 Task: Plan a trip itinerary including adventure activities and accommodation booking for a group of 7 people in Adventure Bay, Tasmania, from June 20 to June 30.
Action: Mouse moved to (624, 225)
Screenshot: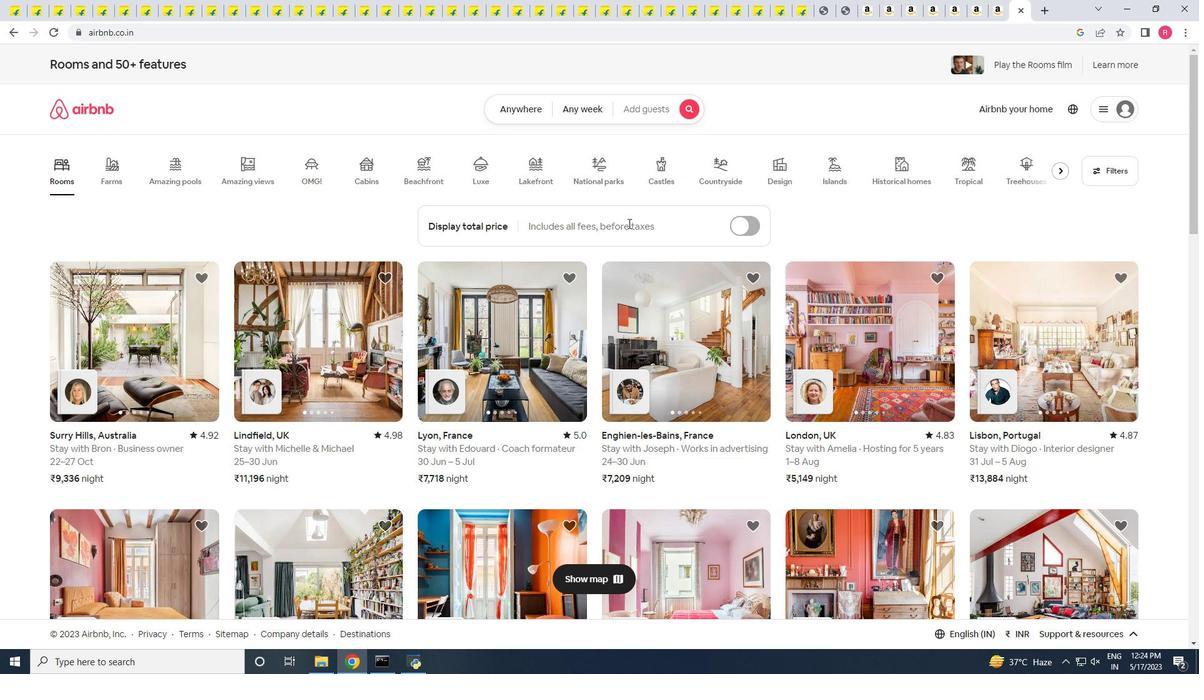 
Action: Mouse pressed left at (624, 225)
Screenshot: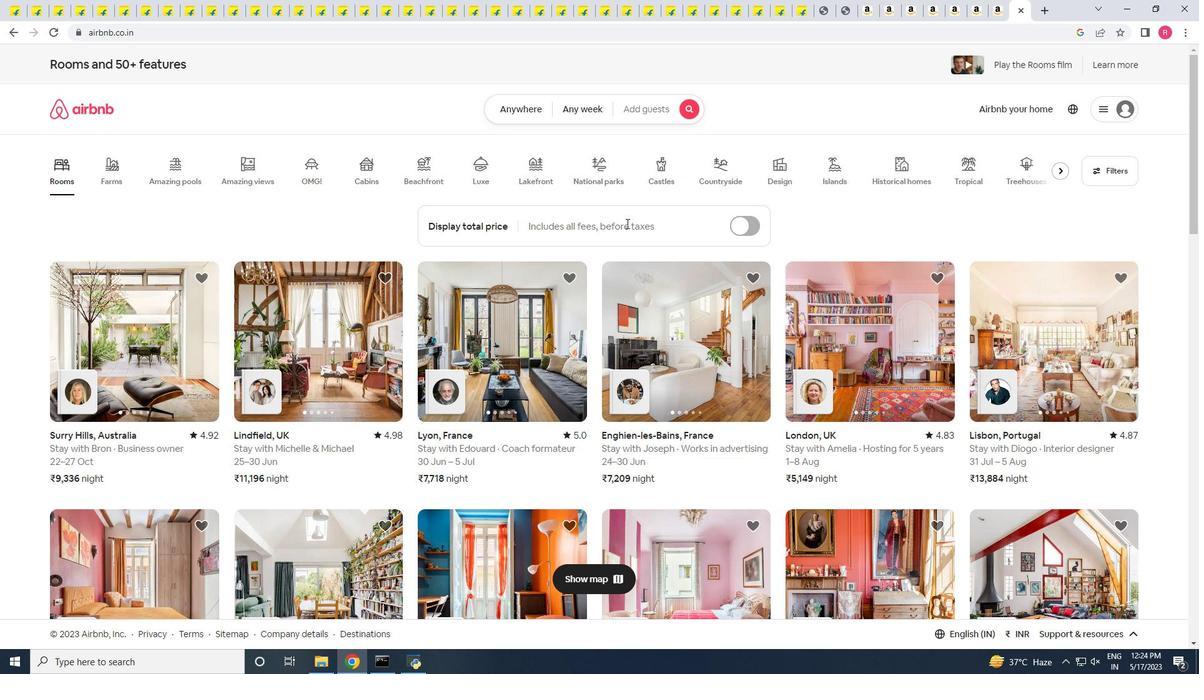 
Action: Mouse moved to (691, 109)
Screenshot: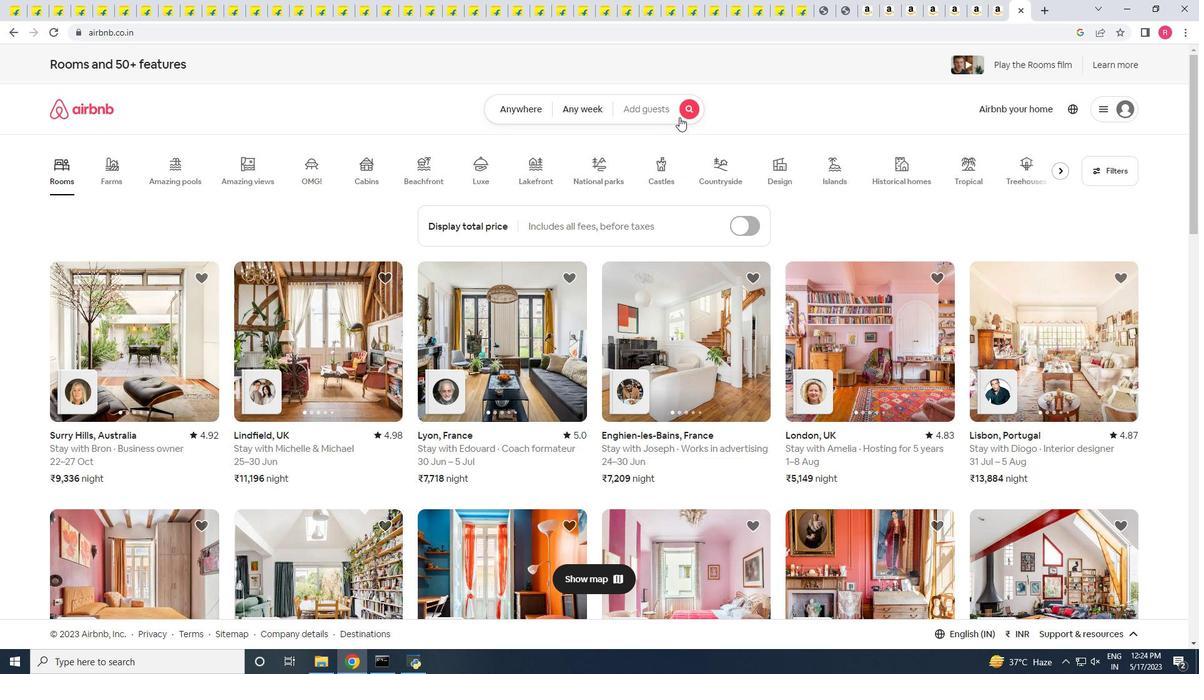 
Action: Mouse pressed left at (691, 109)
Screenshot: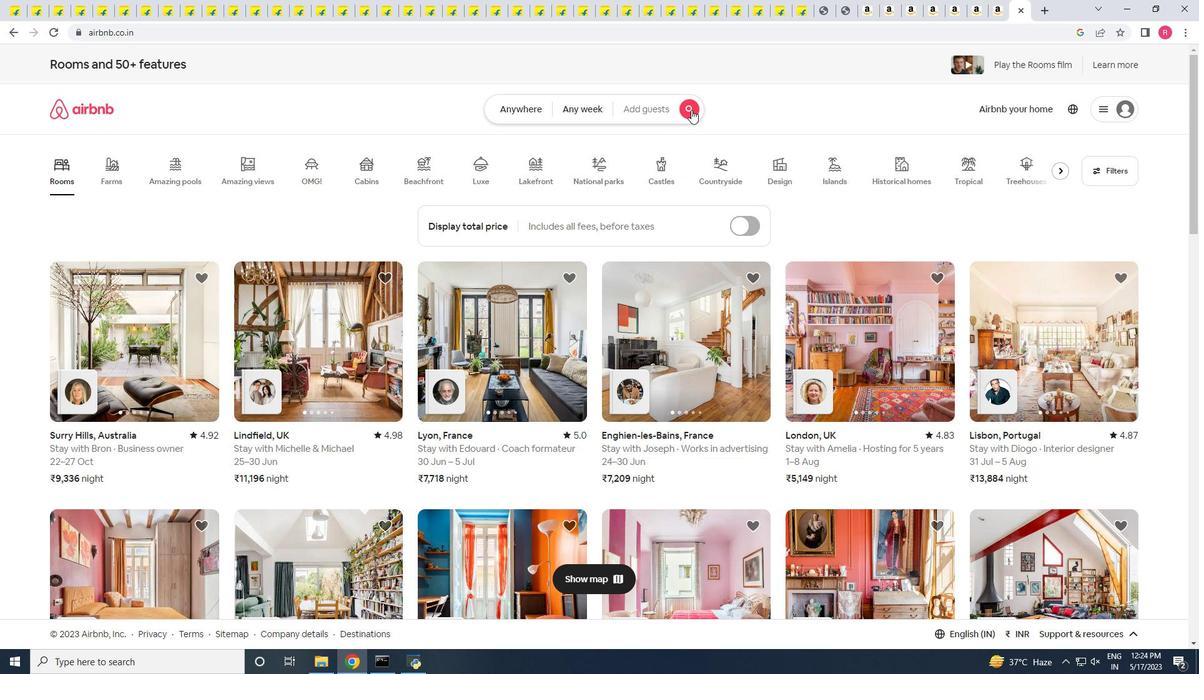 
Action: Mouse moved to (425, 157)
Screenshot: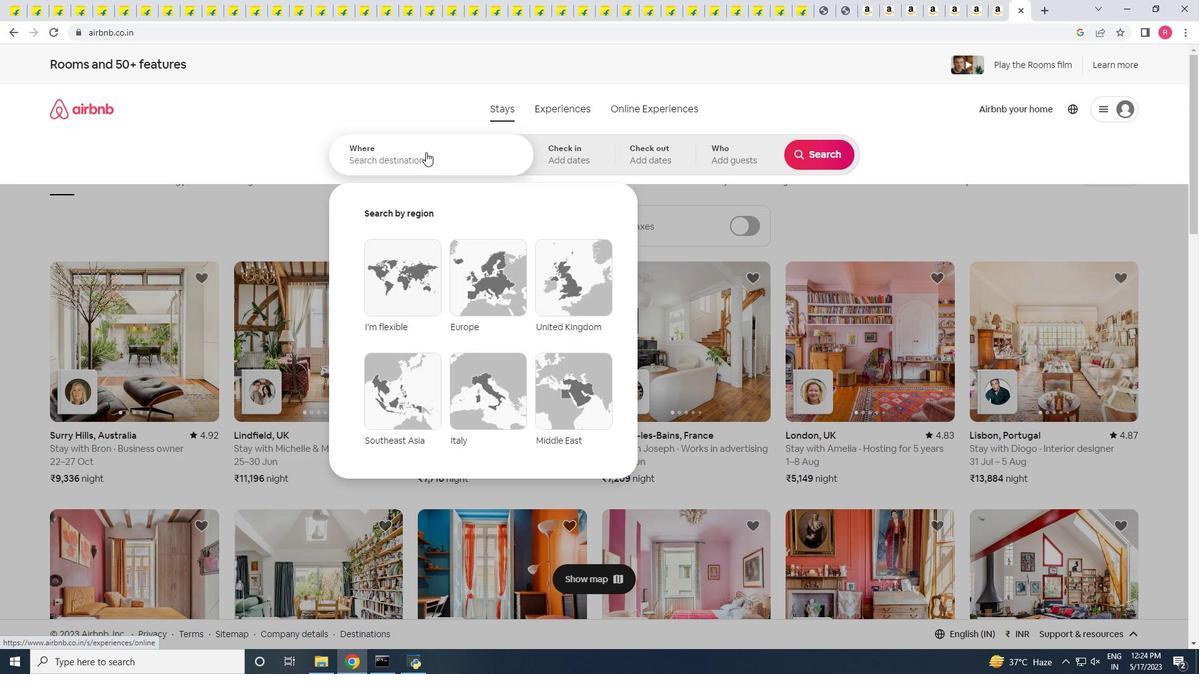 
Action: Mouse pressed left at (425, 157)
Screenshot: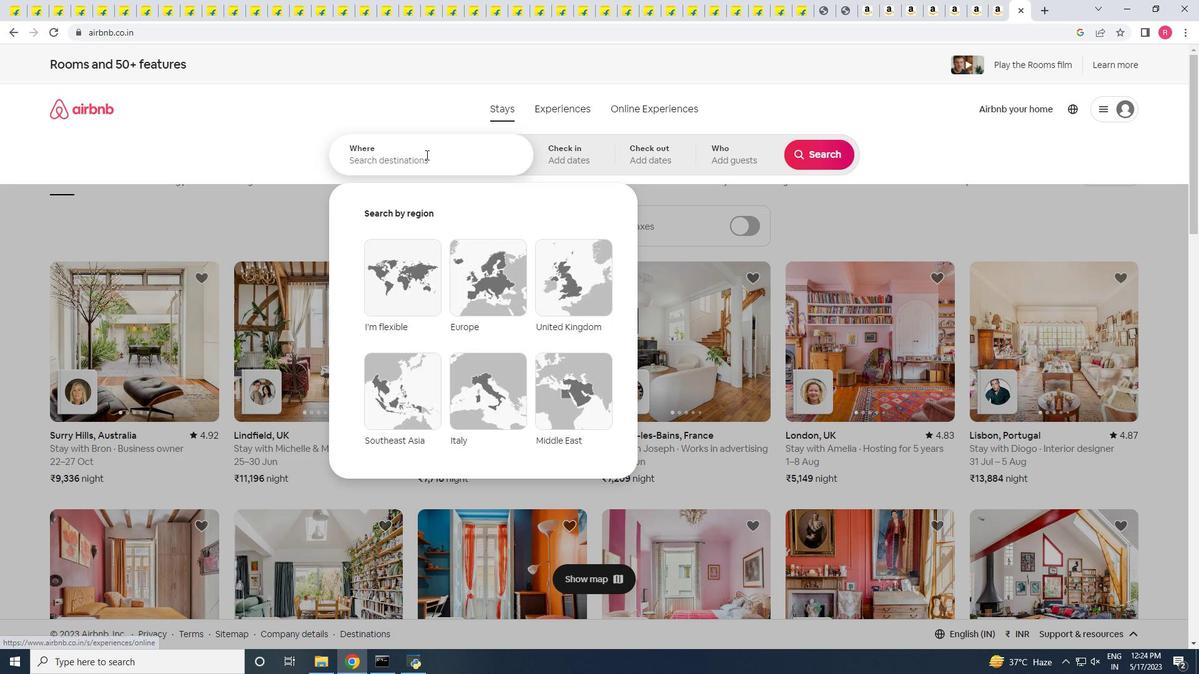 
Action: Key pressed adven<Key.down><Key.enter>
Screenshot: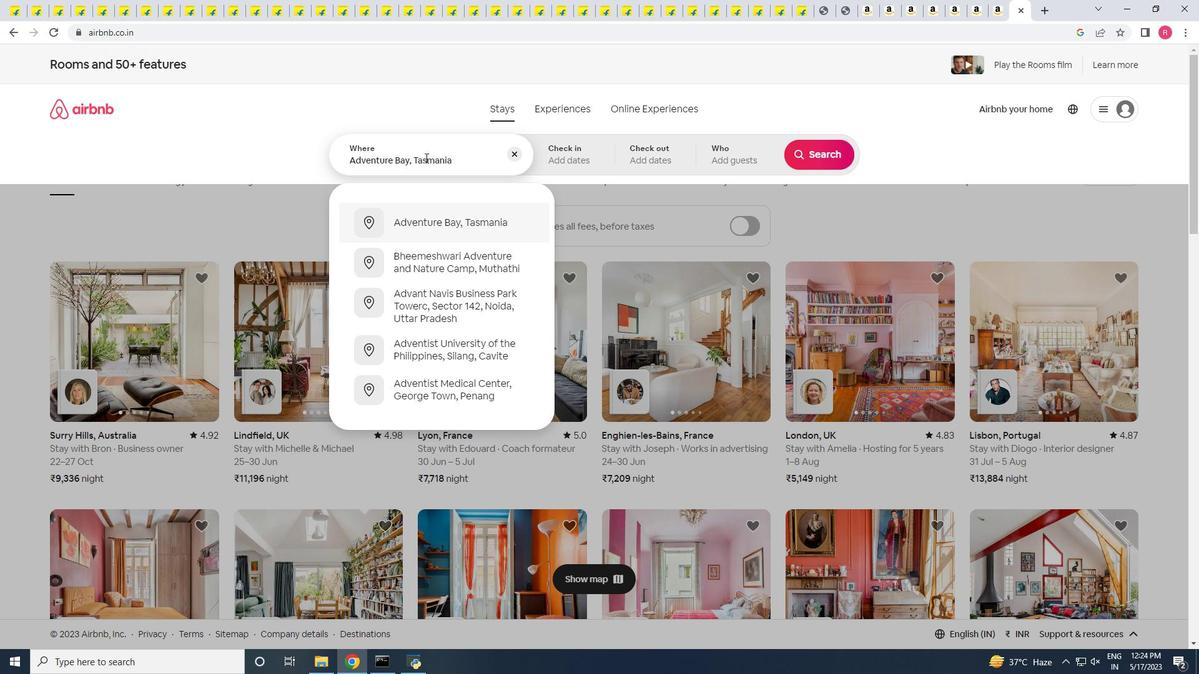 
Action: Mouse moved to (713, 341)
Screenshot: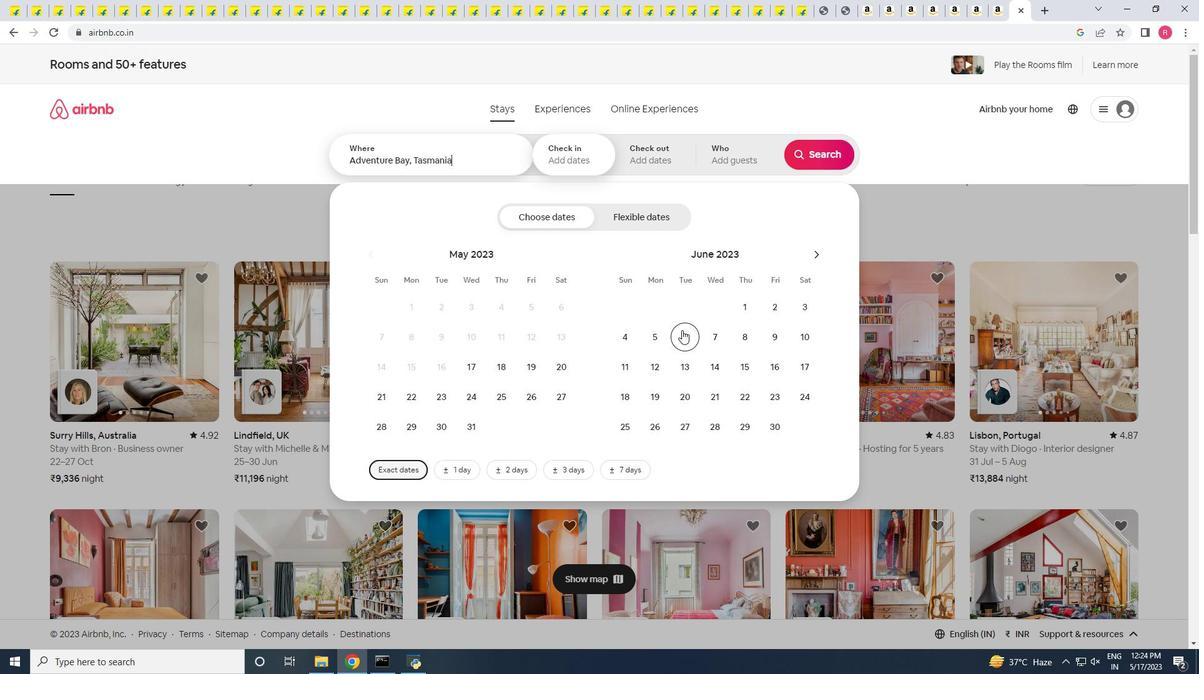 
Action: Mouse pressed left at (713, 341)
Screenshot: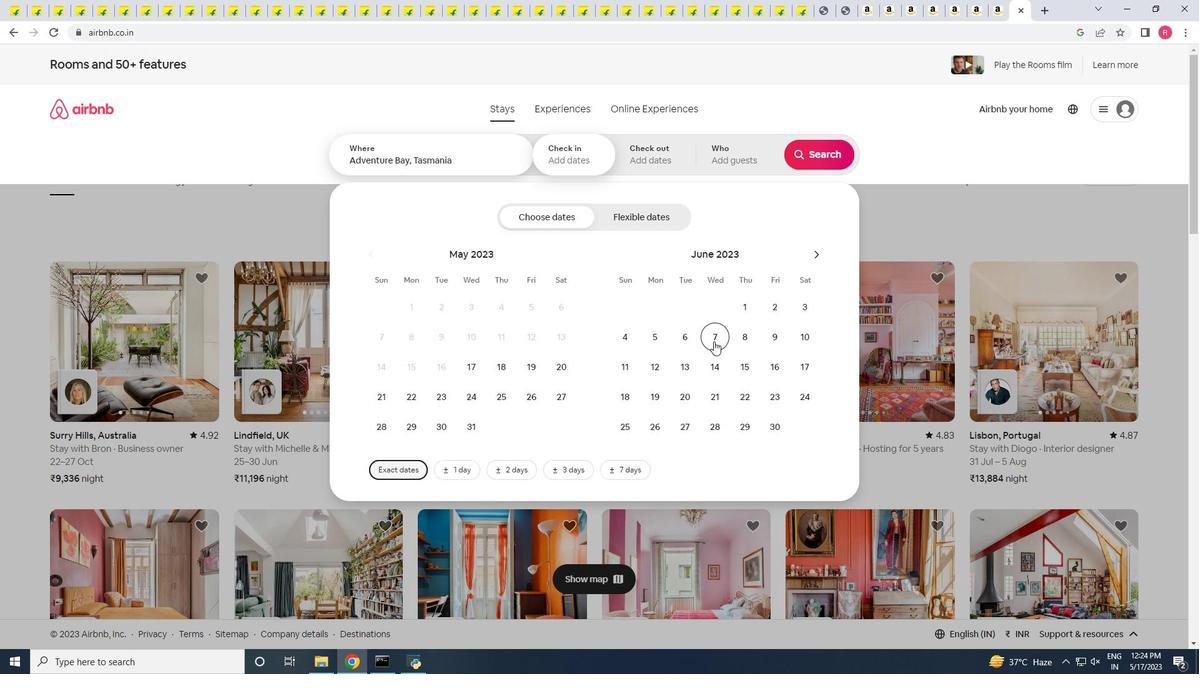 
Action: Mouse moved to (748, 368)
Screenshot: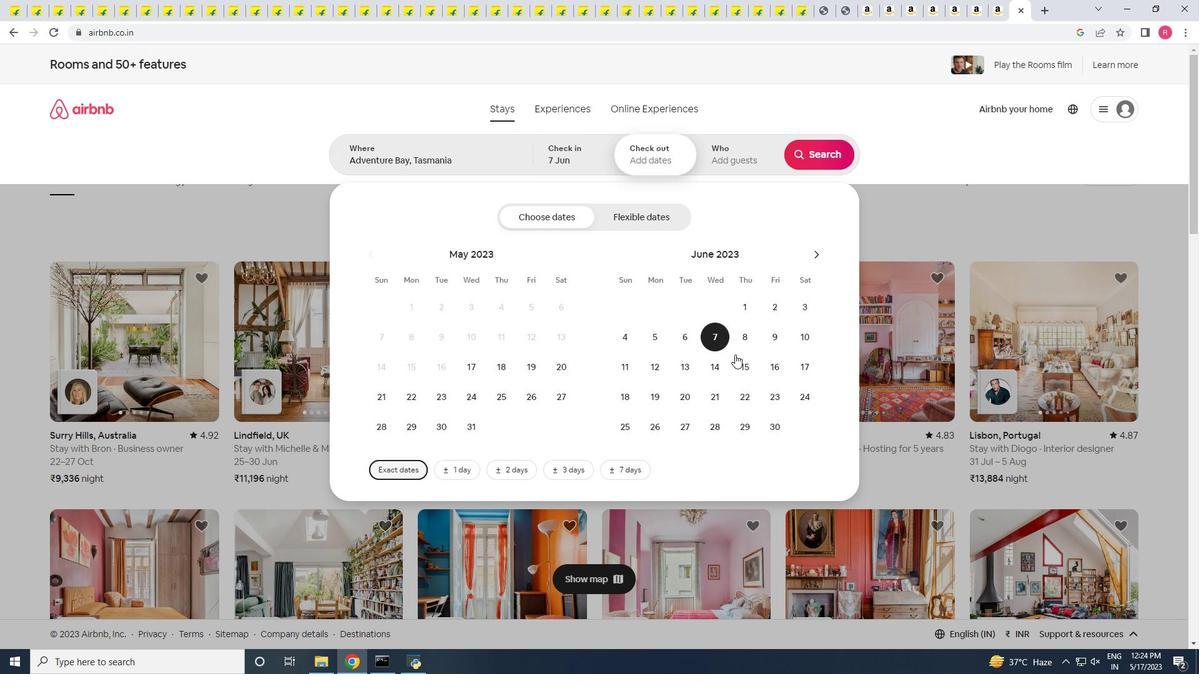 
Action: Mouse pressed left at (748, 368)
Screenshot: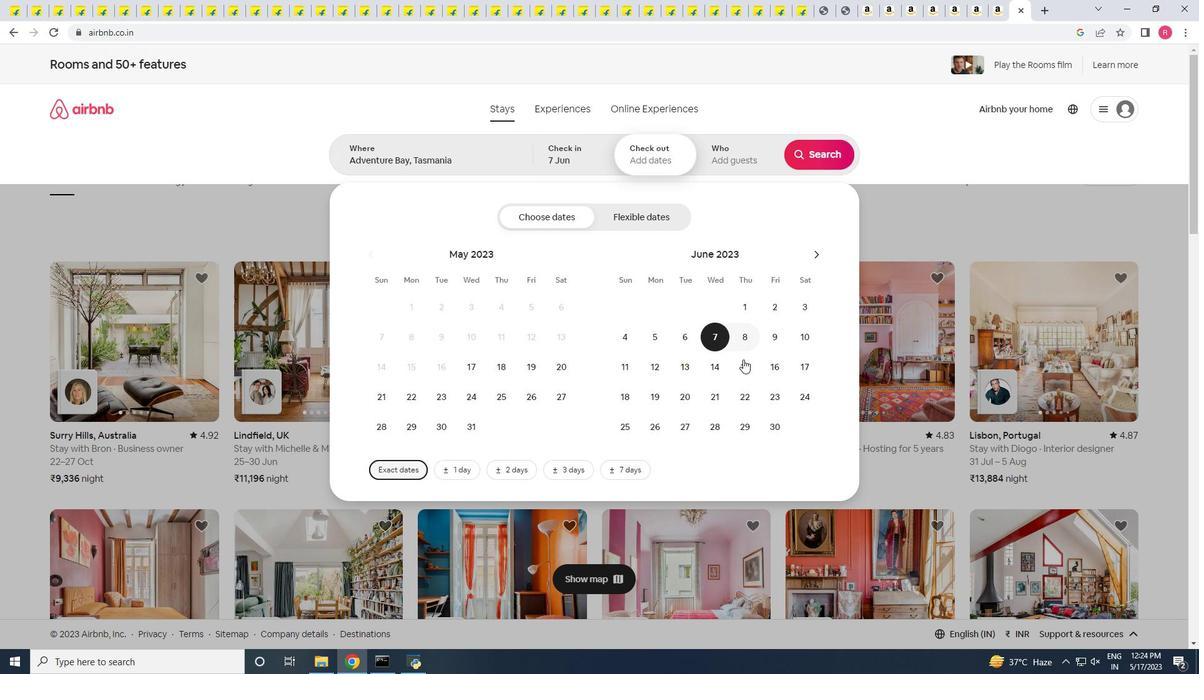 
Action: Mouse moved to (612, 467)
Screenshot: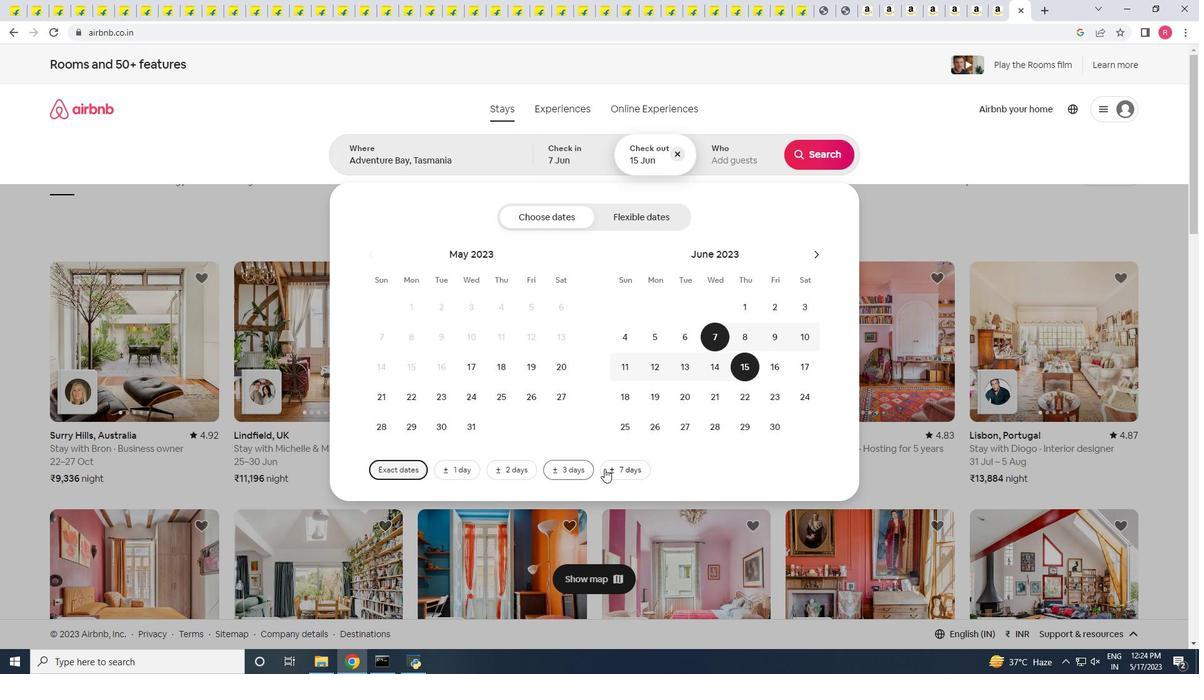 
Action: Mouse pressed left at (612, 467)
Screenshot: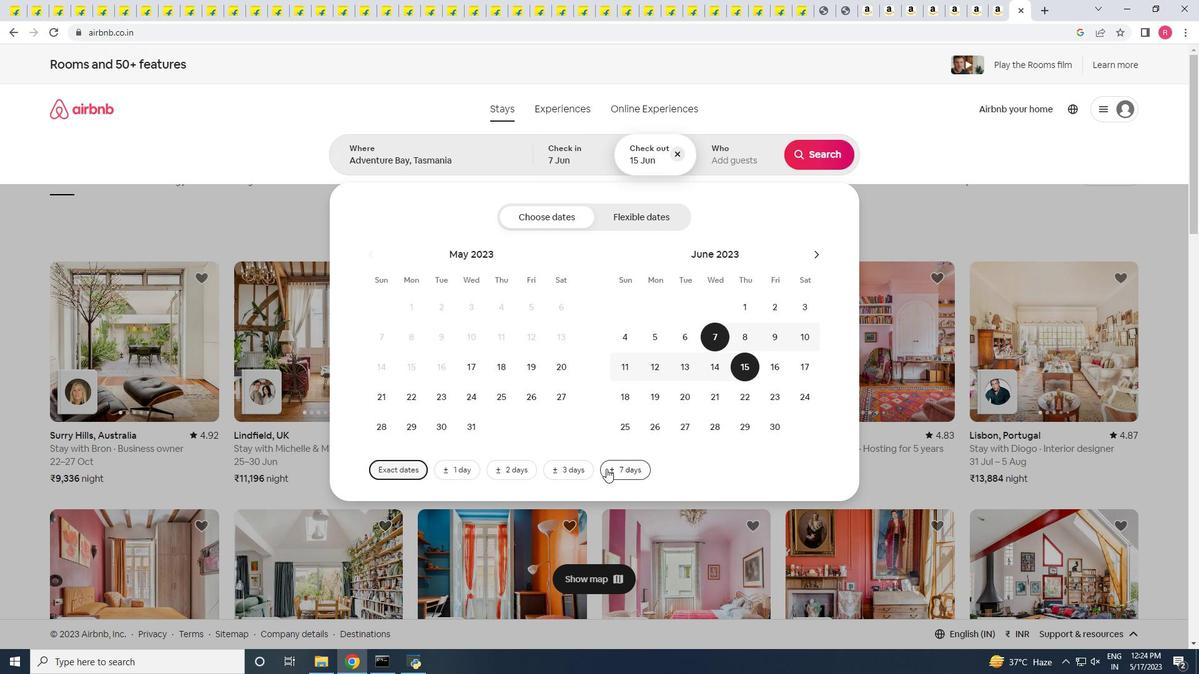
Action: Mouse moved to (823, 156)
Screenshot: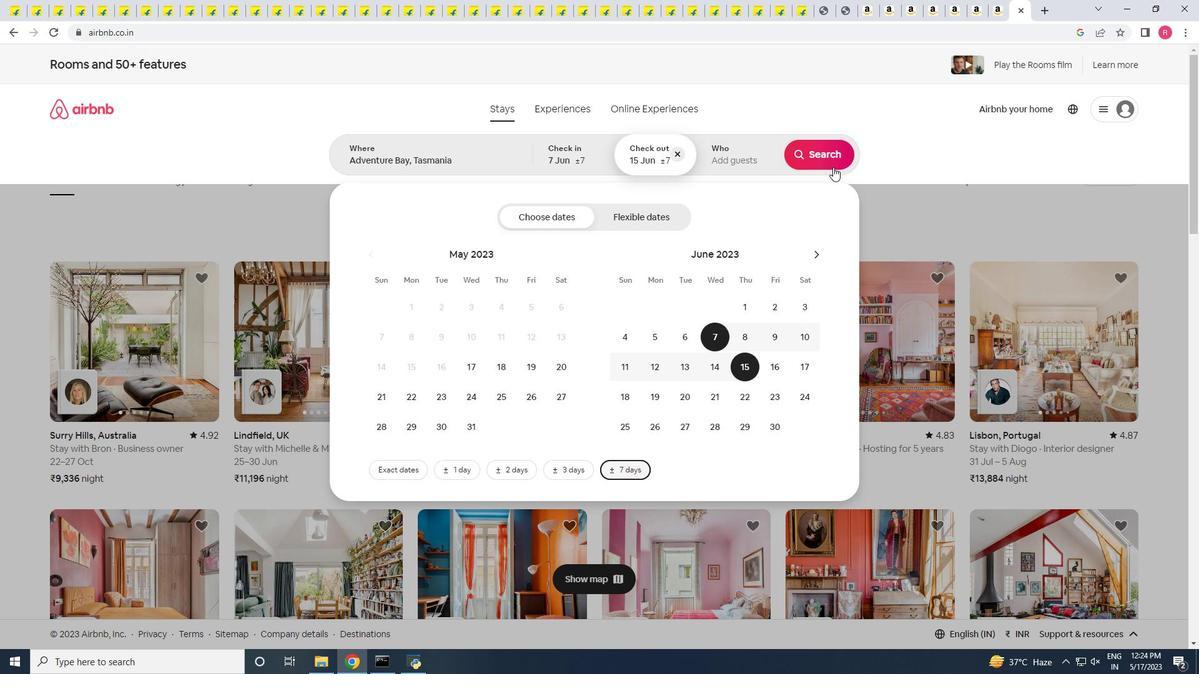
Action: Mouse pressed left at (823, 156)
Screenshot: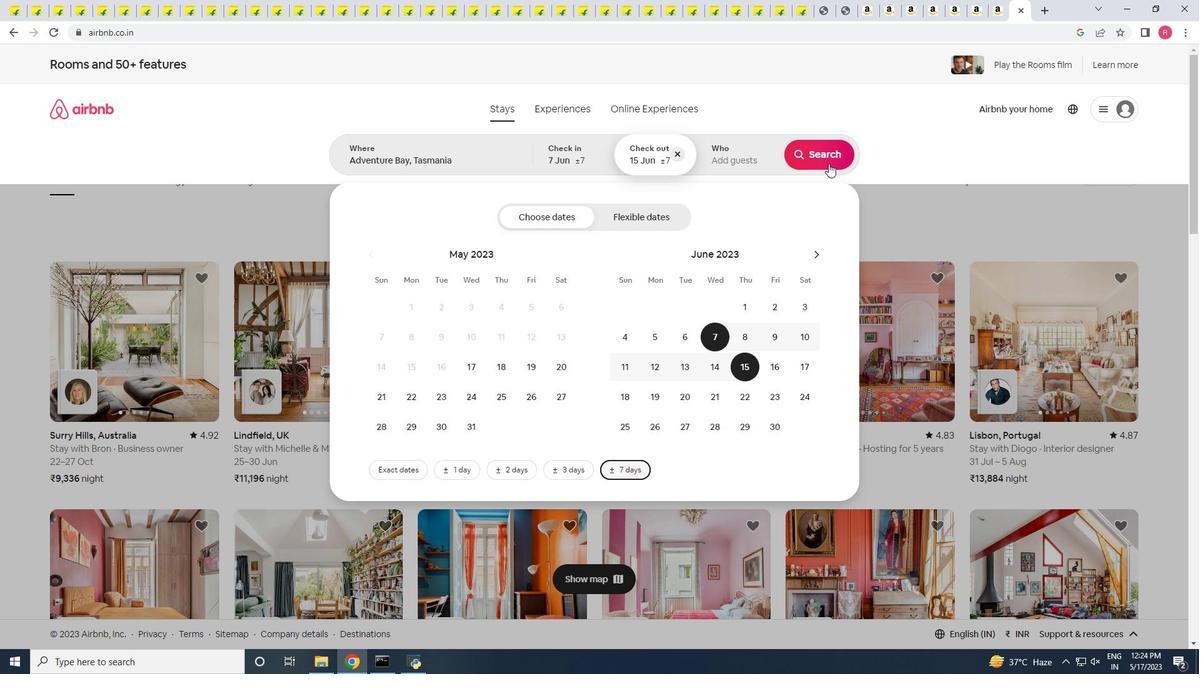 
Action: Mouse moved to (462, 266)
Screenshot: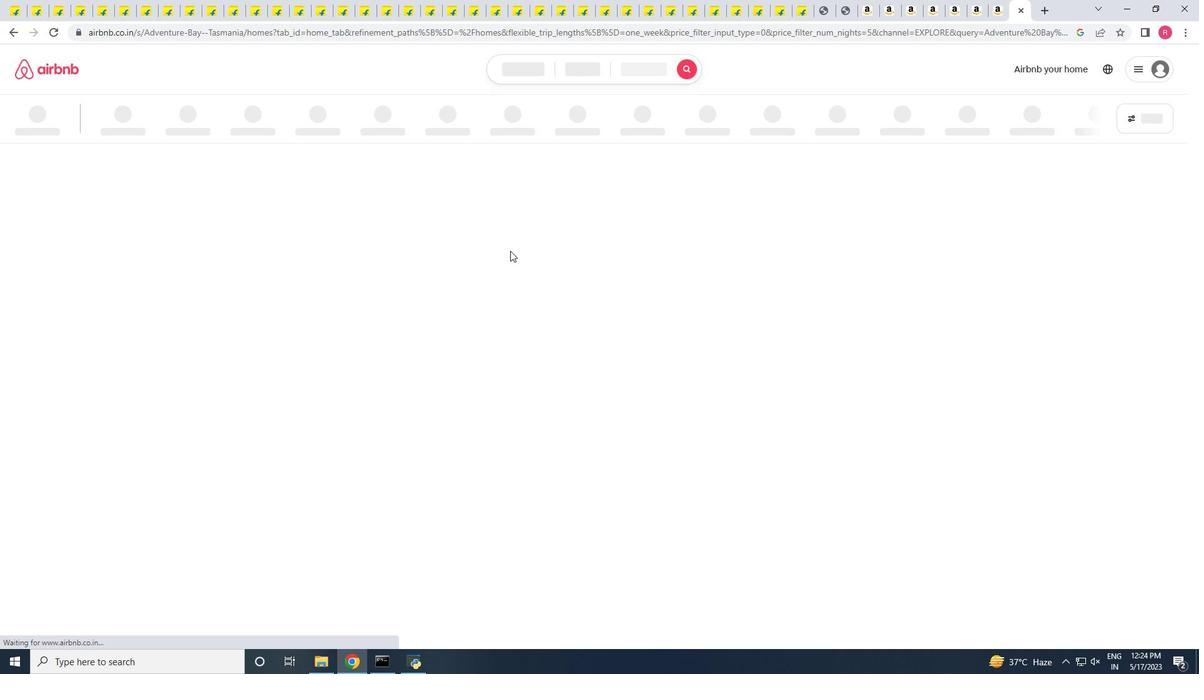 
Action: Mouse scrolled (462, 265) with delta (0, 0)
Screenshot: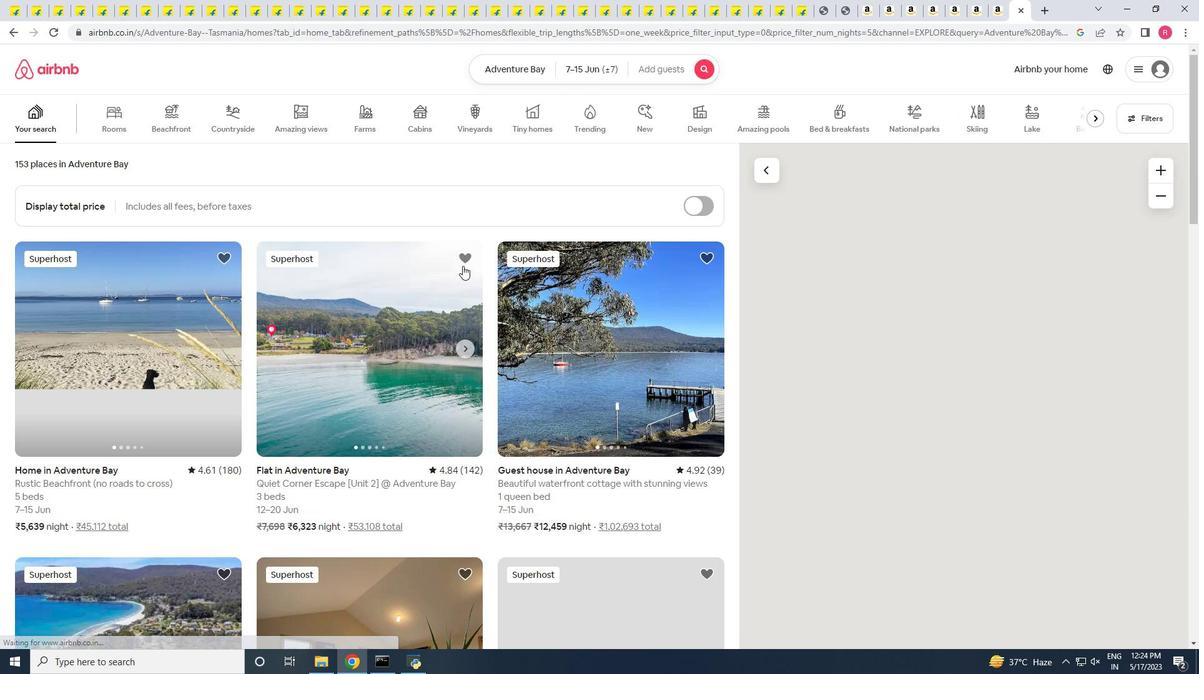 
Action: Mouse scrolled (462, 265) with delta (0, 0)
Screenshot: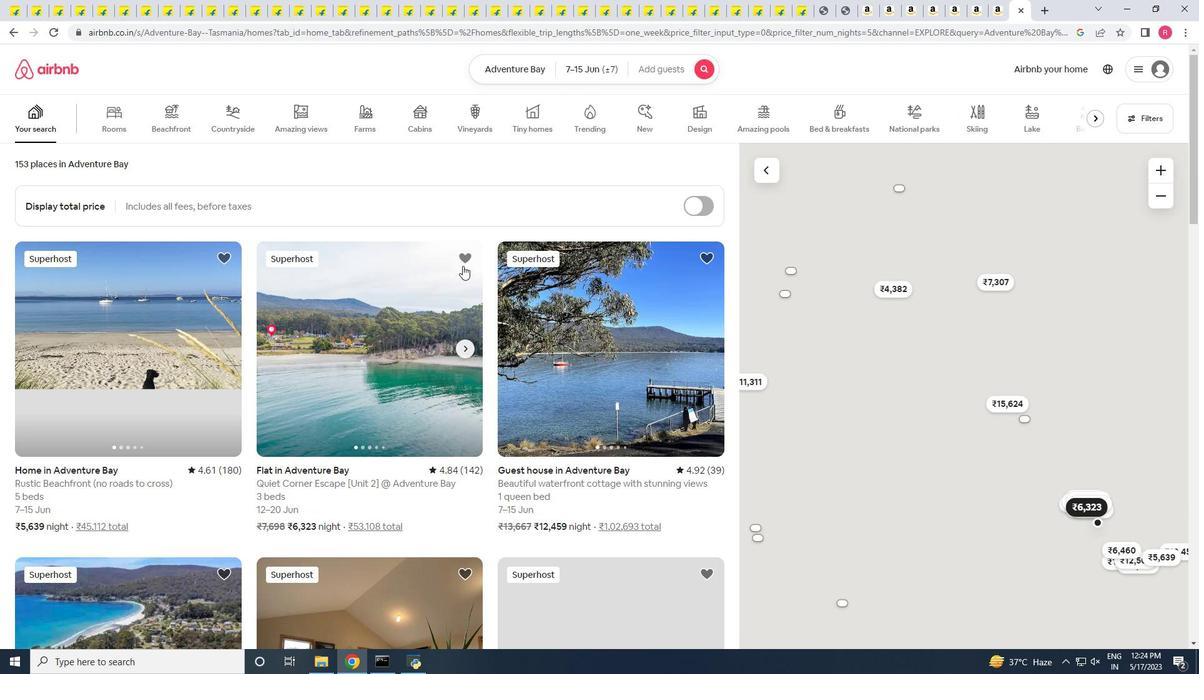 
Action: Mouse scrolled (462, 266) with delta (0, 0)
Screenshot: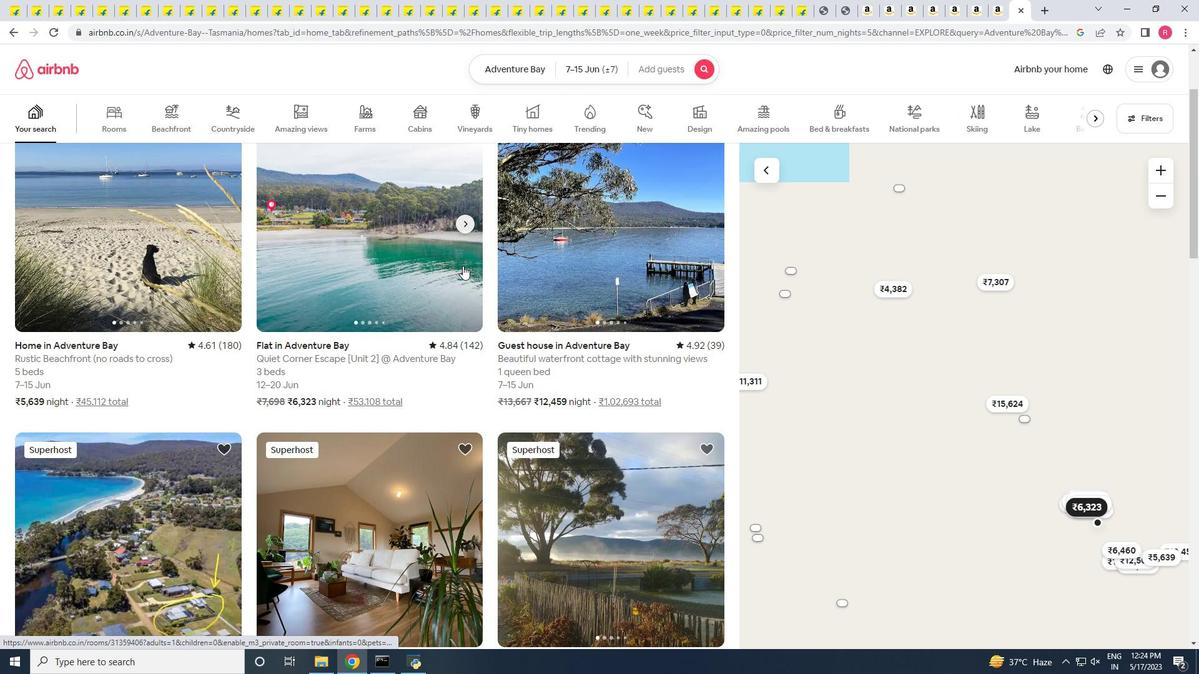 
Action: Mouse moved to (170, 261)
Screenshot: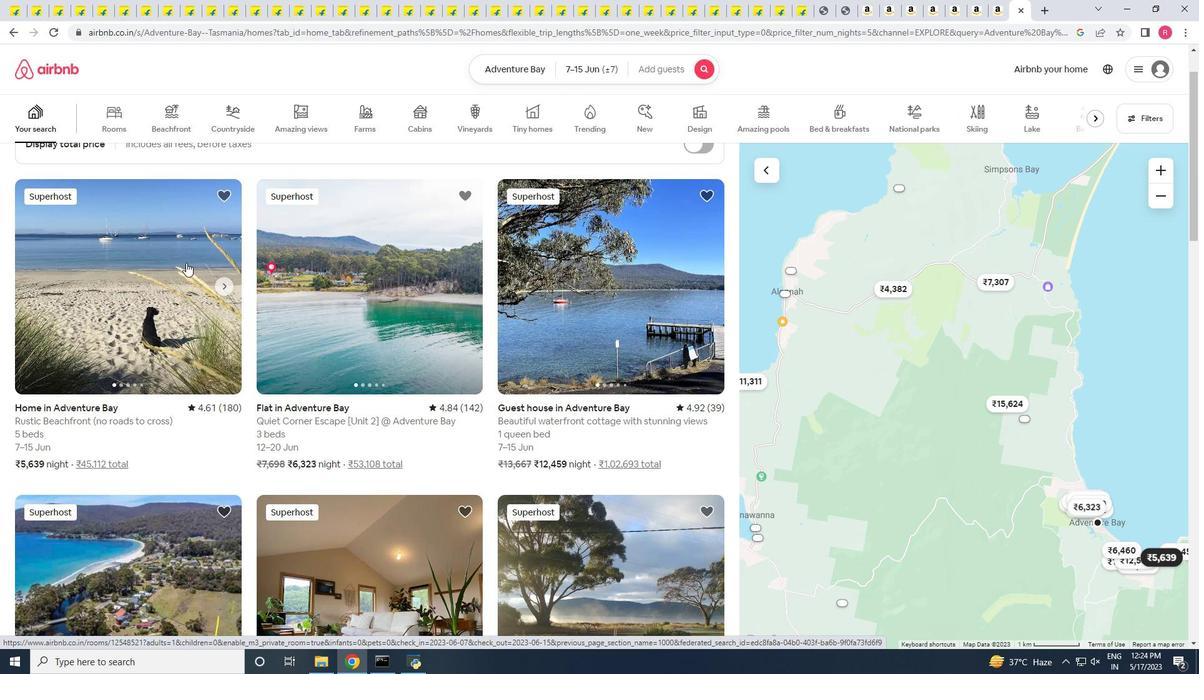 
Action: Mouse scrolled (170, 260) with delta (0, 0)
Screenshot: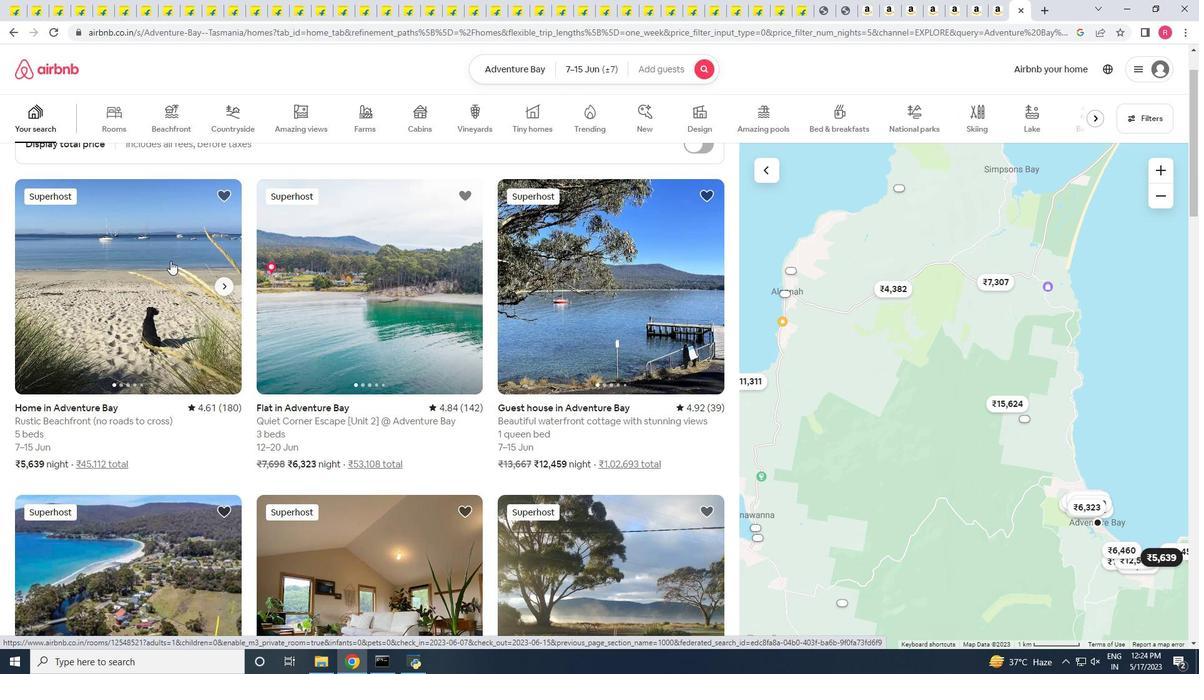 
Action: Mouse moved to (523, 287)
Screenshot: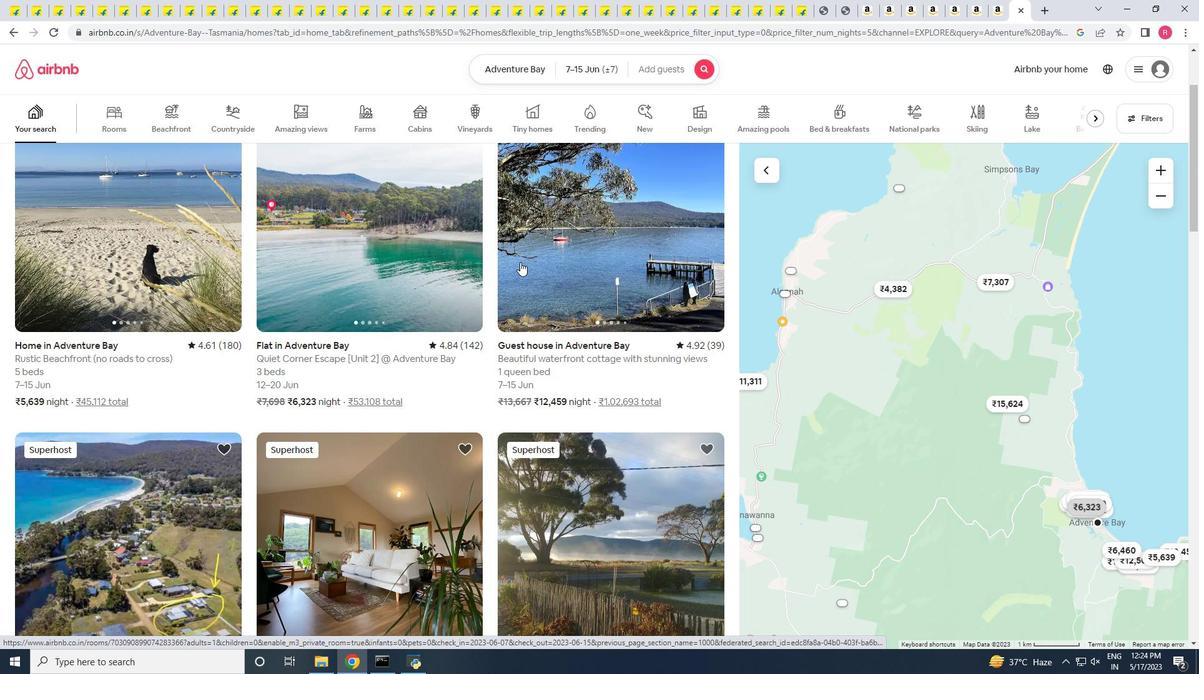 
Action: Mouse scrolled (523, 287) with delta (0, 0)
Screenshot: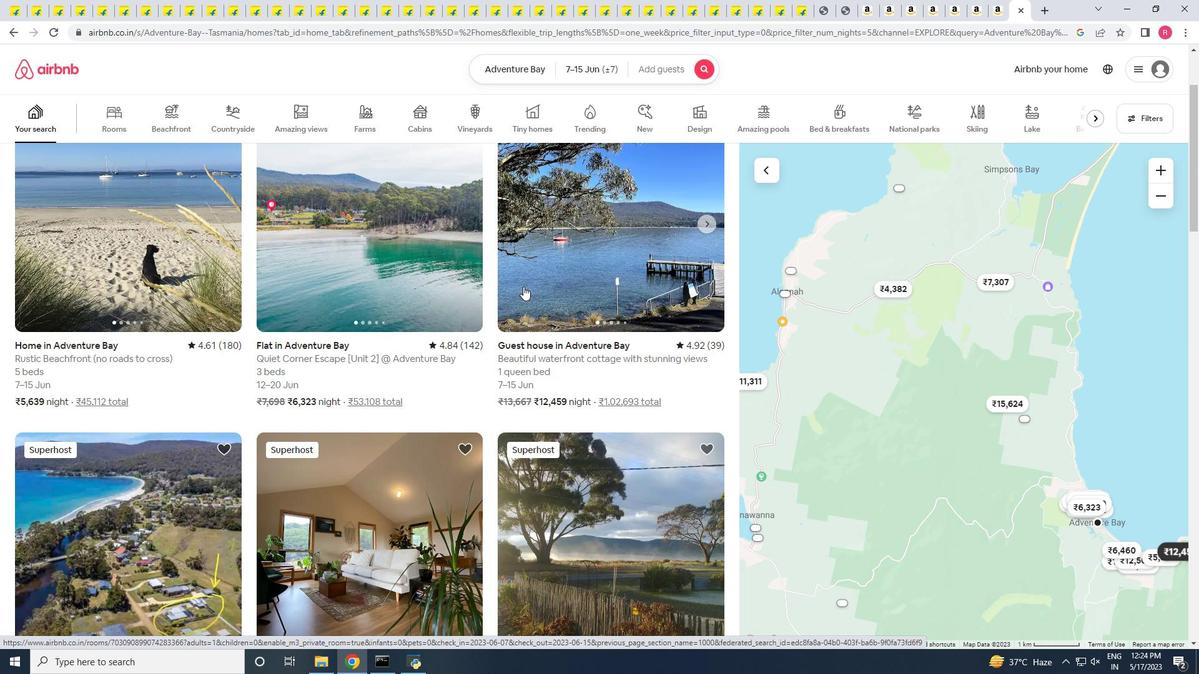 
Action: Mouse scrolled (523, 287) with delta (0, 0)
Screenshot: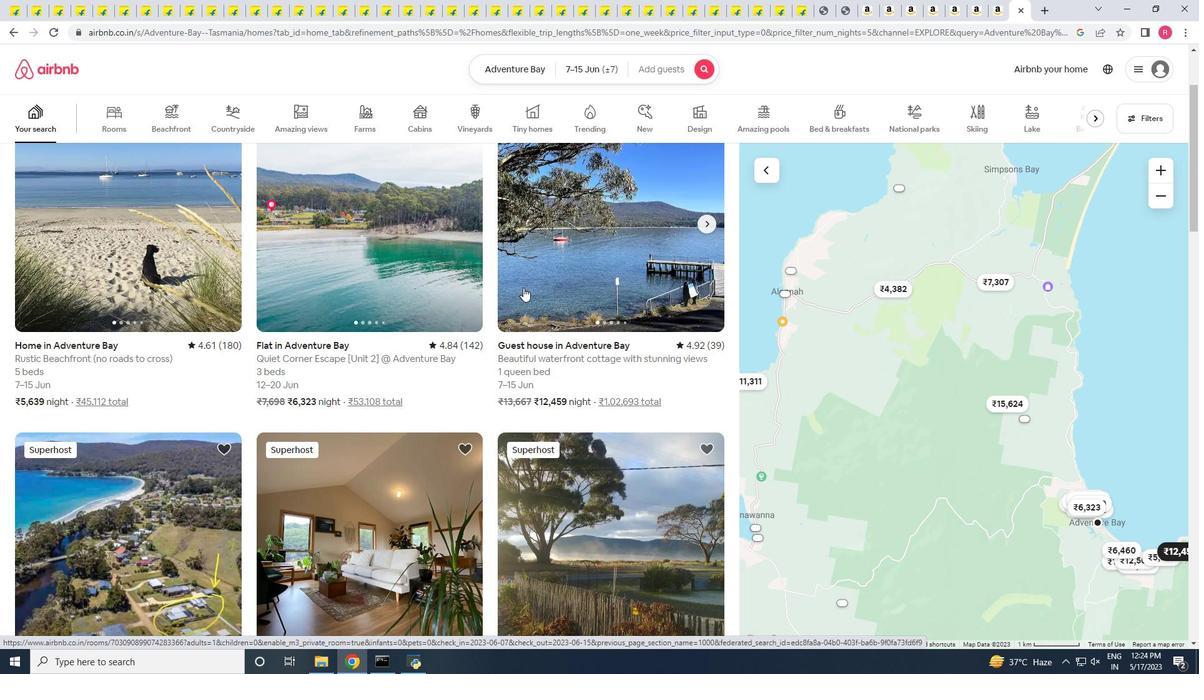 
Action: Mouse scrolled (523, 288) with delta (0, 0)
Screenshot: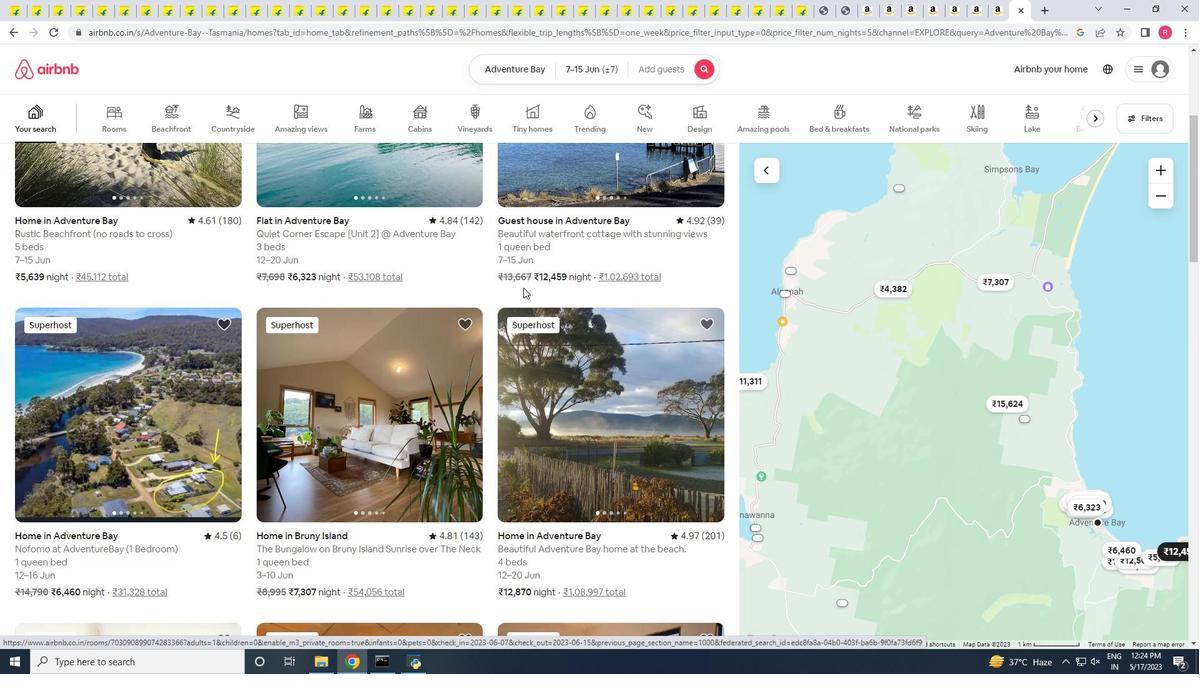 
Action: Mouse scrolled (523, 288) with delta (0, 0)
Screenshot: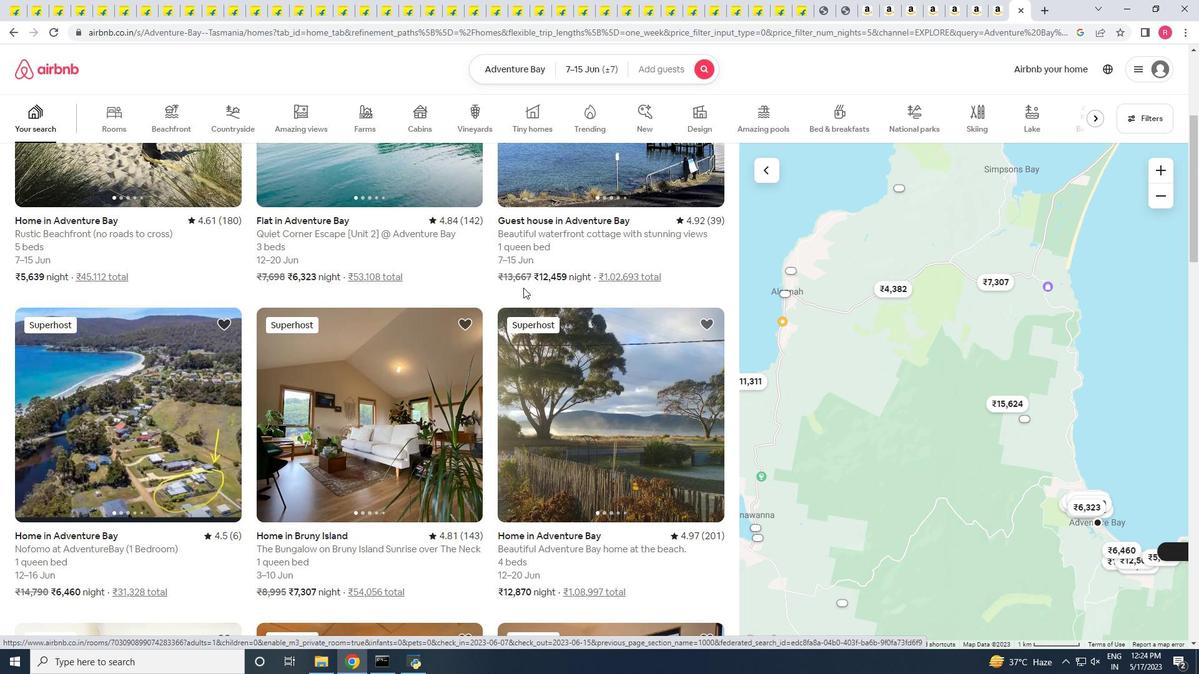 
Action: Mouse scrolled (523, 288) with delta (0, 0)
Screenshot: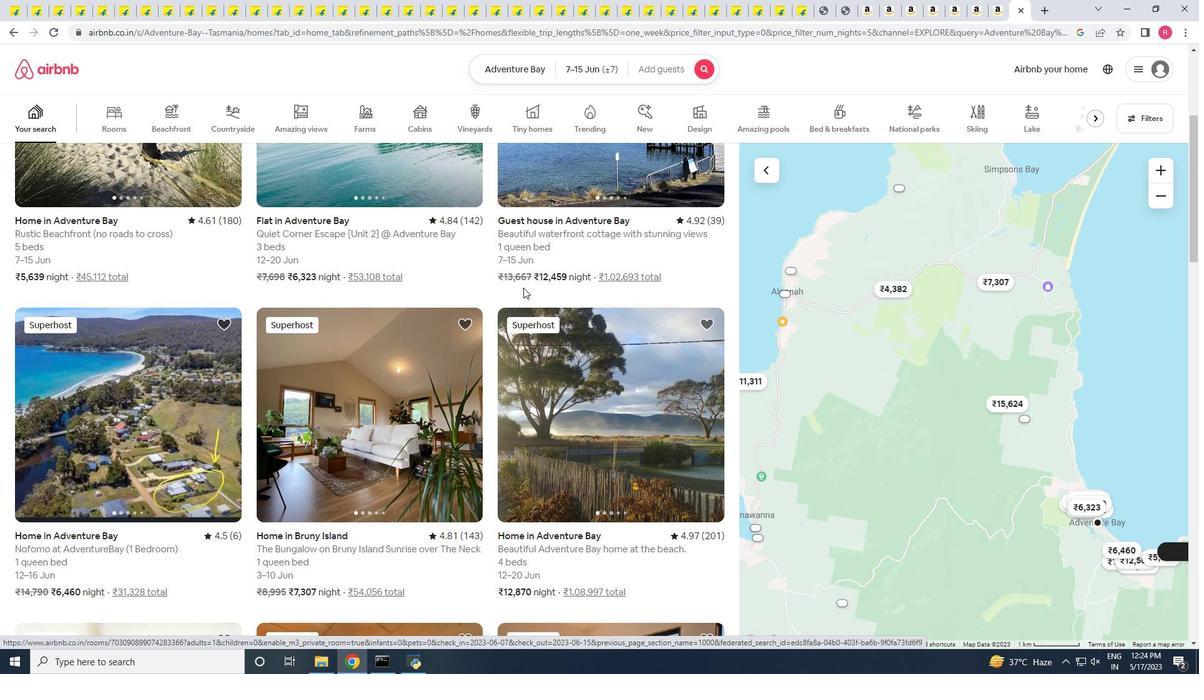 
Action: Mouse moved to (122, 324)
Screenshot: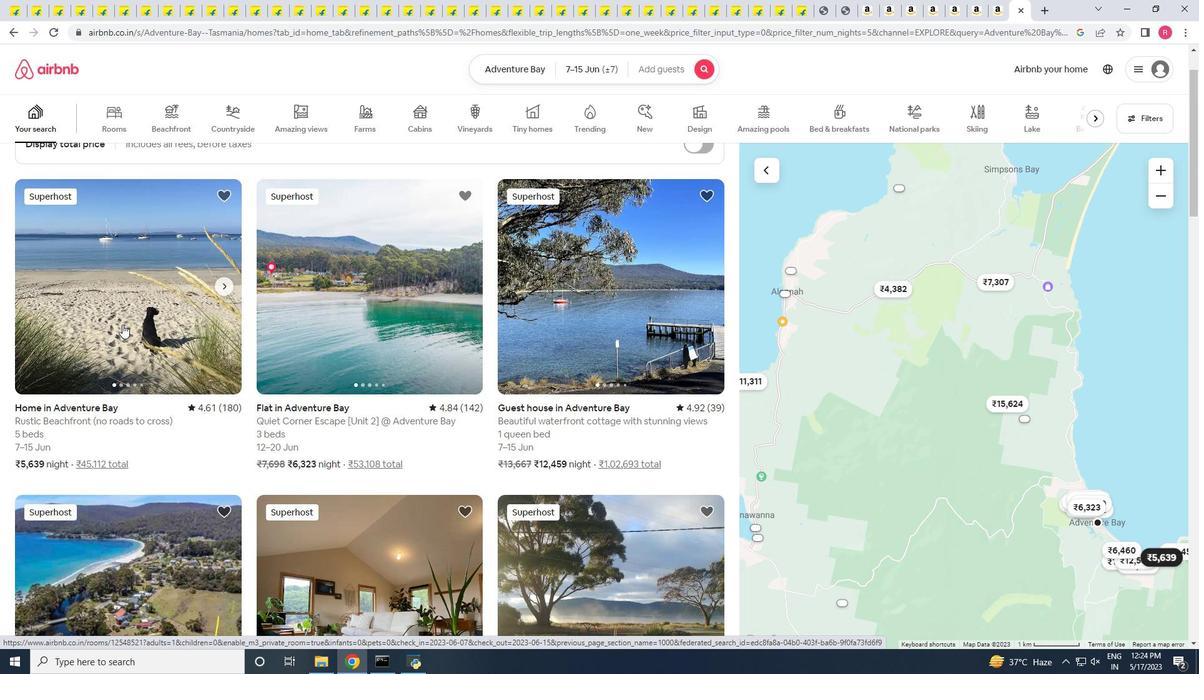 
Action: Mouse pressed left at (122, 324)
Screenshot: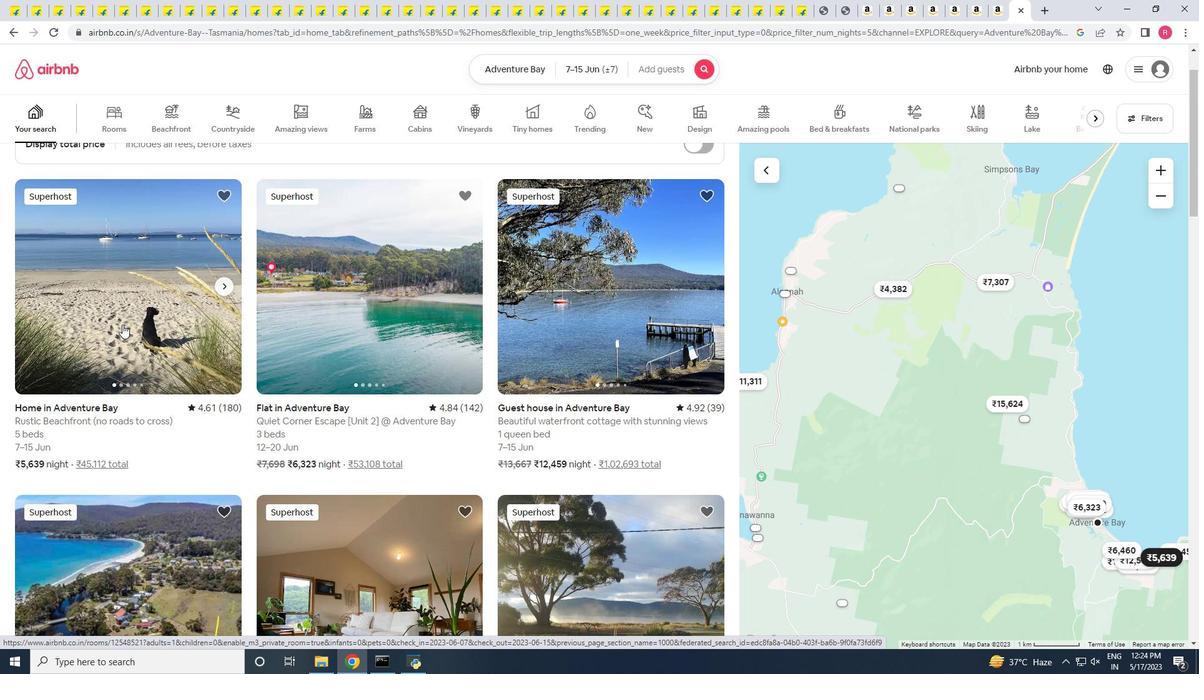
Action: Mouse moved to (756, 285)
Screenshot: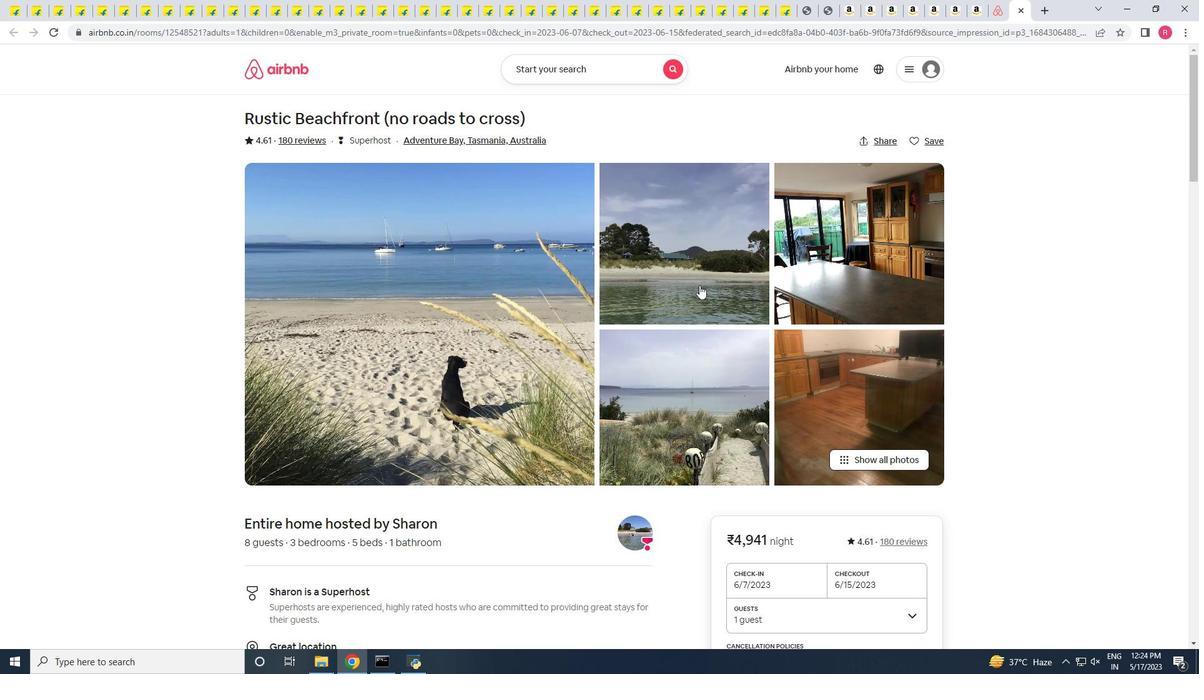 
Action: Mouse scrolled (756, 284) with delta (0, 0)
Screenshot: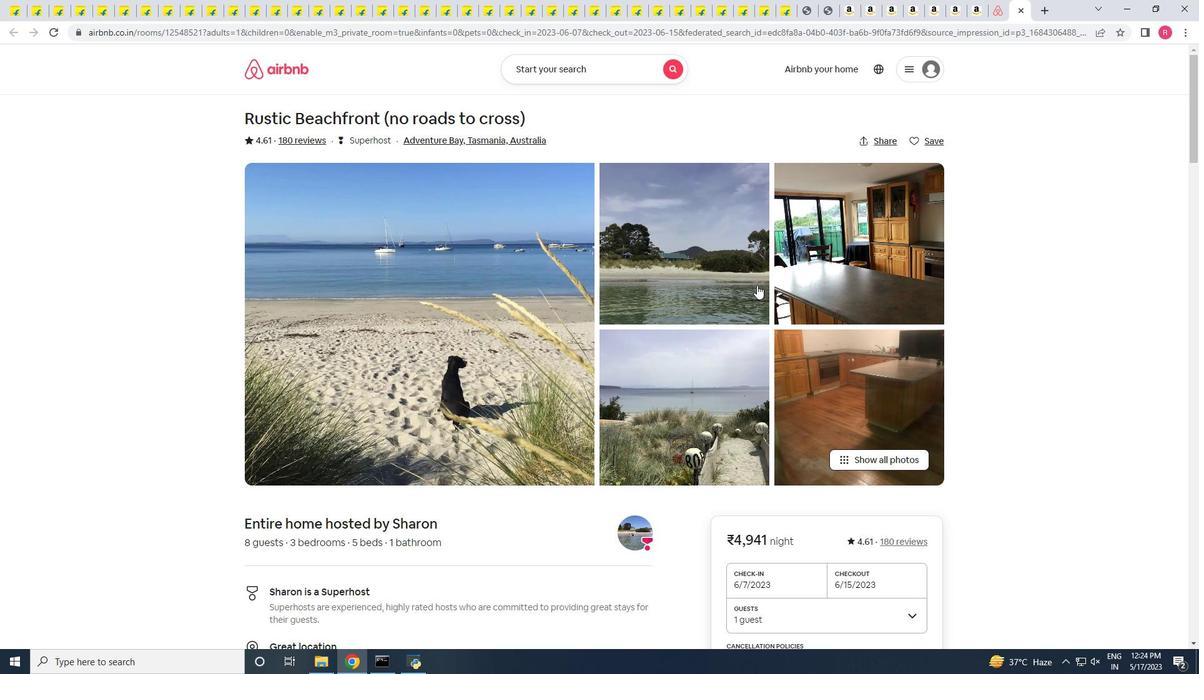 
Action: Mouse scrolled (756, 284) with delta (0, 0)
Screenshot: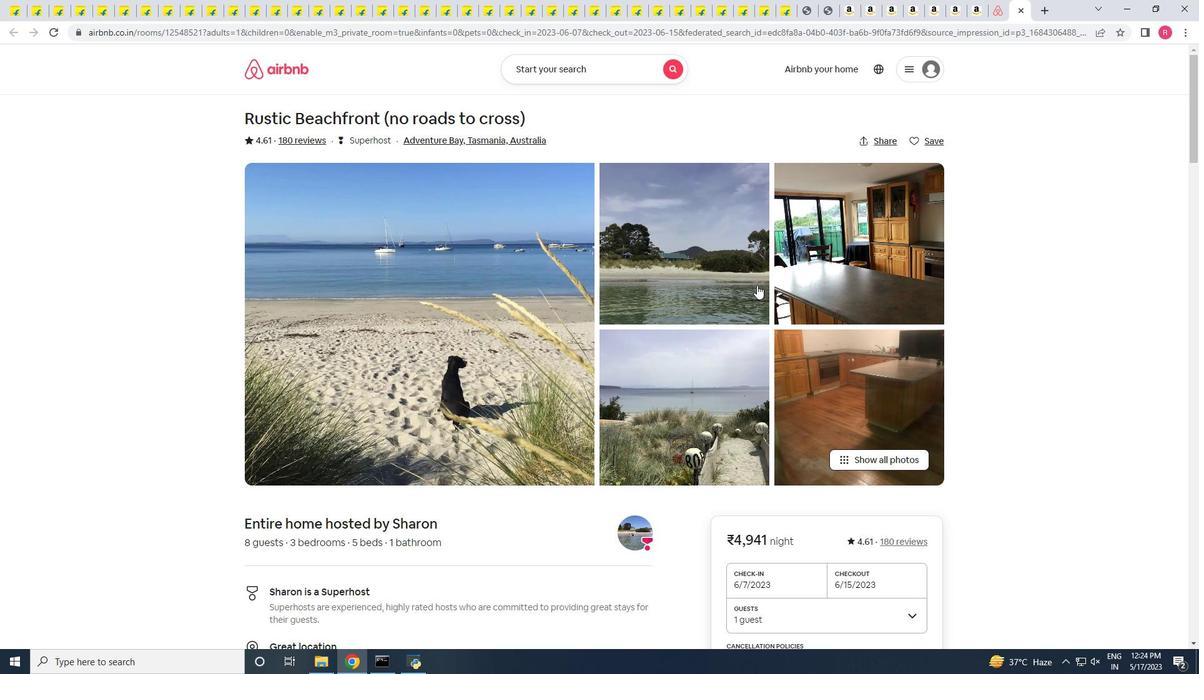 
Action: Mouse scrolled (756, 284) with delta (0, 0)
Screenshot: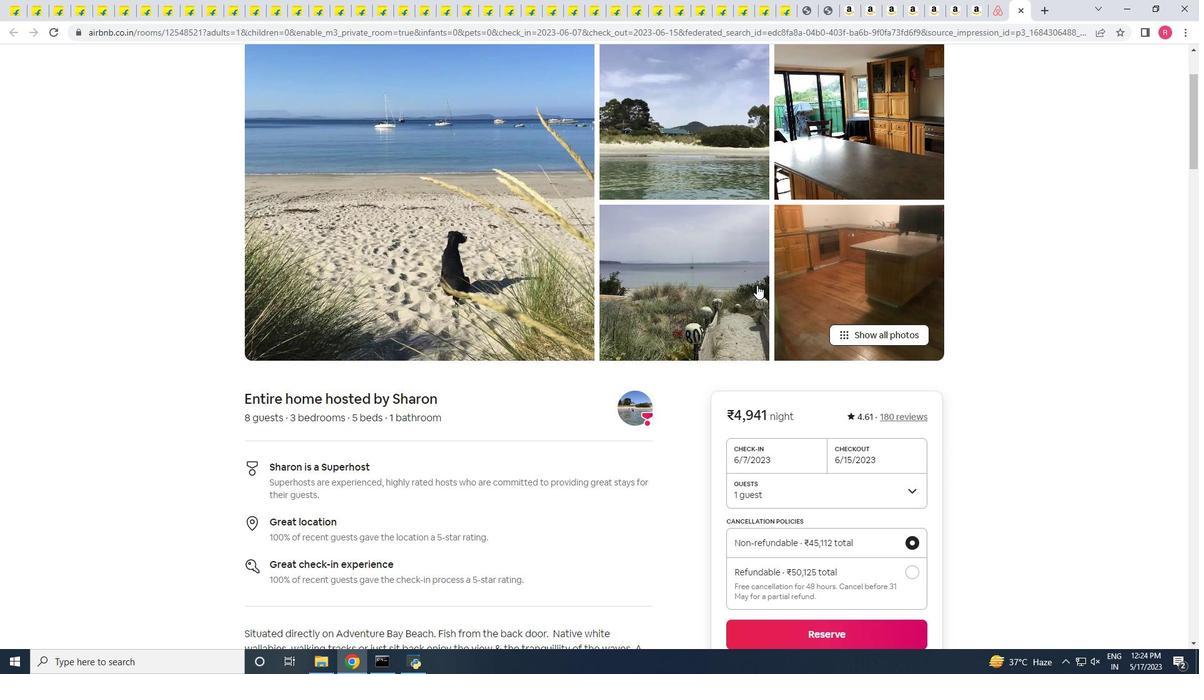 
Action: Mouse scrolled (756, 284) with delta (0, 0)
Screenshot: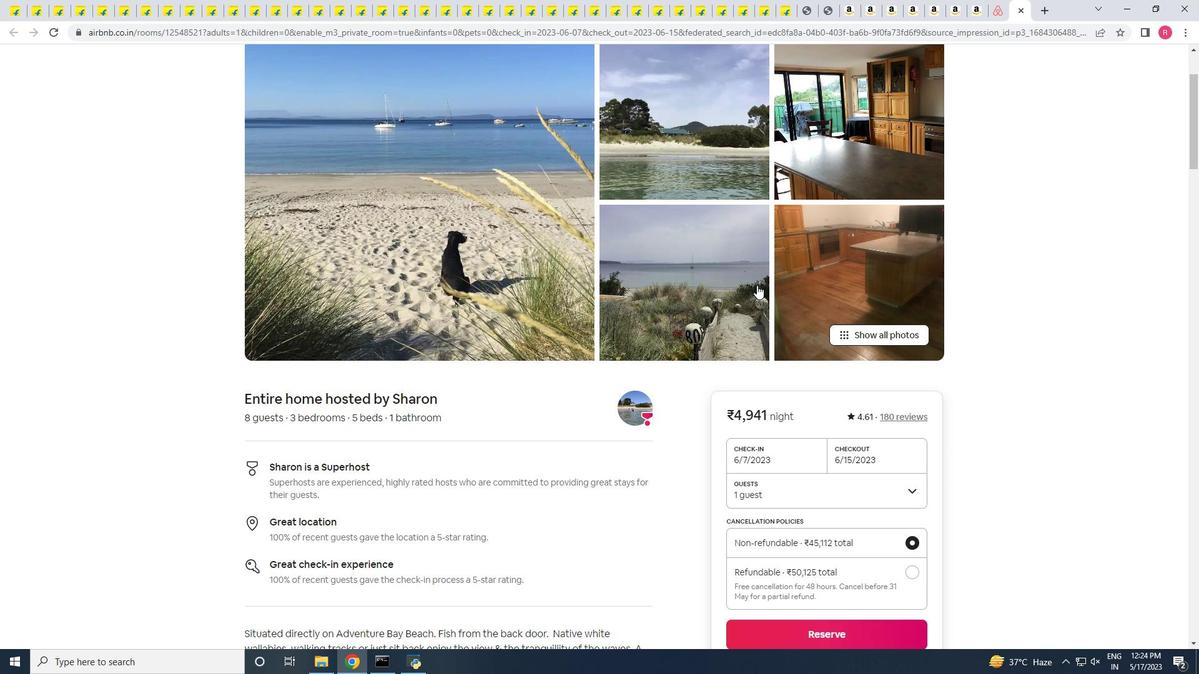 
Action: Mouse moved to (756, 284)
Screenshot: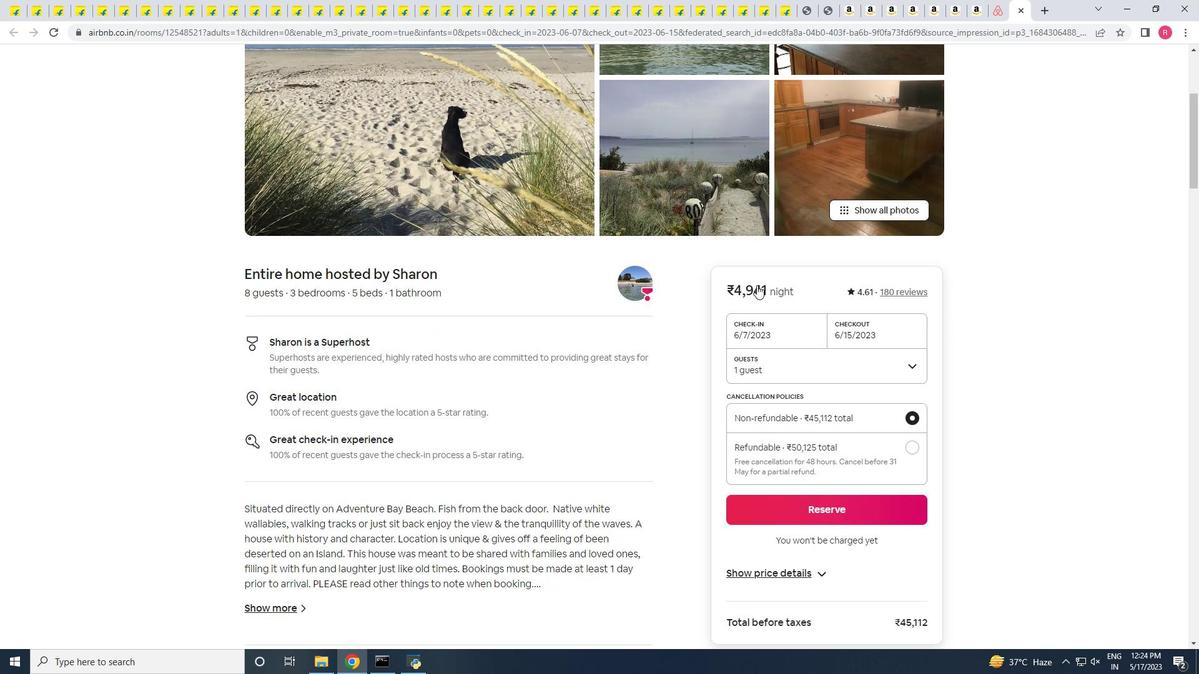 
Action: Mouse scrolled (756, 284) with delta (0, 0)
Screenshot: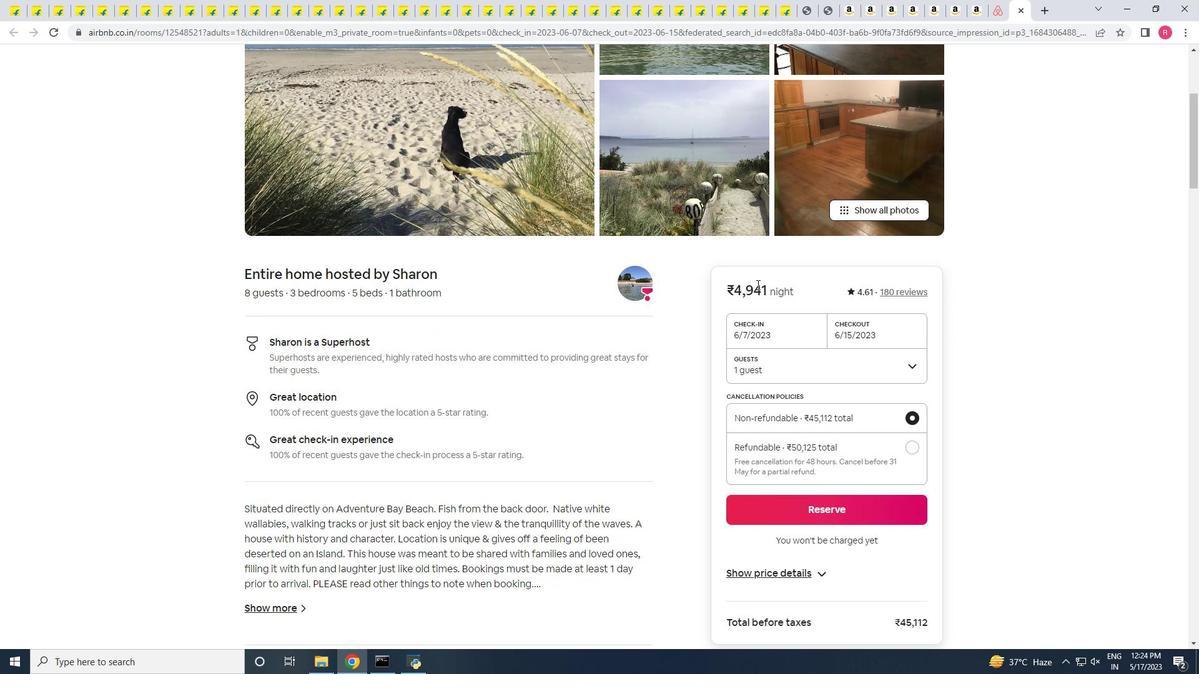 
Action: Mouse scrolled (756, 284) with delta (0, 0)
Screenshot: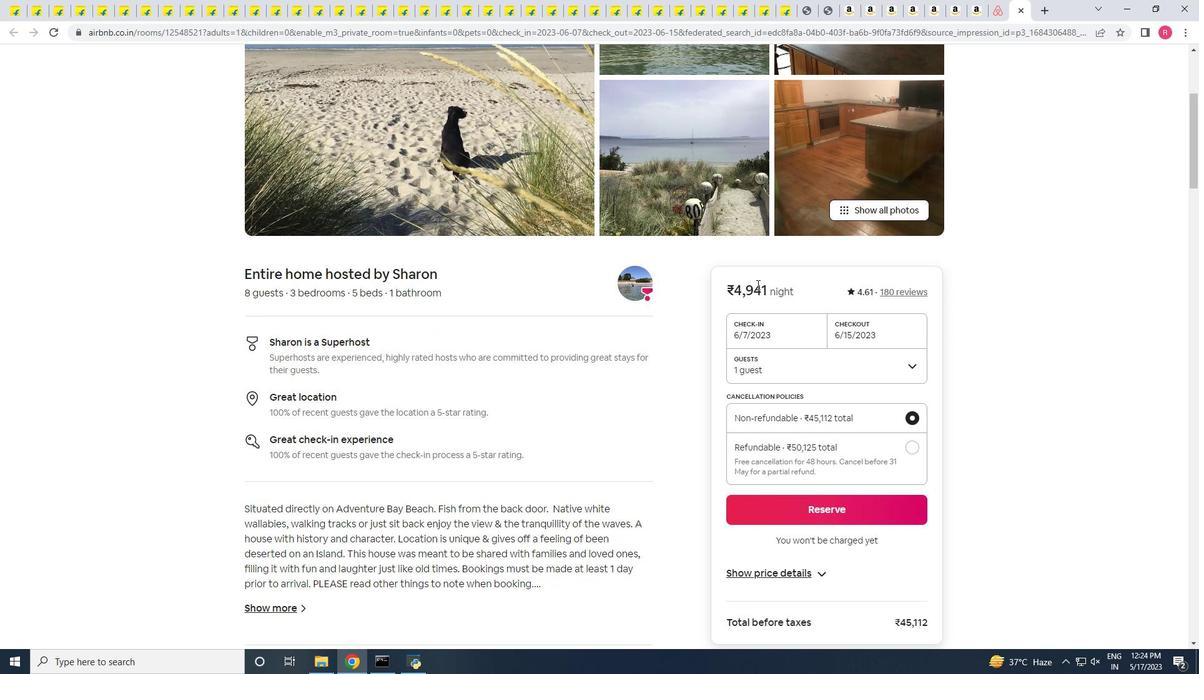 
Action: Mouse scrolled (756, 284) with delta (0, 0)
Screenshot: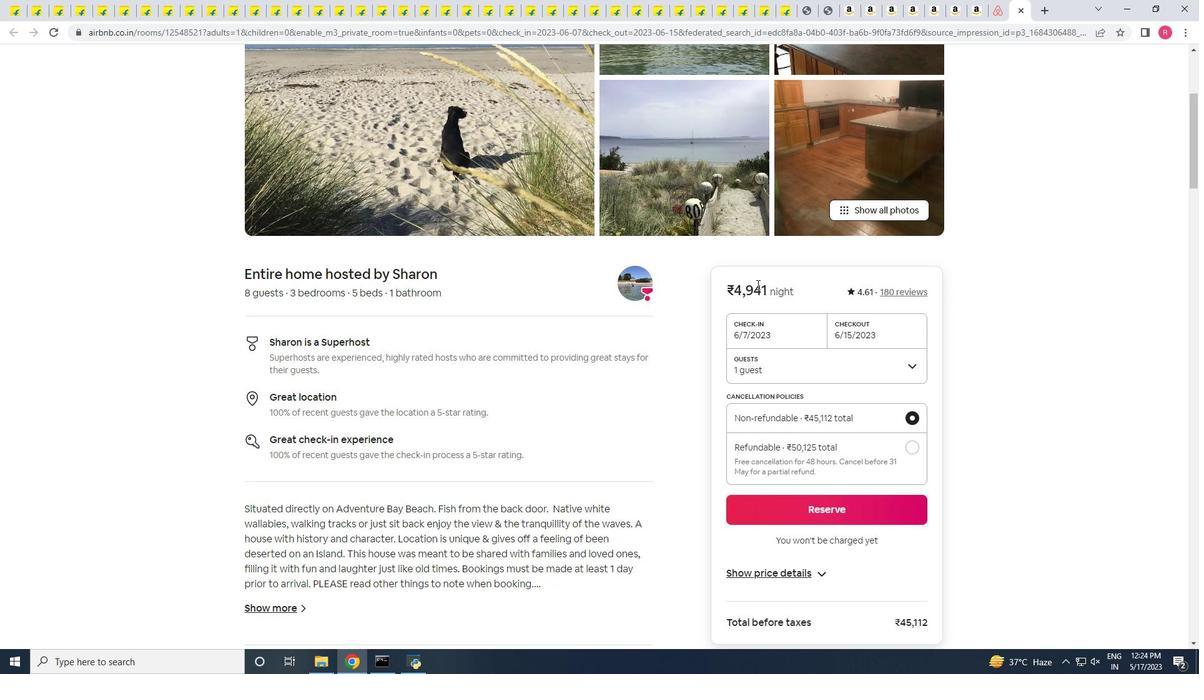 
Action: Mouse scrolled (756, 284) with delta (0, 0)
Screenshot: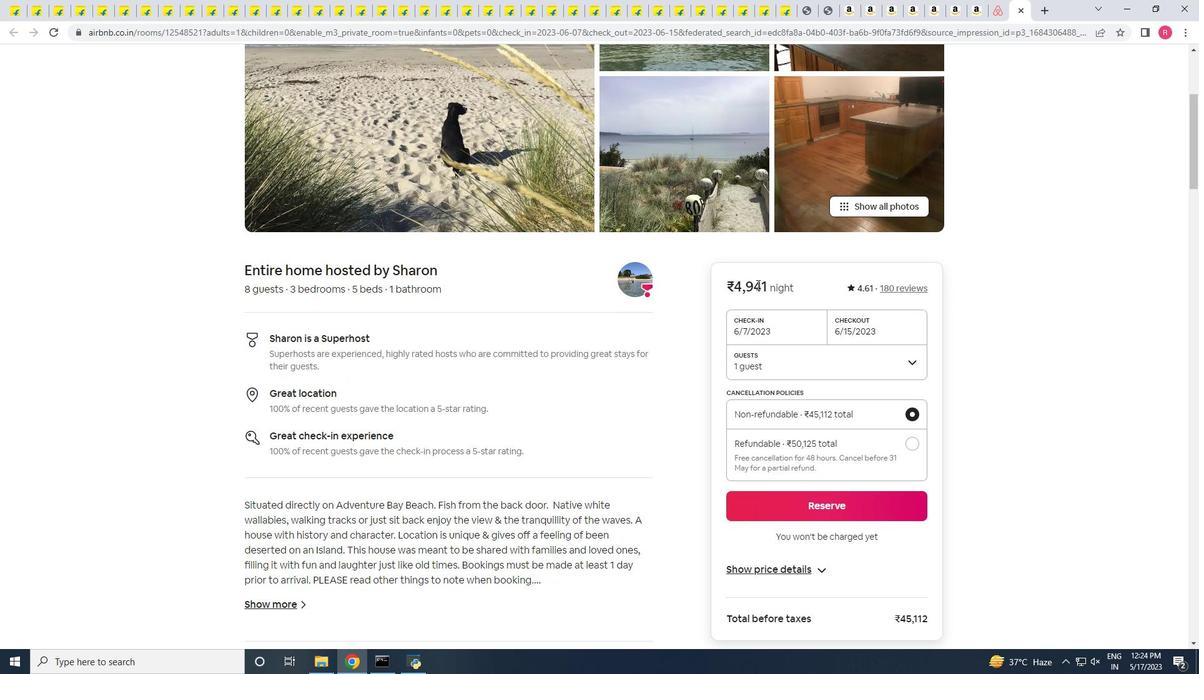 
Action: Mouse moved to (267, 357)
Screenshot: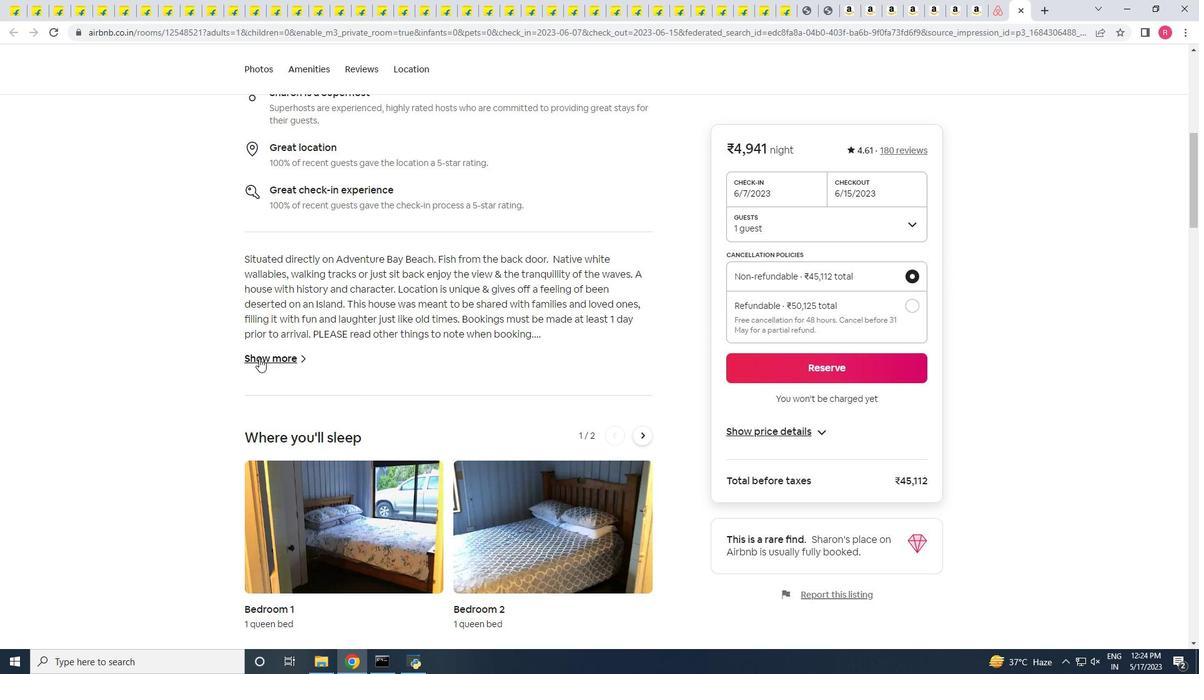 
Action: Mouse pressed left at (267, 357)
Screenshot: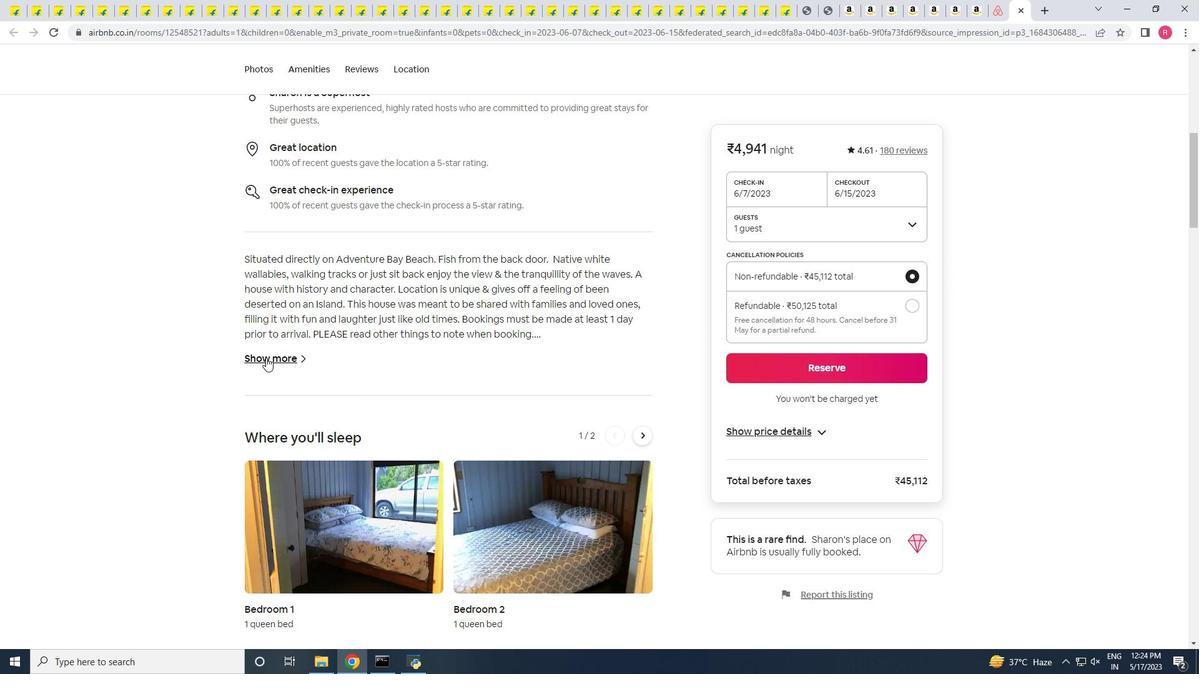 
Action: Mouse moved to (460, 343)
Screenshot: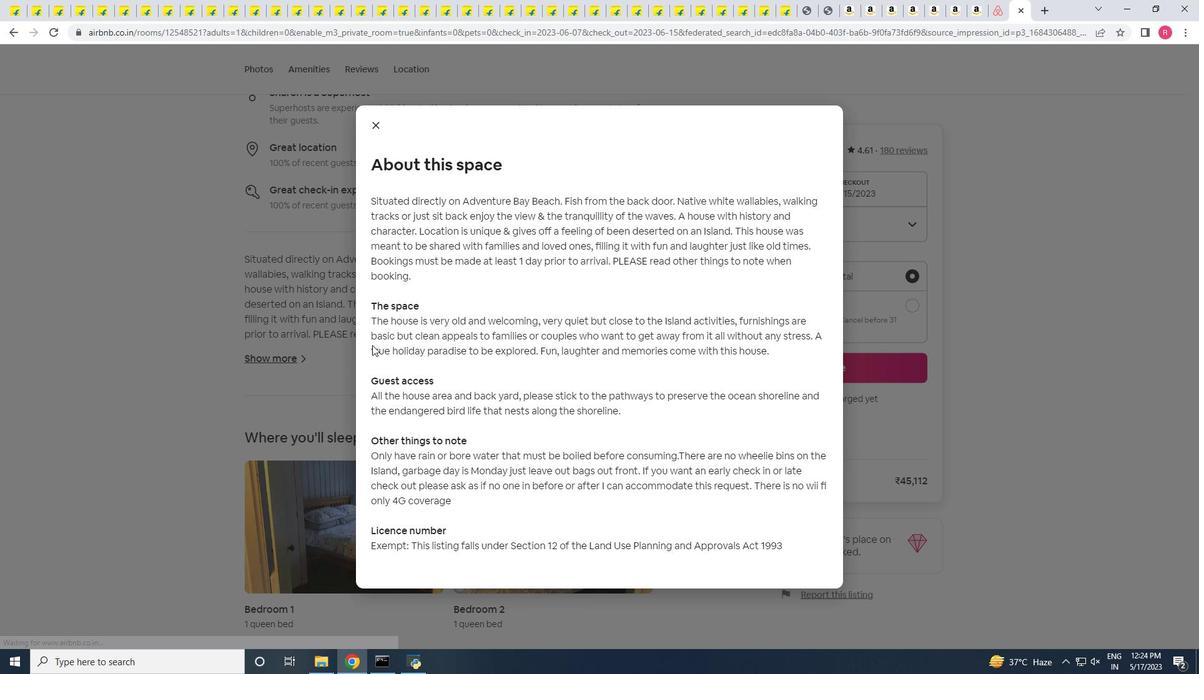 
Action: Mouse scrolled (460, 342) with delta (0, 0)
Screenshot: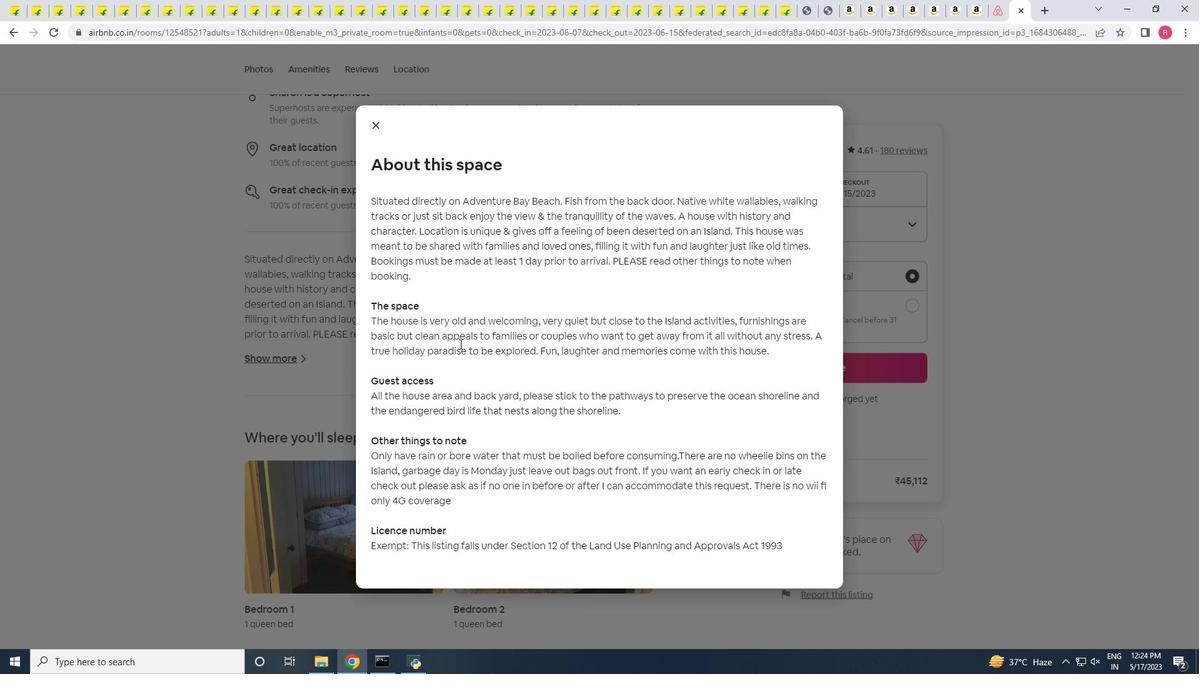 
Action: Mouse scrolled (460, 342) with delta (0, 0)
Screenshot: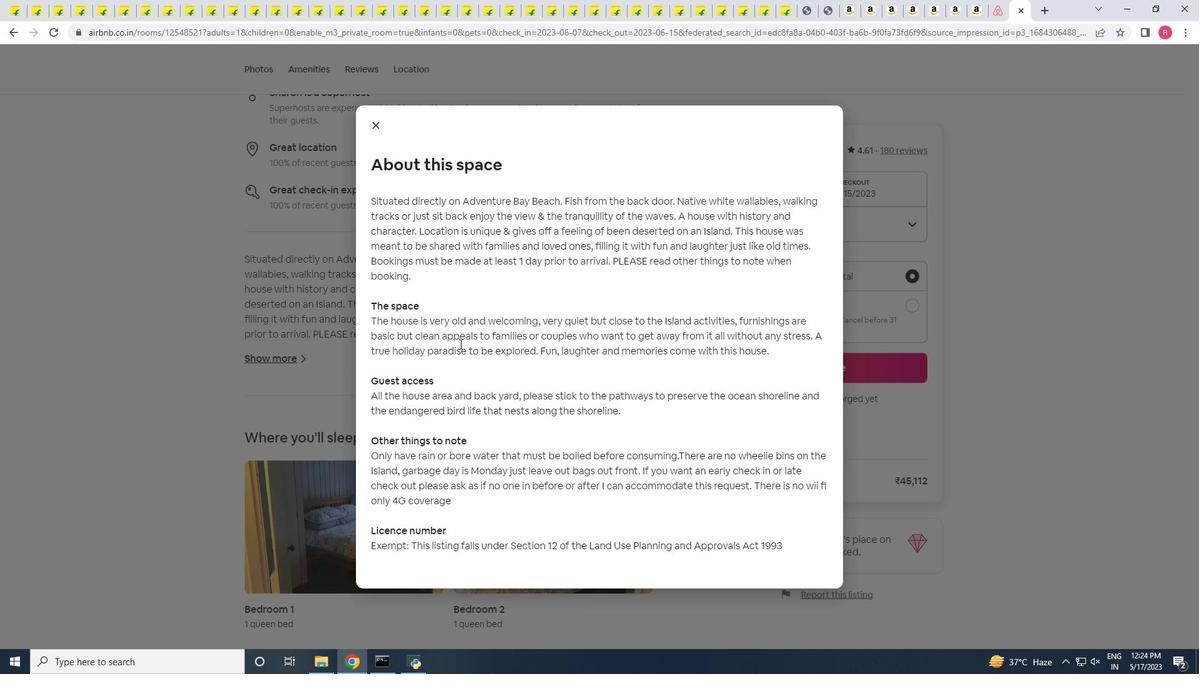 
Action: Mouse scrolled (460, 342) with delta (0, 0)
Screenshot: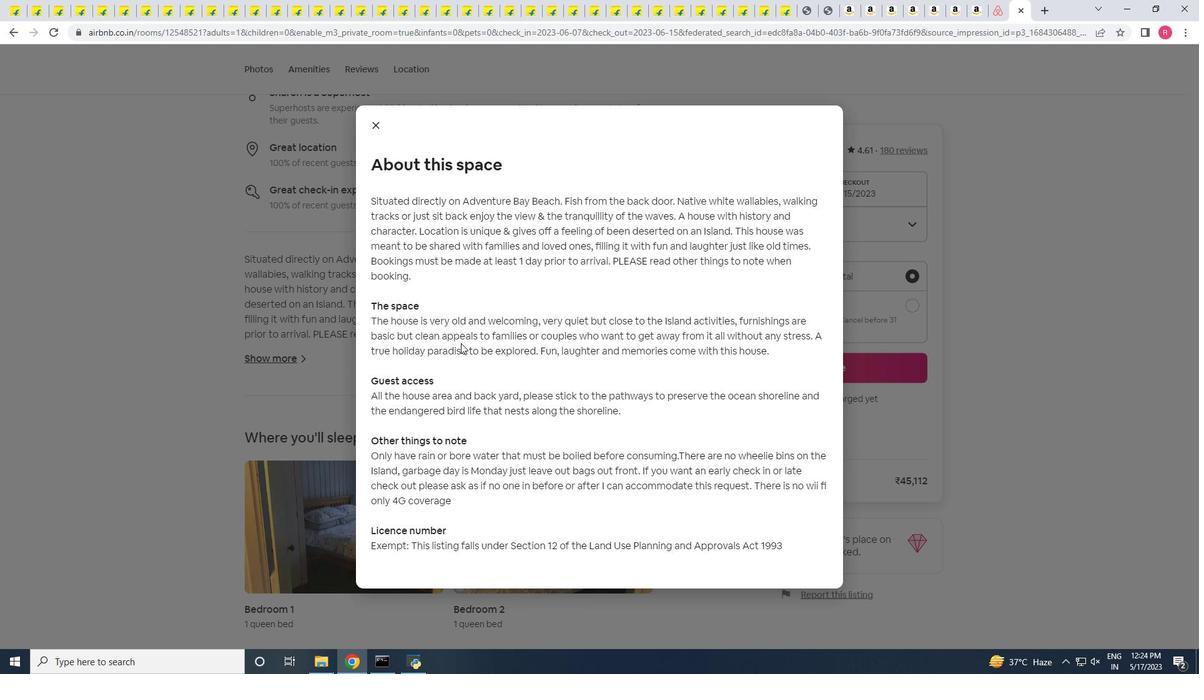
Action: Mouse scrolled (460, 342) with delta (0, 0)
Screenshot: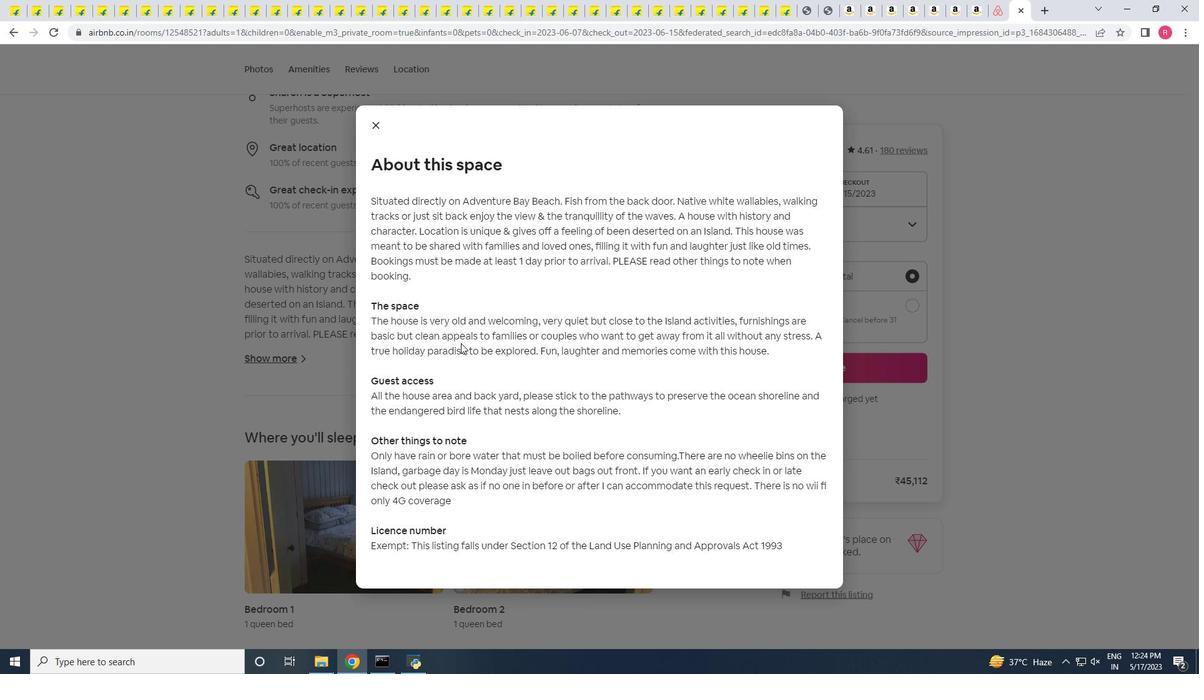 
Action: Mouse moved to (378, 129)
Screenshot: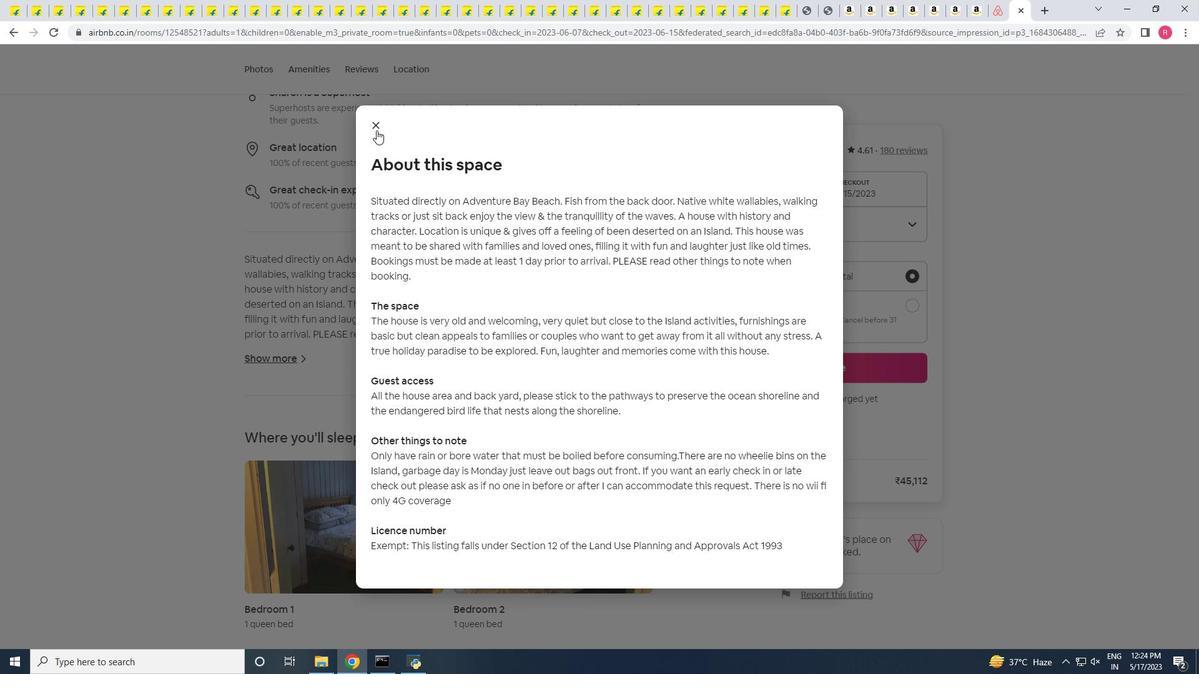 
Action: Mouse pressed left at (378, 129)
Screenshot: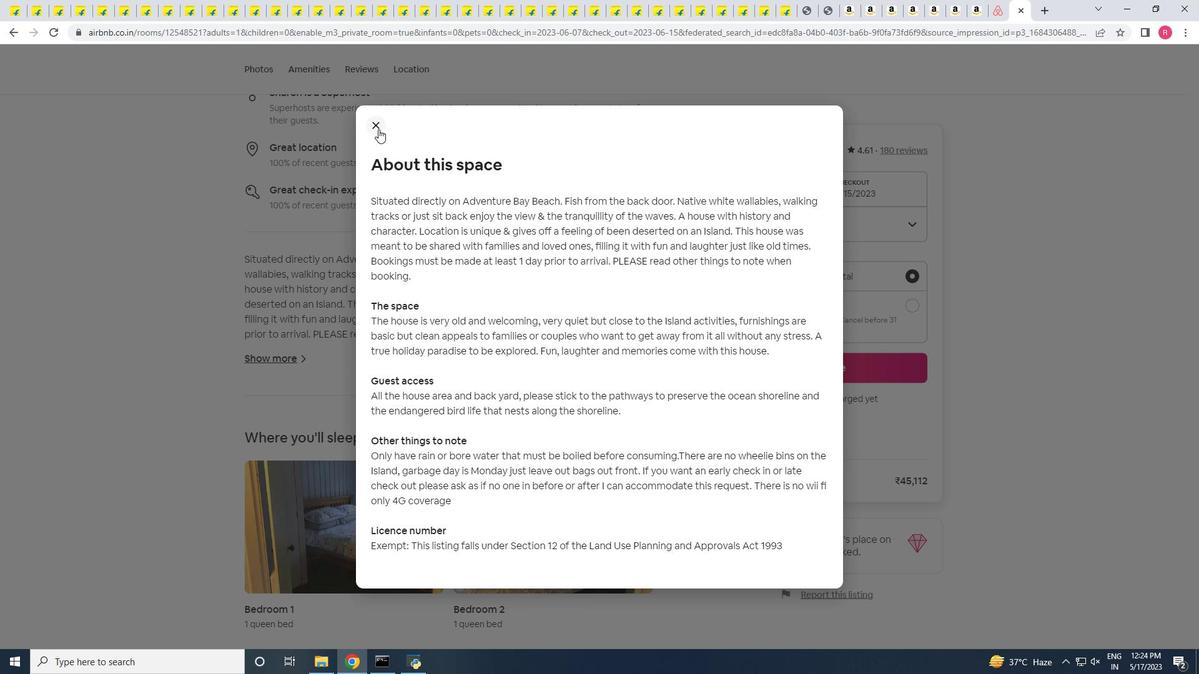 
Action: Mouse moved to (636, 299)
Screenshot: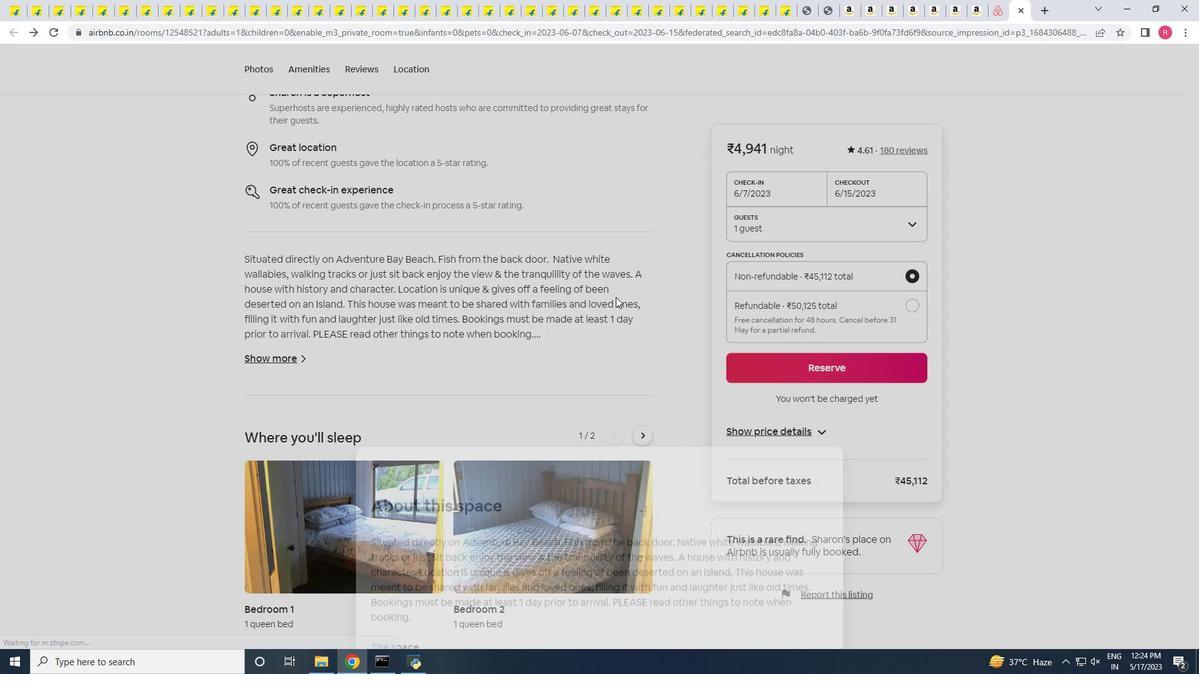 
Action: Mouse scrolled (636, 298) with delta (0, 0)
Screenshot: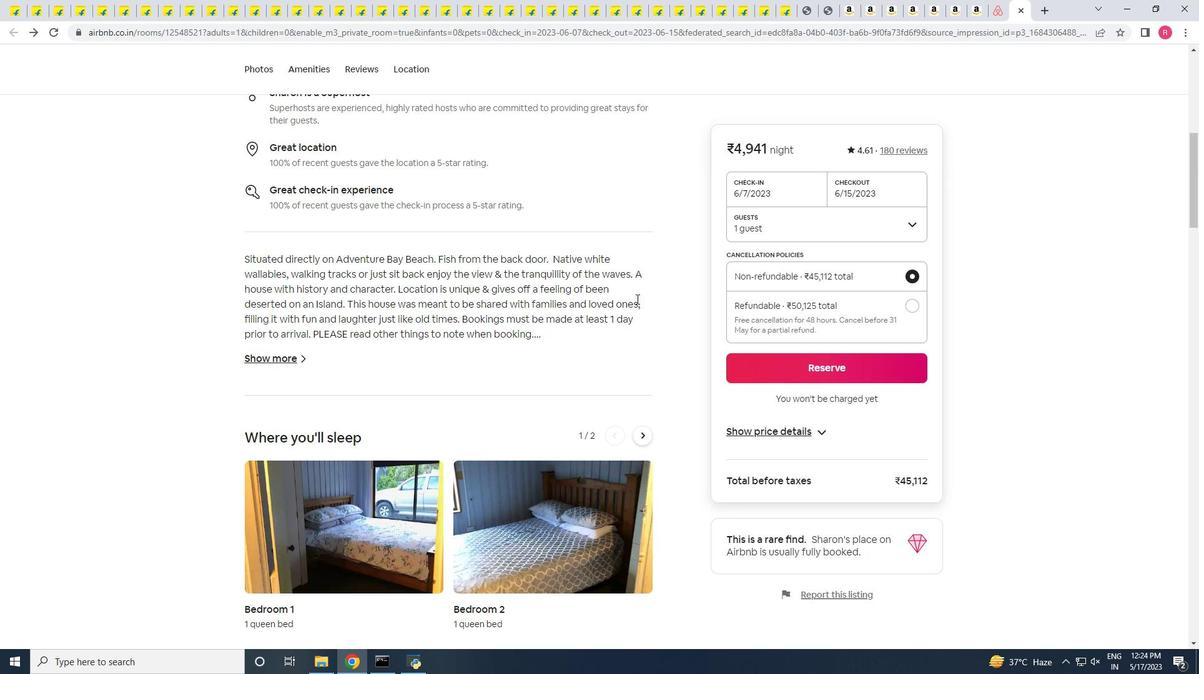 
Action: Mouse scrolled (636, 298) with delta (0, 0)
Screenshot: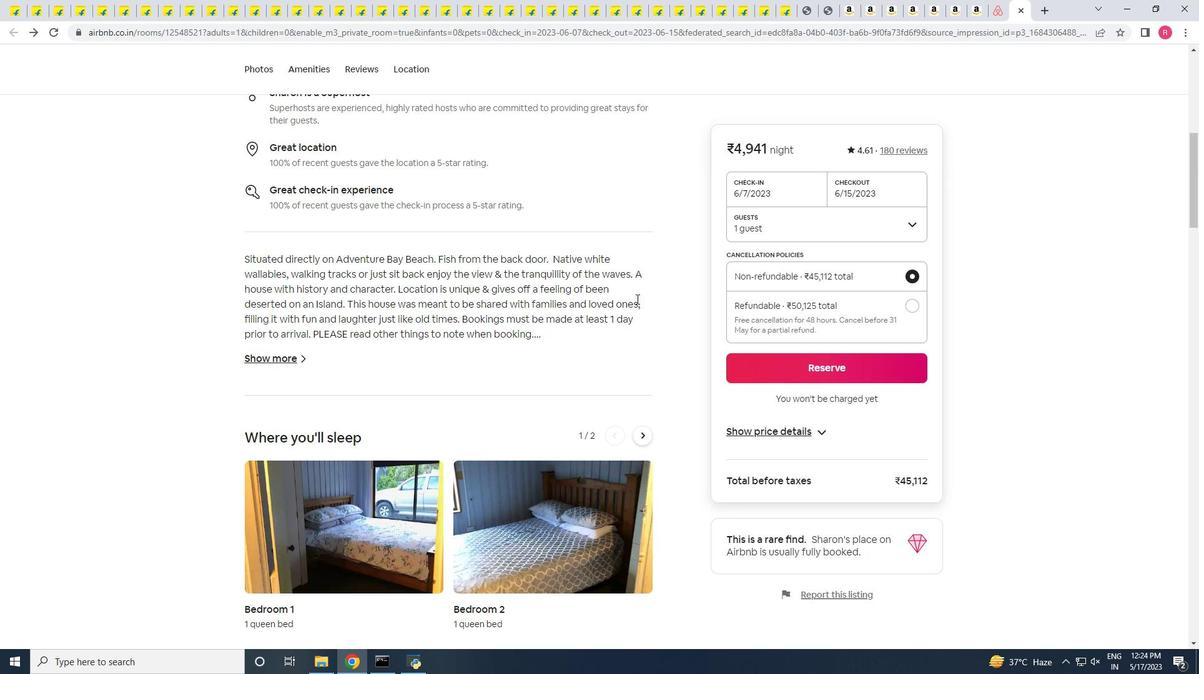 
Action: Mouse scrolled (636, 298) with delta (0, 0)
Screenshot: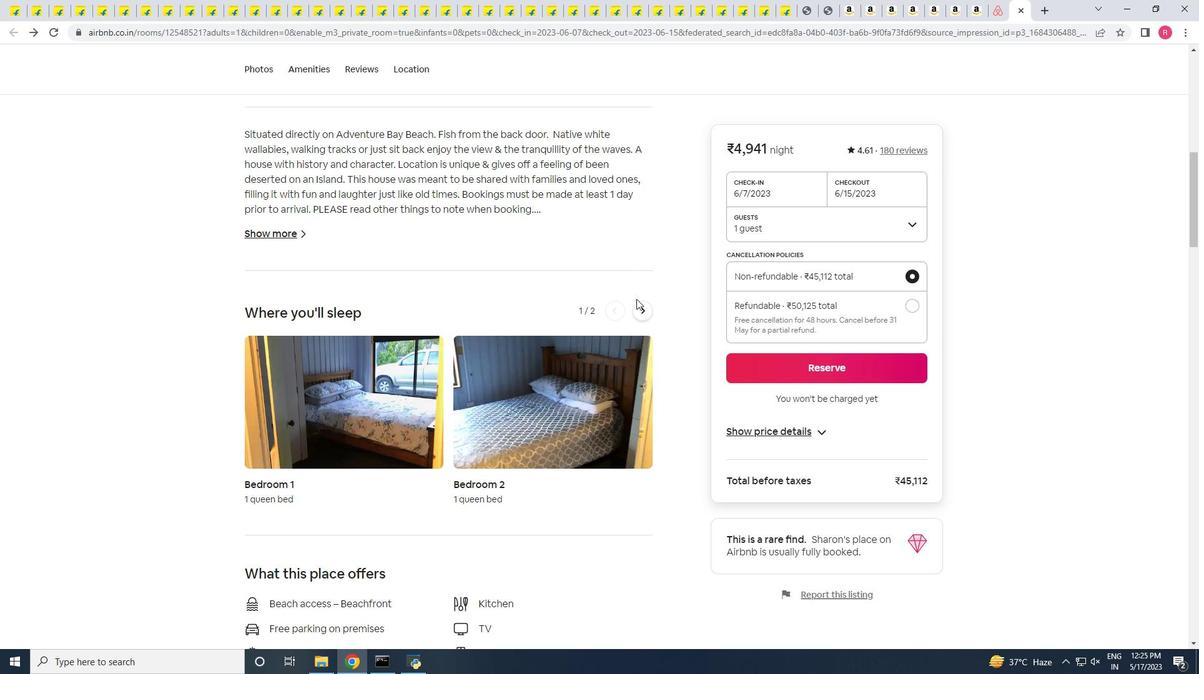 
Action: Mouse scrolled (636, 298) with delta (0, 0)
Screenshot: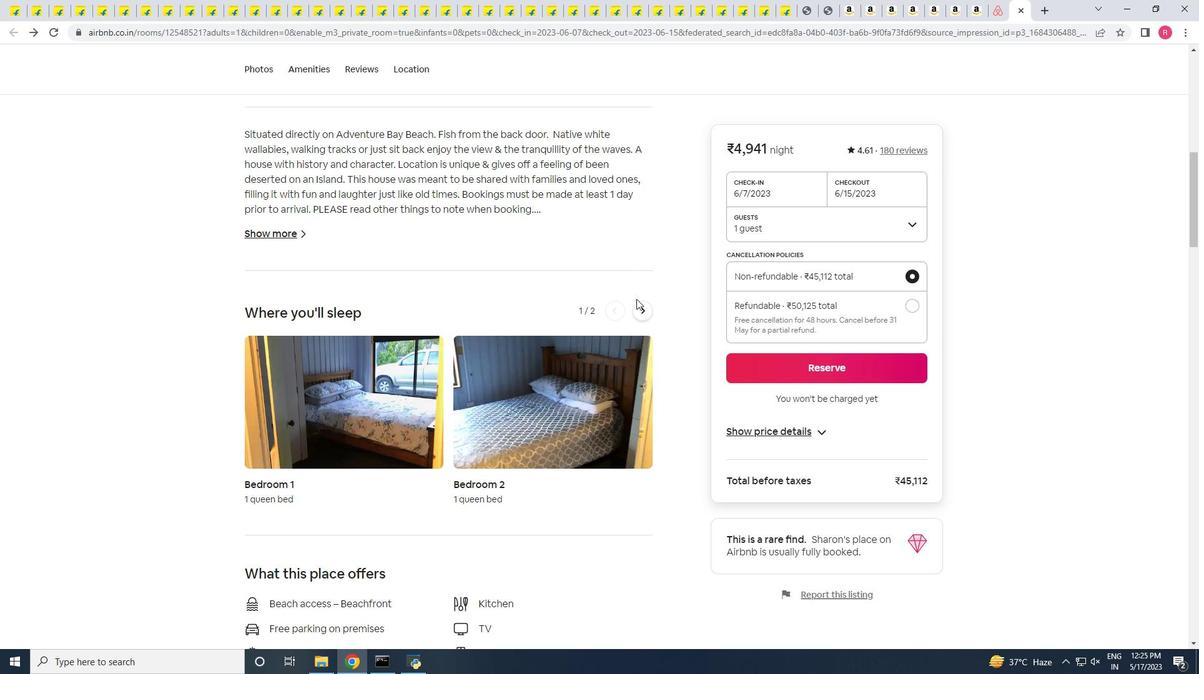 
Action: Mouse scrolled (636, 298) with delta (0, 0)
Screenshot: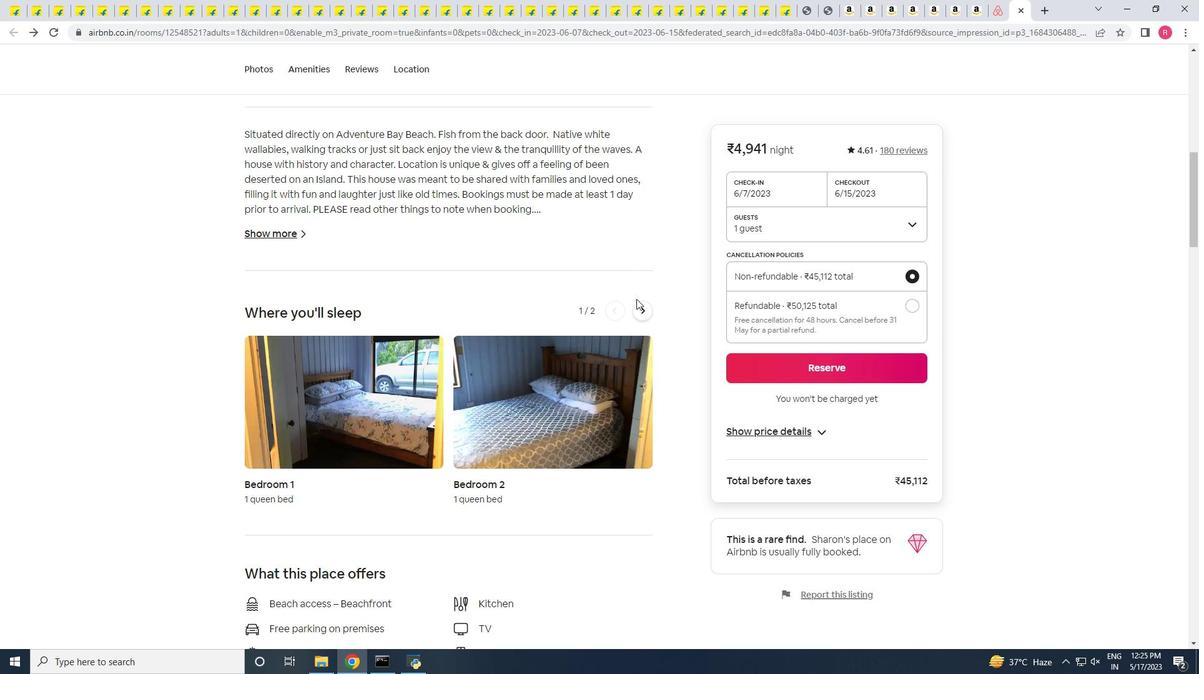 
Action: Mouse scrolled (636, 298) with delta (0, 0)
Screenshot: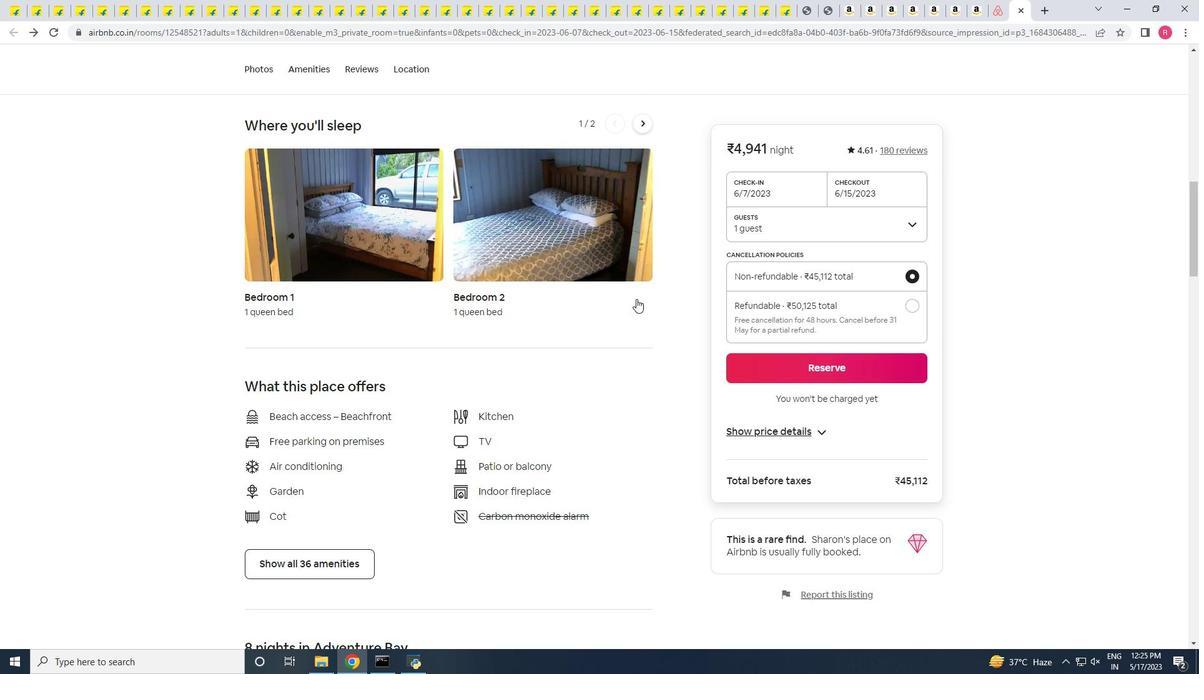 
Action: Mouse scrolled (636, 298) with delta (0, 0)
Screenshot: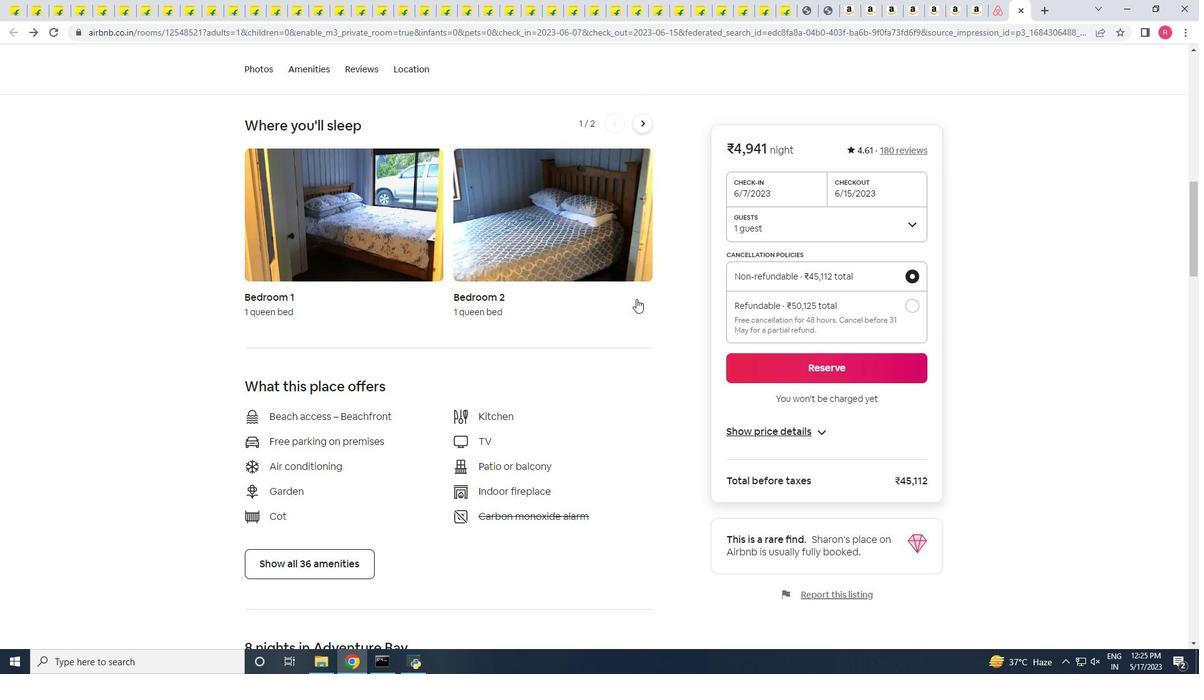 
Action: Mouse scrolled (636, 298) with delta (0, 0)
Screenshot: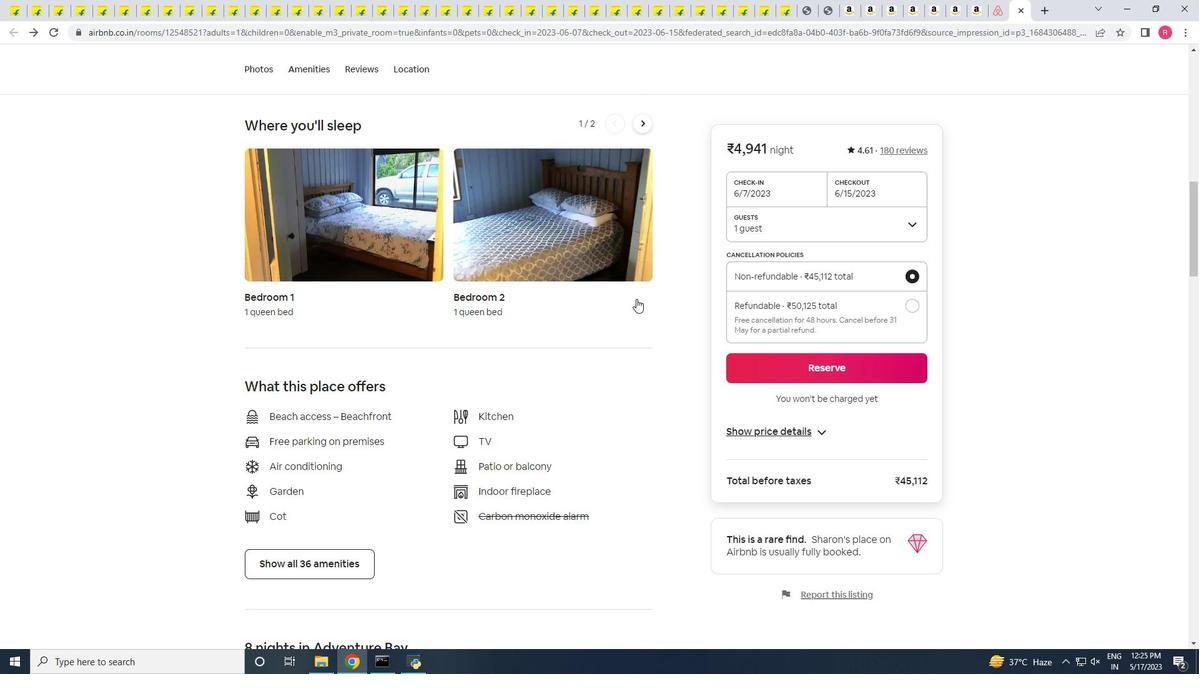 
Action: Mouse moved to (803, 288)
Screenshot: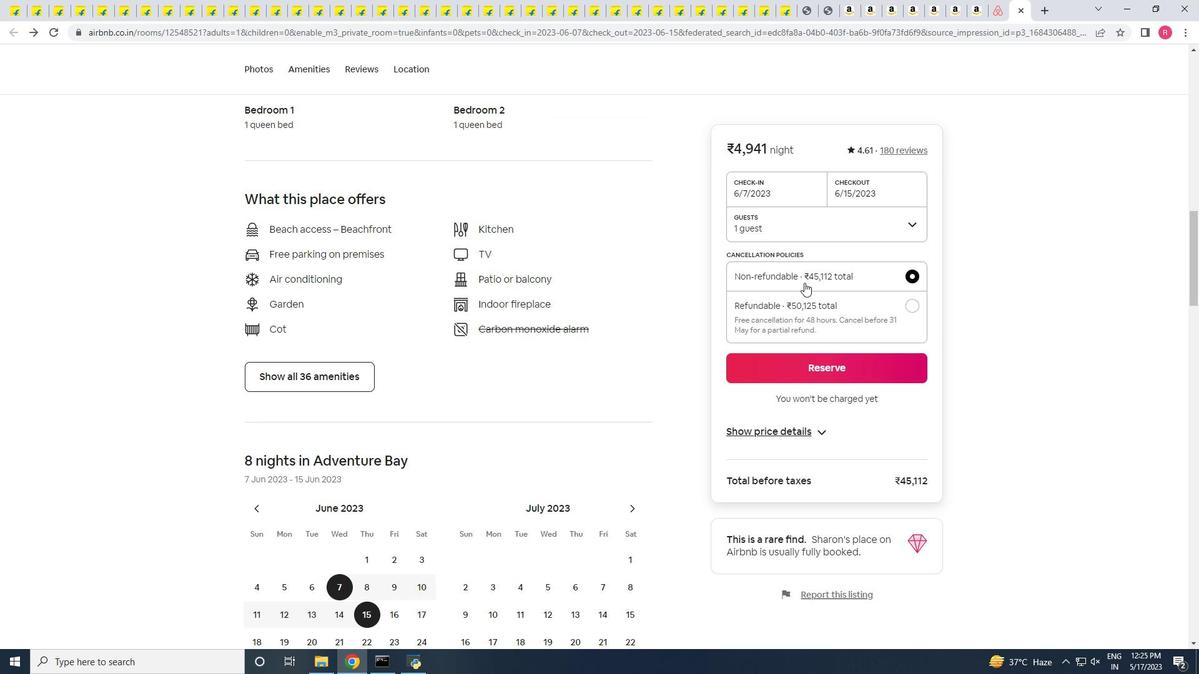 
Action: Mouse scrolled (803, 287) with delta (0, 0)
Screenshot: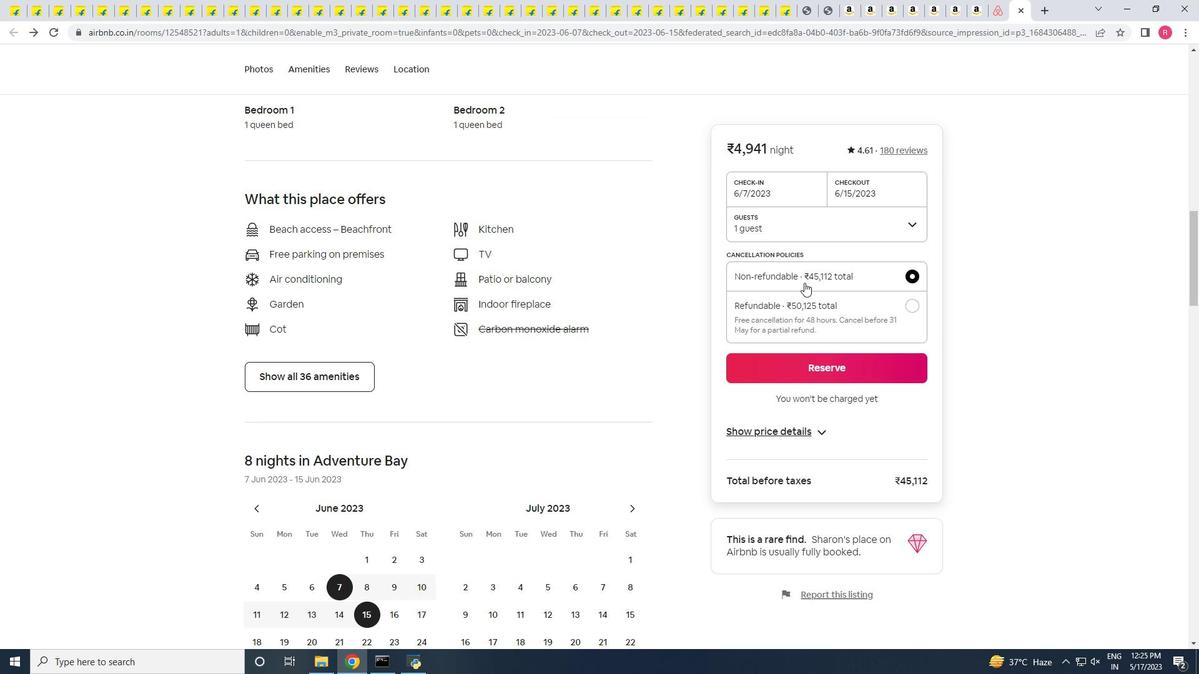 
Action: Mouse moved to (787, 314)
Screenshot: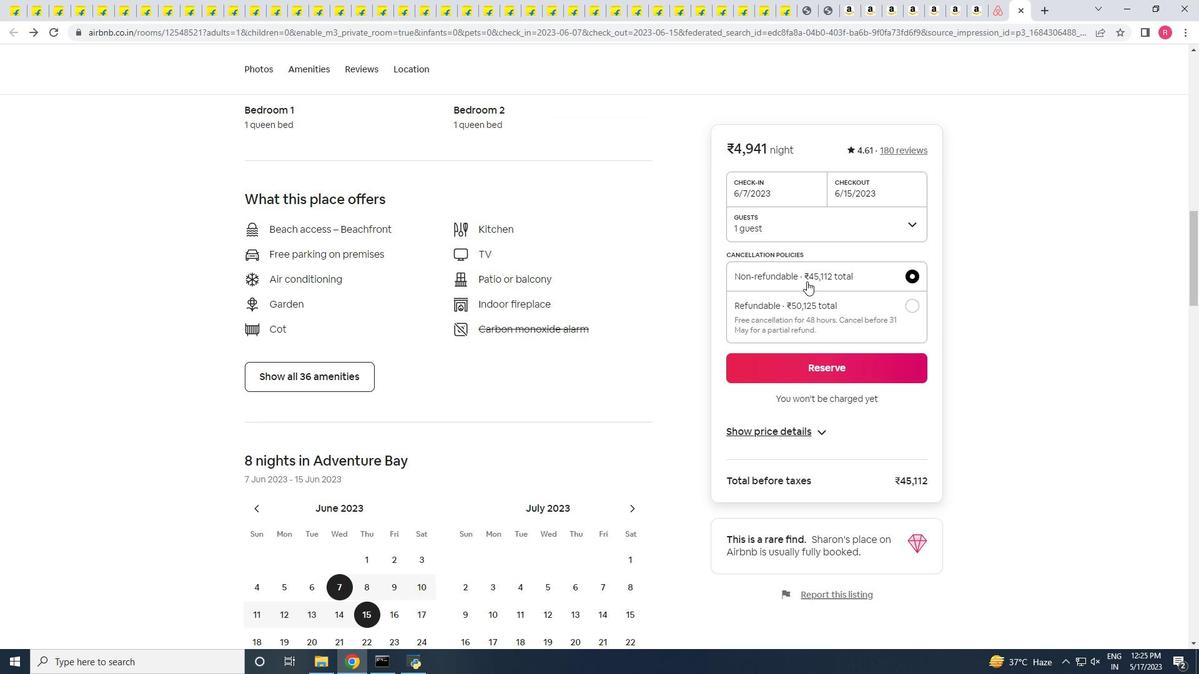 
Action: Mouse scrolled (787, 314) with delta (0, 0)
Screenshot: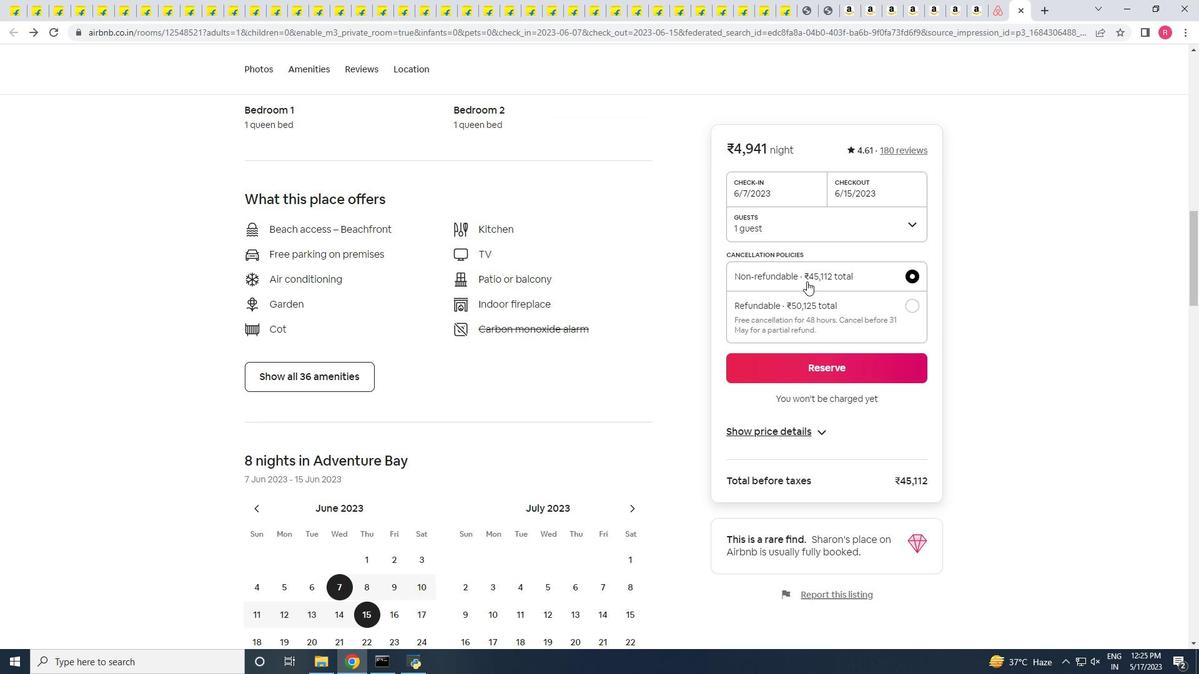 
Action: Mouse moved to (786, 316)
Screenshot: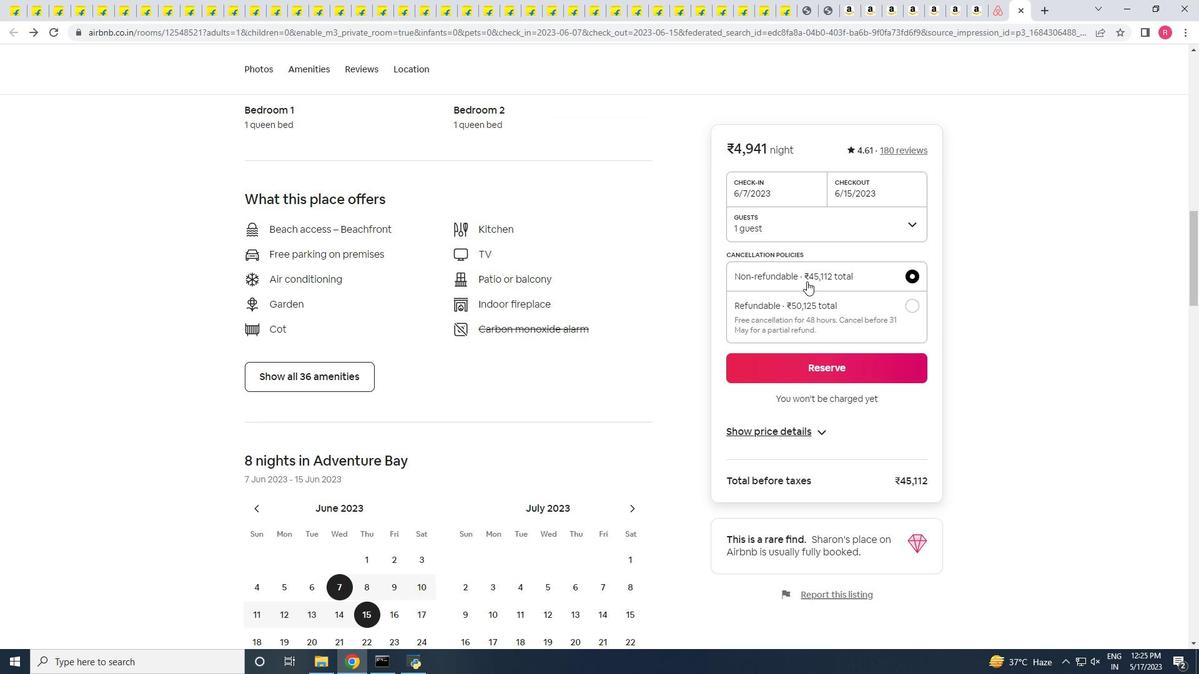 
Action: Mouse scrolled (786, 315) with delta (0, 0)
Screenshot: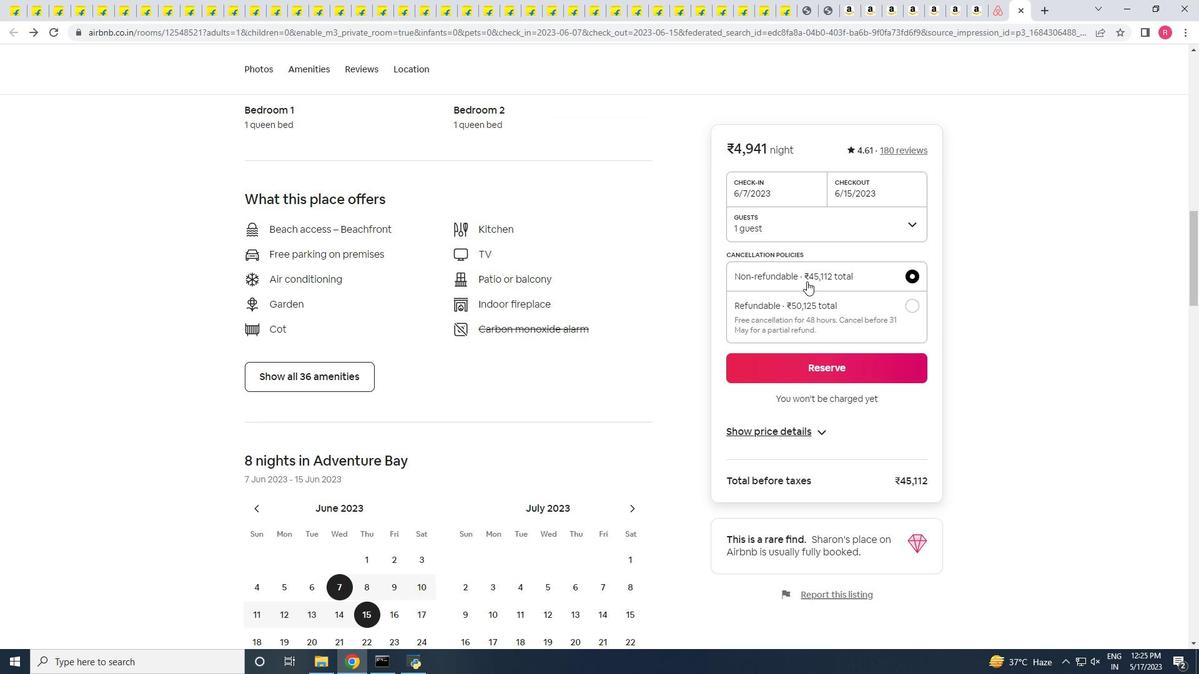 
Action: Mouse moved to (784, 320)
Screenshot: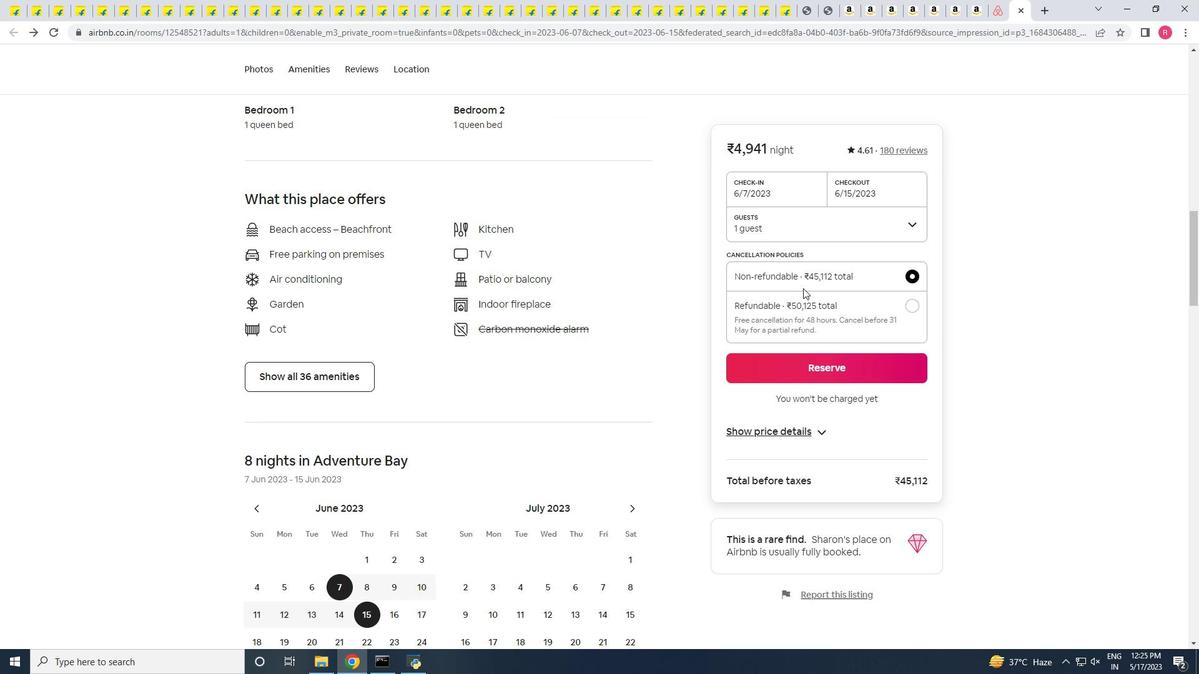 
Action: Mouse scrolled (784, 320) with delta (0, 0)
Screenshot: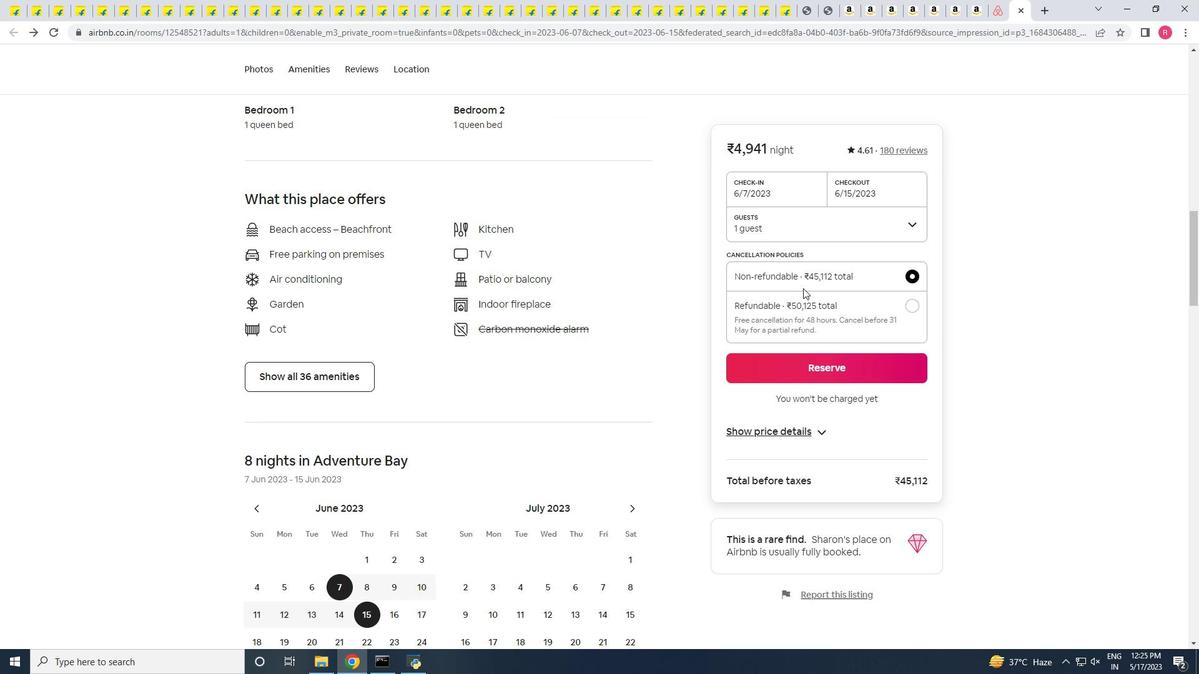 
Action: Mouse moved to (791, 325)
Screenshot: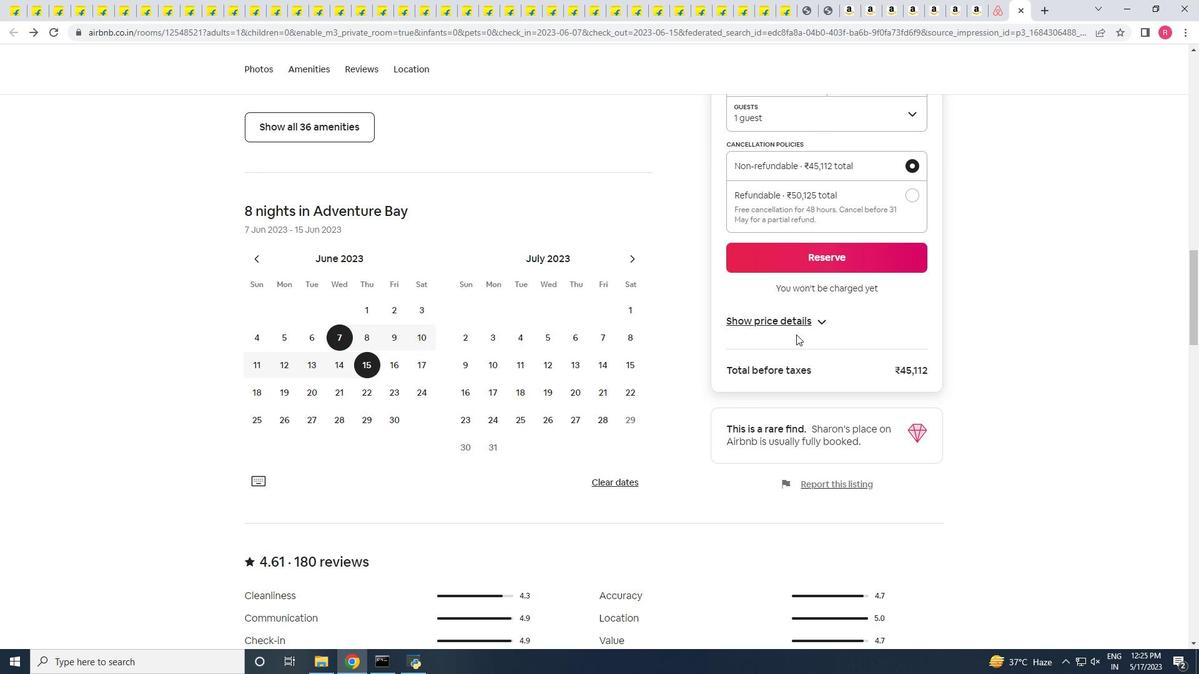 
Action: Mouse pressed left at (791, 325)
Screenshot: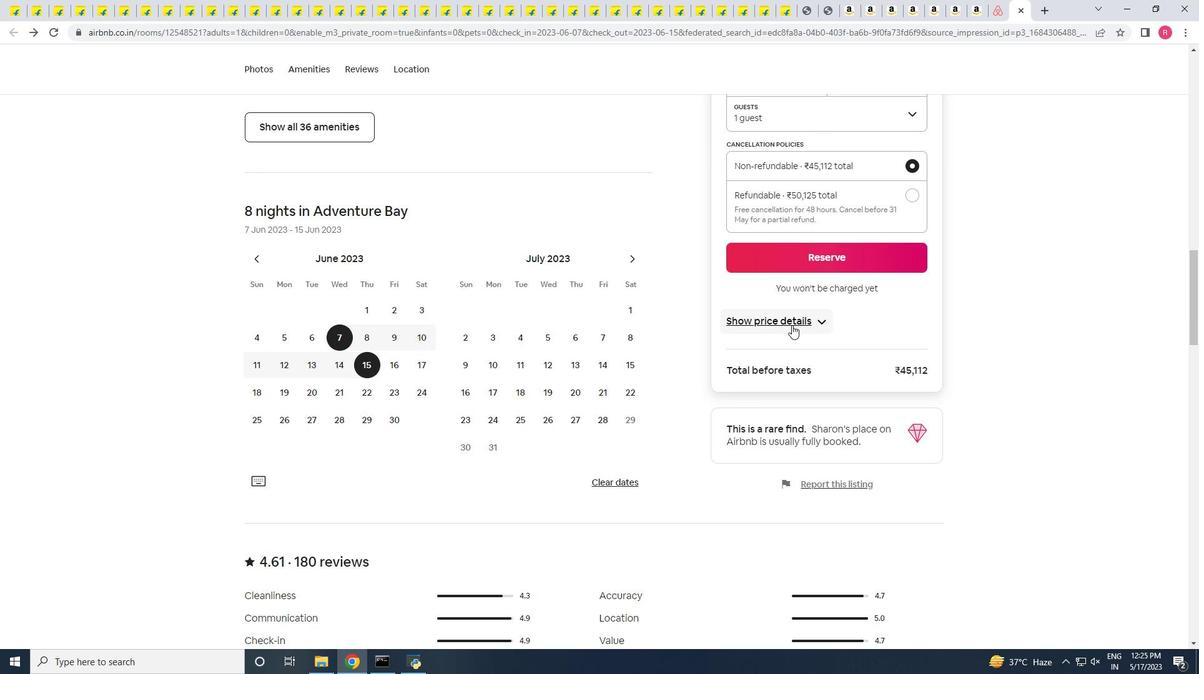 
Action: Mouse moved to (551, 314)
Screenshot: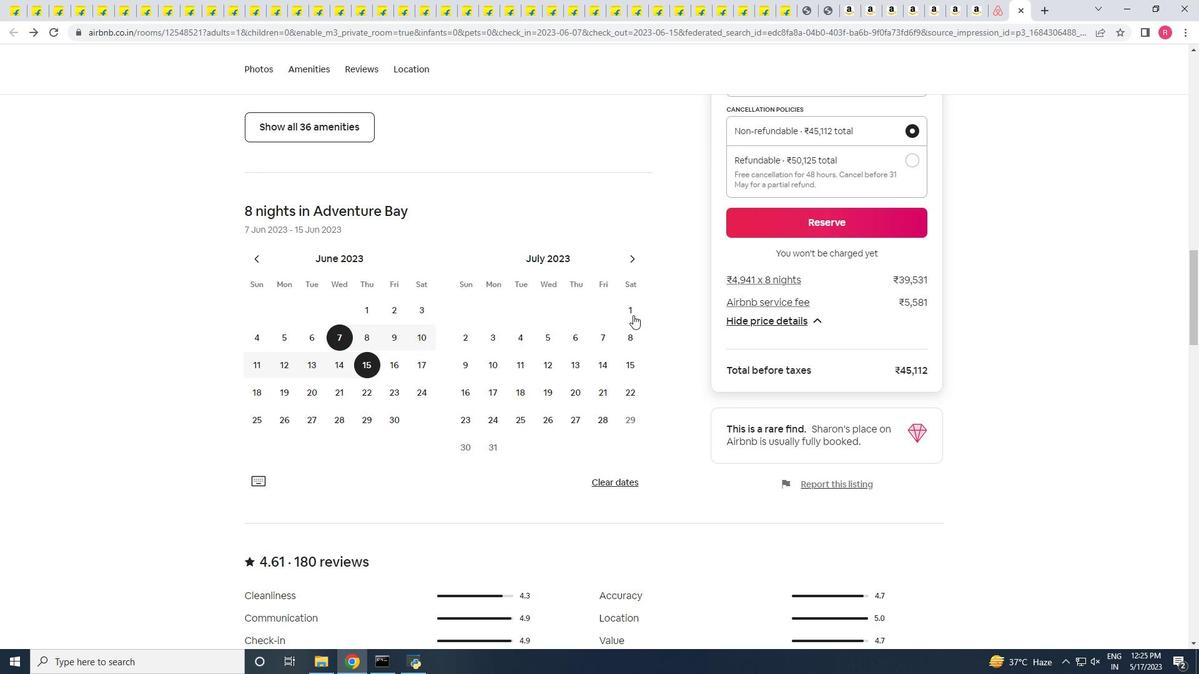 
Action: Mouse scrolled (551, 313) with delta (0, 0)
Screenshot: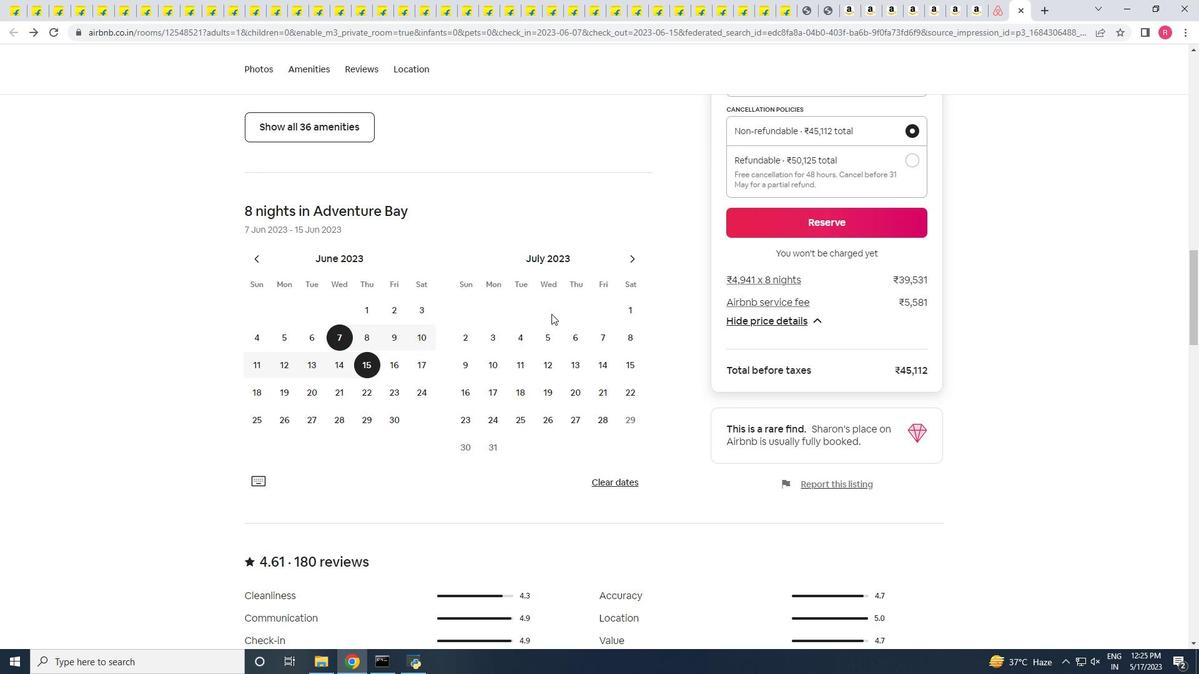 
Action: Mouse scrolled (551, 313) with delta (0, 0)
Screenshot: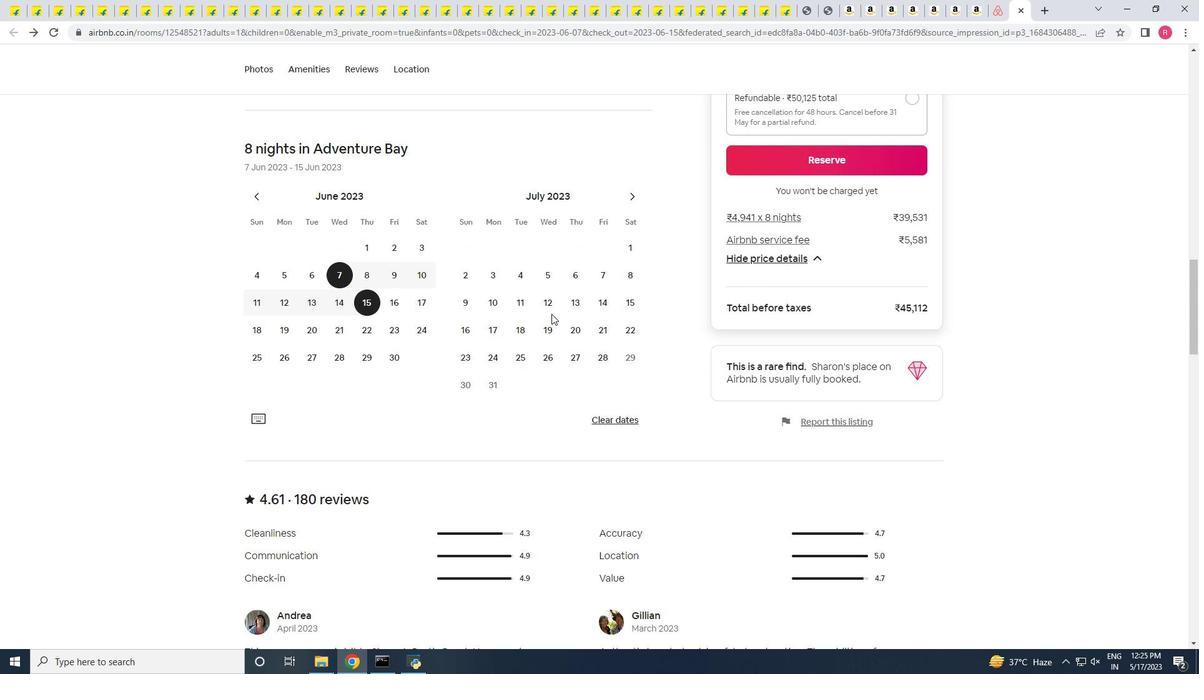 
Action: Mouse scrolled (551, 313) with delta (0, 0)
Screenshot: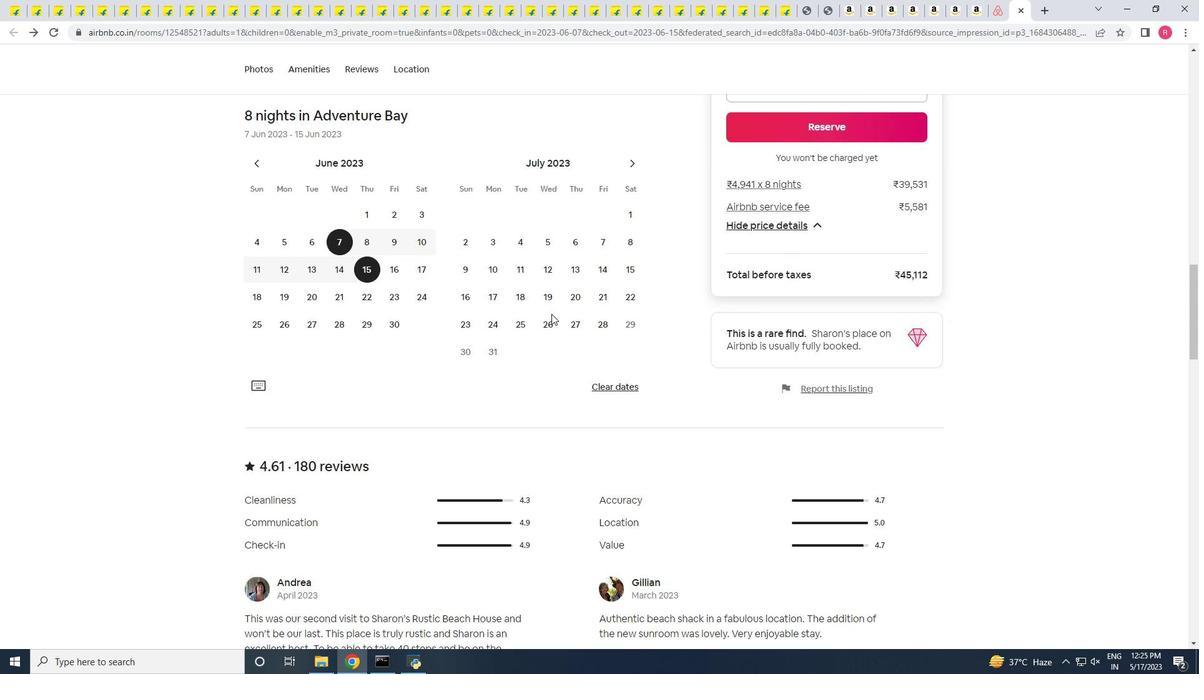 
Action: Mouse moved to (551, 313)
Screenshot: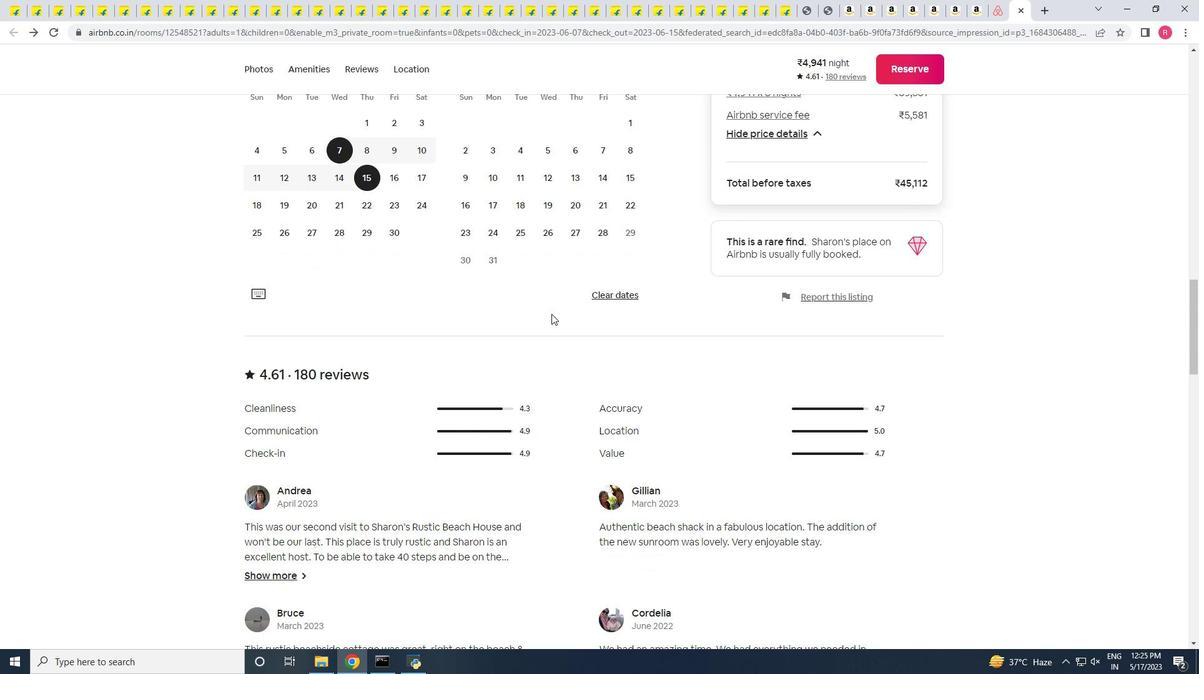 
Action: Mouse scrolled (551, 312) with delta (0, 0)
Screenshot: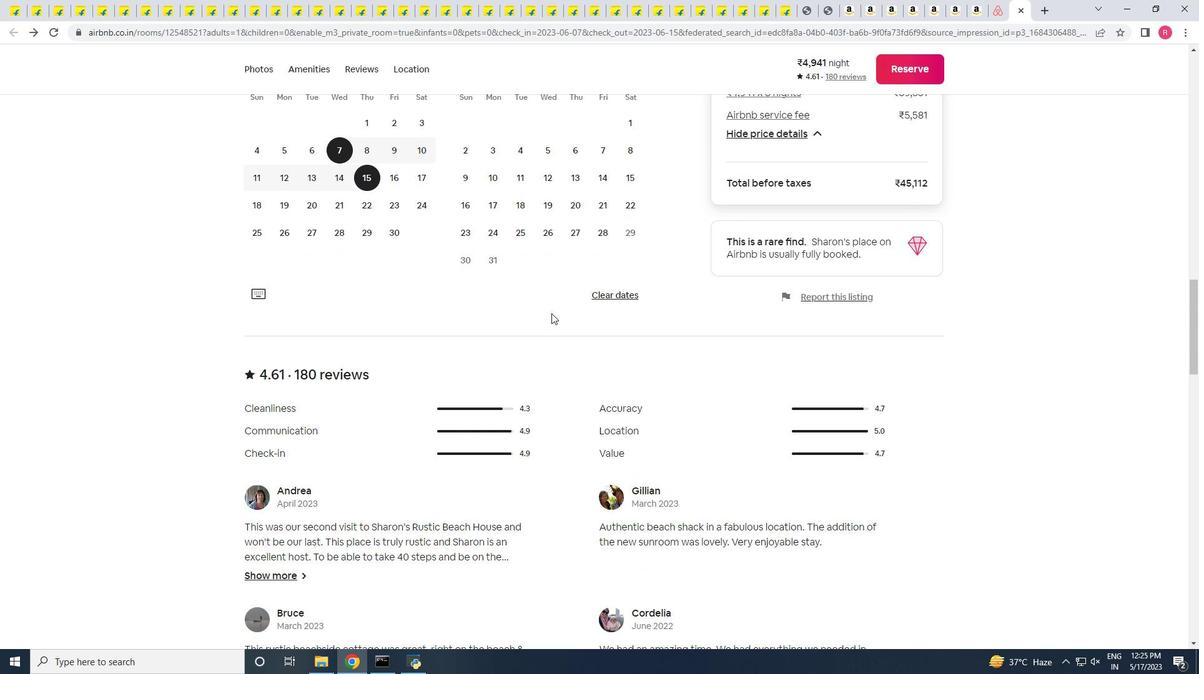 
Action: Mouse moved to (553, 312)
Screenshot: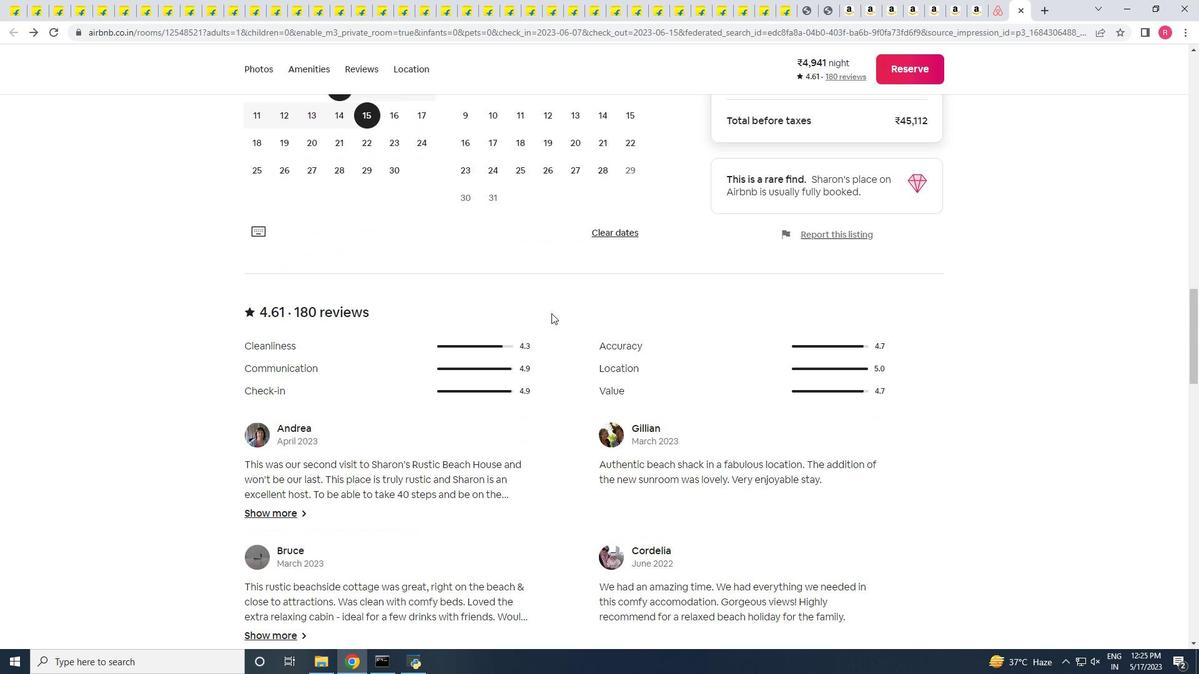 
Action: Mouse scrolled (553, 311) with delta (0, 0)
Screenshot: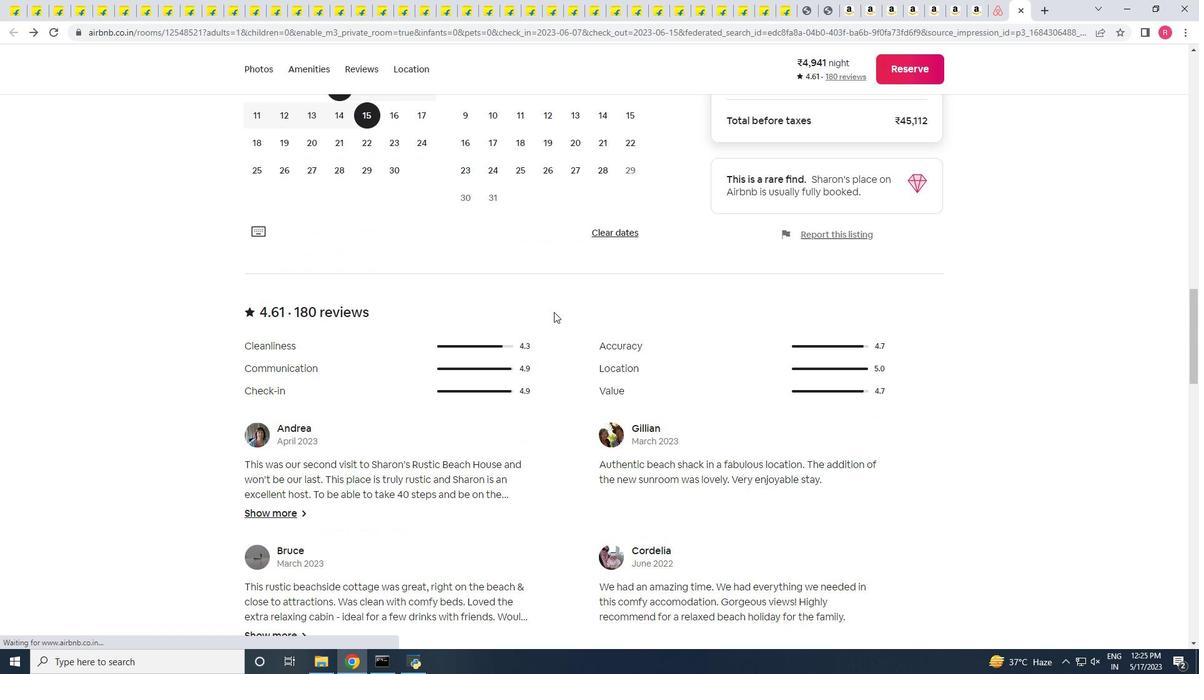 
Action: Mouse scrolled (553, 311) with delta (0, 0)
Screenshot: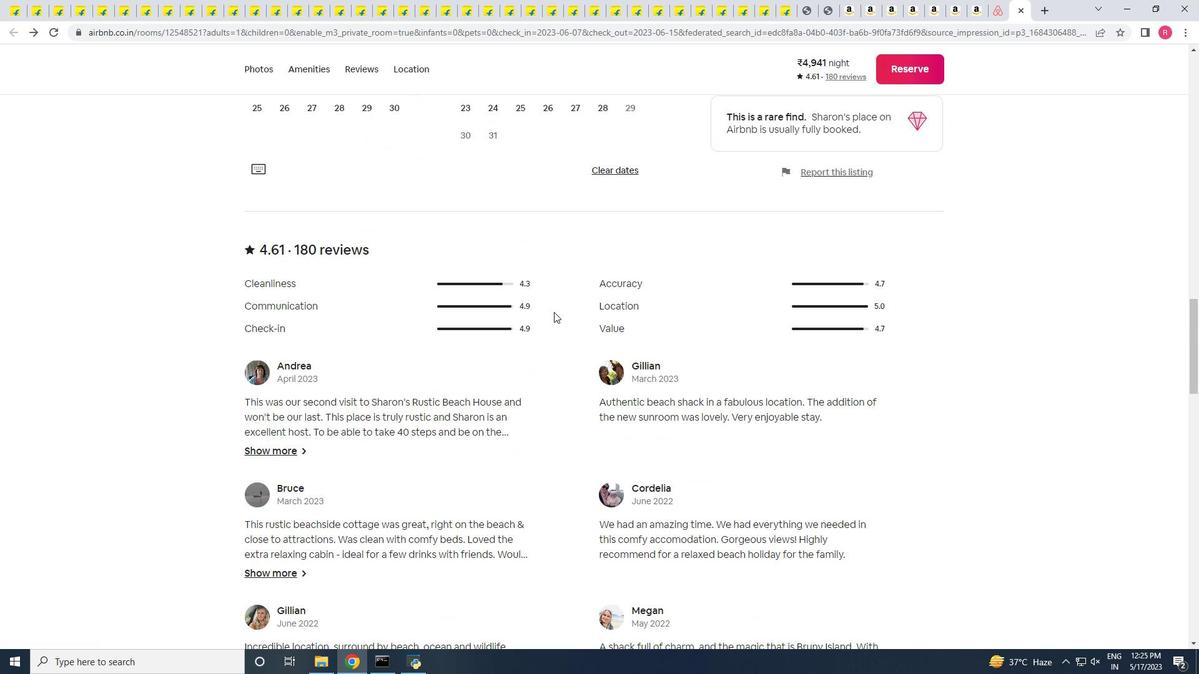 
Action: Mouse scrolled (553, 311) with delta (0, 0)
Screenshot: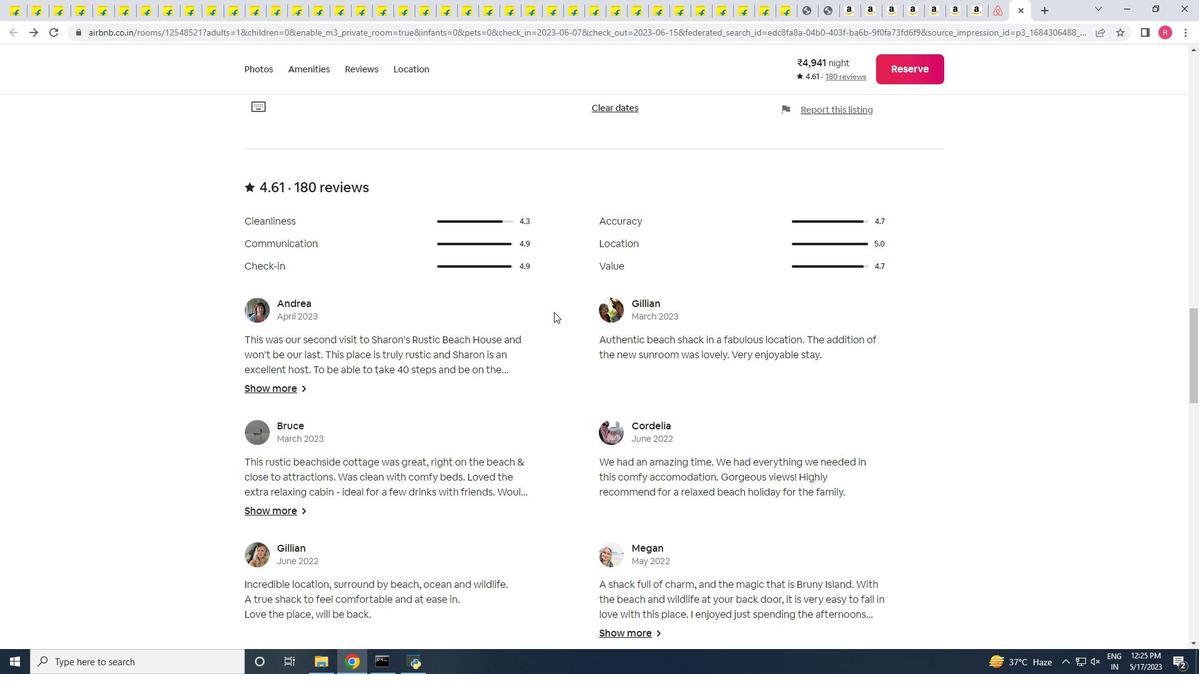 
Action: Mouse scrolled (553, 311) with delta (0, 0)
Screenshot: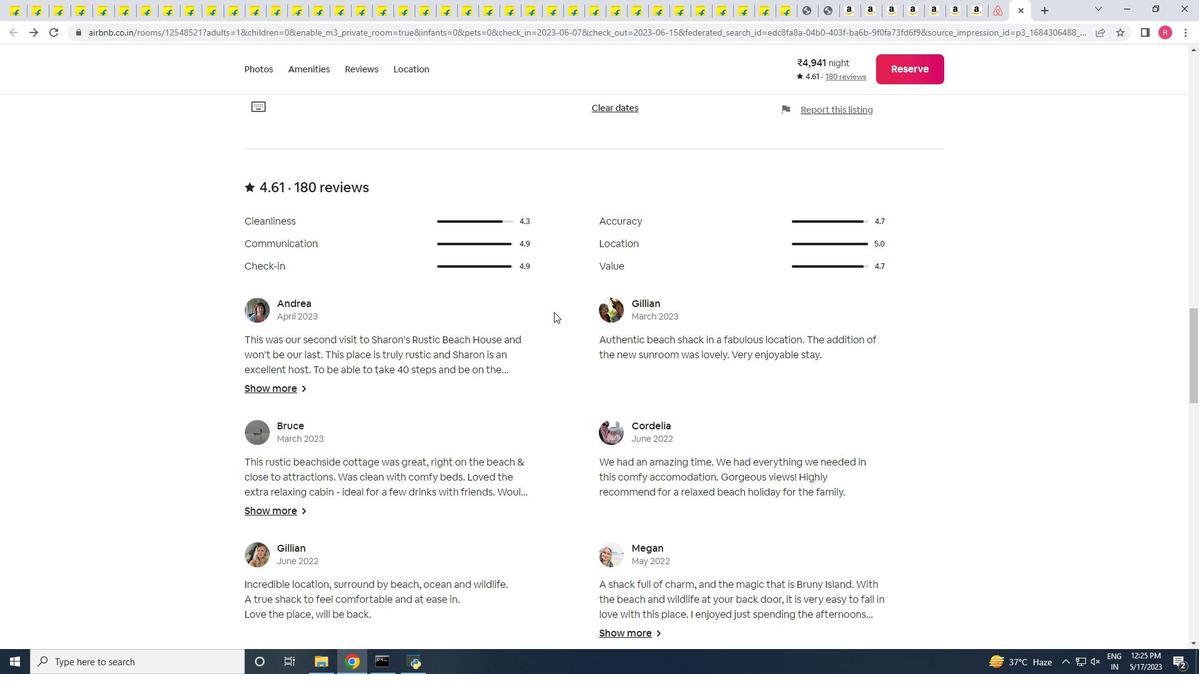 
Action: Mouse scrolled (553, 311) with delta (0, 0)
Screenshot: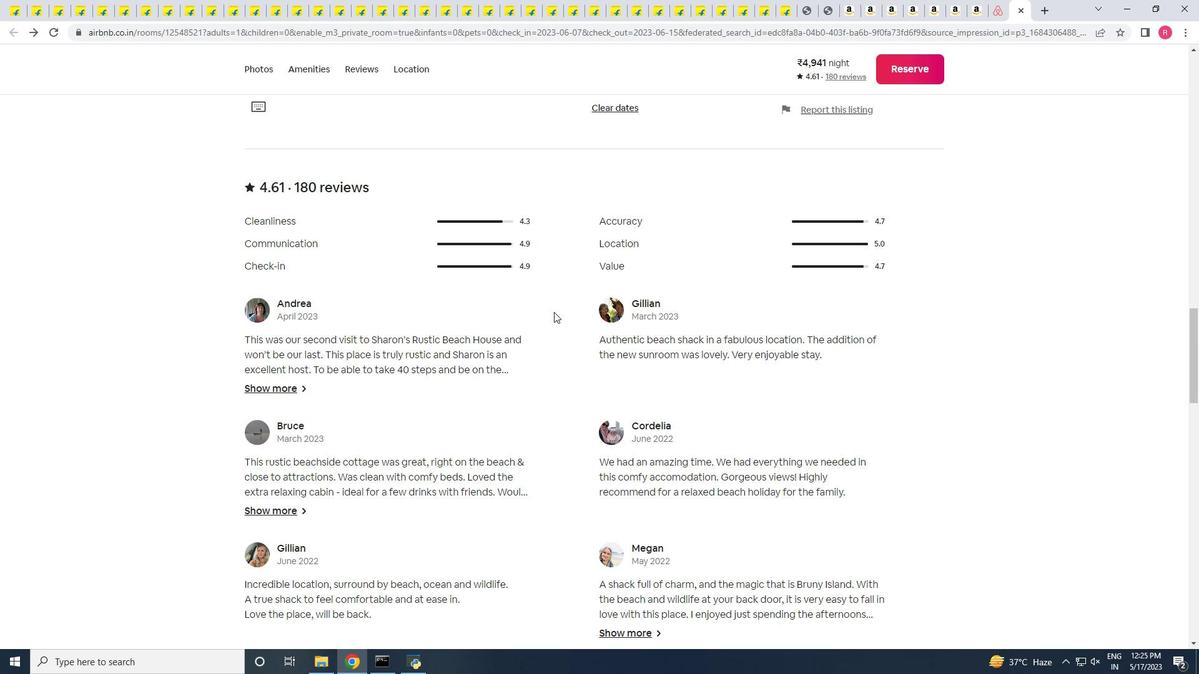 
Action: Mouse scrolled (553, 311) with delta (0, 0)
Screenshot: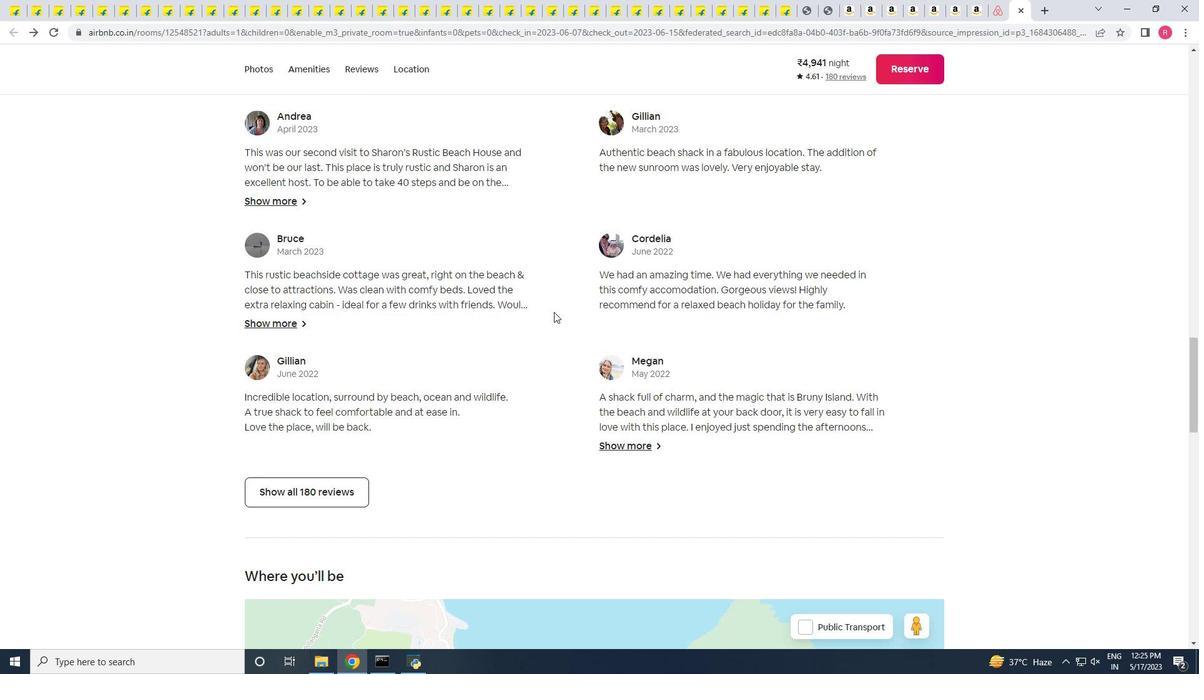 
Action: Mouse scrolled (553, 311) with delta (0, 0)
Screenshot: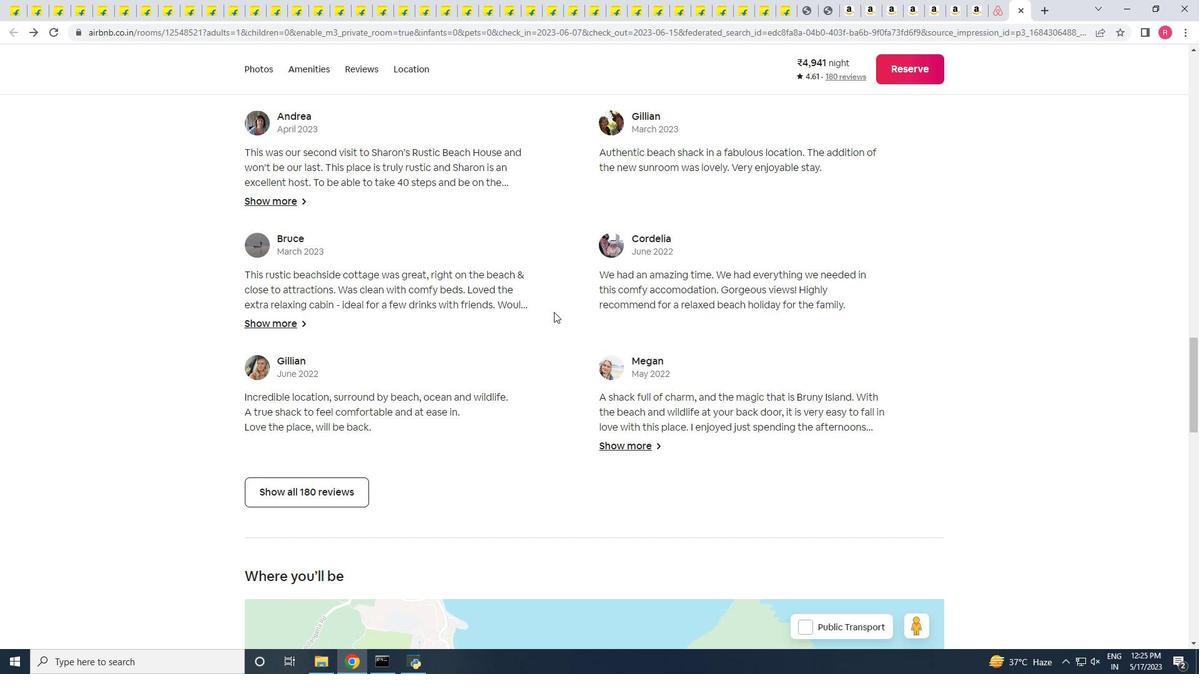 
Action: Mouse scrolled (553, 311) with delta (0, 0)
Screenshot: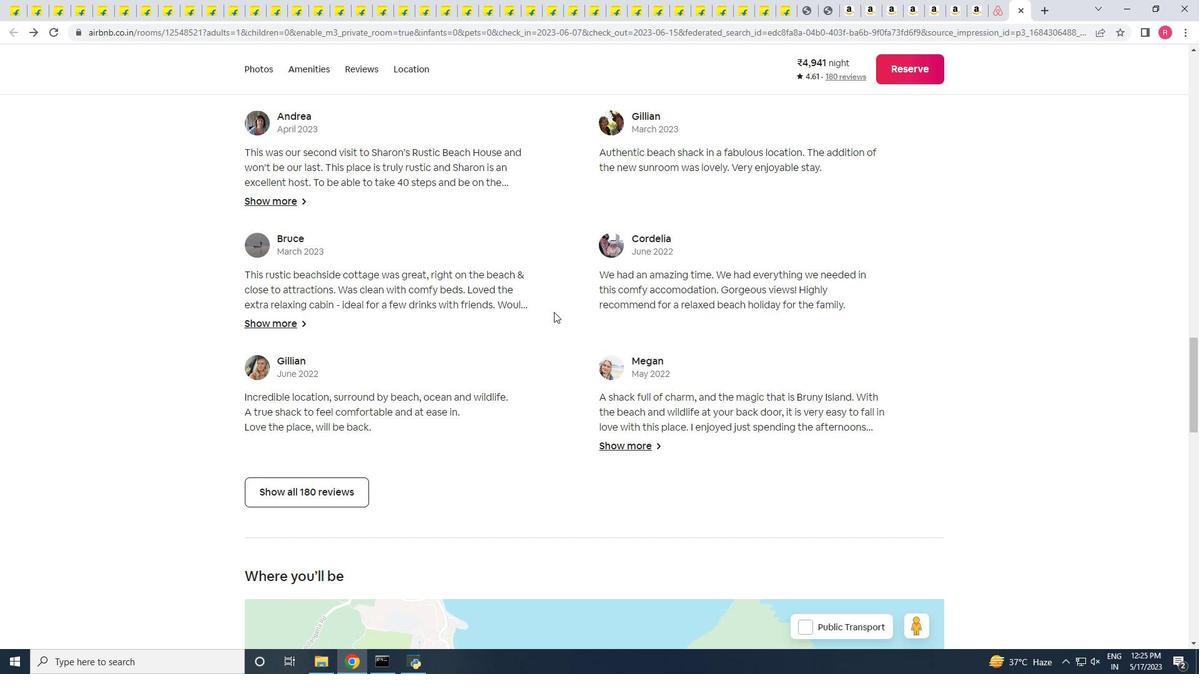 
Action: Mouse scrolled (553, 311) with delta (0, 0)
Screenshot: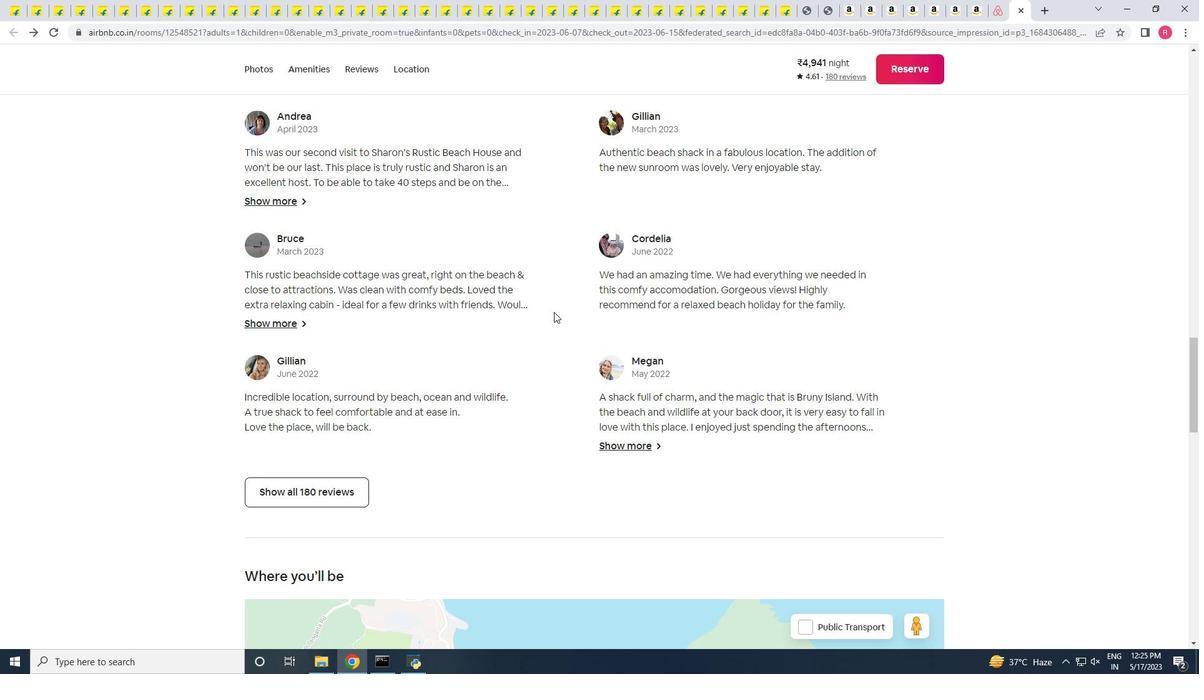 
Action: Mouse scrolled (553, 311) with delta (0, 0)
Screenshot: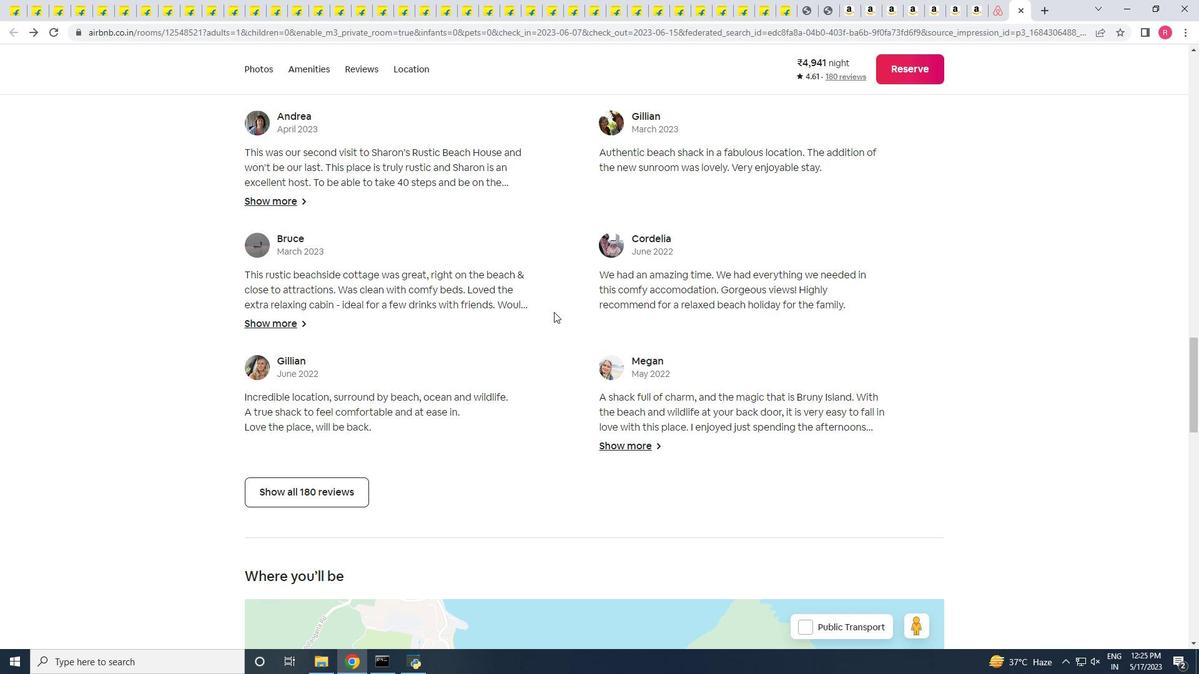 
Action: Mouse scrolled (553, 311) with delta (0, 0)
Screenshot: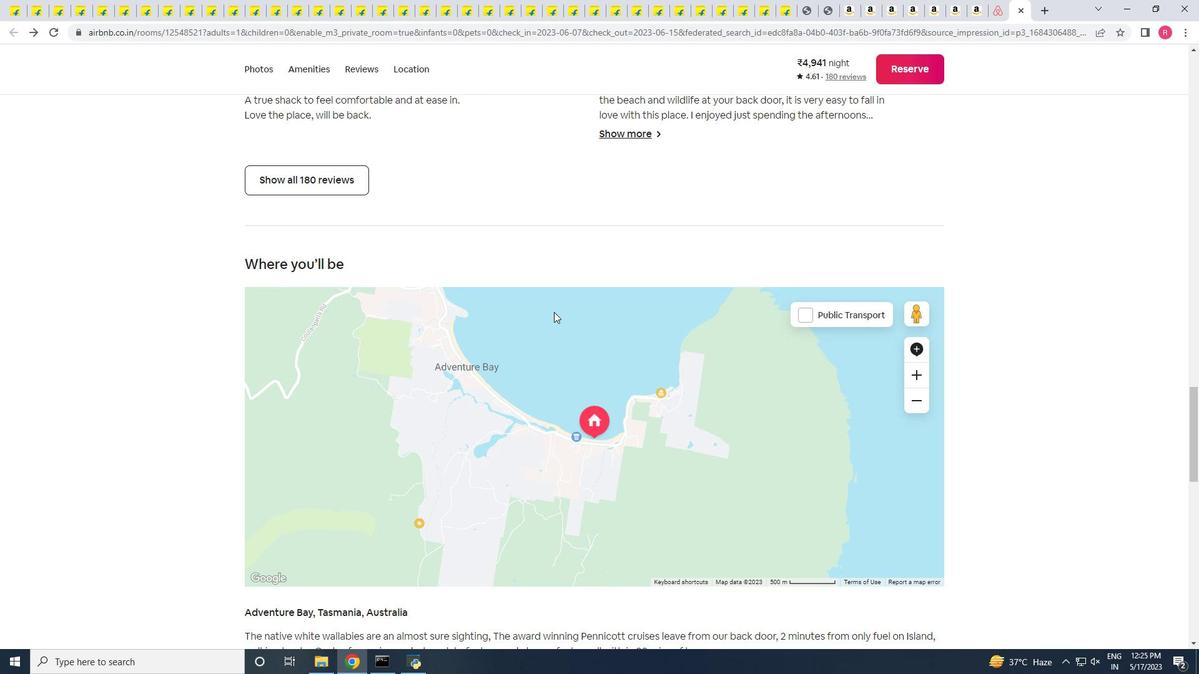 
Action: Mouse scrolled (553, 311) with delta (0, 0)
Screenshot: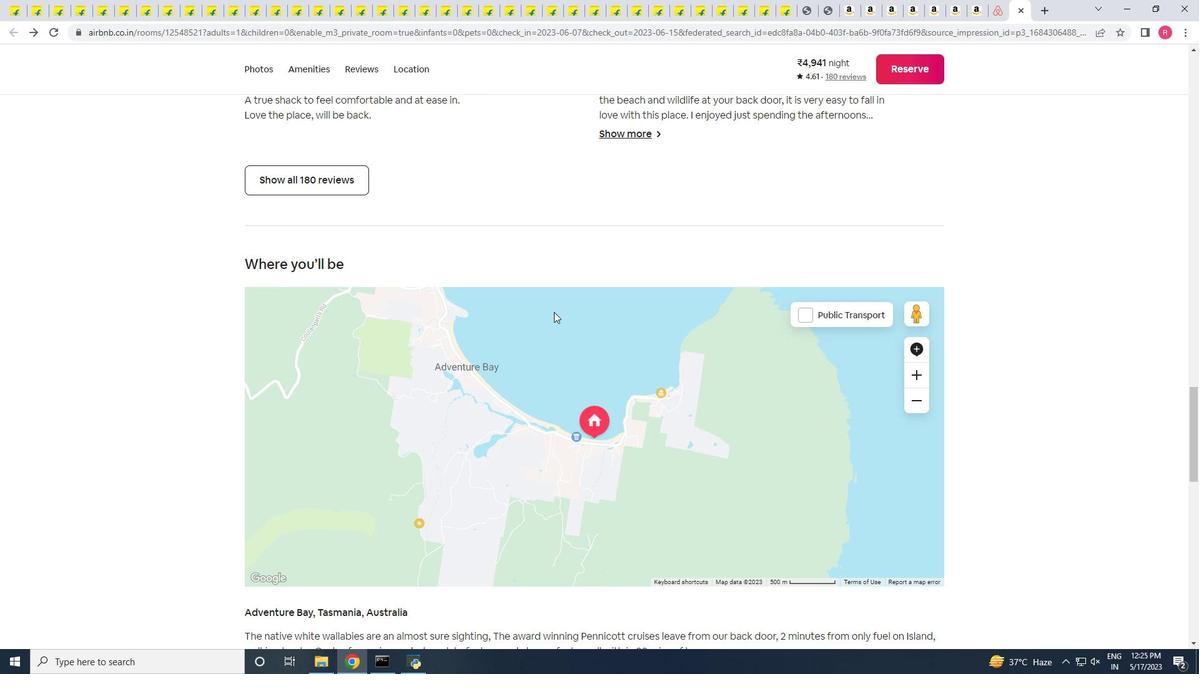 
Action: Mouse scrolled (553, 311) with delta (0, 0)
Screenshot: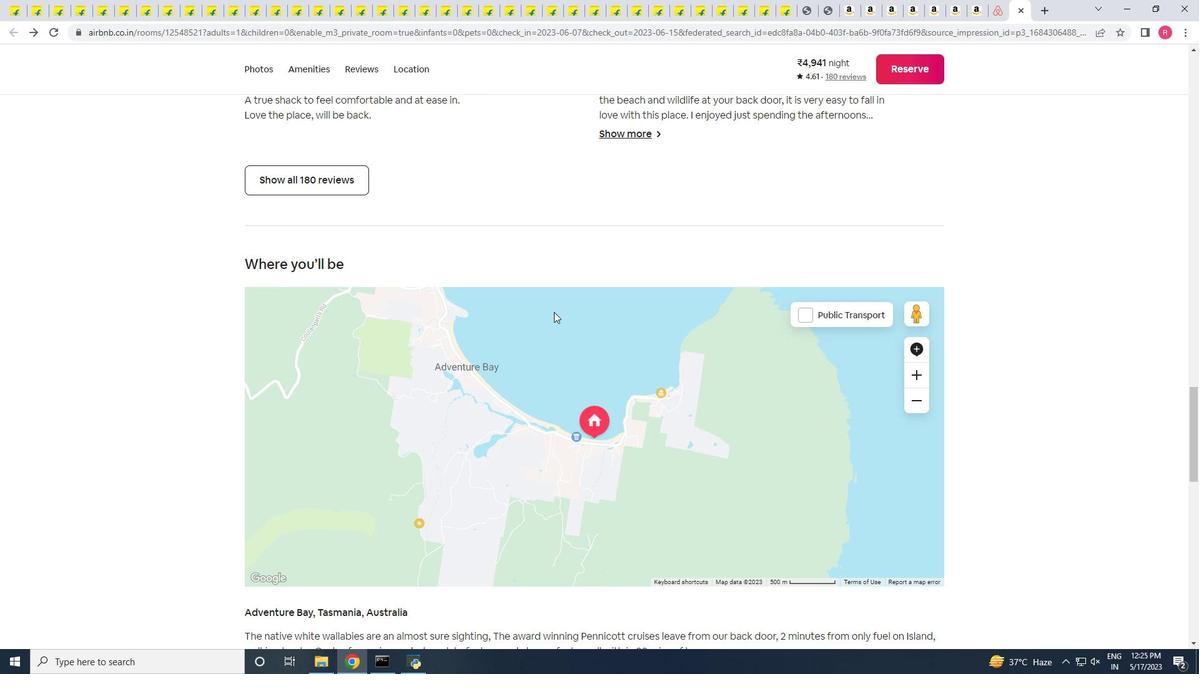 
Action: Mouse scrolled (553, 311) with delta (0, 0)
Screenshot: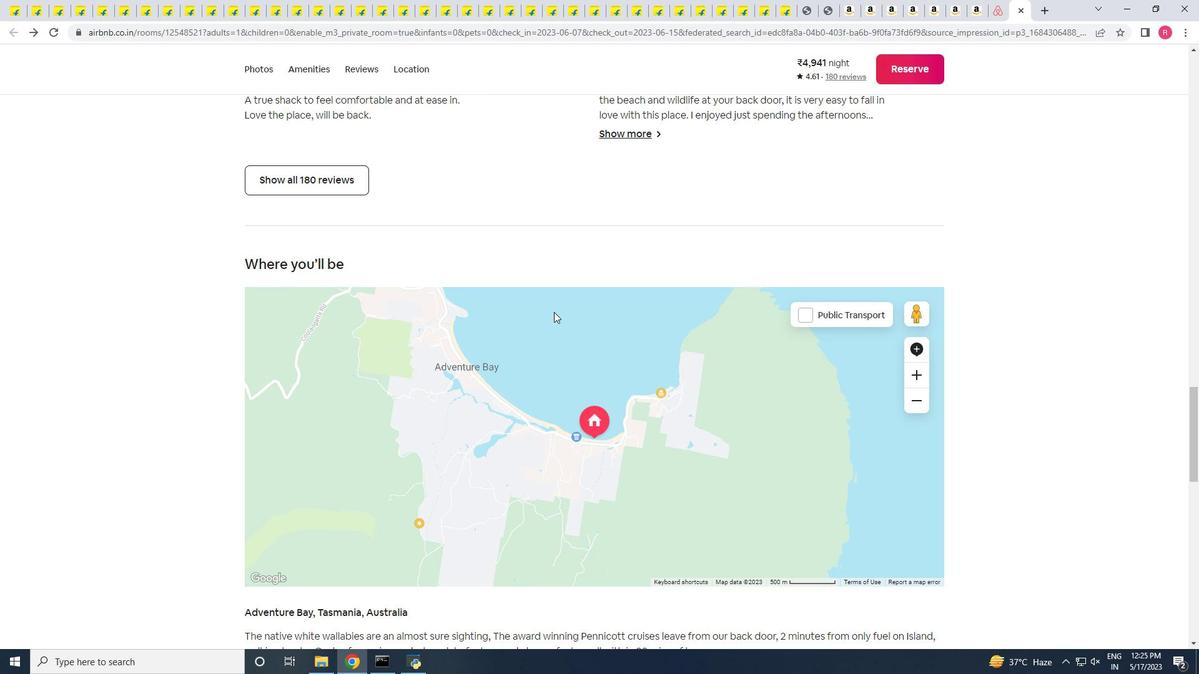
Action: Mouse scrolled (553, 311) with delta (0, 0)
Screenshot: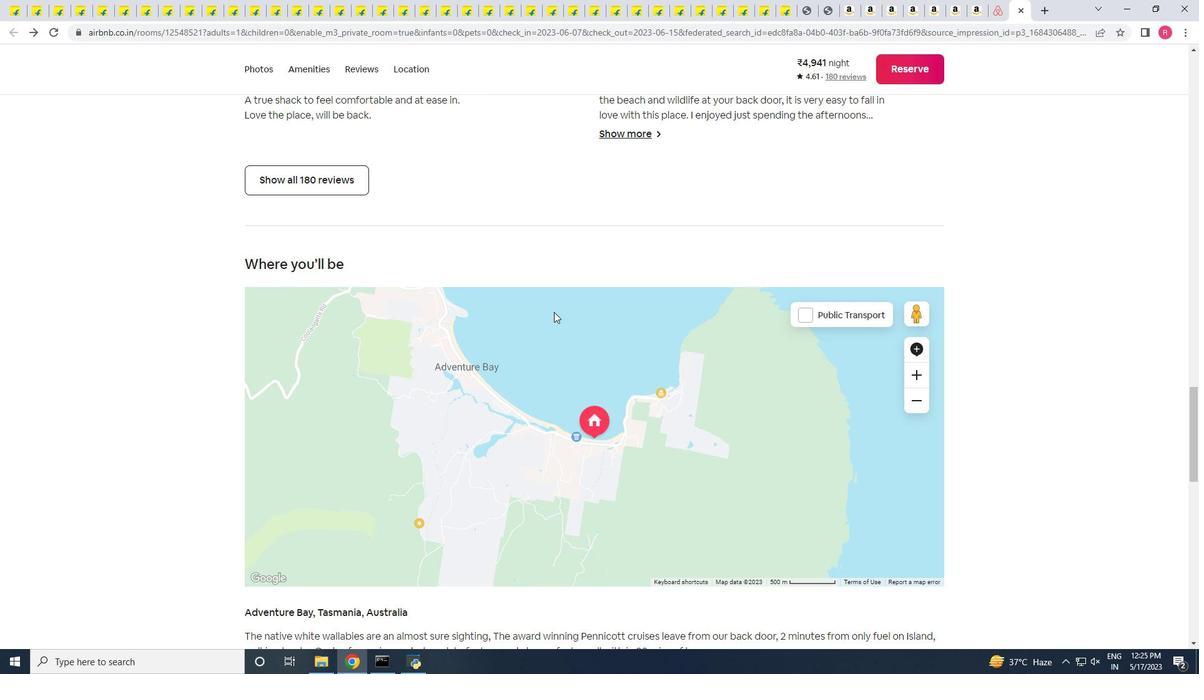 
Action: Mouse scrolled (553, 311) with delta (0, 0)
Screenshot: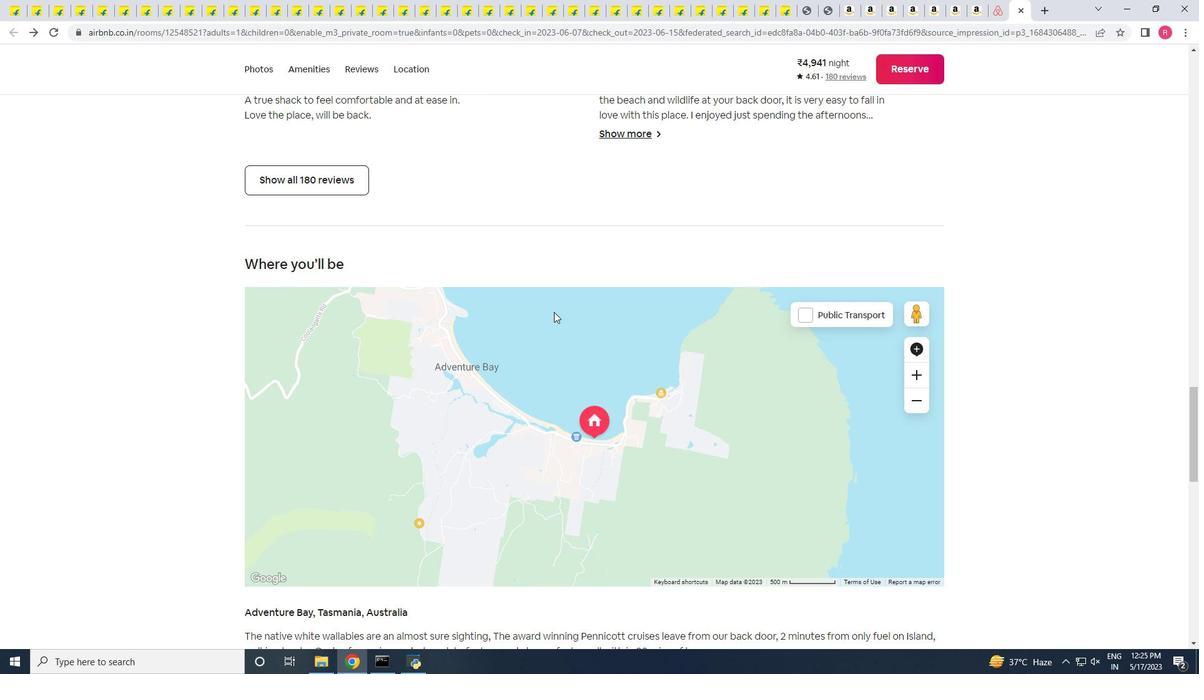 
Action: Mouse moved to (555, 311)
Screenshot: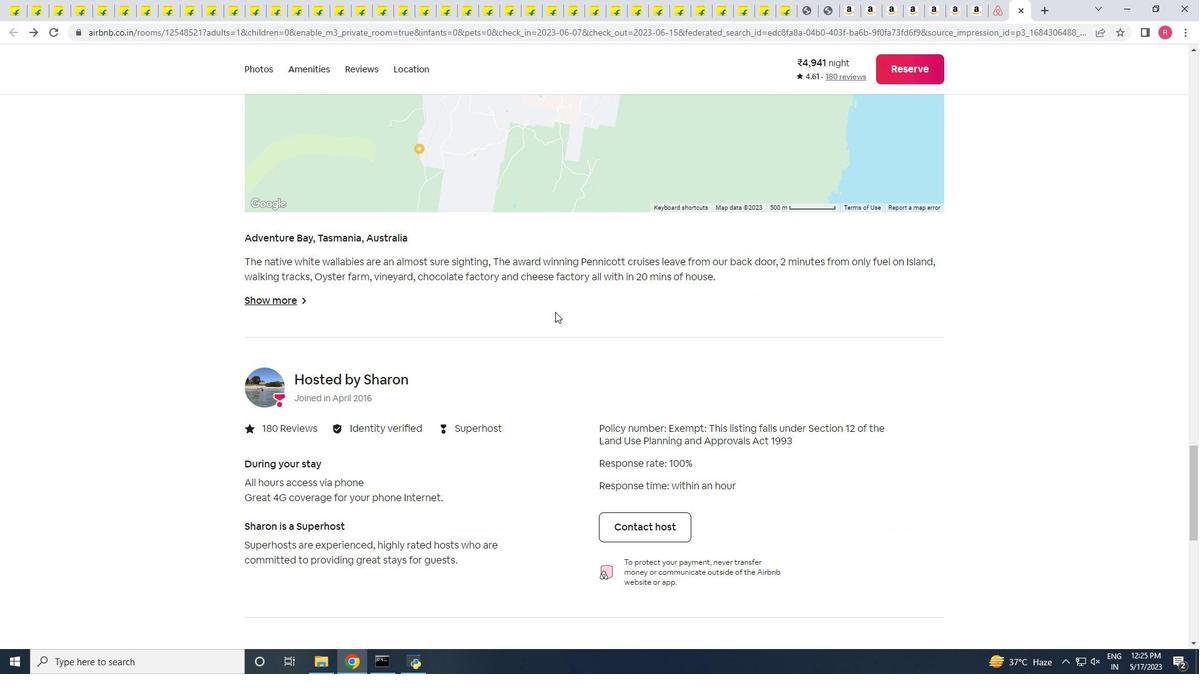 
Action: Mouse scrolled (555, 310) with delta (0, 0)
Screenshot: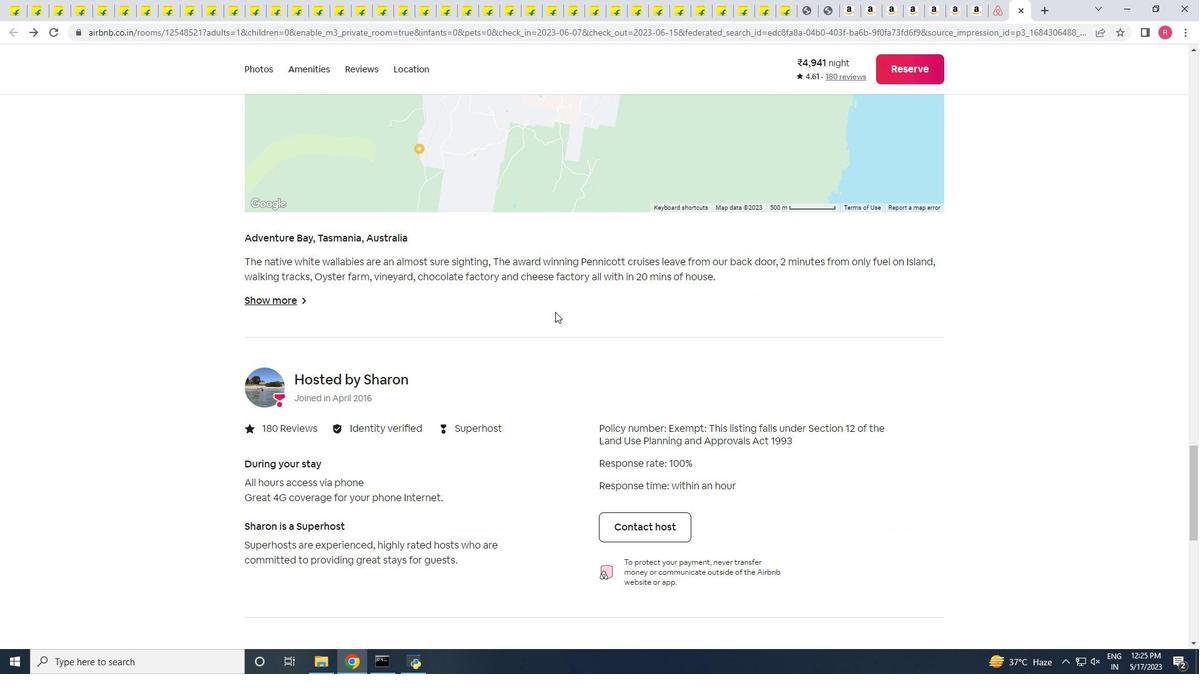 
Action: Mouse scrolled (555, 310) with delta (0, 0)
Screenshot: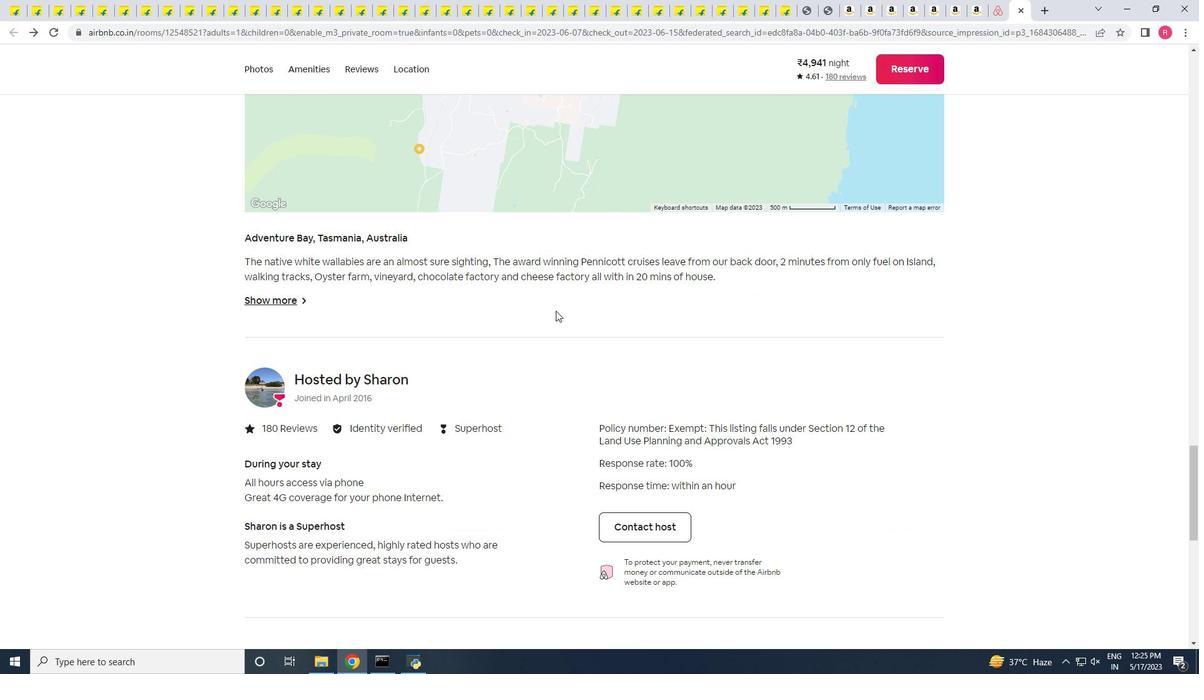 
Action: Mouse scrolled (555, 310) with delta (0, 0)
Screenshot: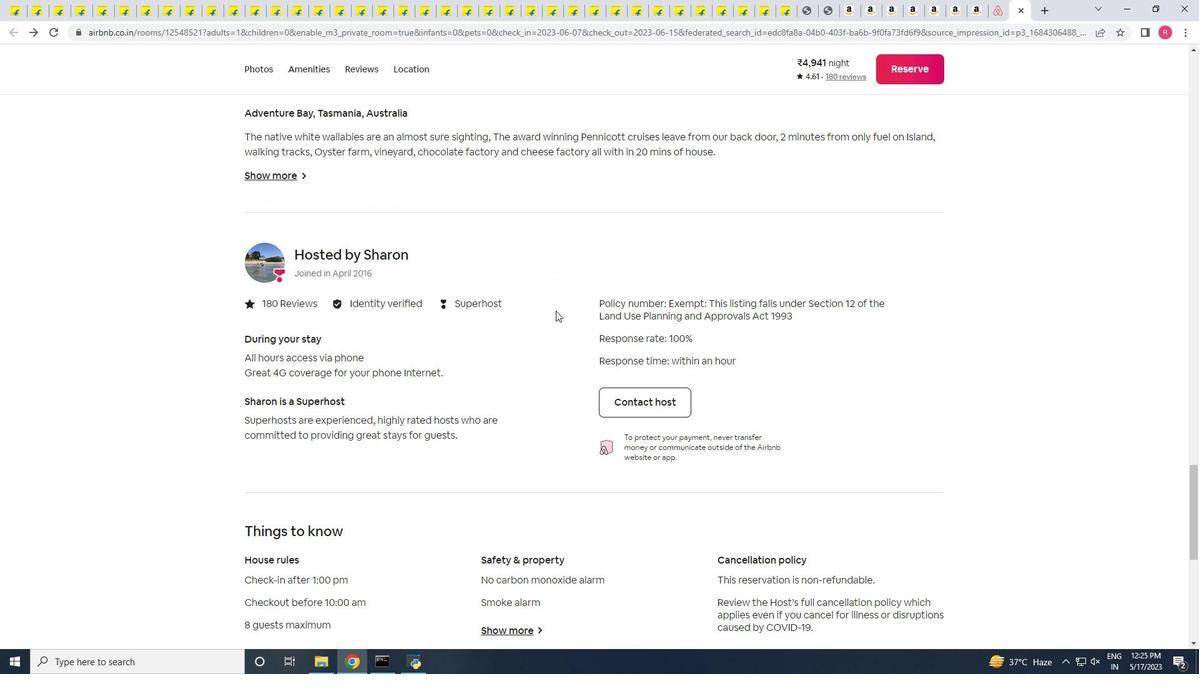 
Action: Mouse scrolled (555, 310) with delta (0, 0)
Screenshot: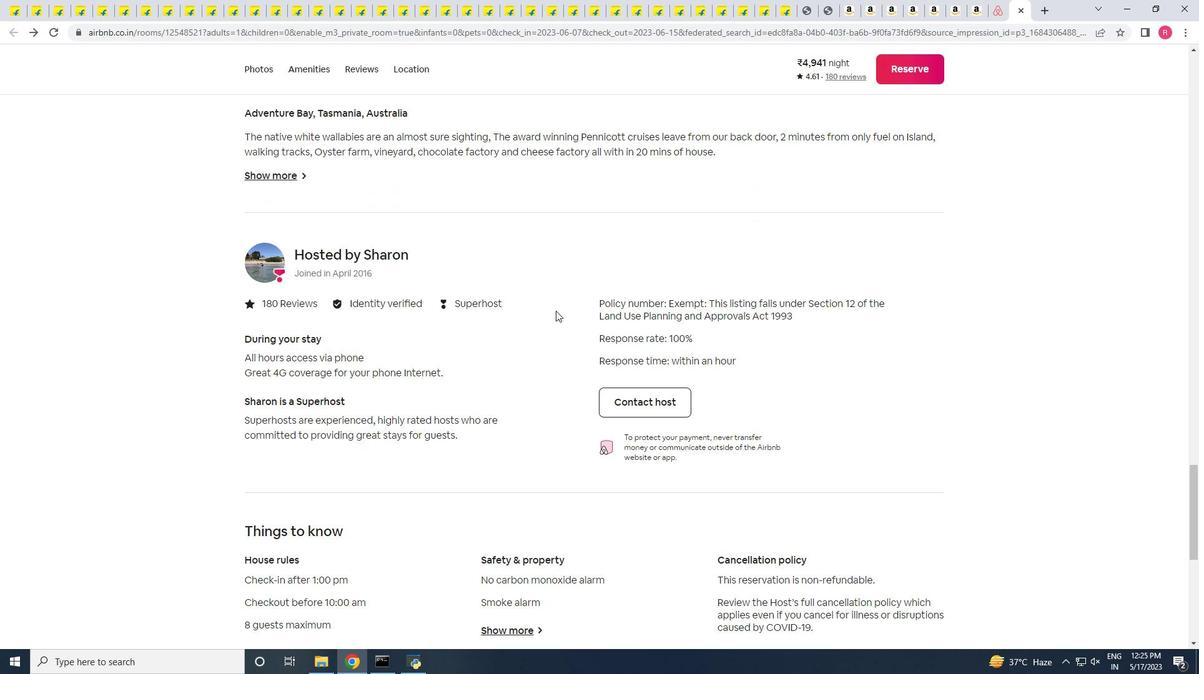 
Action: Mouse scrolled (555, 310) with delta (0, 0)
Screenshot: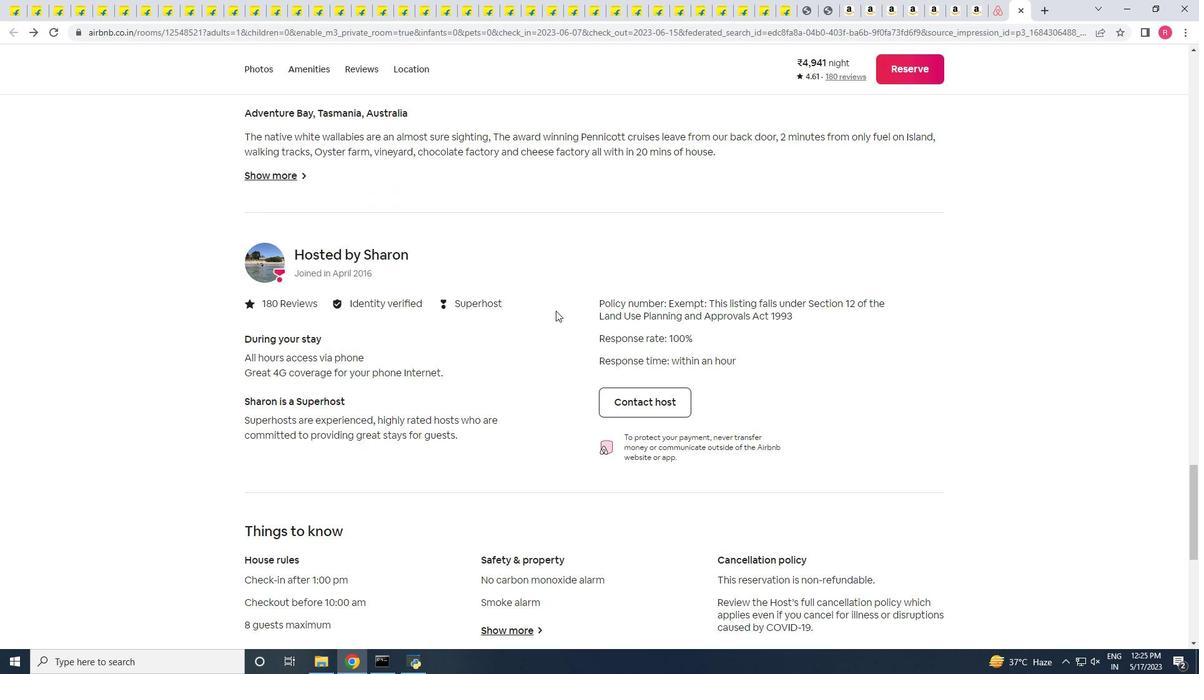 
Action: Mouse scrolled (555, 310) with delta (0, 0)
Screenshot: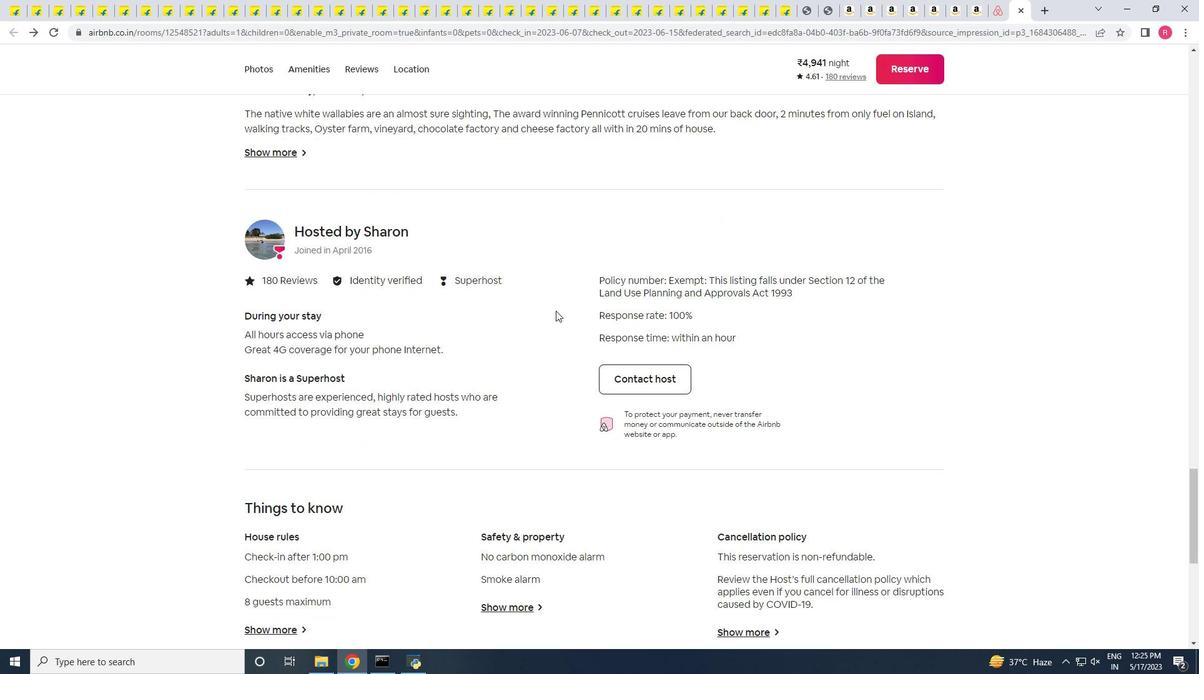 
Action: Mouse scrolled (555, 310) with delta (0, 0)
Screenshot: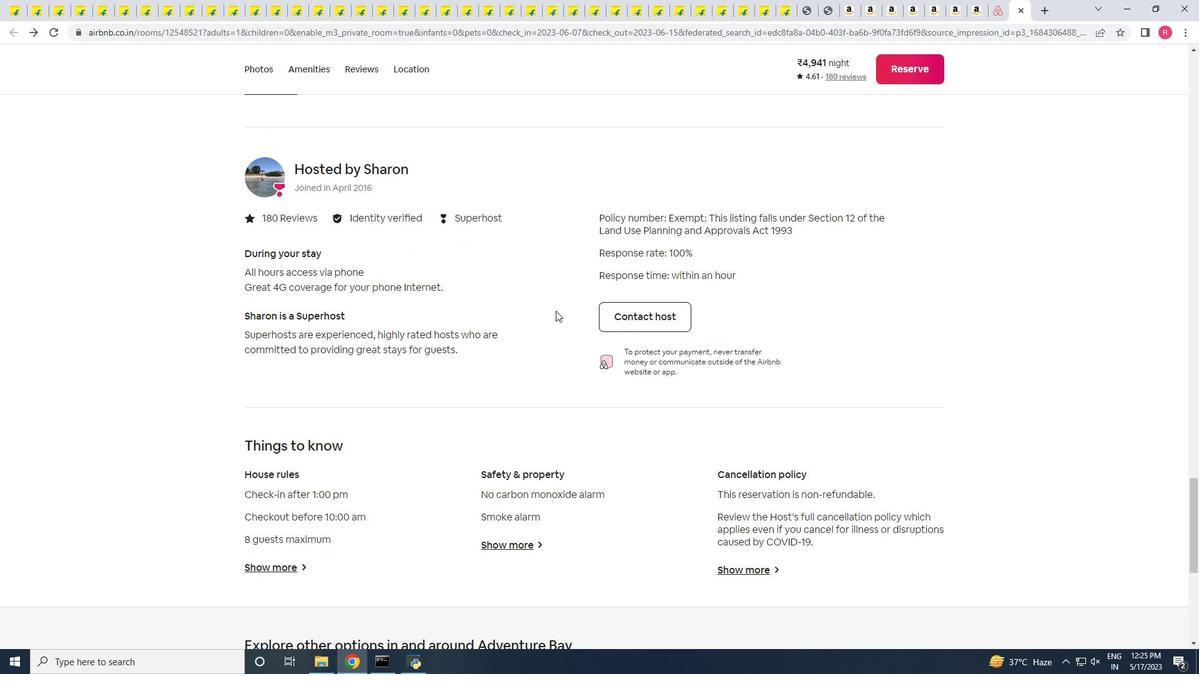 
Action: Mouse scrolled (555, 311) with delta (0, 0)
Screenshot: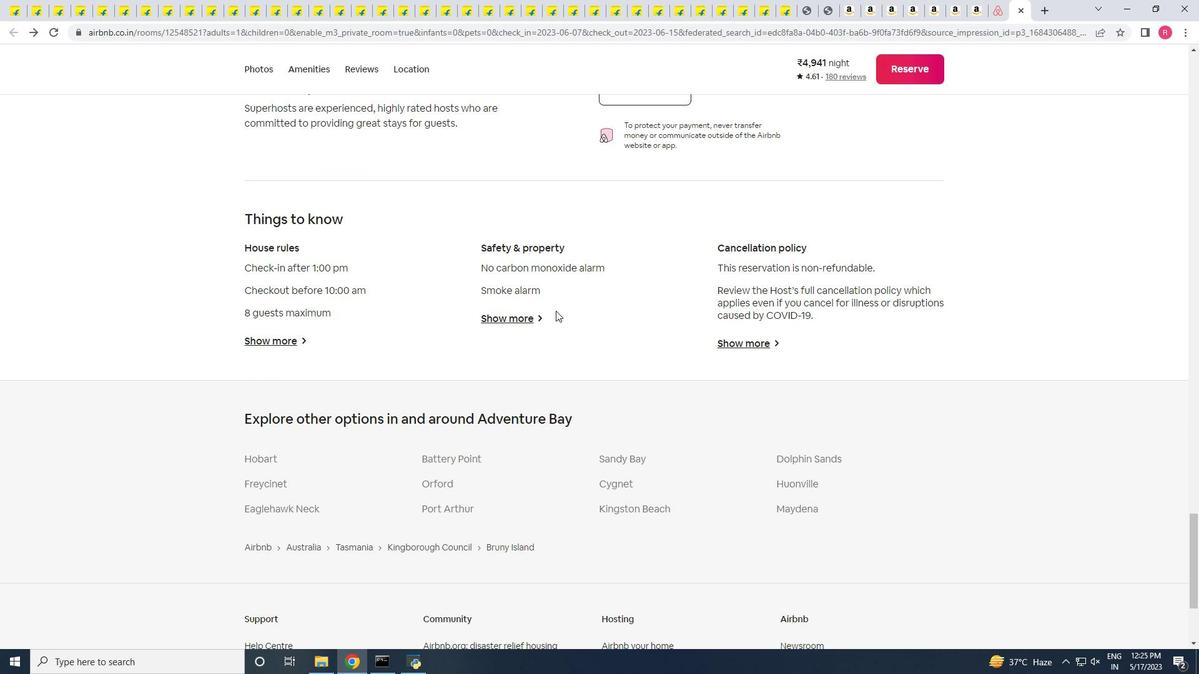 
Action: Mouse scrolled (555, 311) with delta (0, 0)
Screenshot: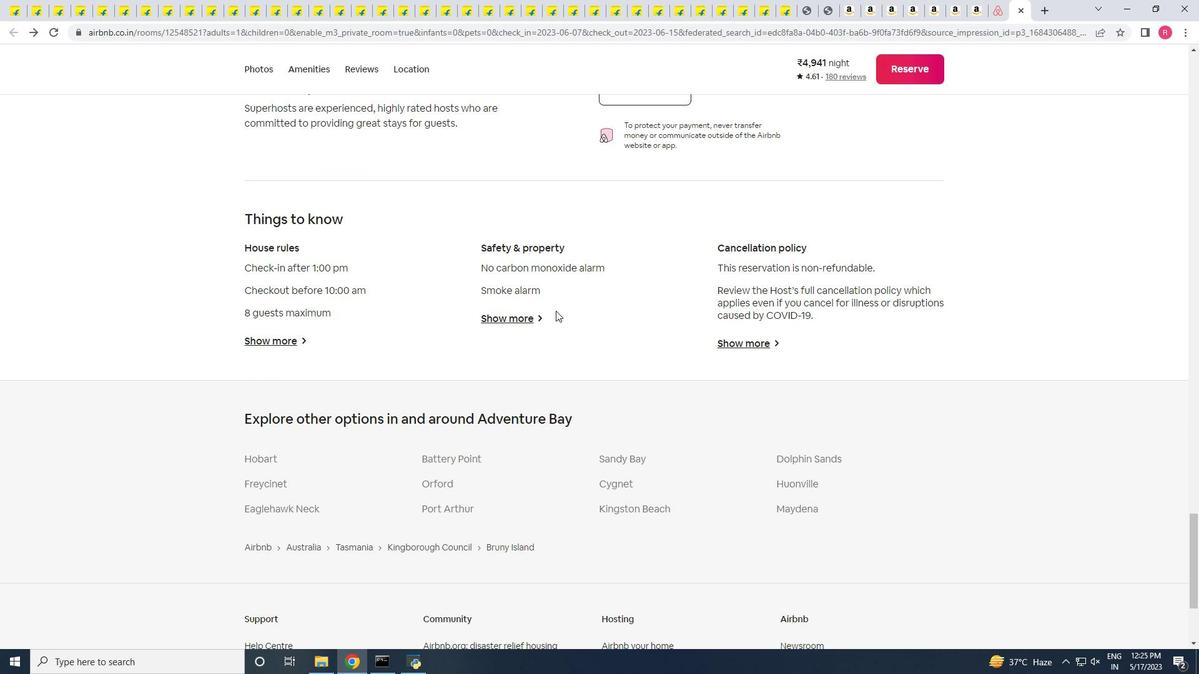 
Action: Mouse scrolled (555, 311) with delta (0, 0)
Screenshot: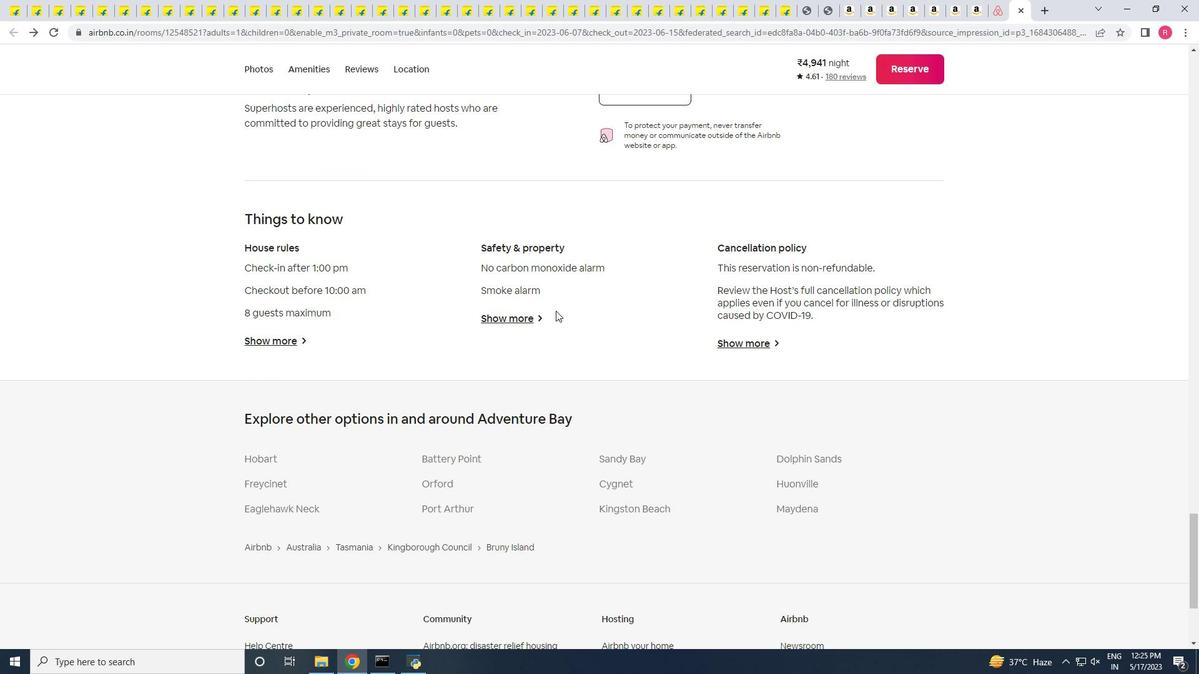 
Action: Mouse scrolled (555, 311) with delta (0, 0)
Screenshot: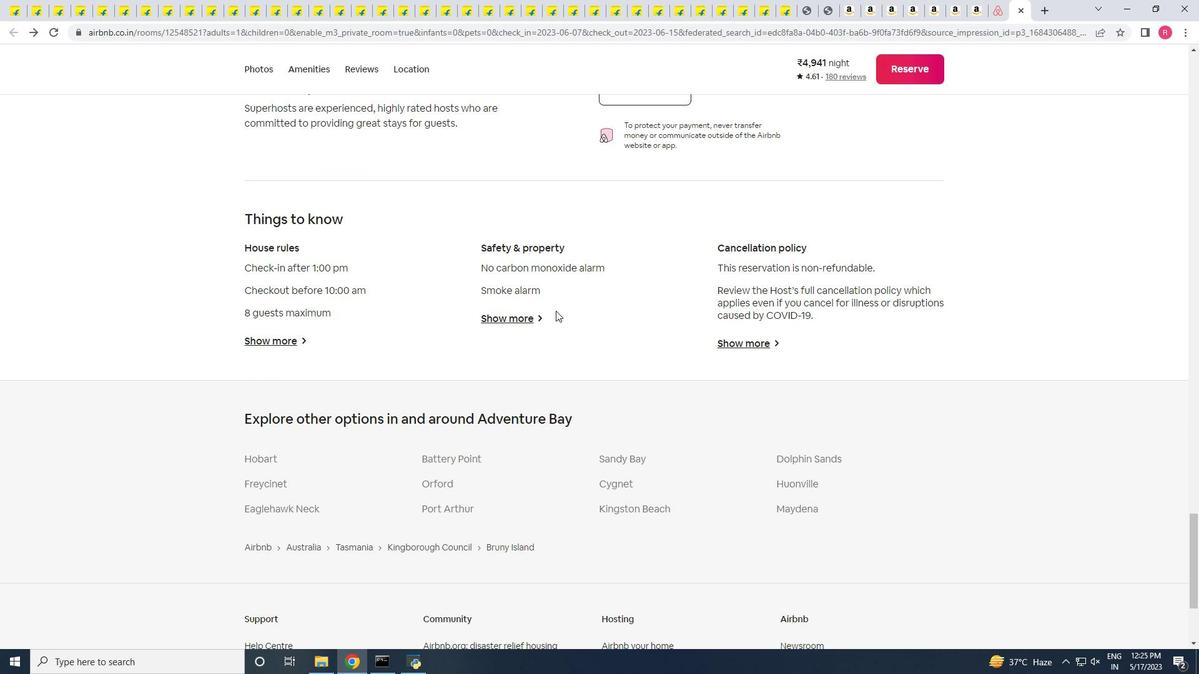 
Action: Mouse scrolled (555, 311) with delta (0, 0)
Screenshot: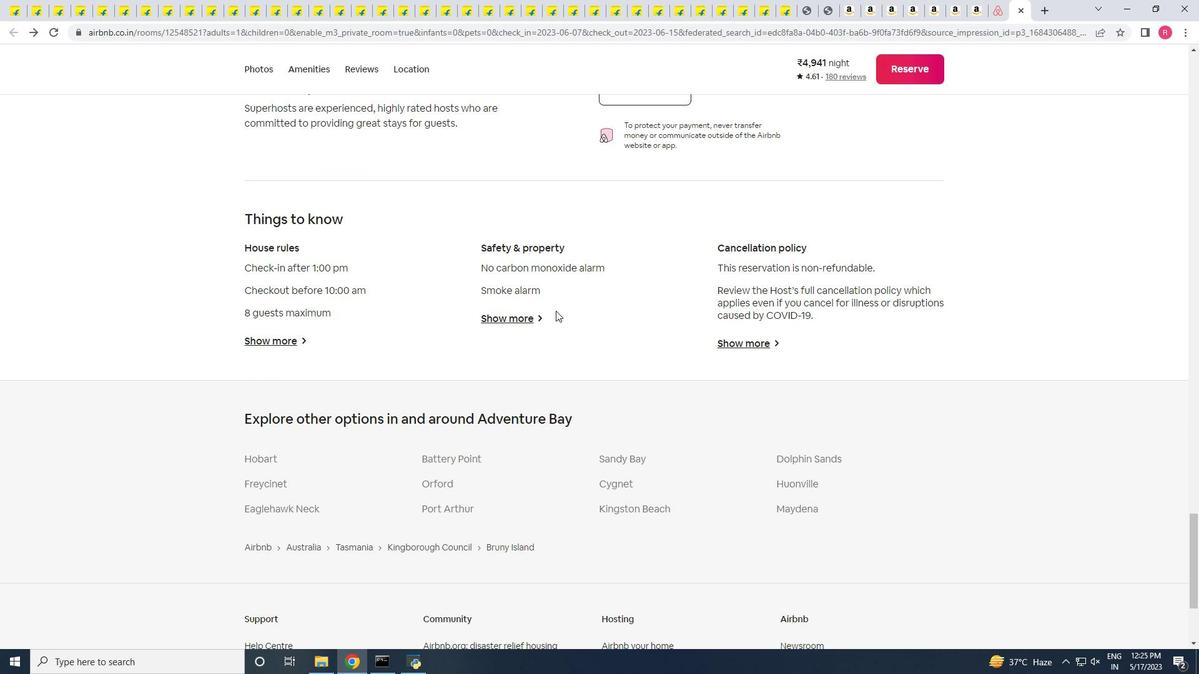 
Action: Mouse scrolled (555, 310) with delta (0, 0)
Screenshot: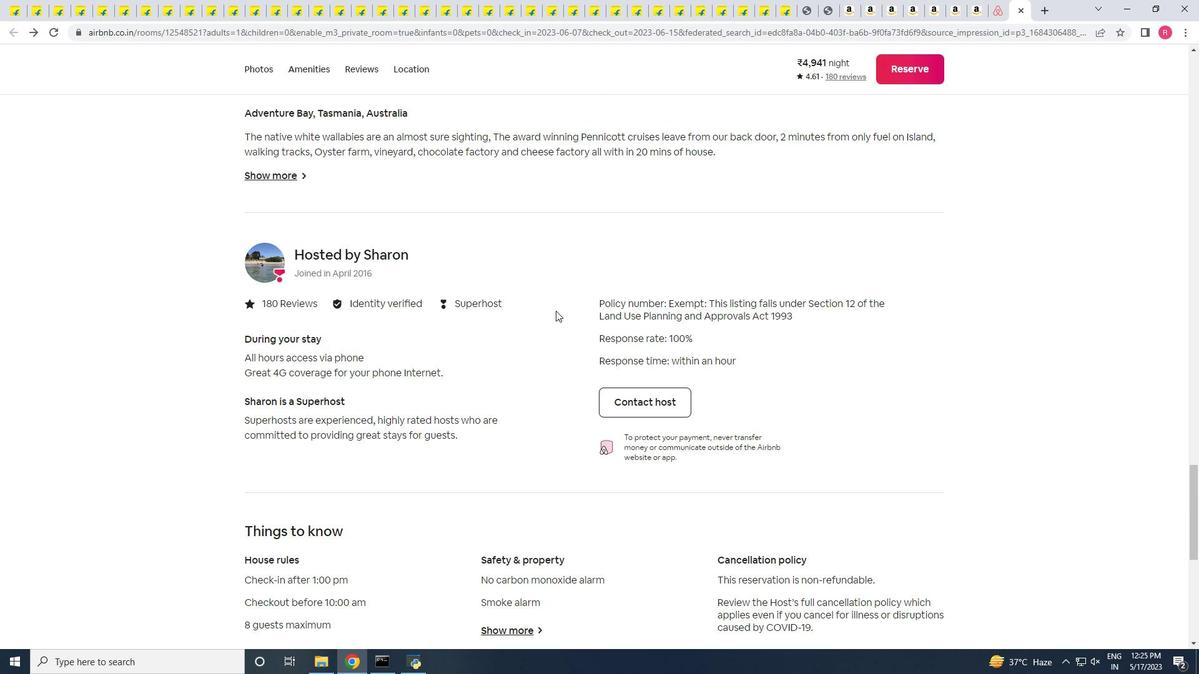 
Action: Mouse scrolled (555, 310) with delta (0, 0)
Screenshot: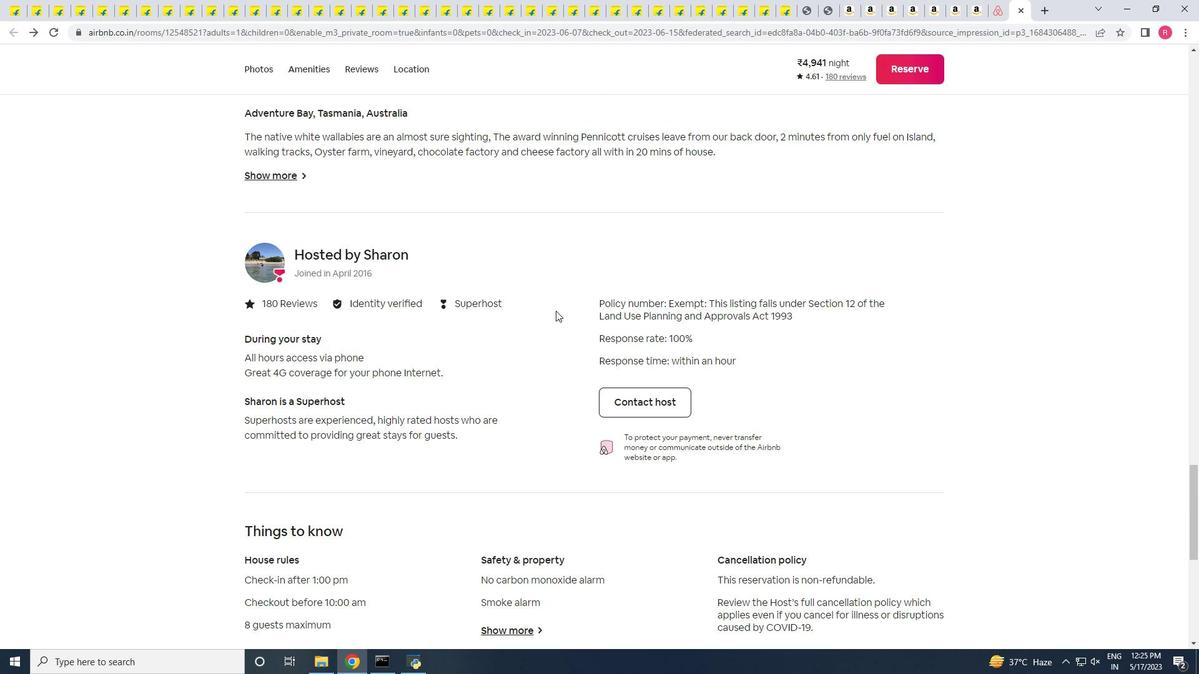 
Action: Mouse scrolled (555, 310) with delta (0, 0)
Screenshot: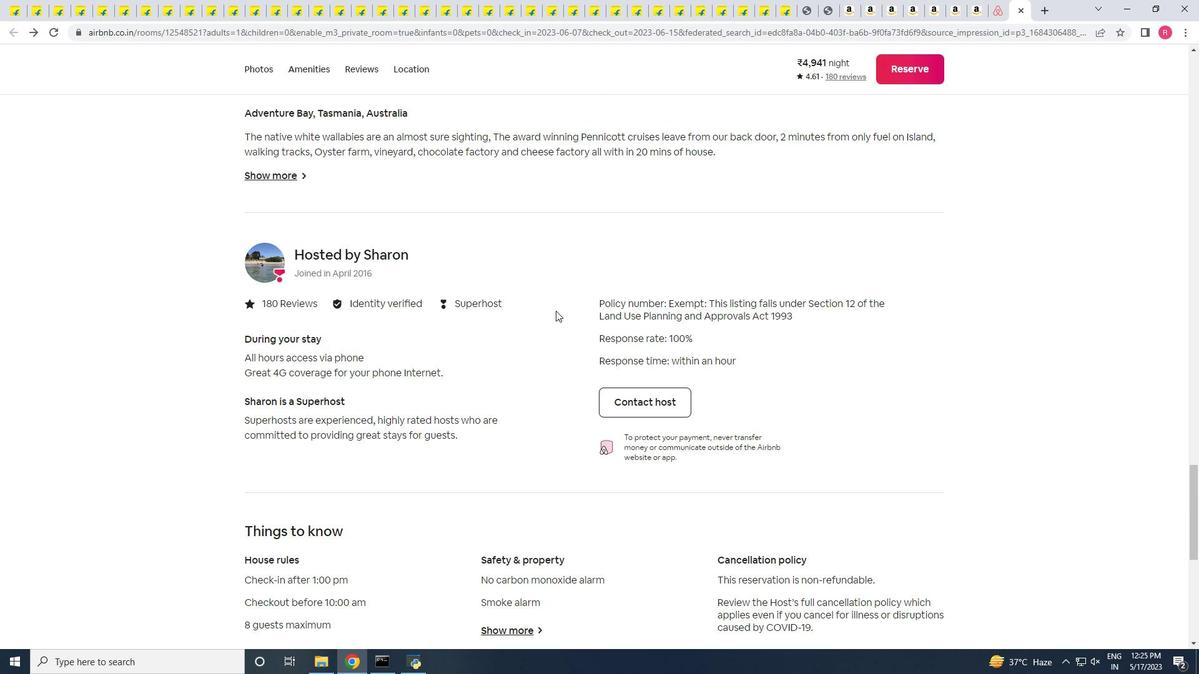 
Action: Mouse moved to (518, 445)
Screenshot: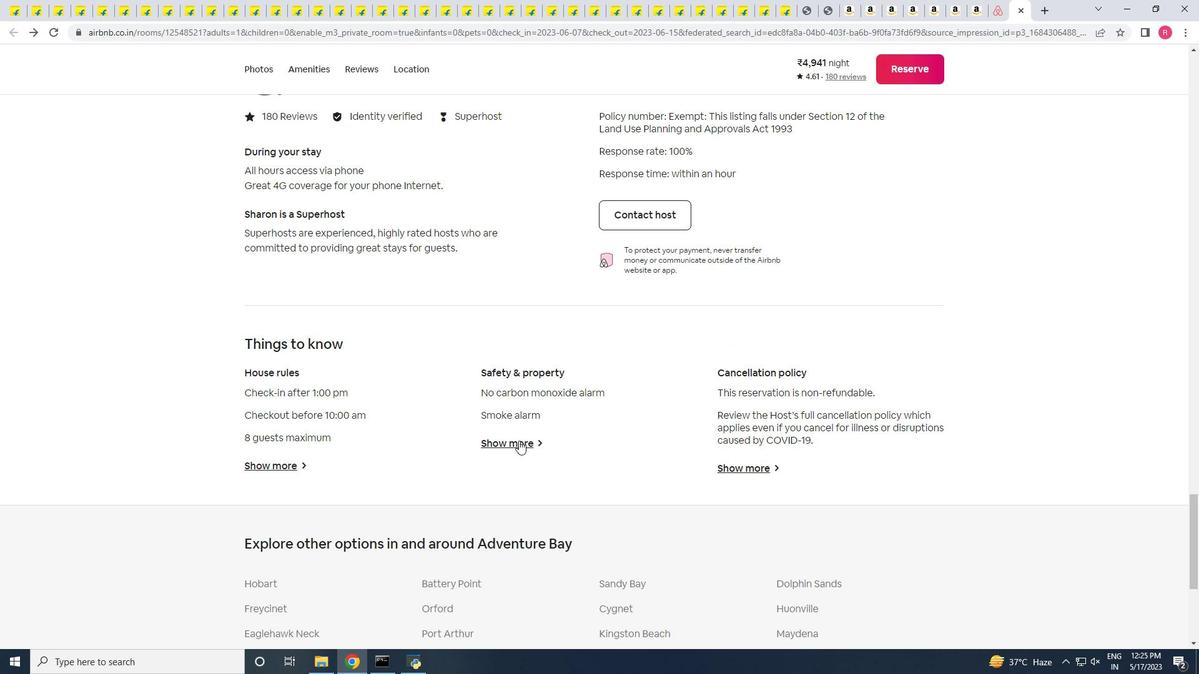 
Action: Mouse pressed left at (518, 445)
Screenshot: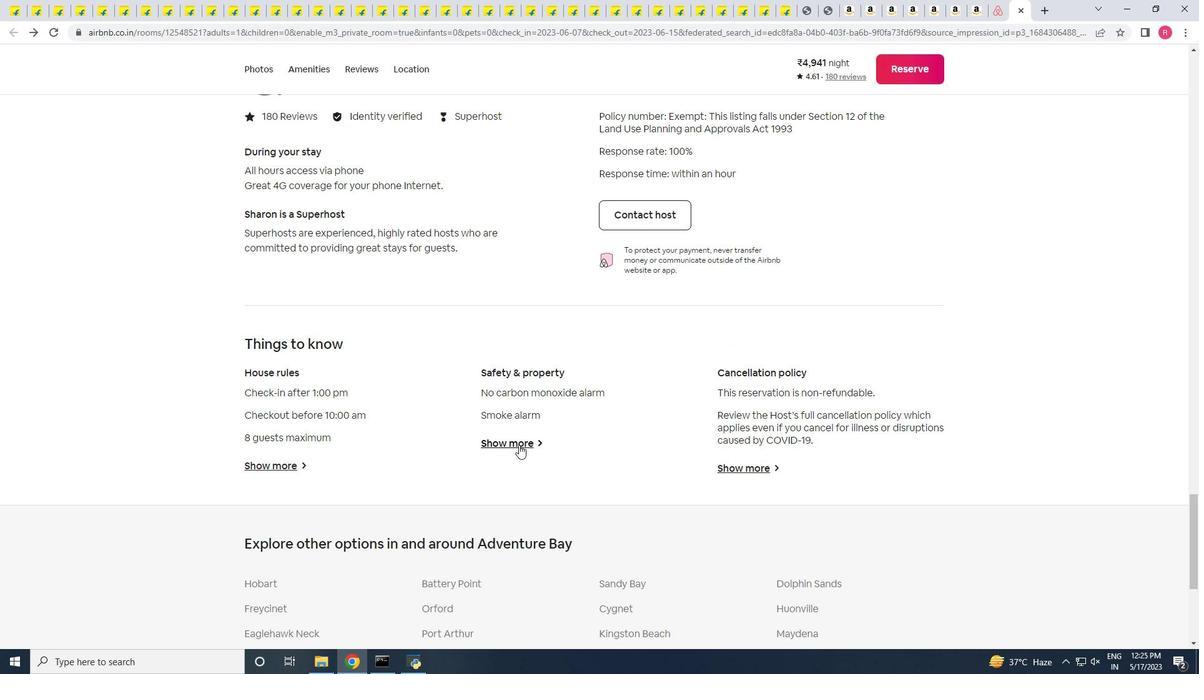 
Action: Mouse moved to (220, 278)
Screenshot: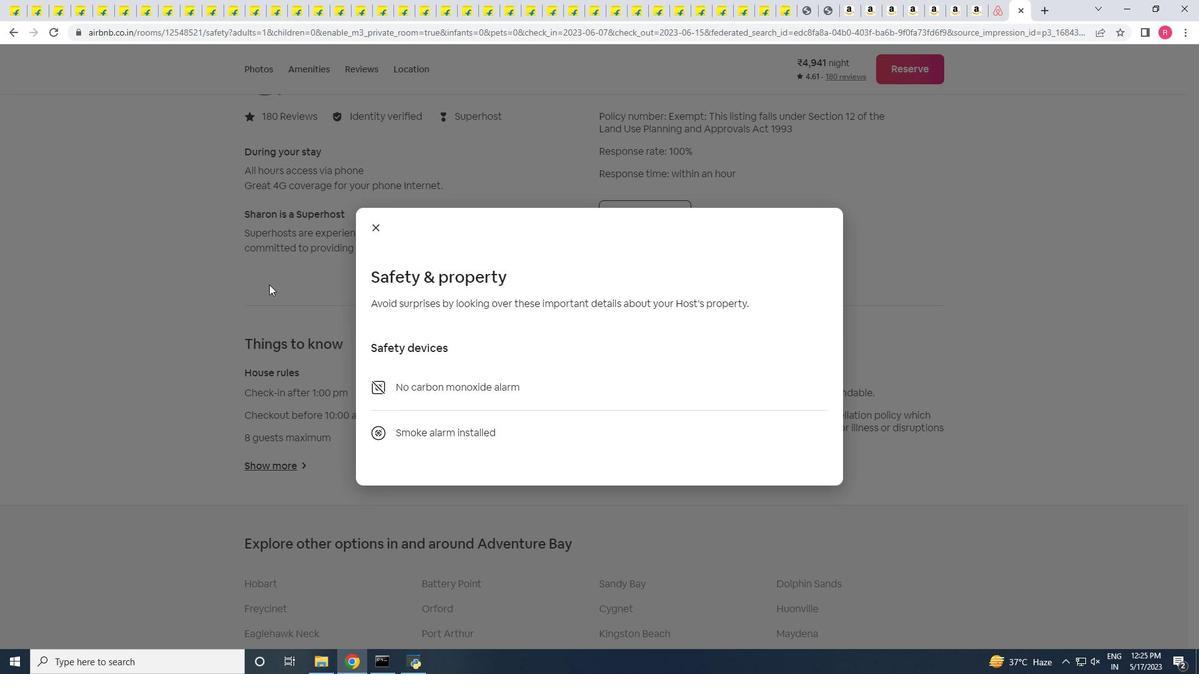 
Action: Mouse pressed left at (220, 278)
Screenshot: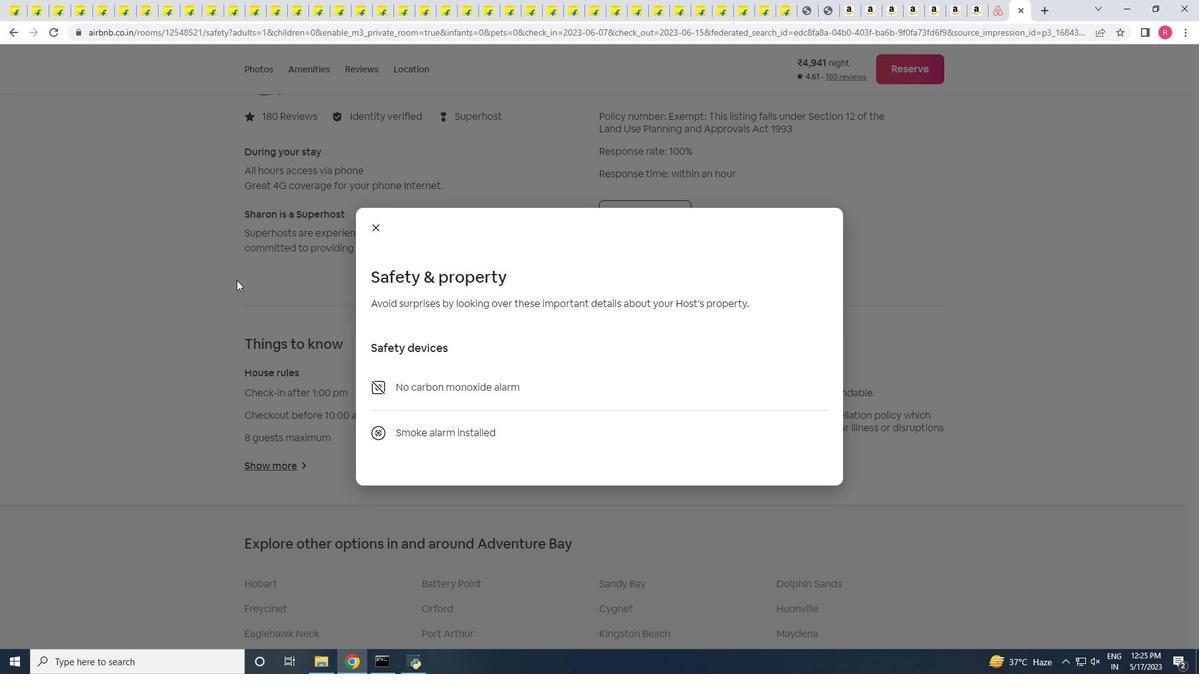 
Action: Mouse moved to (220, 277)
Screenshot: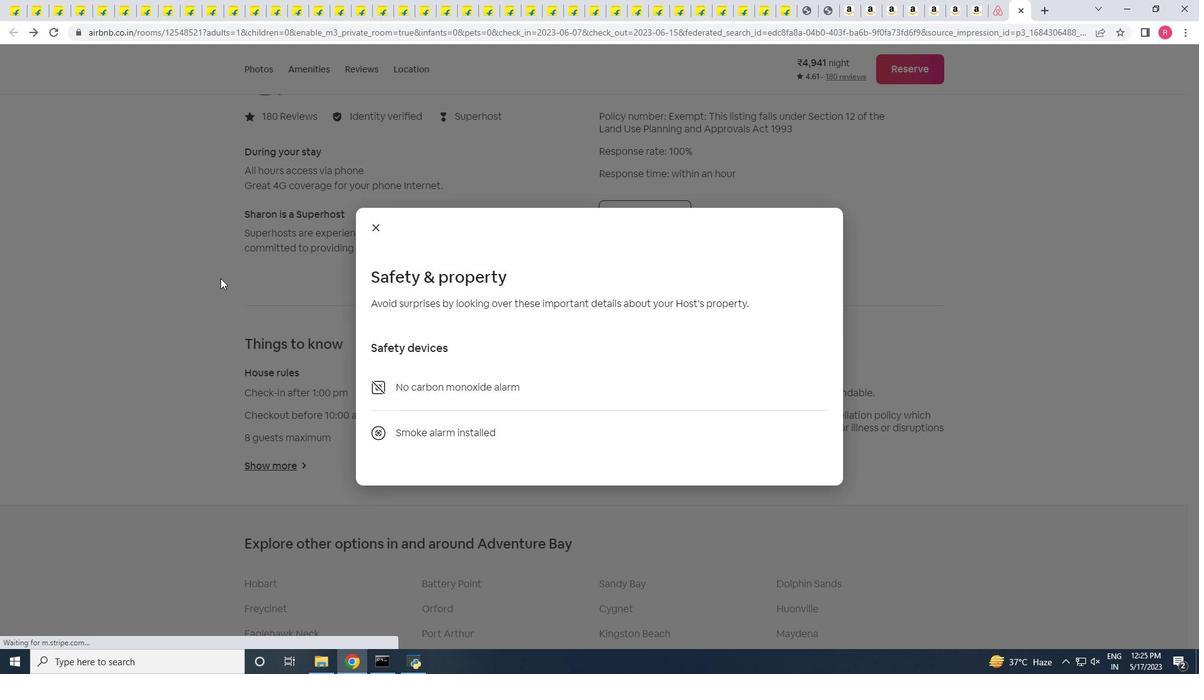 
Action: Mouse scrolled (220, 277) with delta (0, 0)
Screenshot: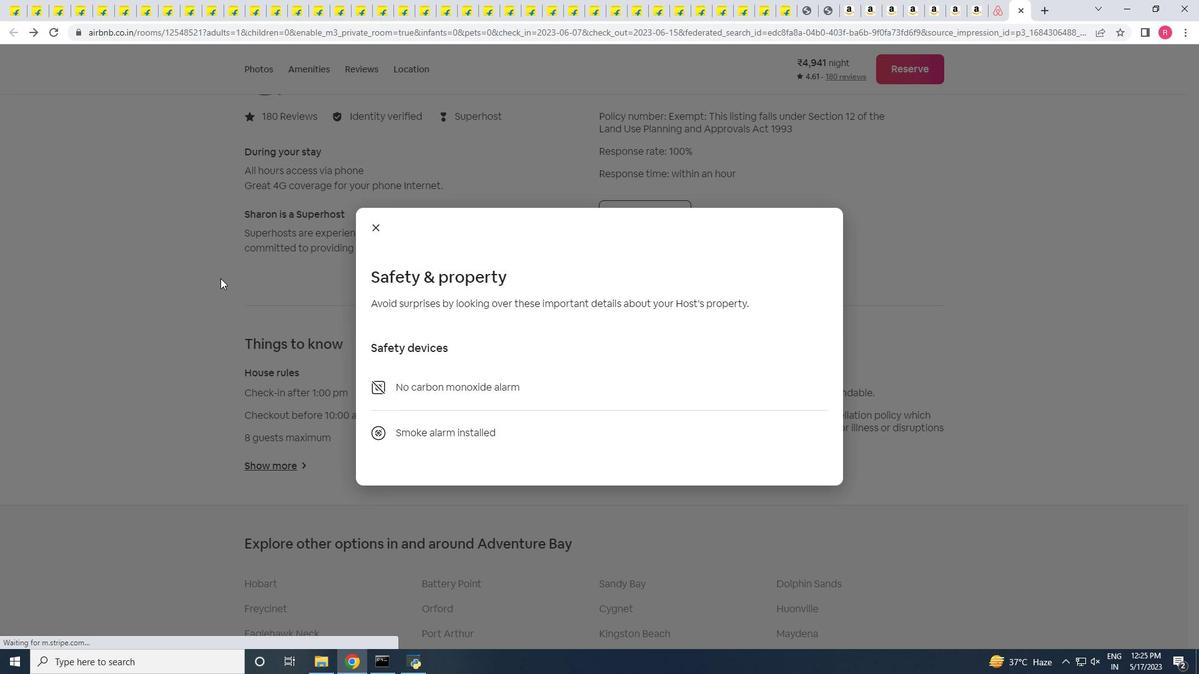 
Action: Mouse scrolled (220, 277) with delta (0, 0)
Screenshot: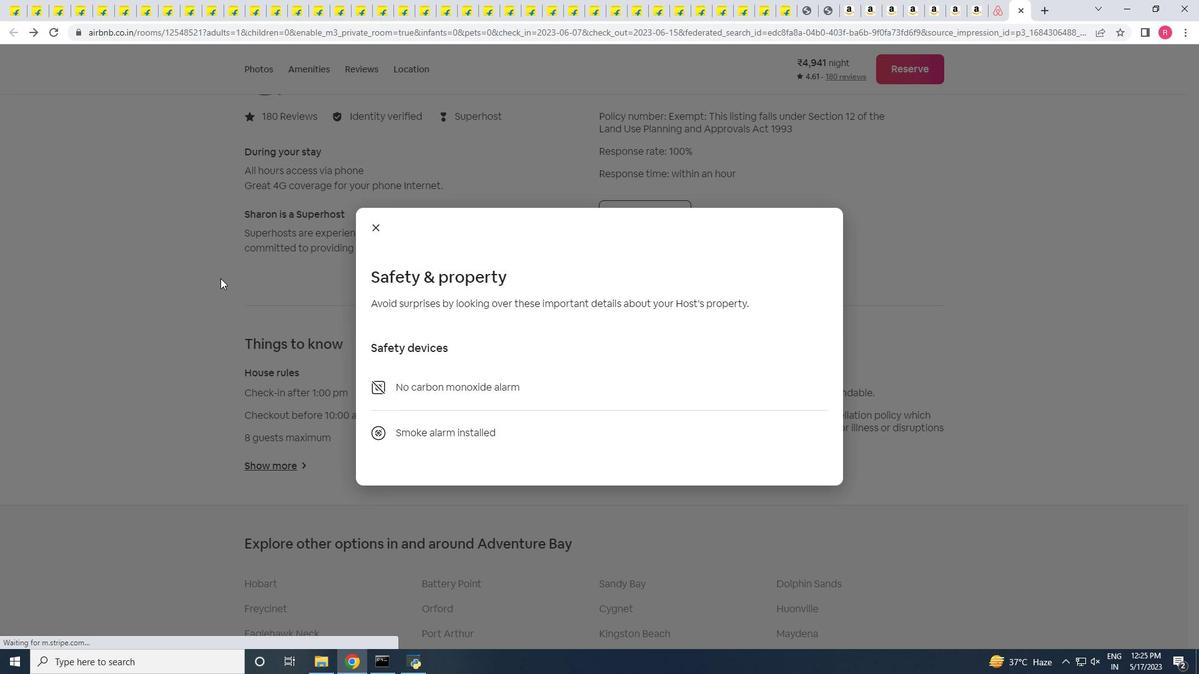 
Action: Mouse scrolled (220, 277) with delta (0, 0)
Screenshot: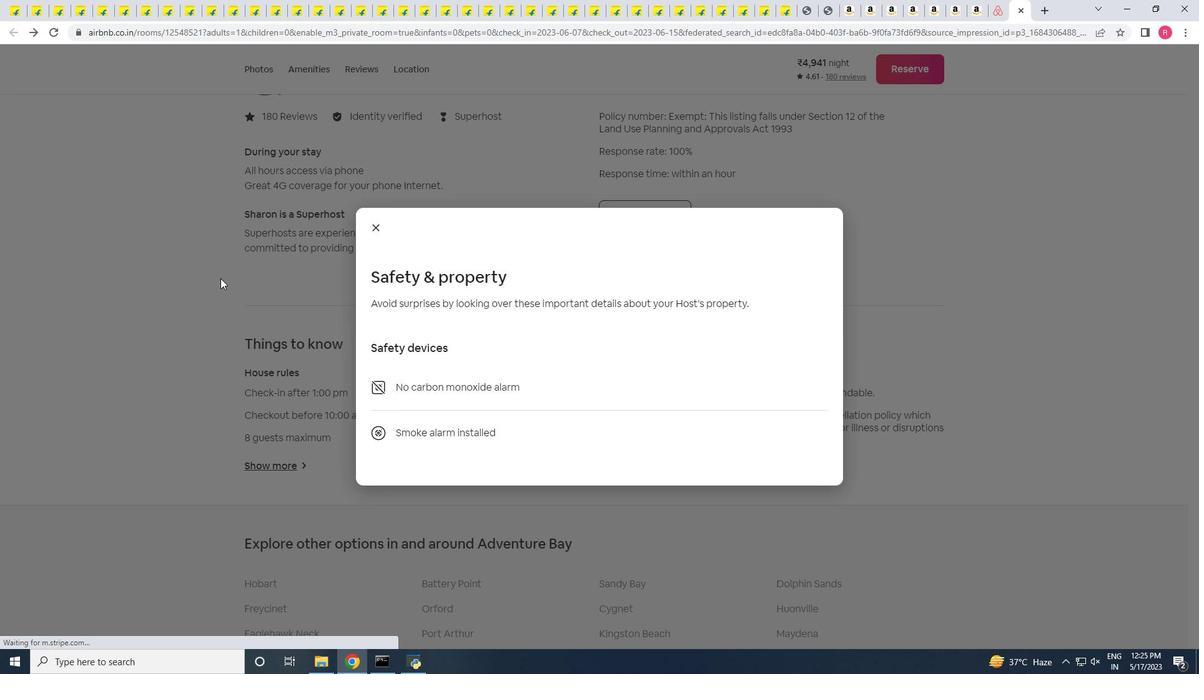 
Action: Mouse scrolled (220, 277) with delta (0, 0)
Screenshot: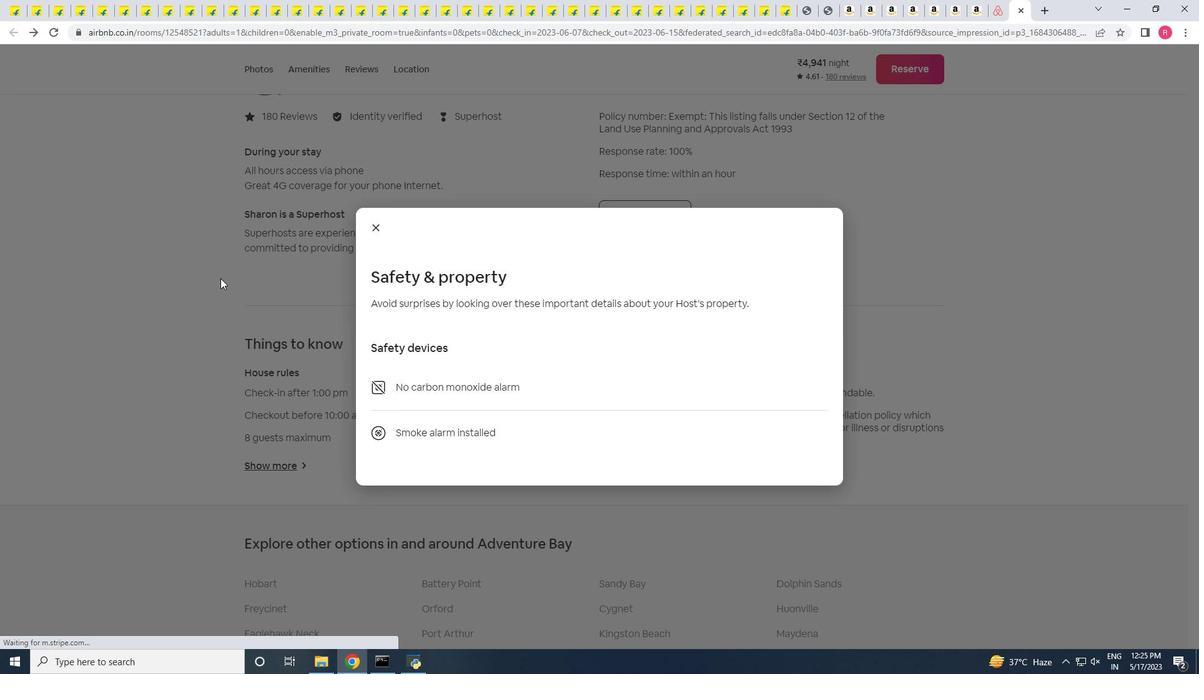 
Action: Mouse scrolled (220, 277) with delta (0, 0)
Screenshot: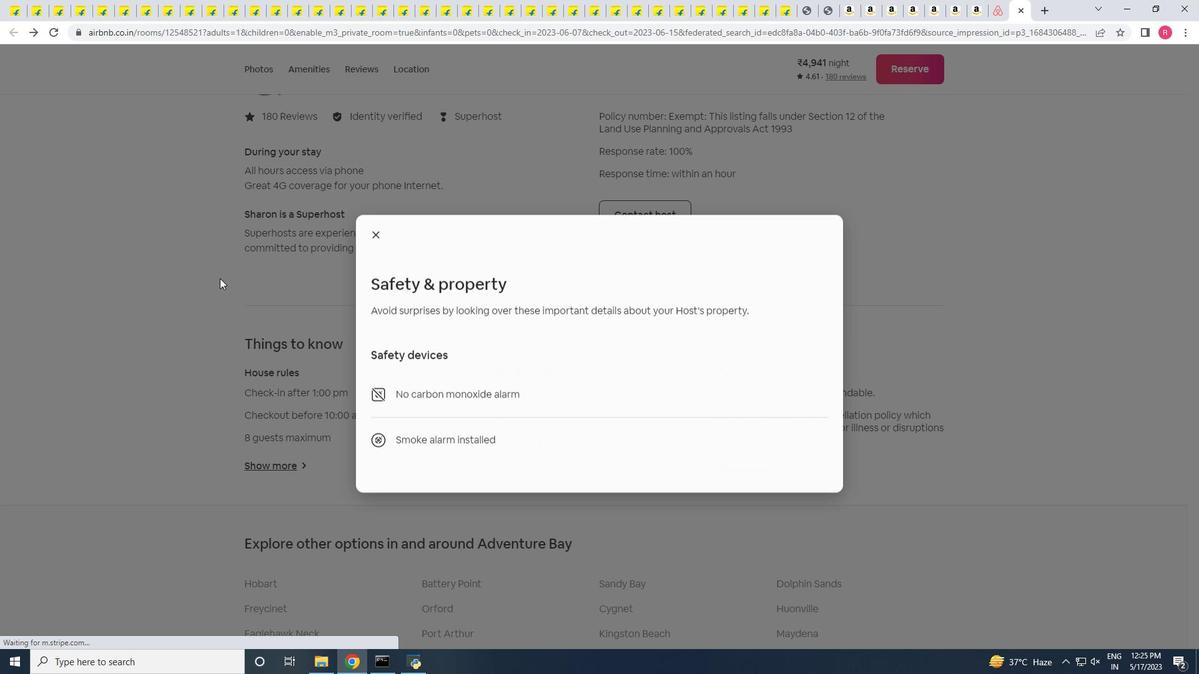 
Action: Mouse scrolled (220, 277) with delta (0, 0)
Screenshot: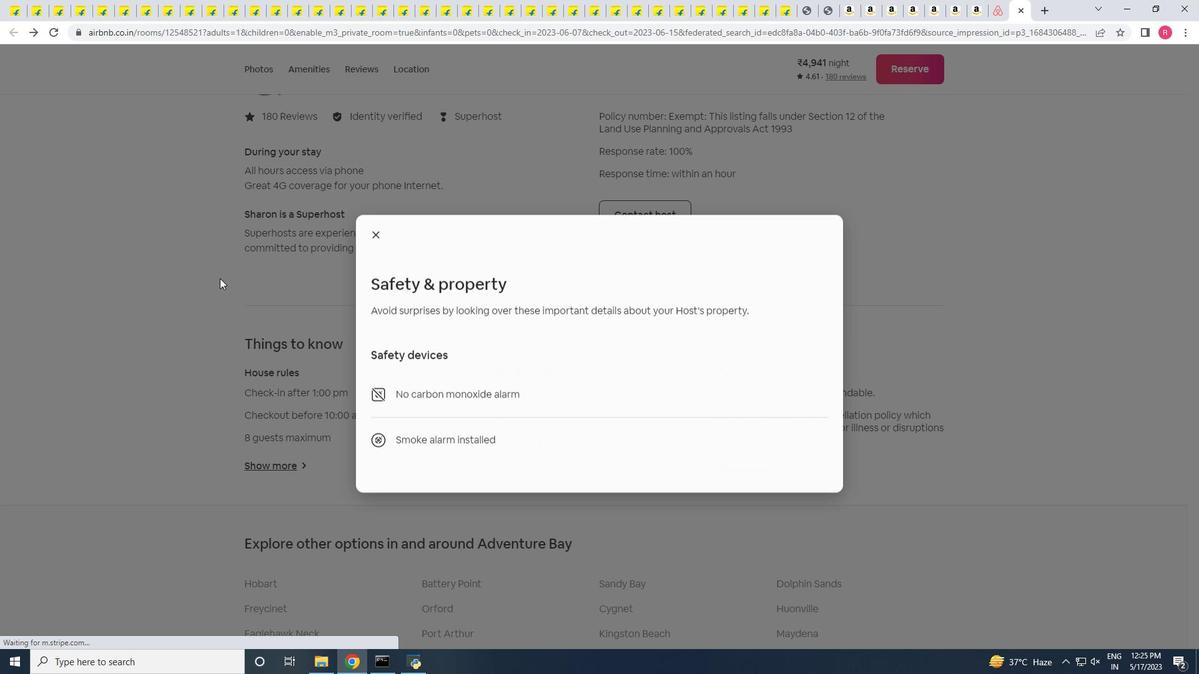 
Action: Mouse moved to (220, 277)
Screenshot: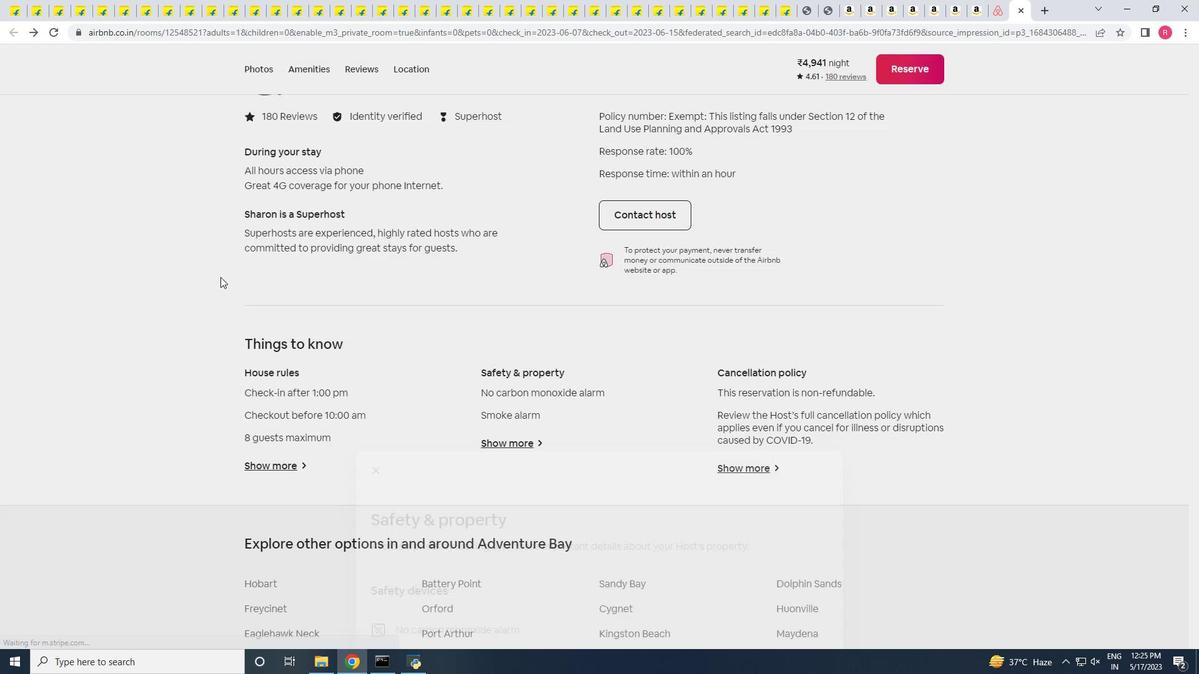 
Action: Mouse scrolled (220, 277) with delta (0, 0)
Screenshot: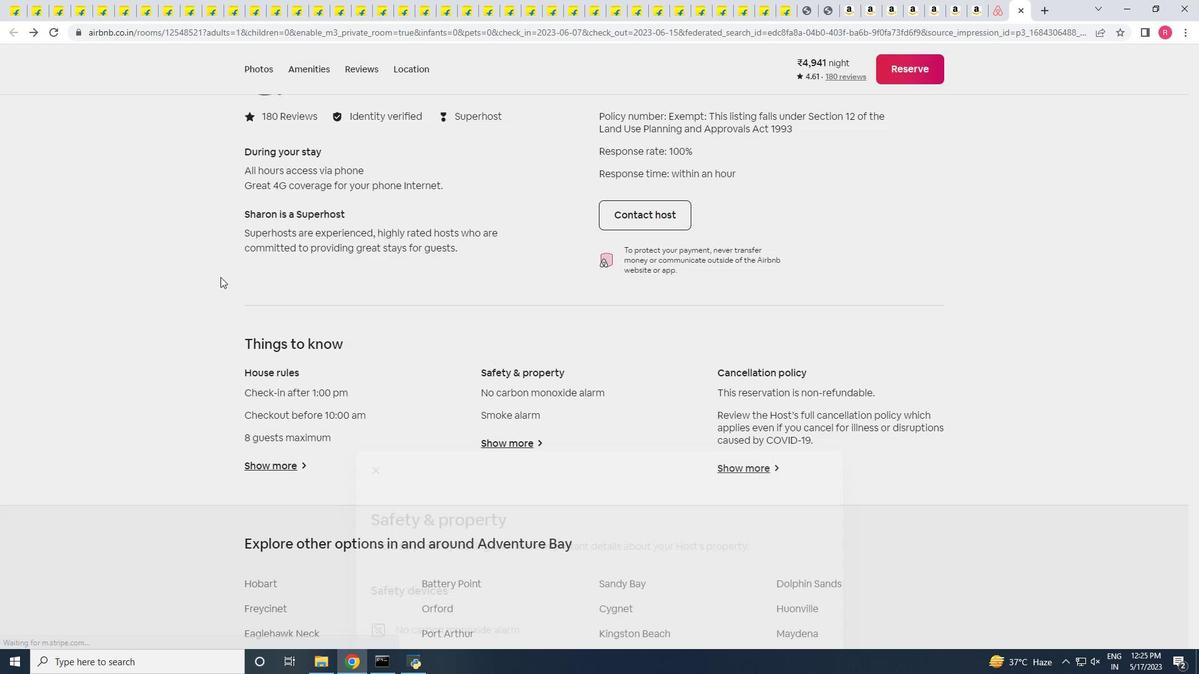 
Action: Mouse scrolled (220, 277) with delta (0, 0)
Screenshot: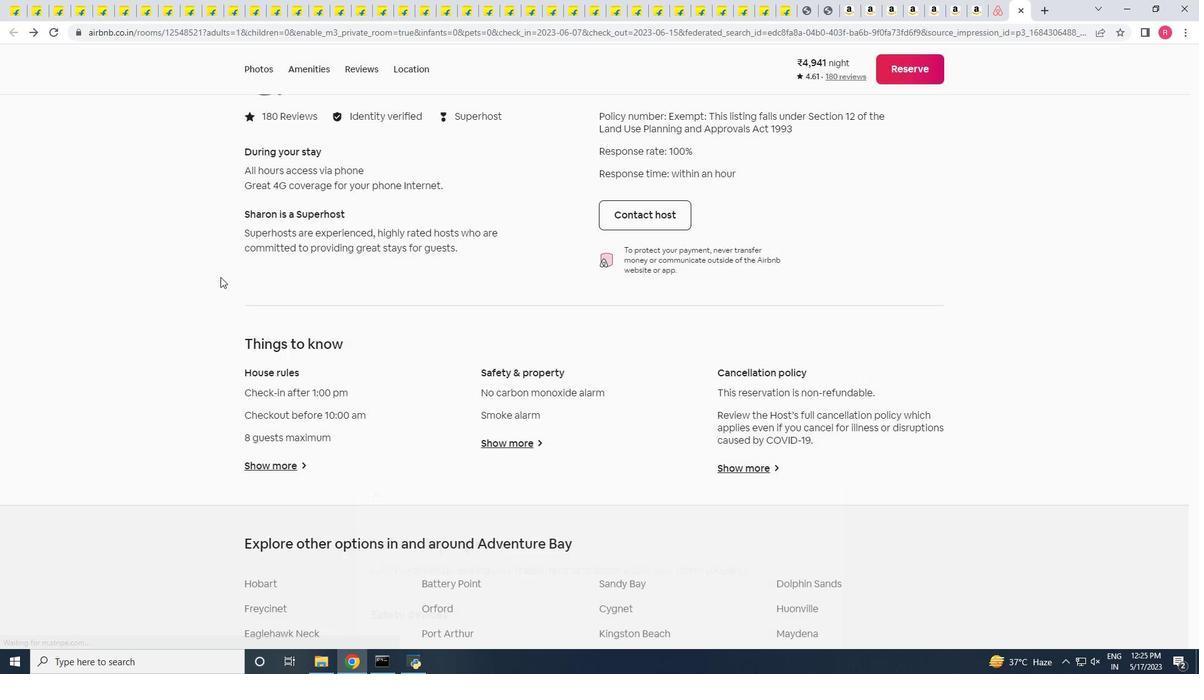 
Action: Mouse scrolled (220, 277) with delta (0, 0)
Screenshot: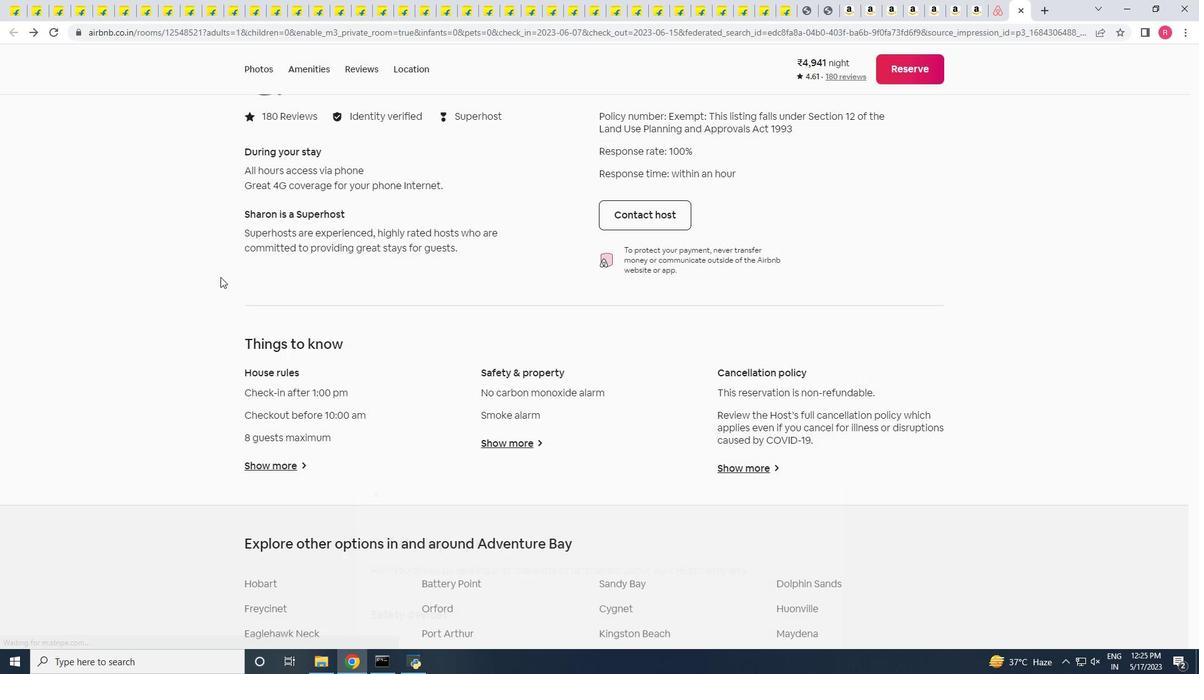 
Action: Mouse scrolled (220, 277) with delta (0, 0)
Screenshot: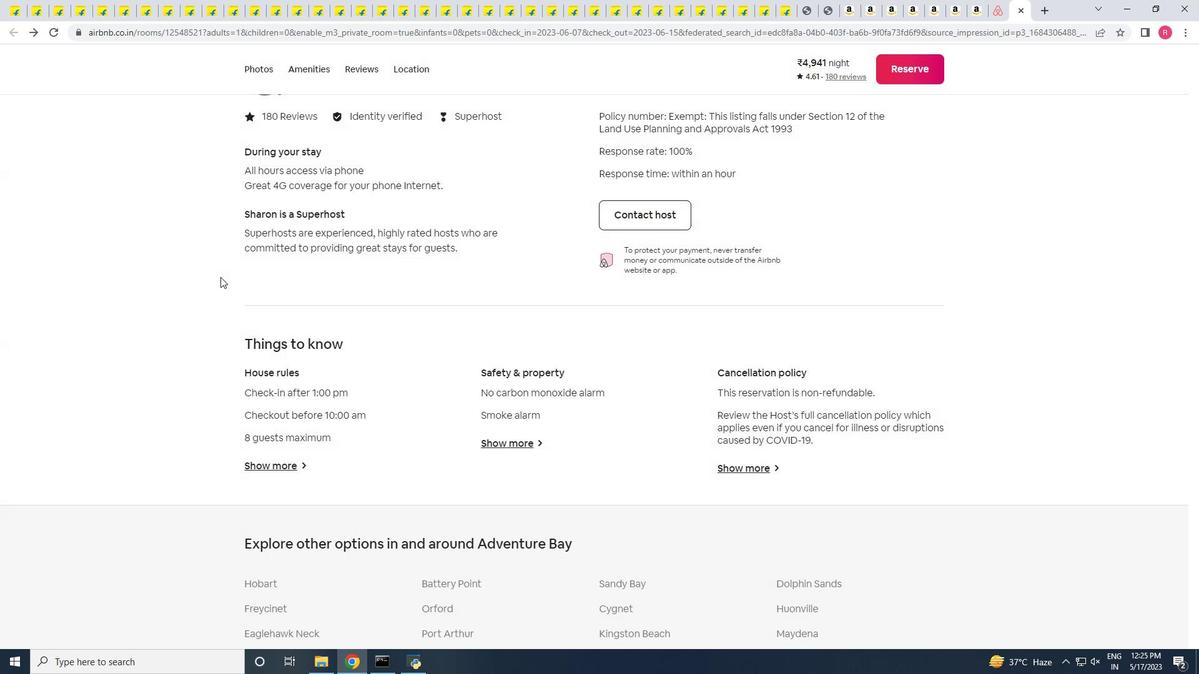 
Action: Mouse moved to (222, 272)
Screenshot: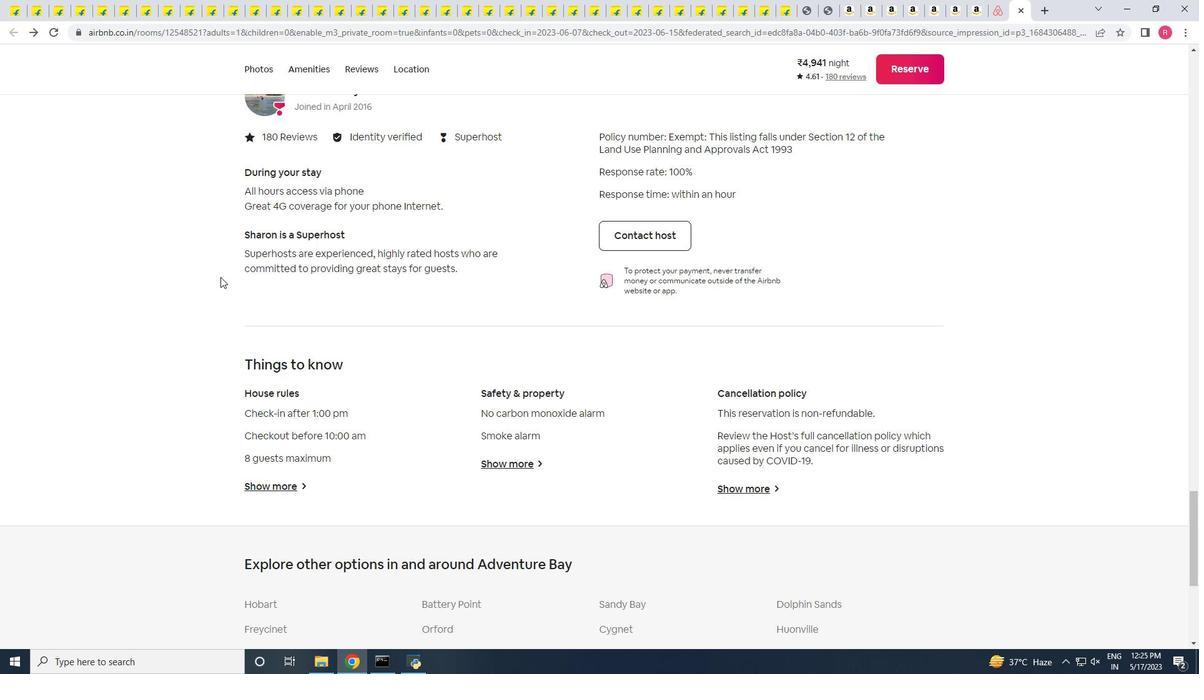 
Action: Mouse scrolled (222, 273) with delta (0, 0)
Screenshot: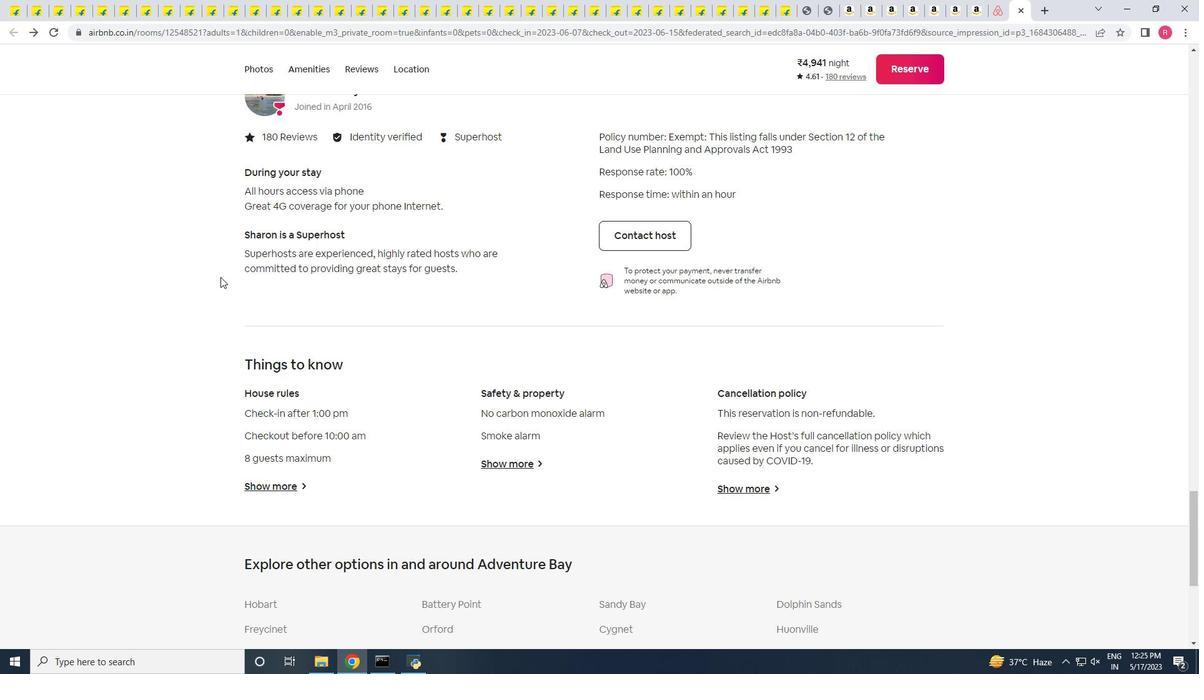 
Action: Mouse moved to (222, 271)
Screenshot: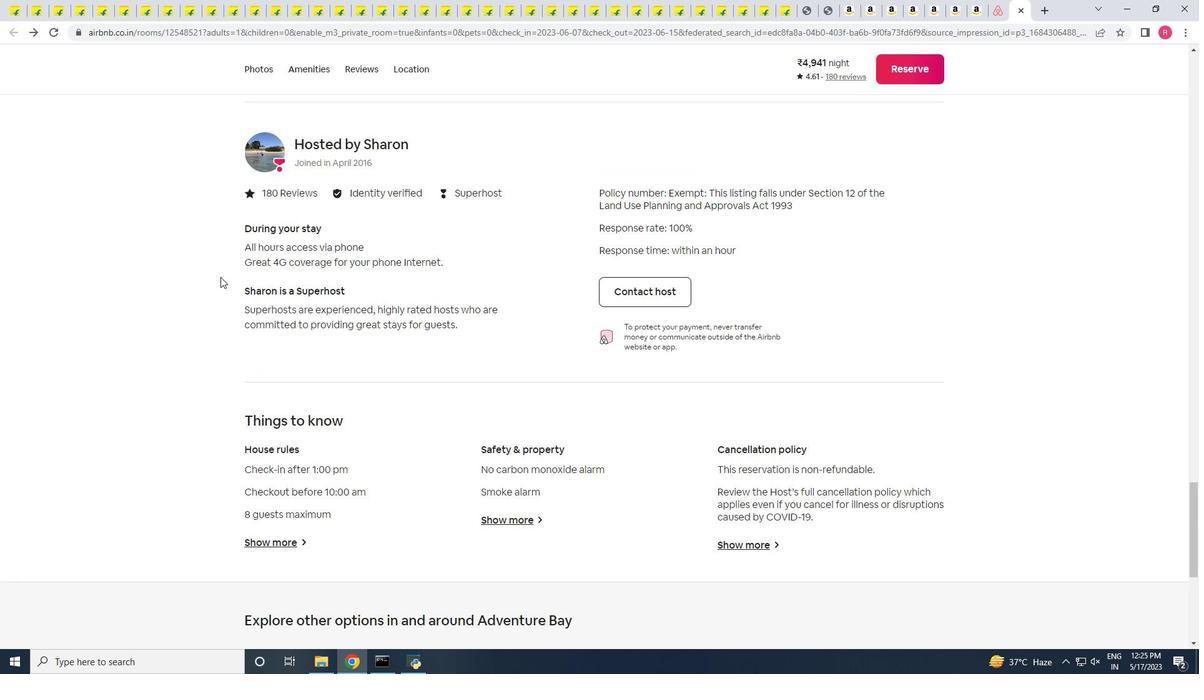 
Action: Mouse scrolled (222, 271) with delta (0, 0)
Screenshot: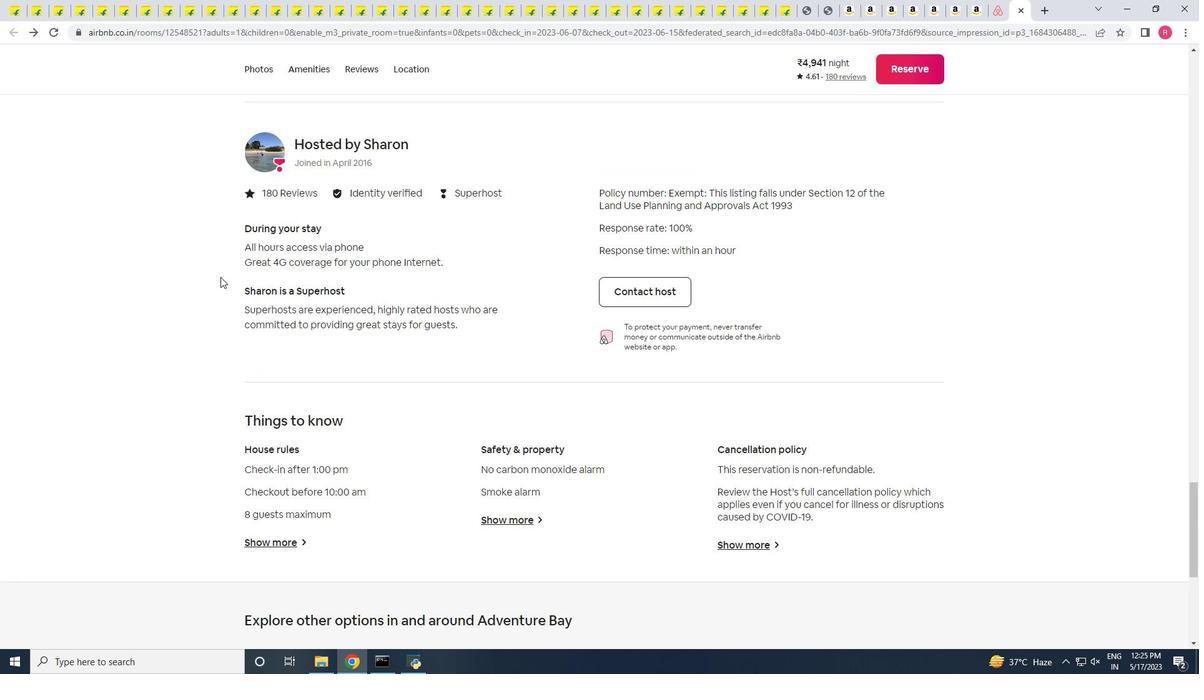 
Action: Mouse moved to (222, 268)
Screenshot: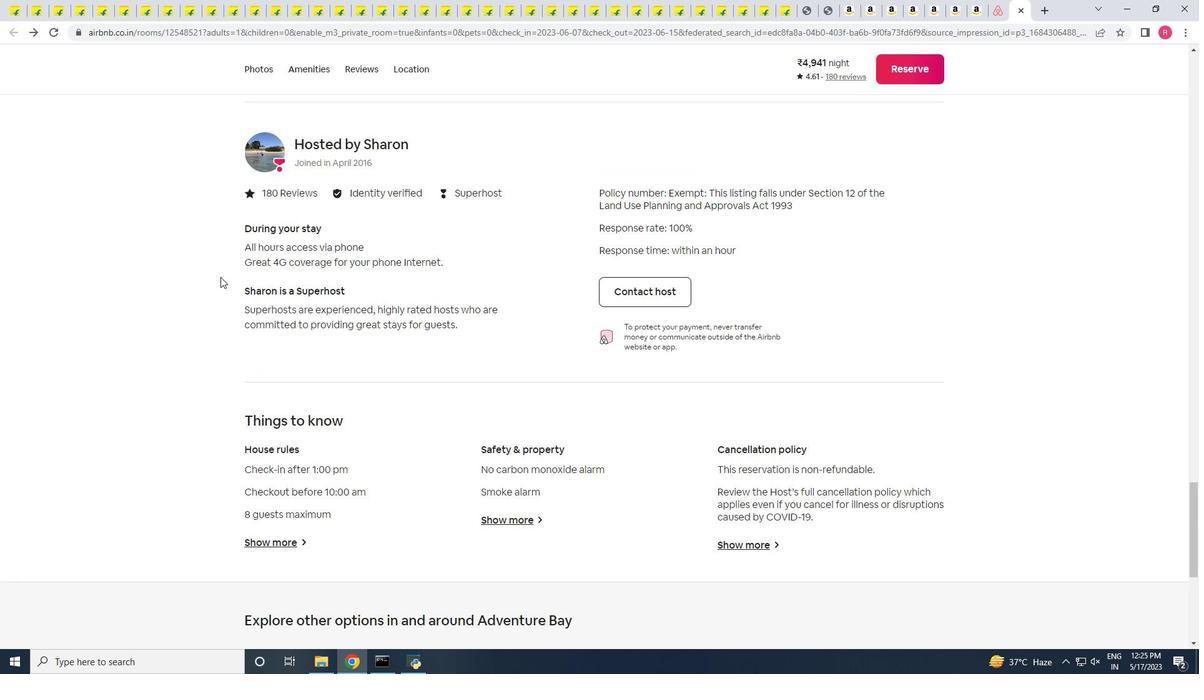 
Action: Mouse scrolled (222, 269) with delta (0, 0)
Screenshot: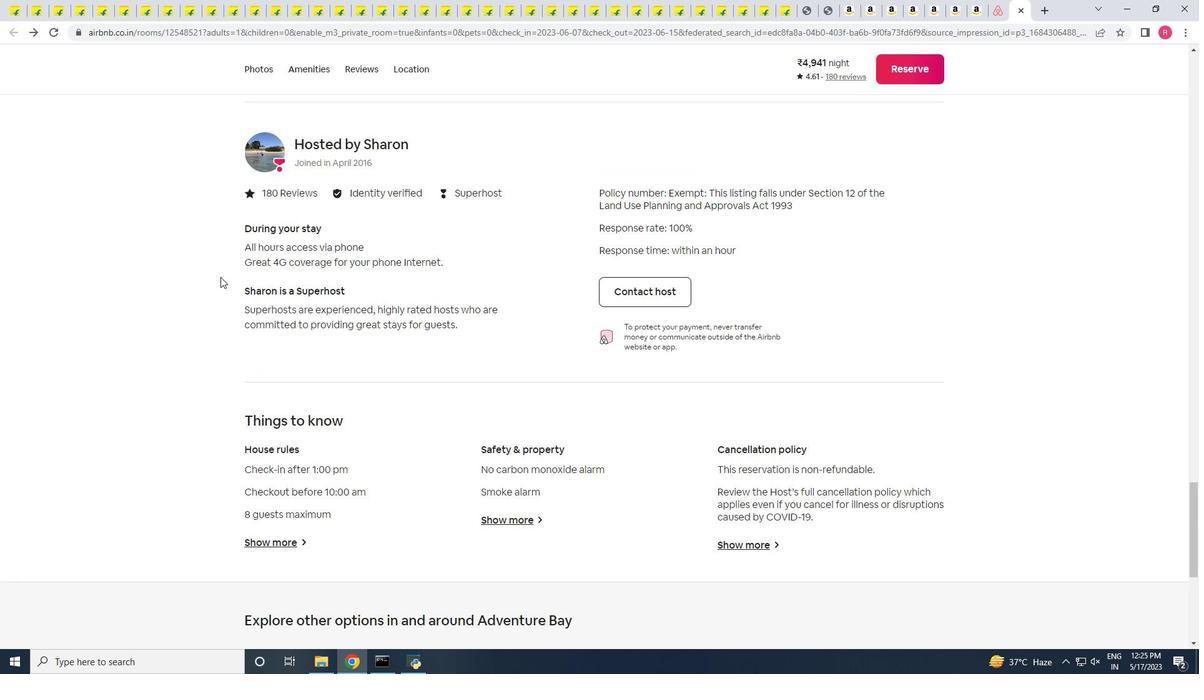 
Action: Mouse moved to (222, 264)
Screenshot: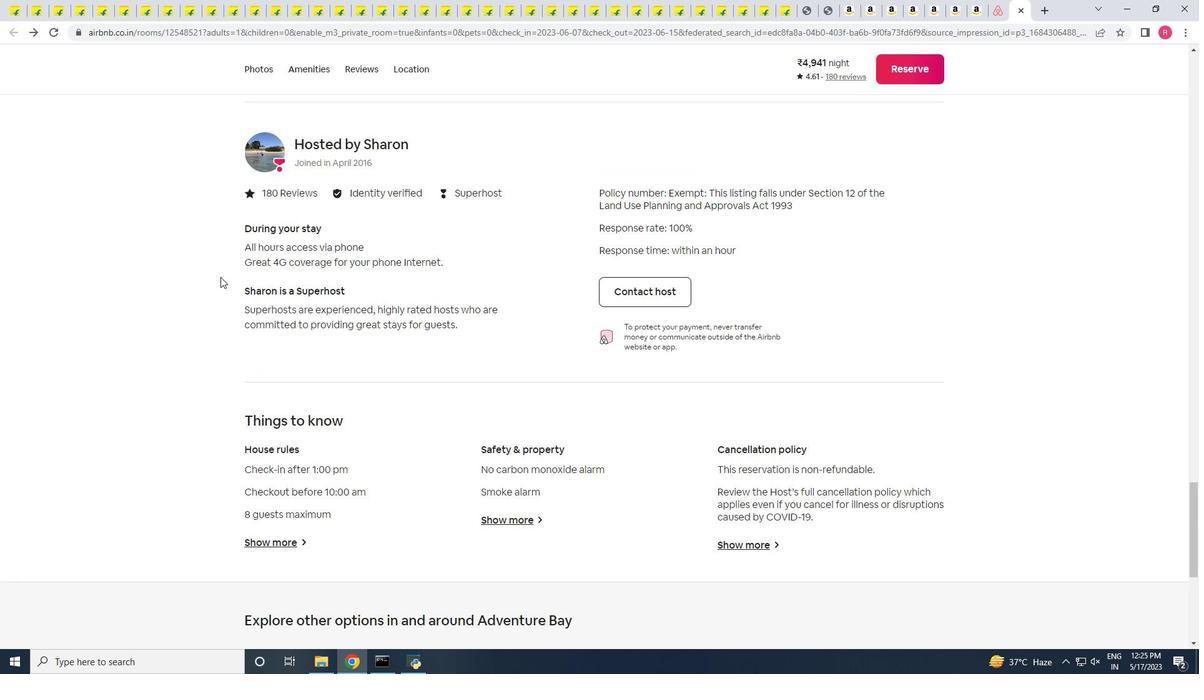 
Action: Mouse scrolled (222, 264) with delta (0, 0)
Screenshot: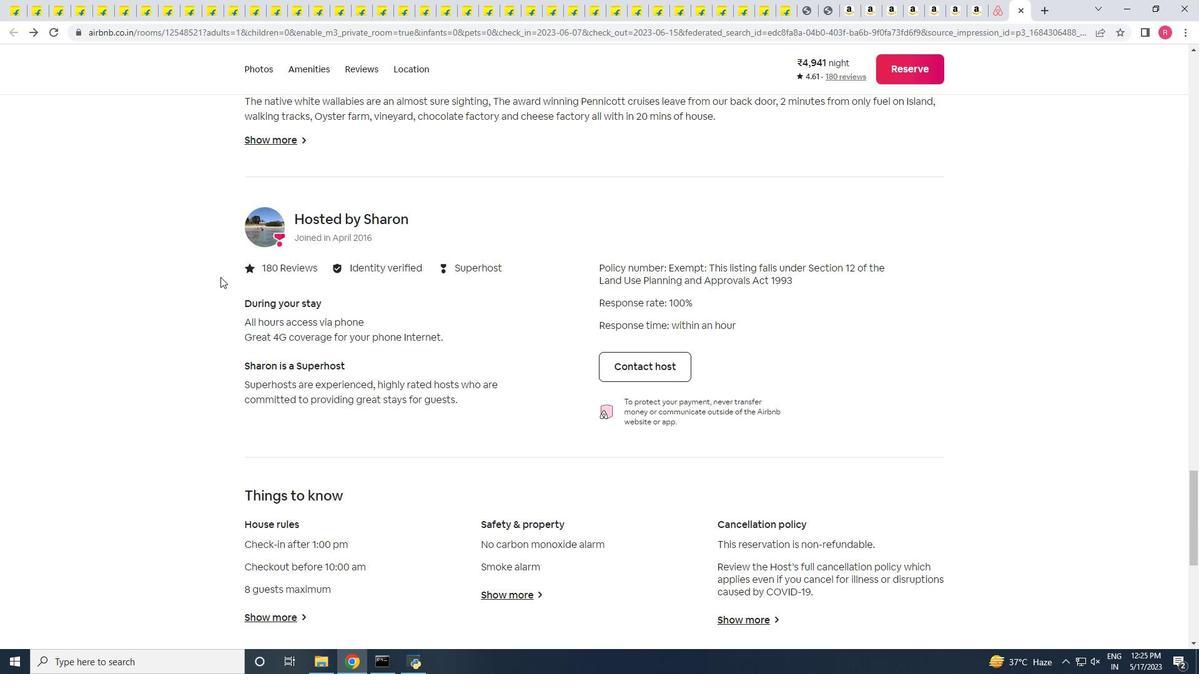 
Action: Mouse moved to (222, 260)
Screenshot: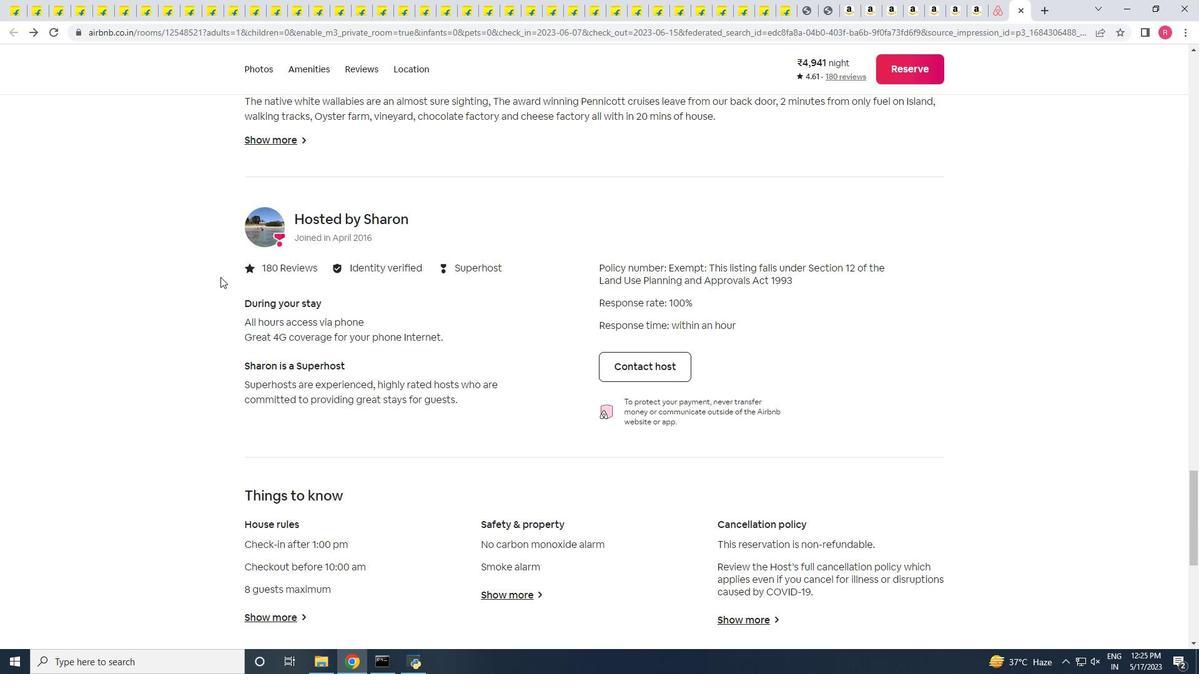 
Action: Mouse scrolled (222, 261) with delta (0, 0)
Screenshot: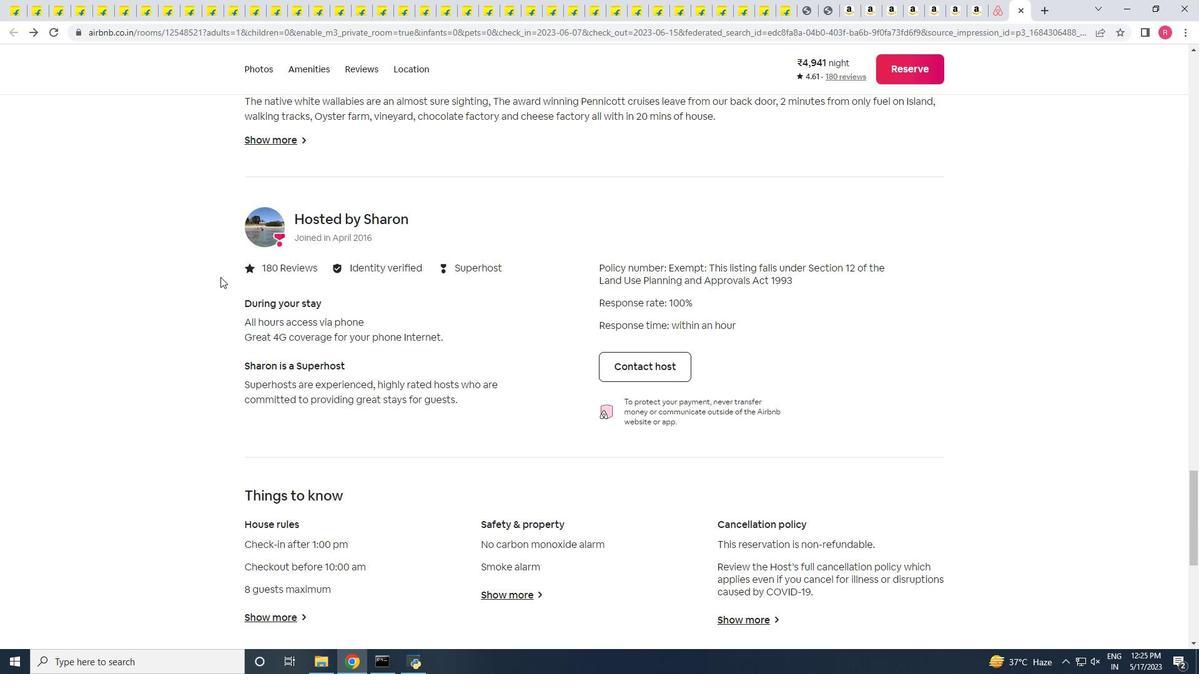 
Action: Mouse moved to (224, 250)
Screenshot: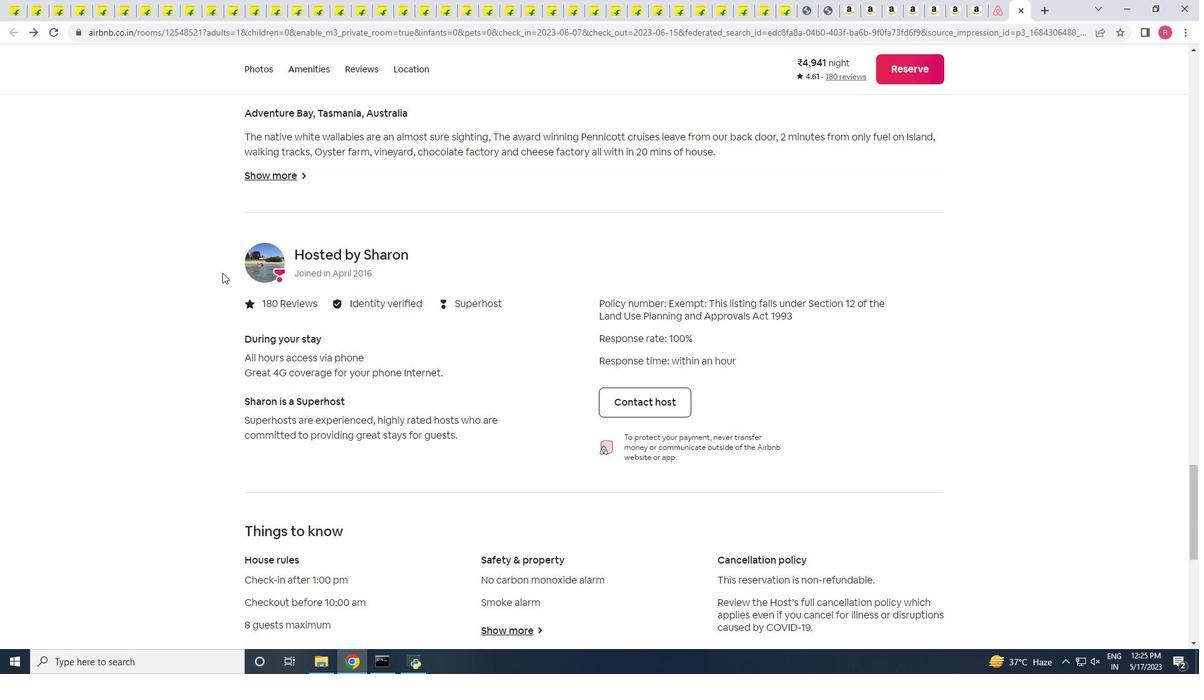 
Action: Mouse scrolled (224, 251) with delta (0, 0)
Screenshot: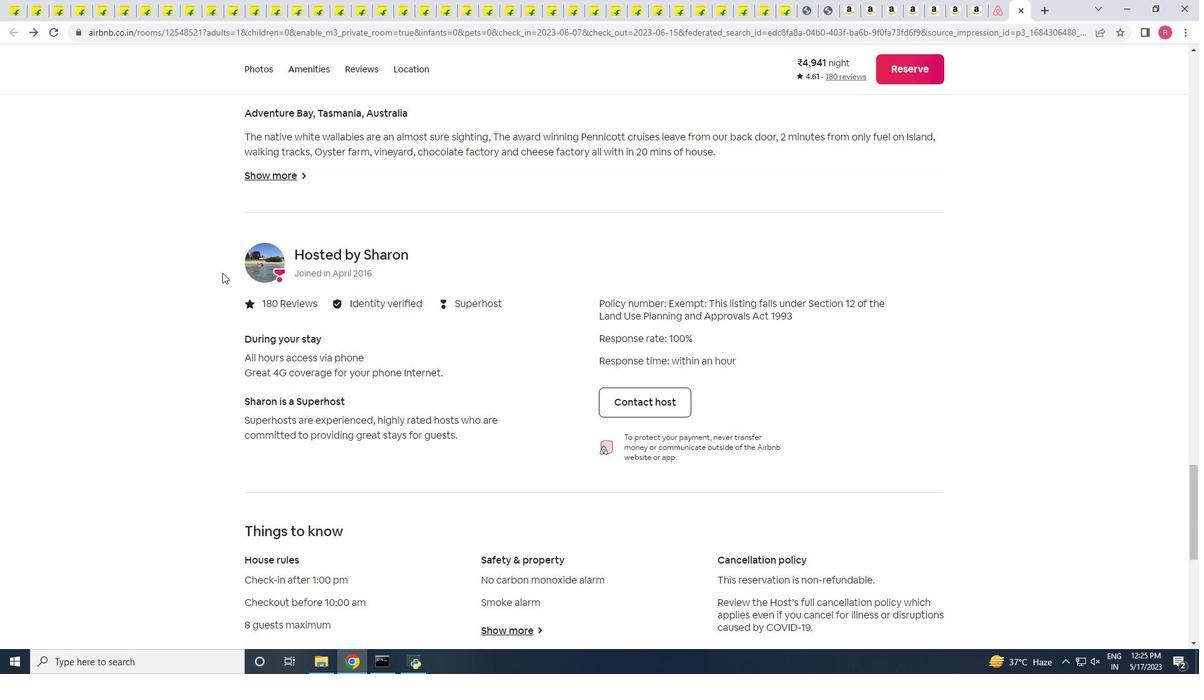 
Action: Mouse moved to (231, 226)
Screenshot: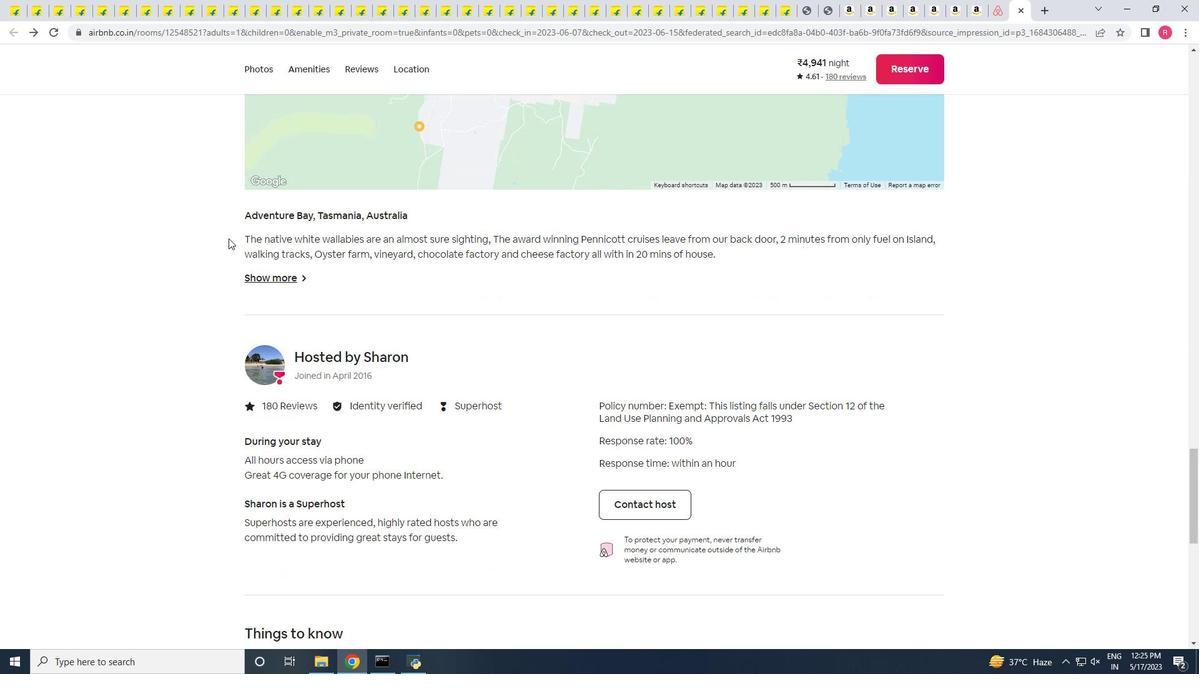 
Action: Mouse scrolled (231, 226) with delta (0, 0)
Screenshot: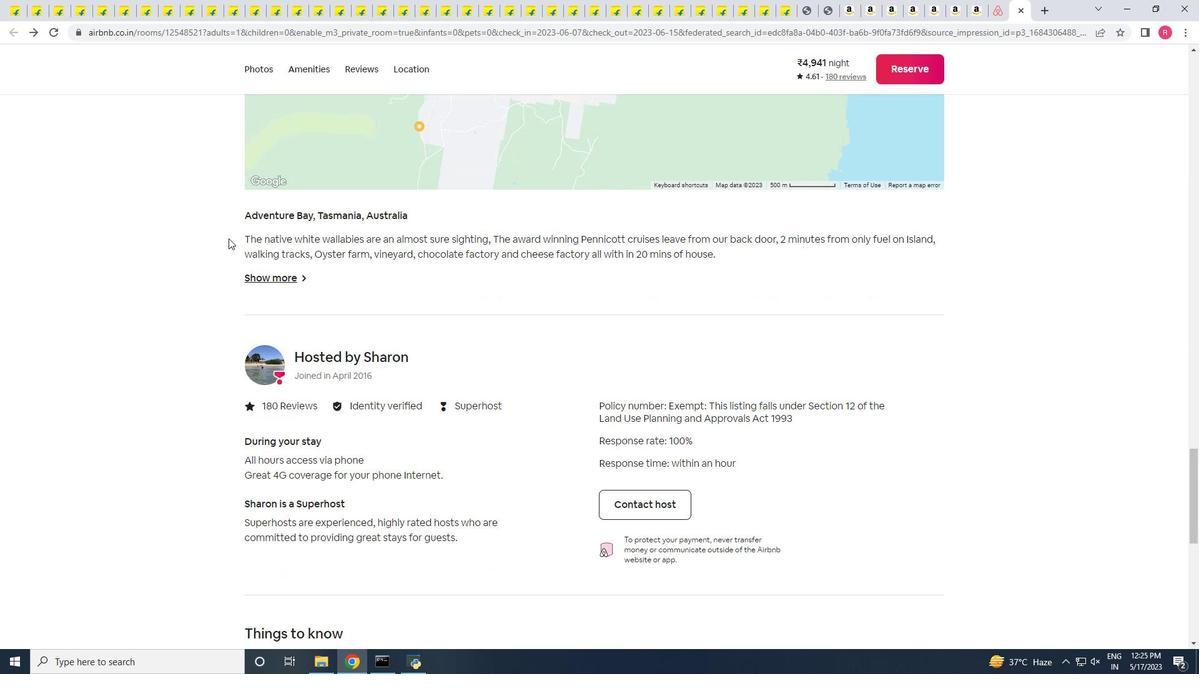 
Action: Mouse moved to (231, 225)
Screenshot: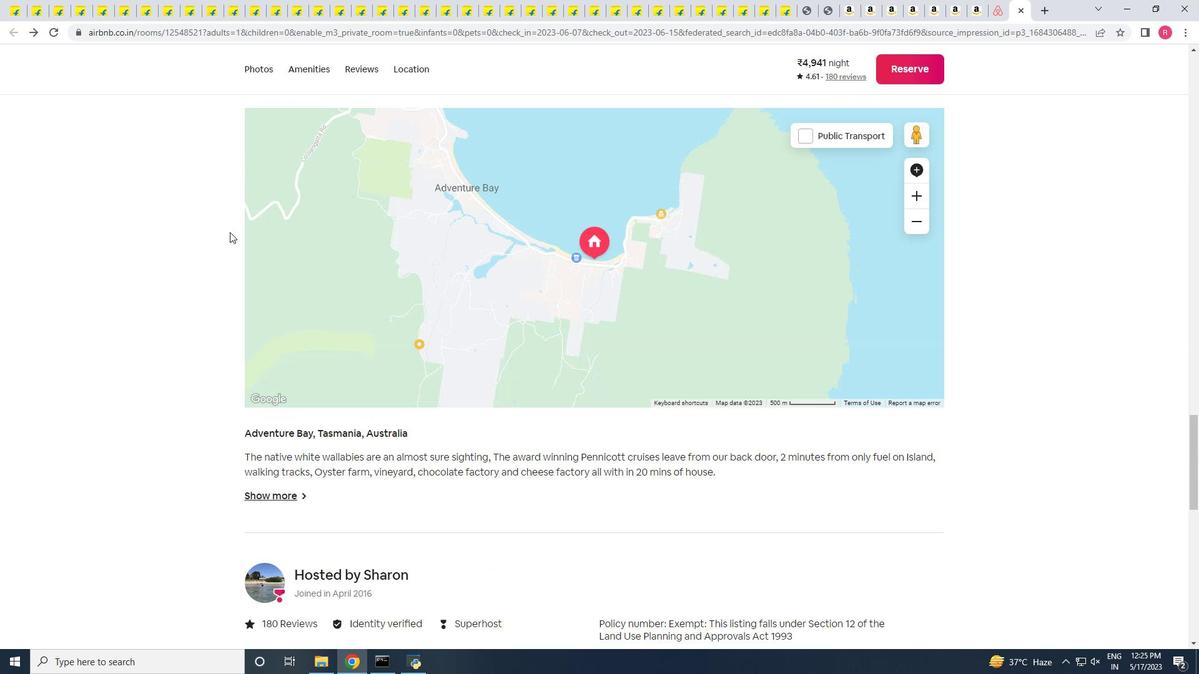 
Action: Mouse scrolled (231, 226) with delta (0, 0)
Screenshot: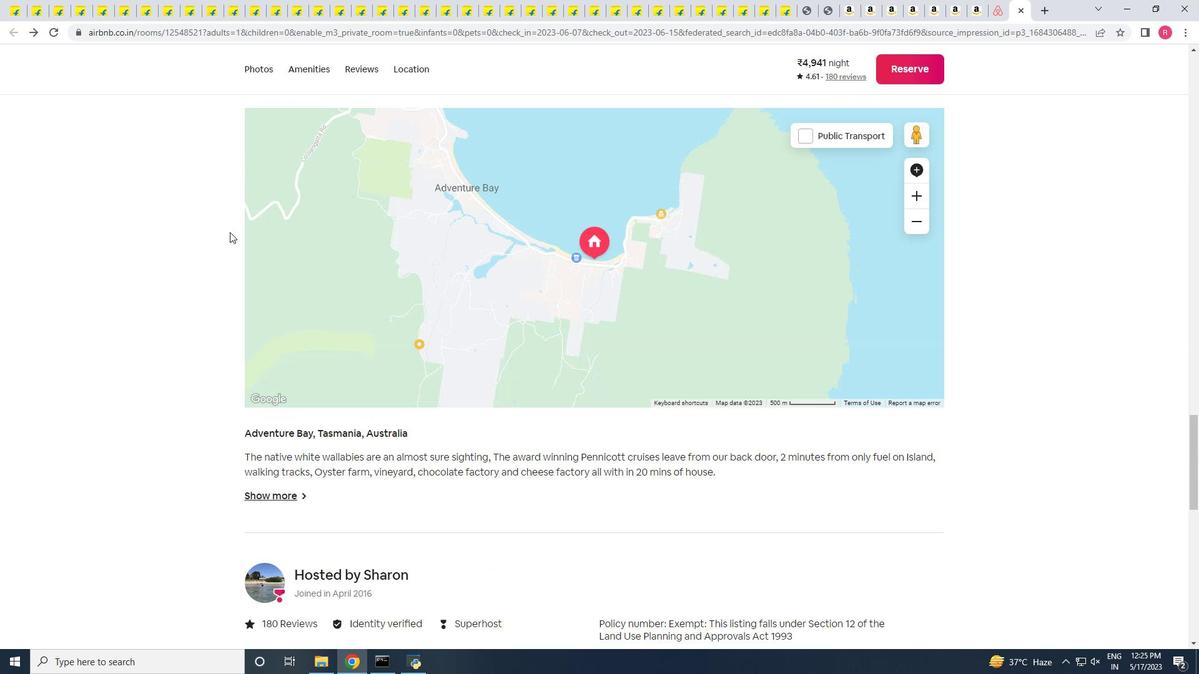 
Action: Mouse scrolled (231, 226) with delta (0, 0)
Screenshot: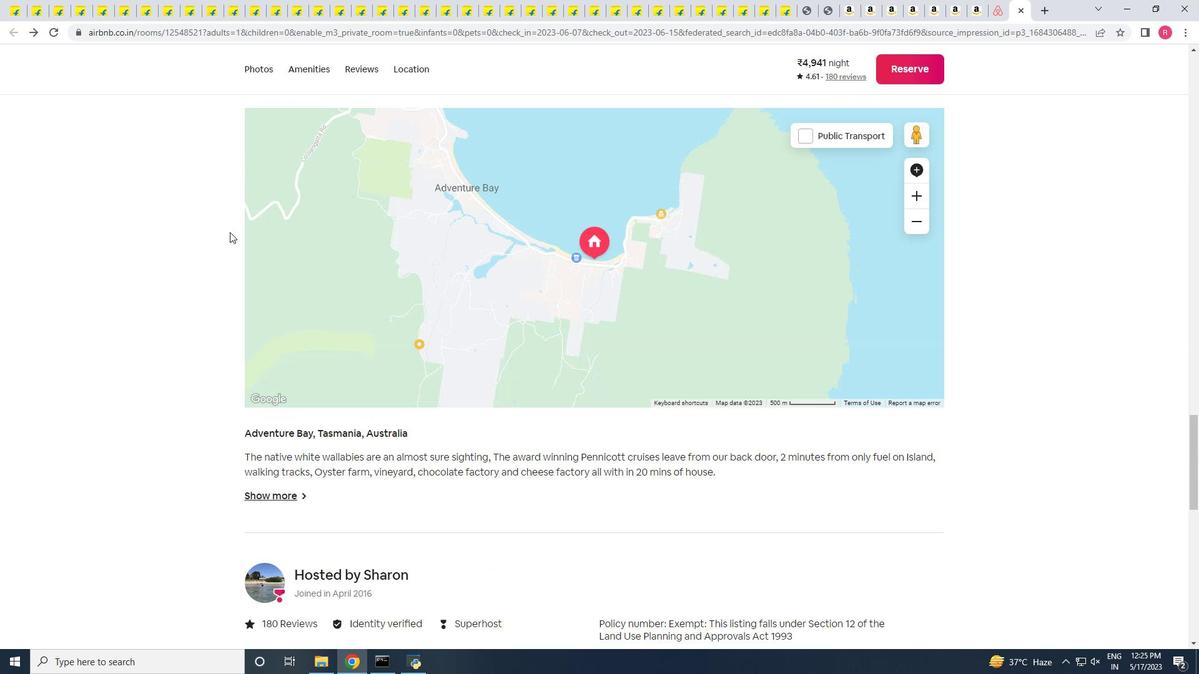 
Action: Mouse scrolled (231, 226) with delta (0, 0)
Screenshot: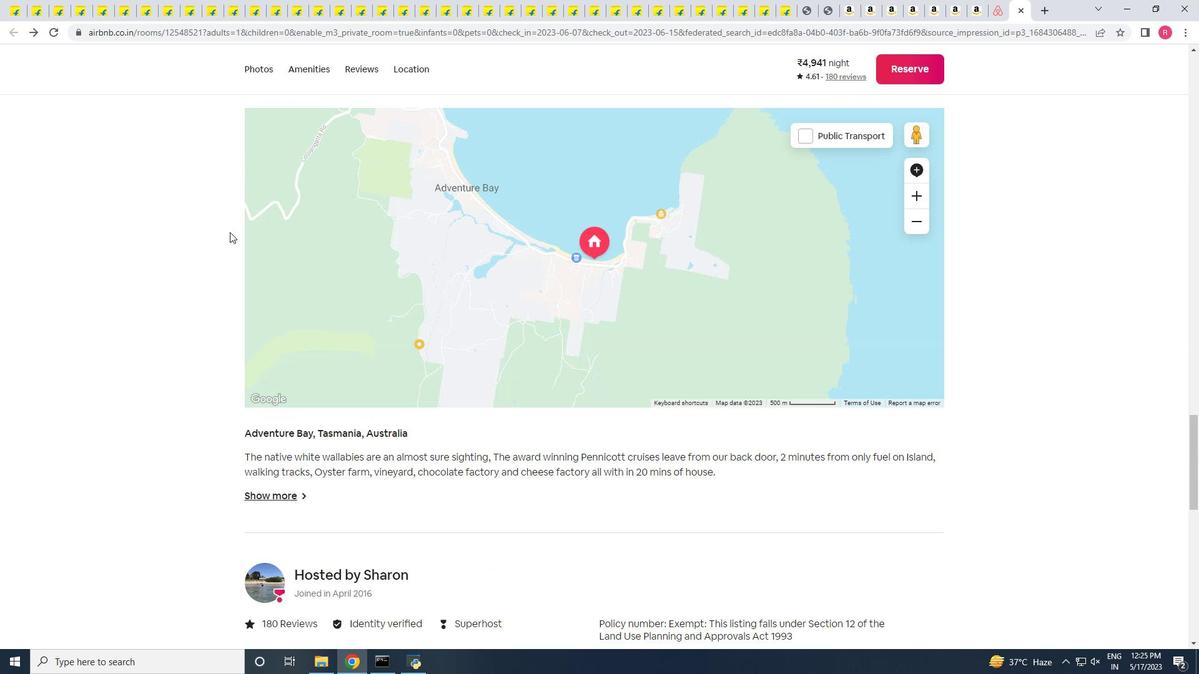 
Action: Mouse moved to (231, 224)
Screenshot: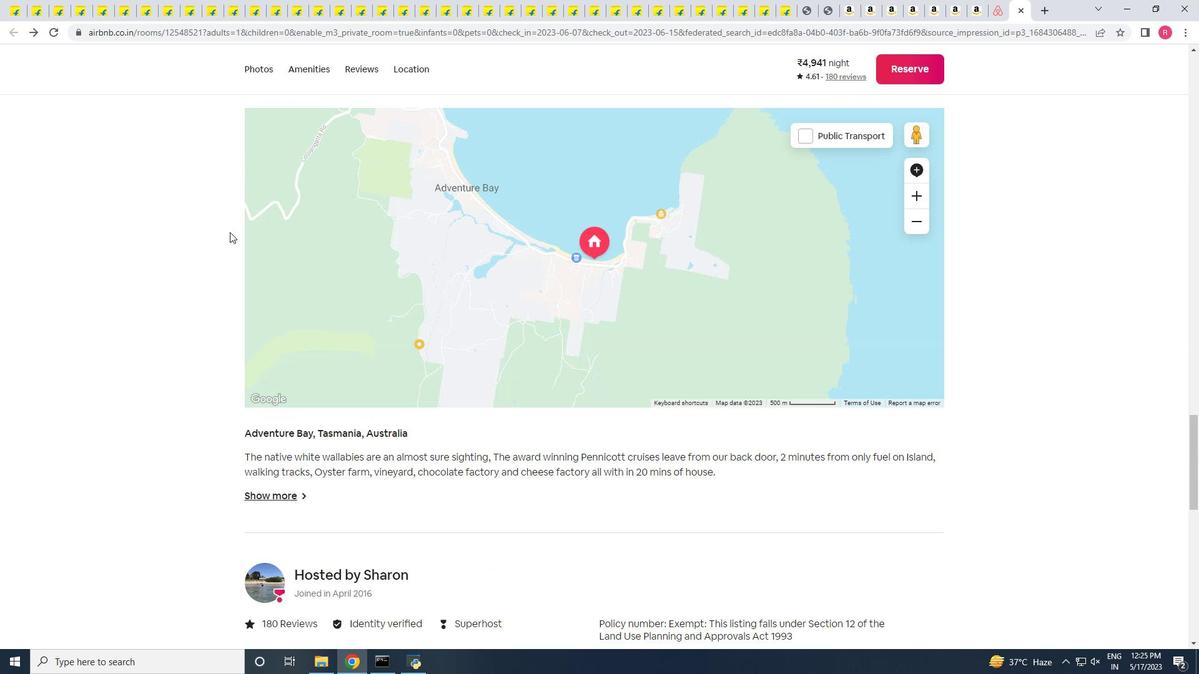 
Action: Mouse scrolled (231, 225) with delta (0, 0)
Screenshot: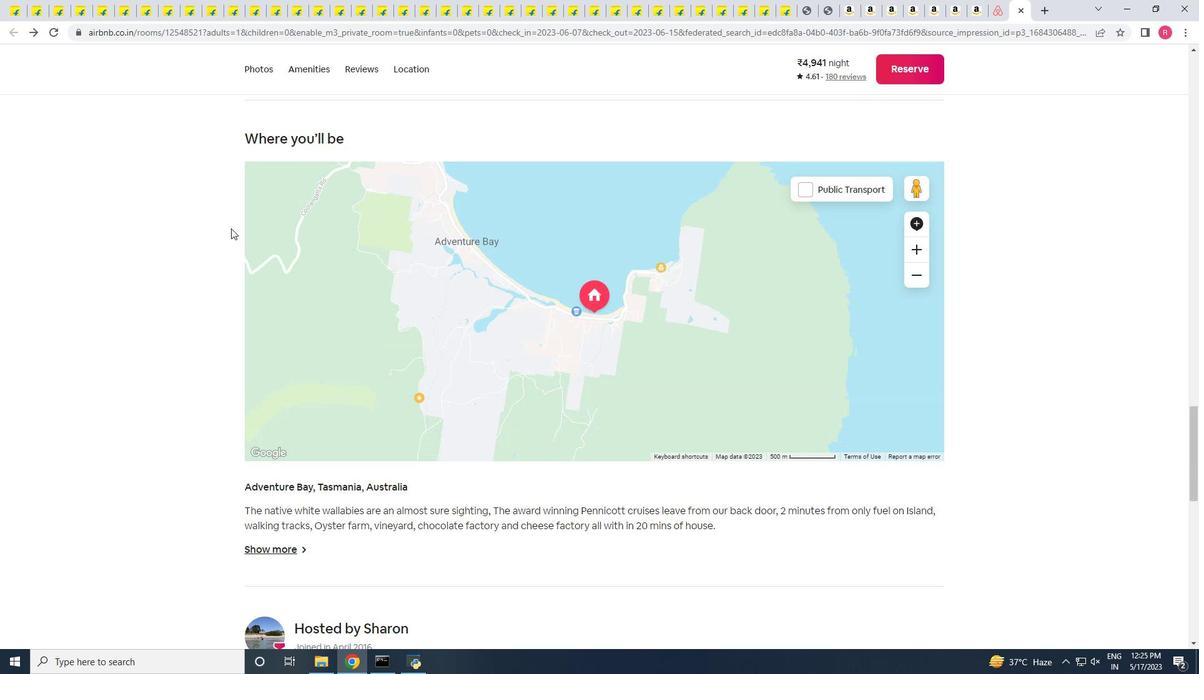 
Action: Mouse moved to (232, 219)
Screenshot: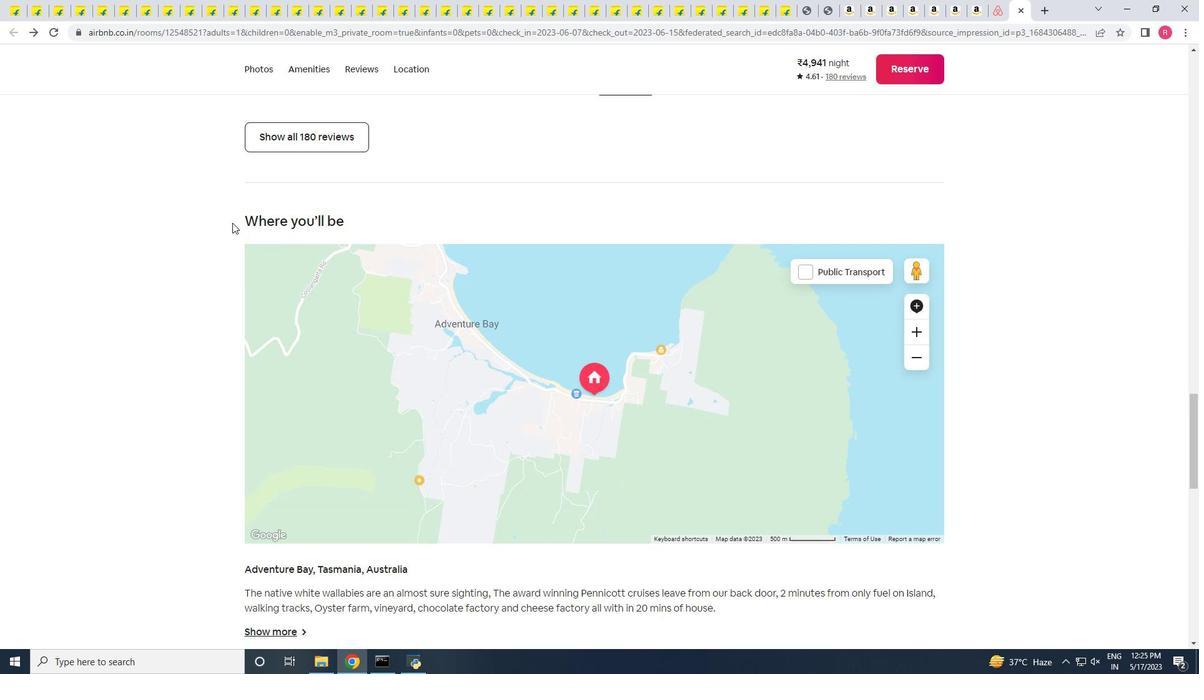 
Action: Mouse scrolled (232, 220) with delta (0, 0)
Screenshot: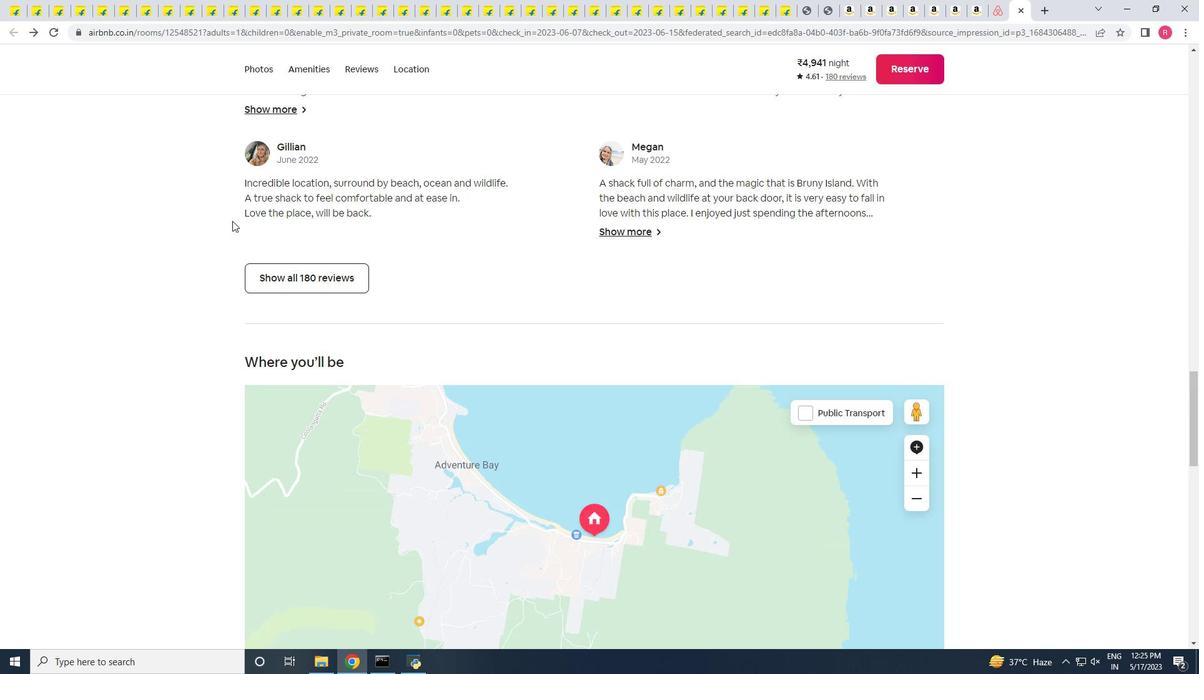 
Action: Mouse moved to (232, 219)
Screenshot: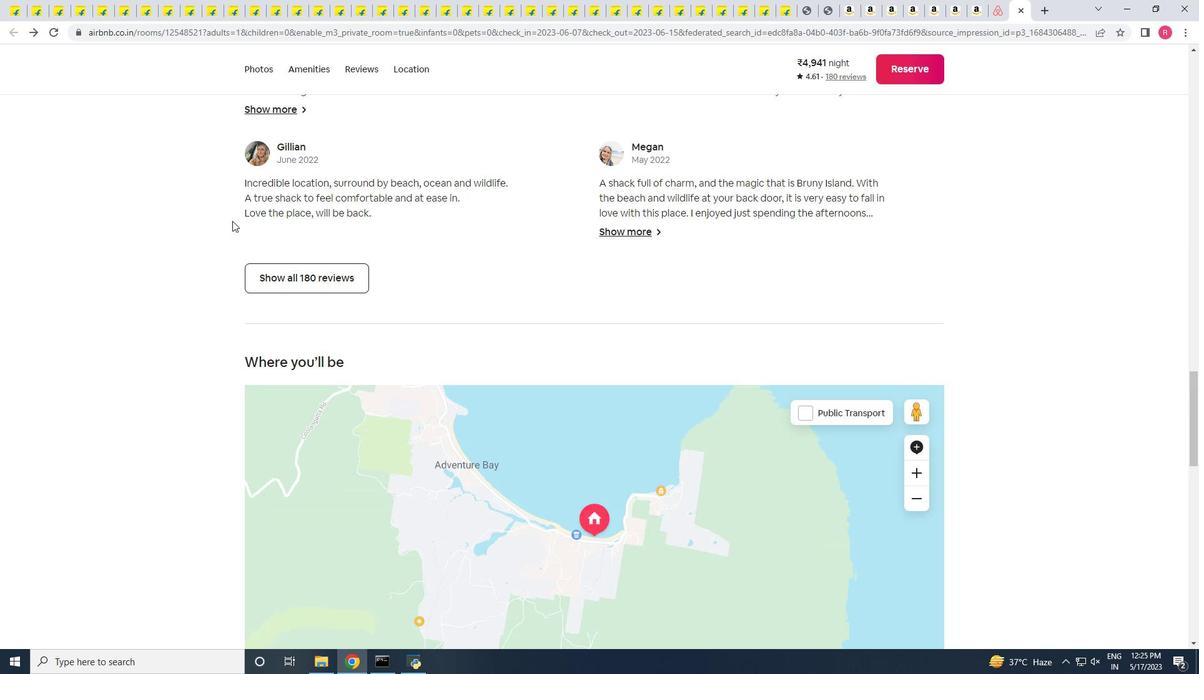
Action: Mouse scrolled (232, 218) with delta (0, 0)
Screenshot: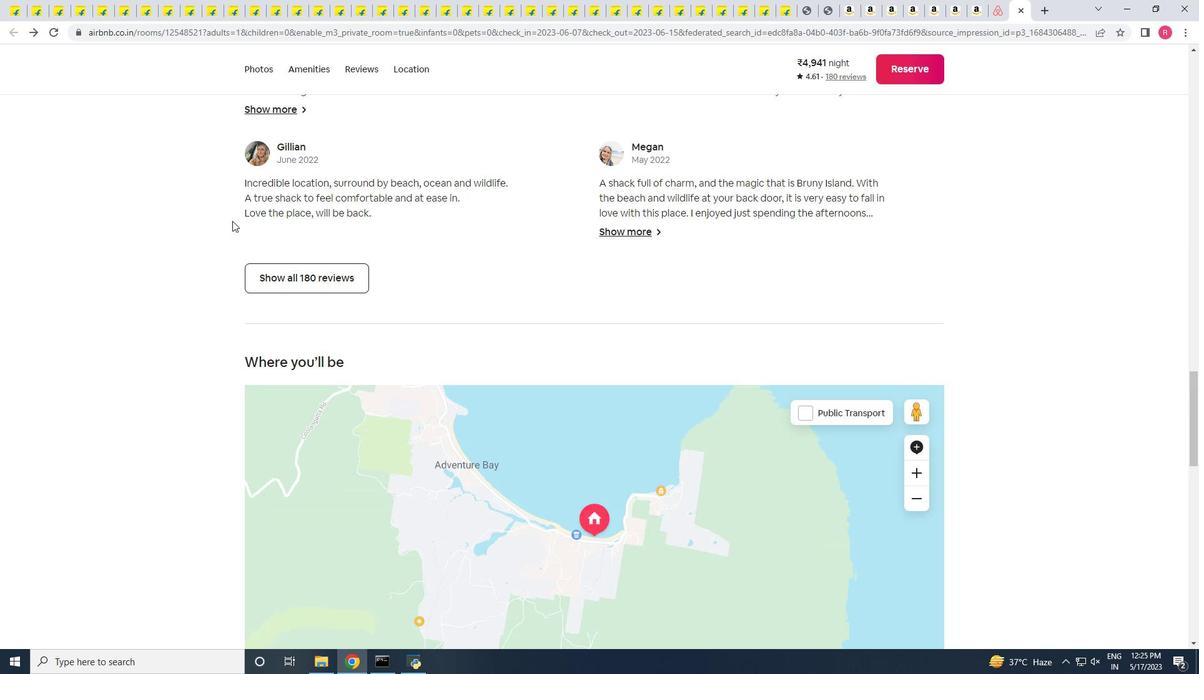 
Action: Mouse scrolled (232, 219) with delta (0, 0)
Screenshot: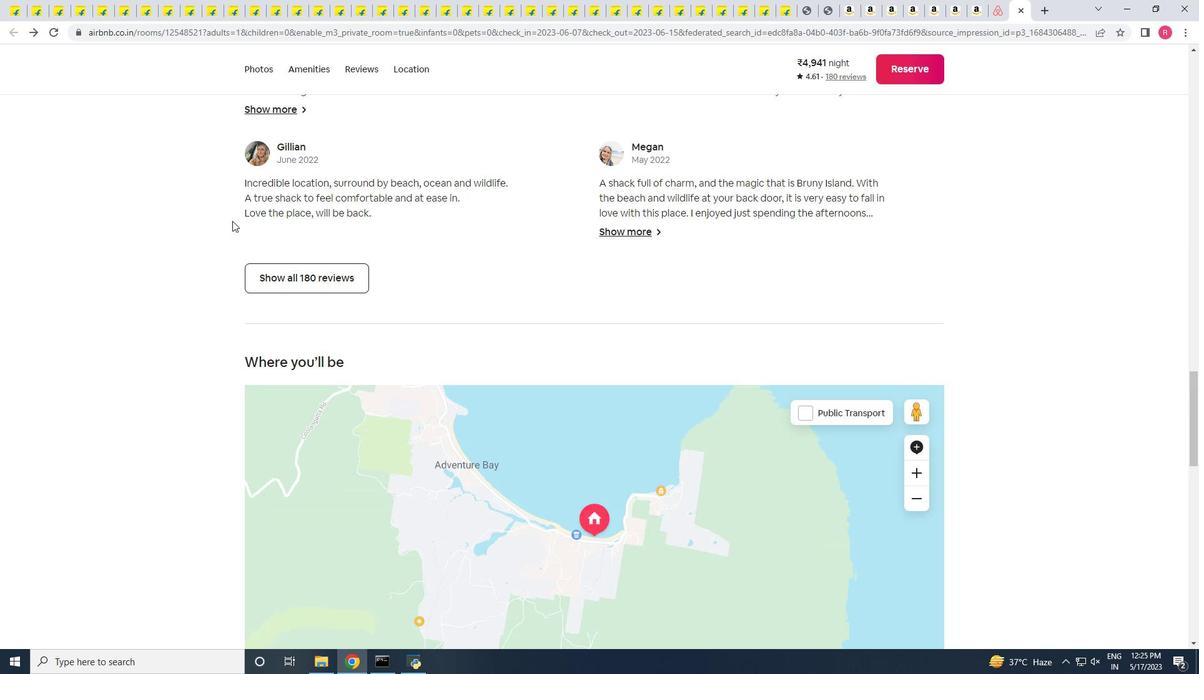 
Action: Mouse scrolled (232, 219) with delta (0, 0)
Screenshot: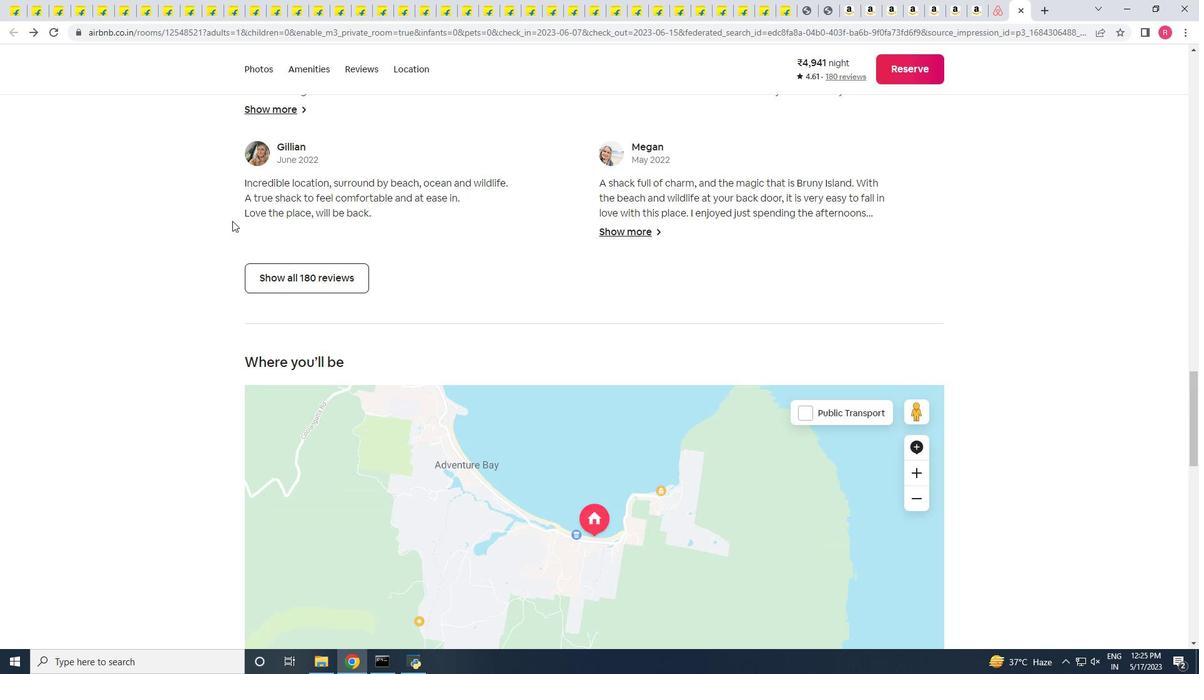 
Action: Mouse scrolled (232, 219) with delta (0, 0)
Screenshot: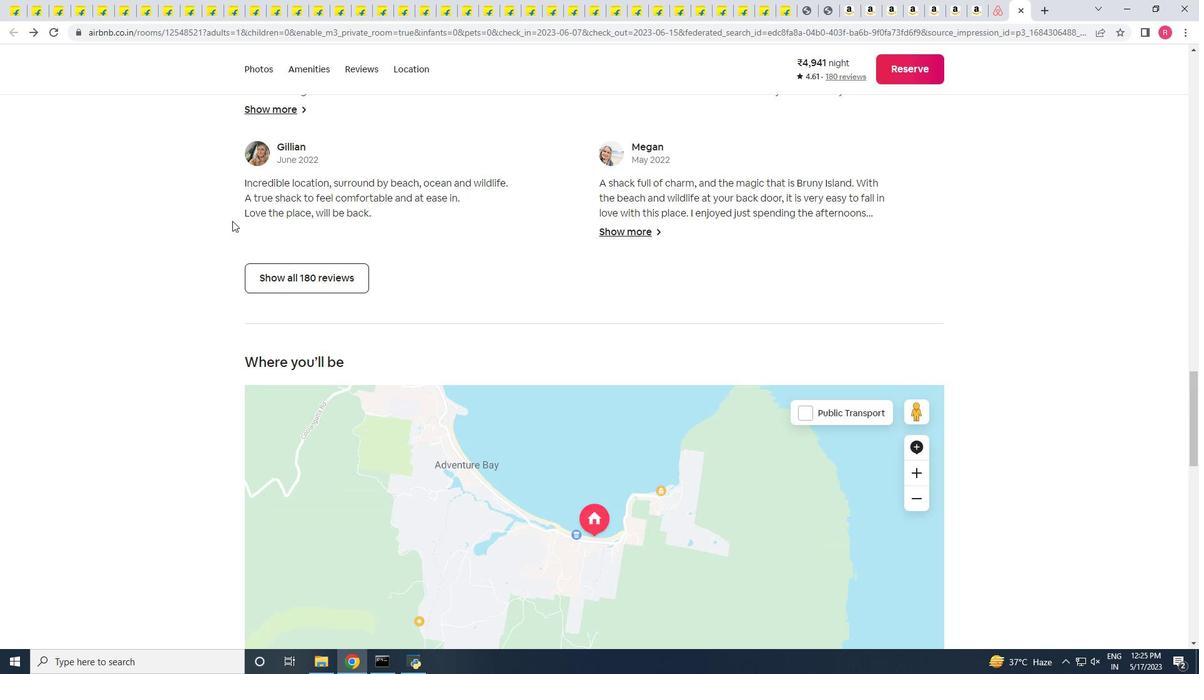
Action: Mouse scrolled (232, 219) with delta (0, 0)
Screenshot: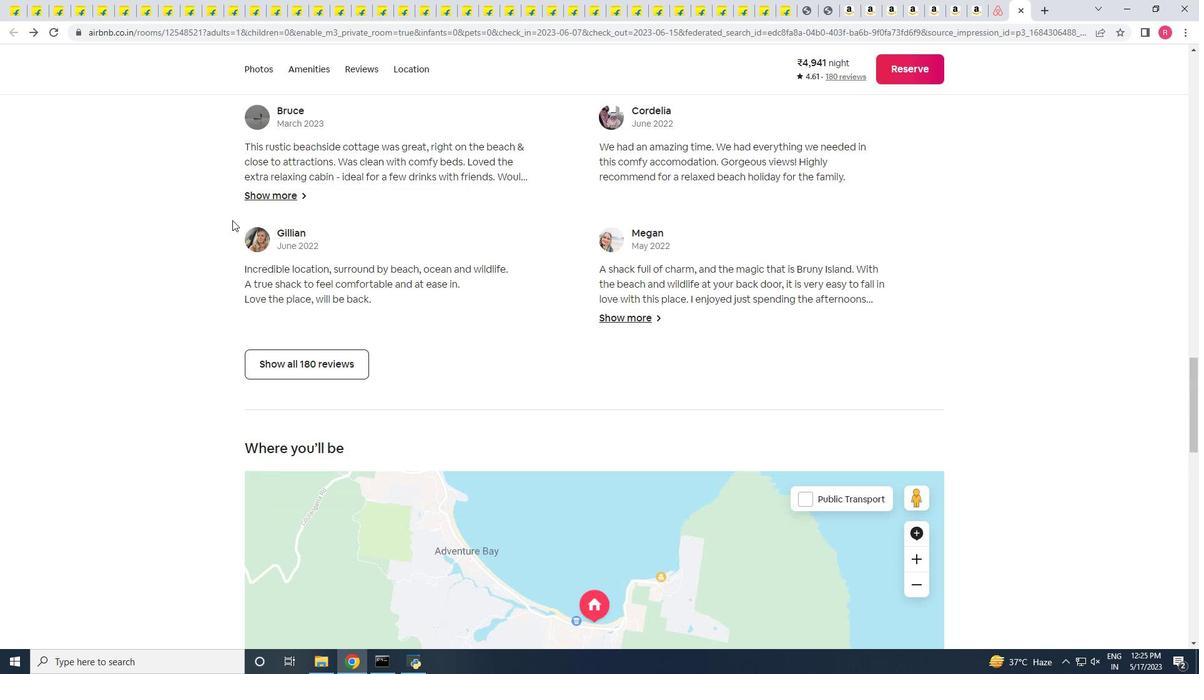 
Action: Mouse moved to (232, 219)
Screenshot: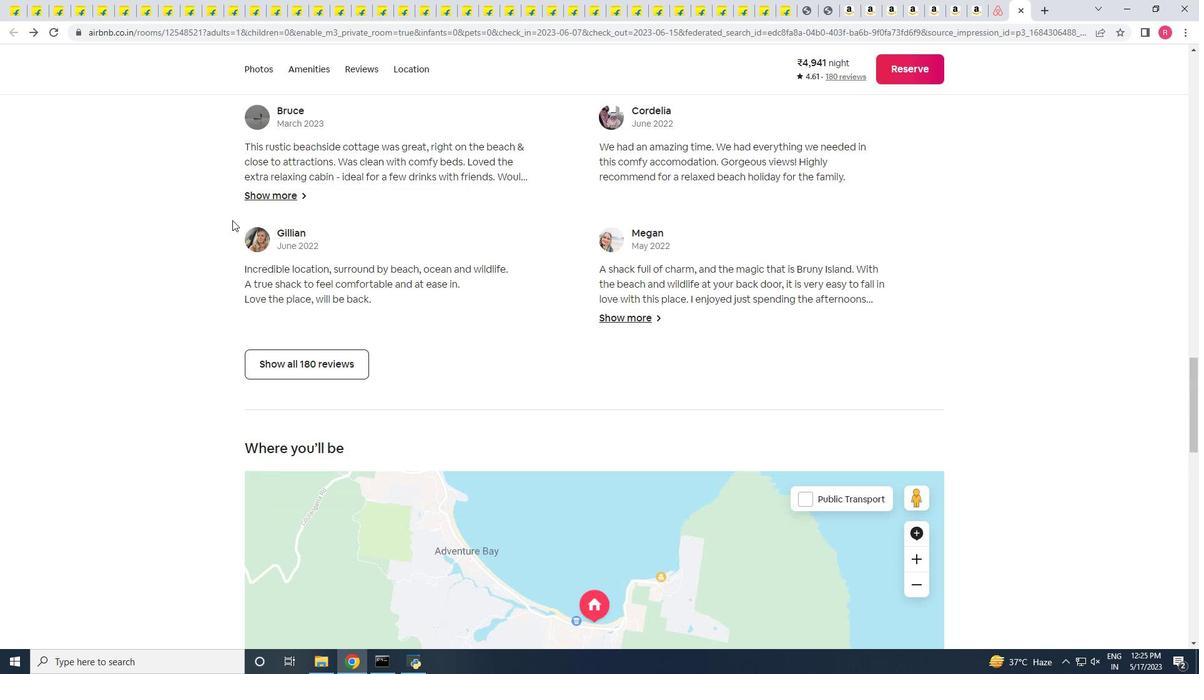 
Action: Mouse scrolled (232, 219) with delta (0, 0)
Screenshot: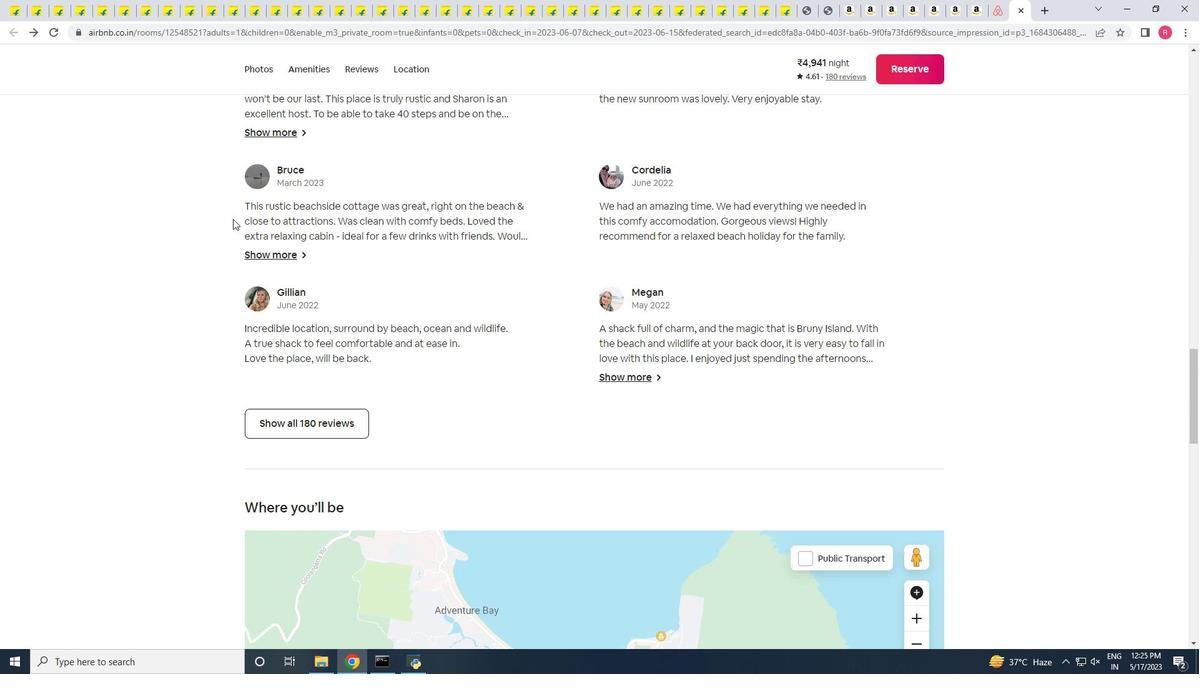 
Action: Mouse scrolled (232, 219) with delta (0, 0)
Screenshot: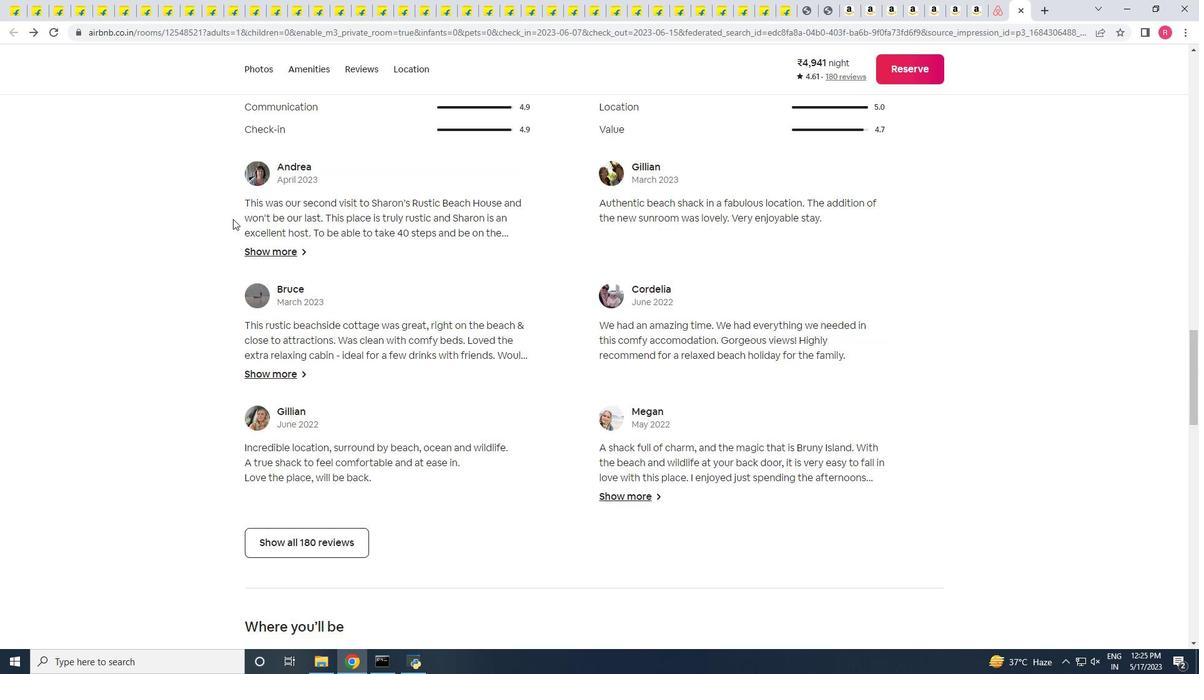 
Action: Mouse scrolled (232, 219) with delta (0, 0)
Screenshot: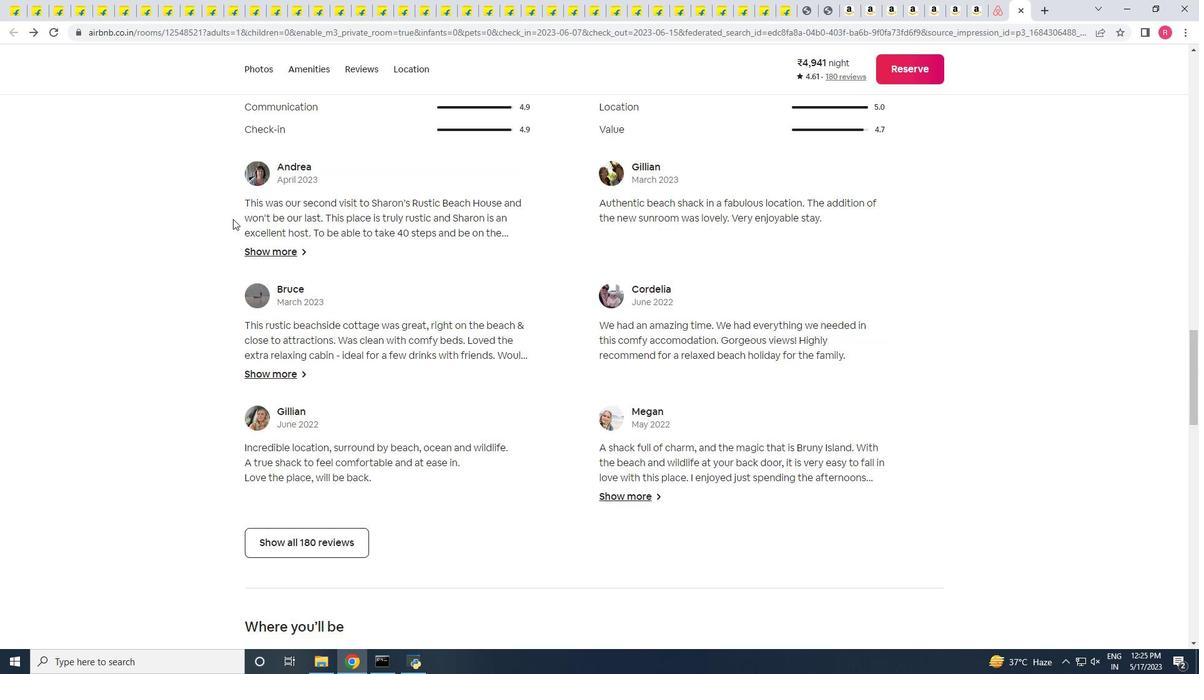 
Action: Mouse scrolled (232, 219) with delta (0, 0)
Screenshot: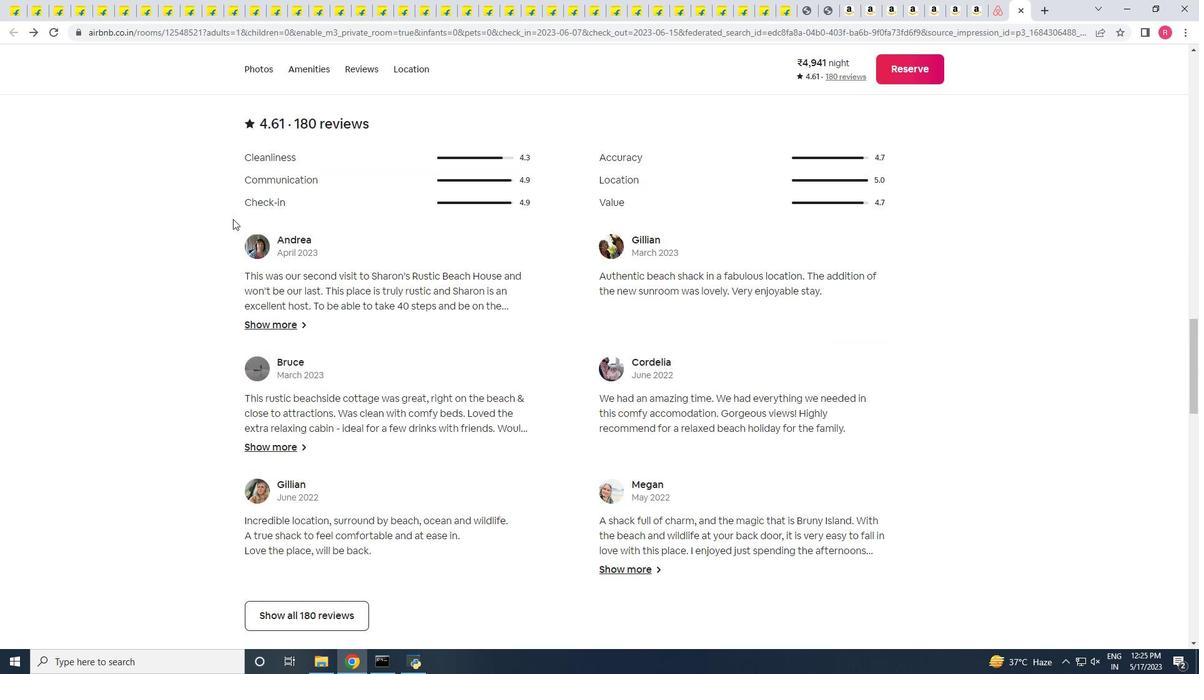 
Action: Mouse scrolled (232, 219) with delta (0, 0)
Screenshot: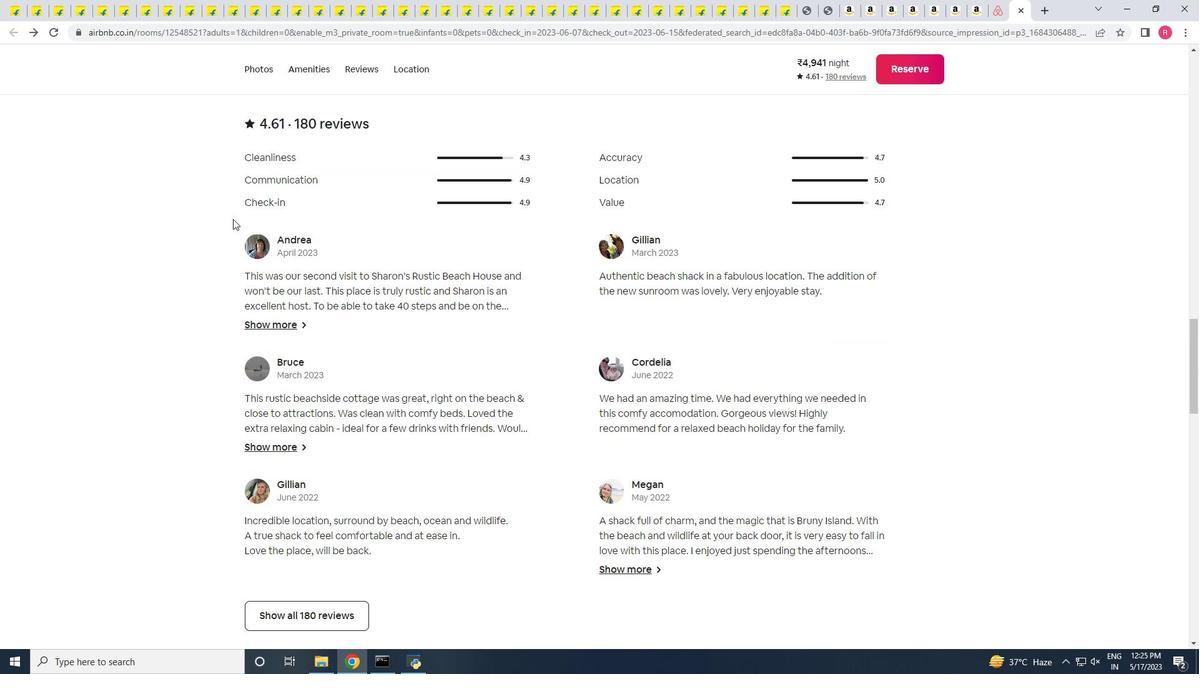 
Action: Mouse moved to (242, 157)
Screenshot: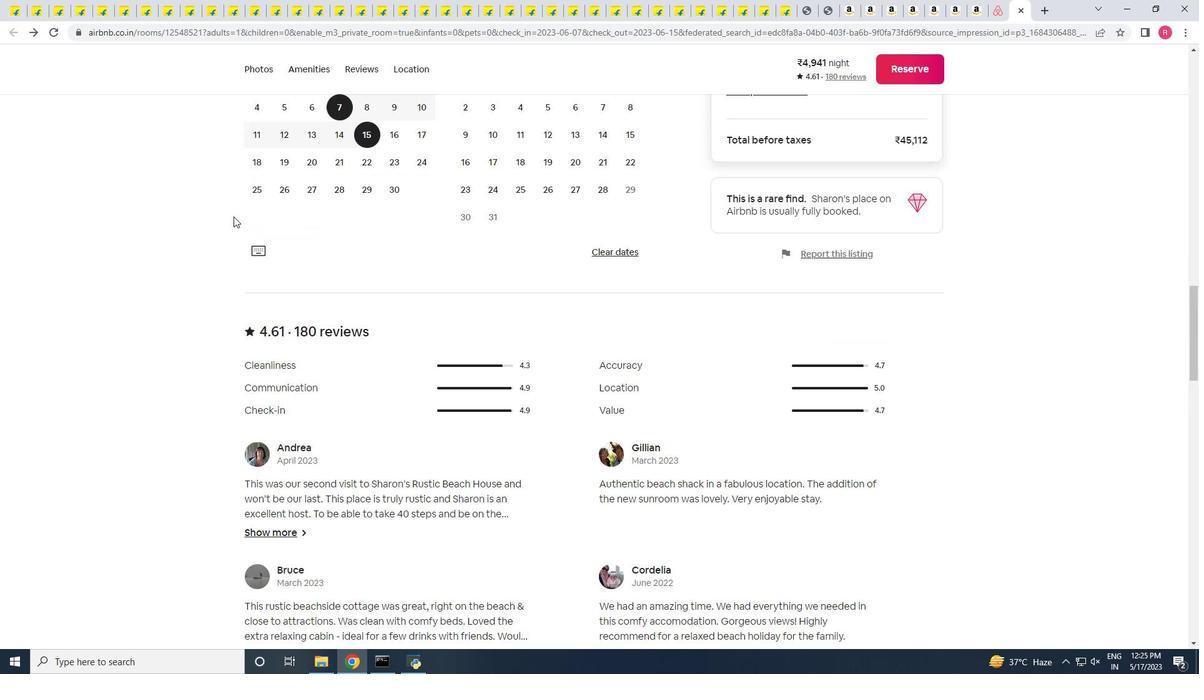 
Action: Mouse scrolled (242, 158) with delta (0, 0)
Screenshot: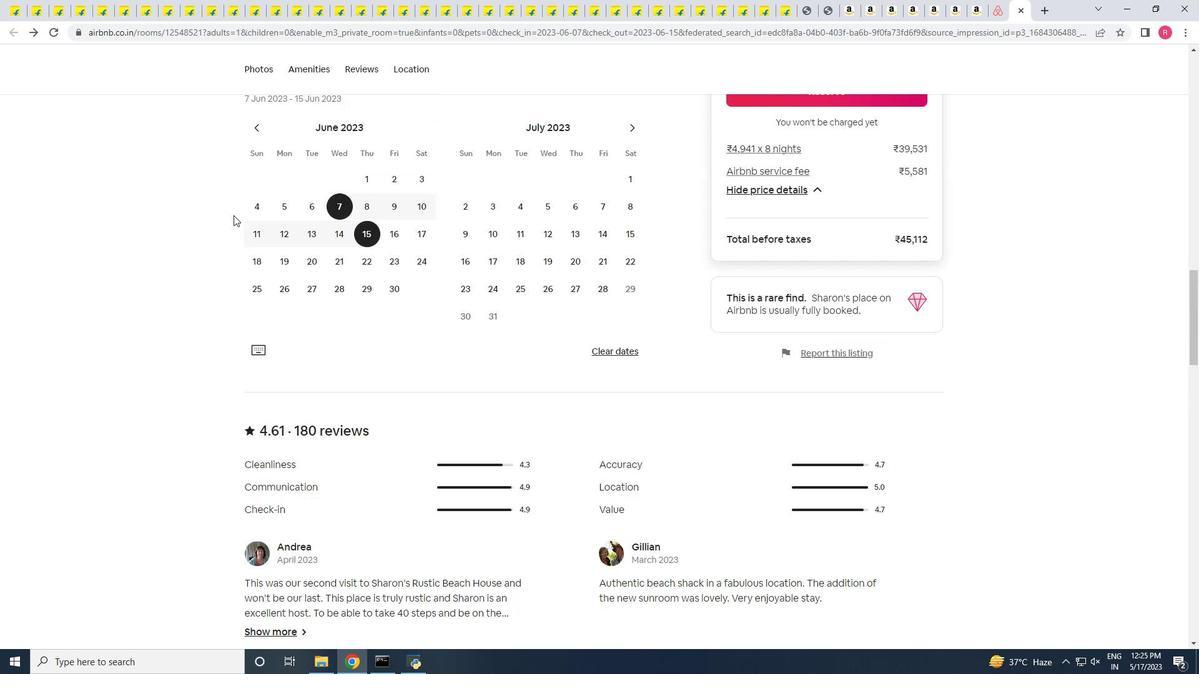 
Action: Mouse moved to (245, 146)
Screenshot: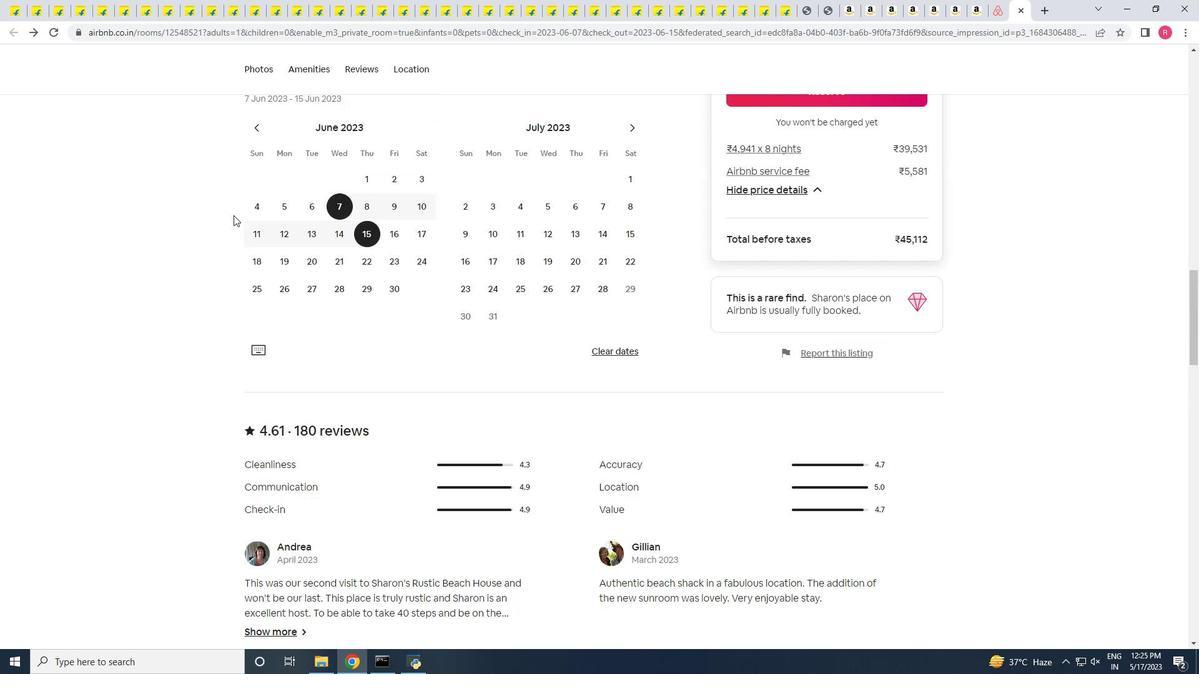 
Action: Mouse scrolled (245, 147) with delta (0, 0)
Screenshot: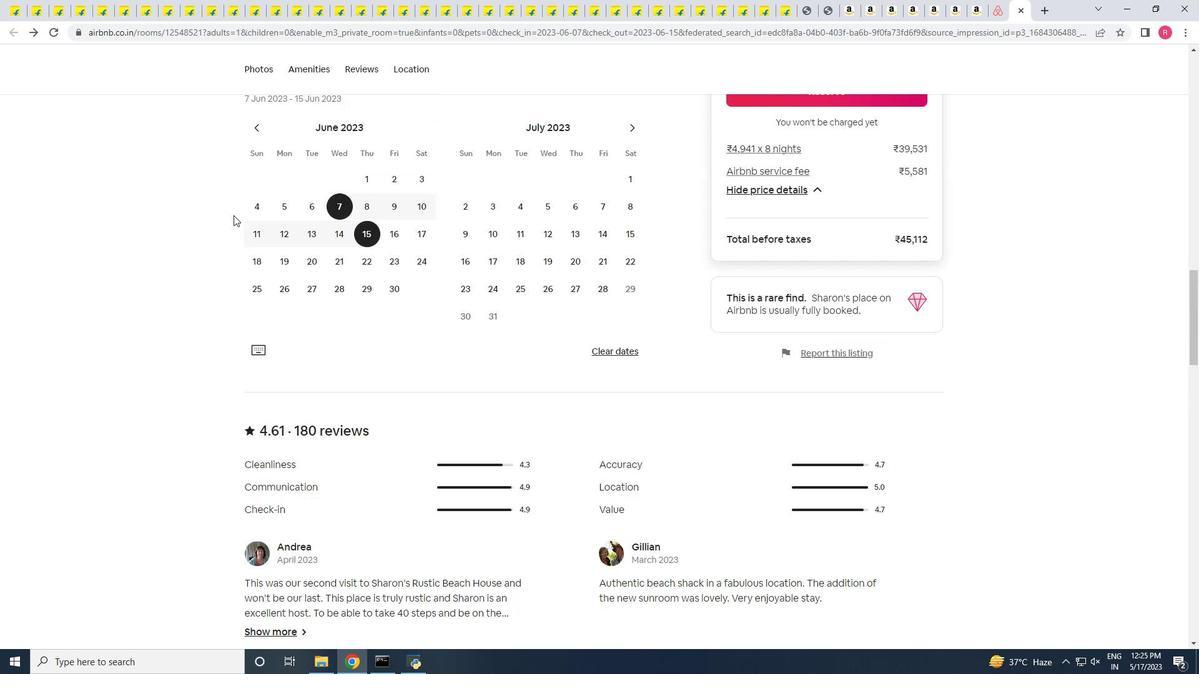 
Action: Mouse moved to (246, 144)
Screenshot: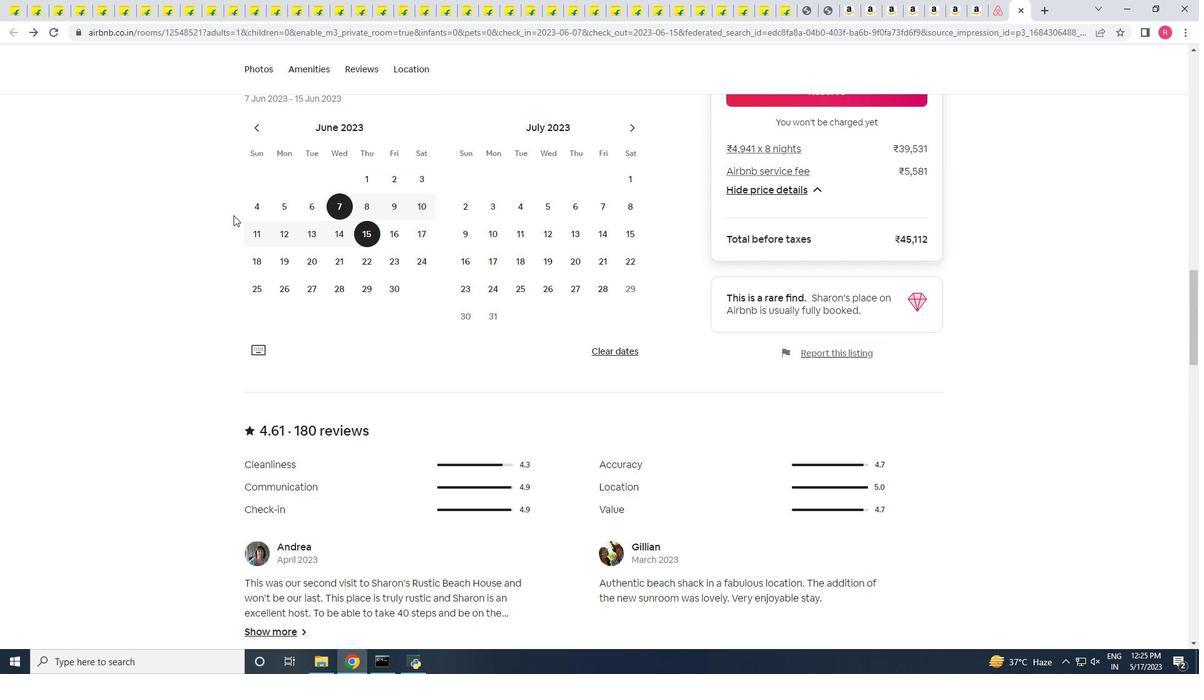 
Action: Mouse scrolled (246, 145) with delta (0, 0)
Screenshot: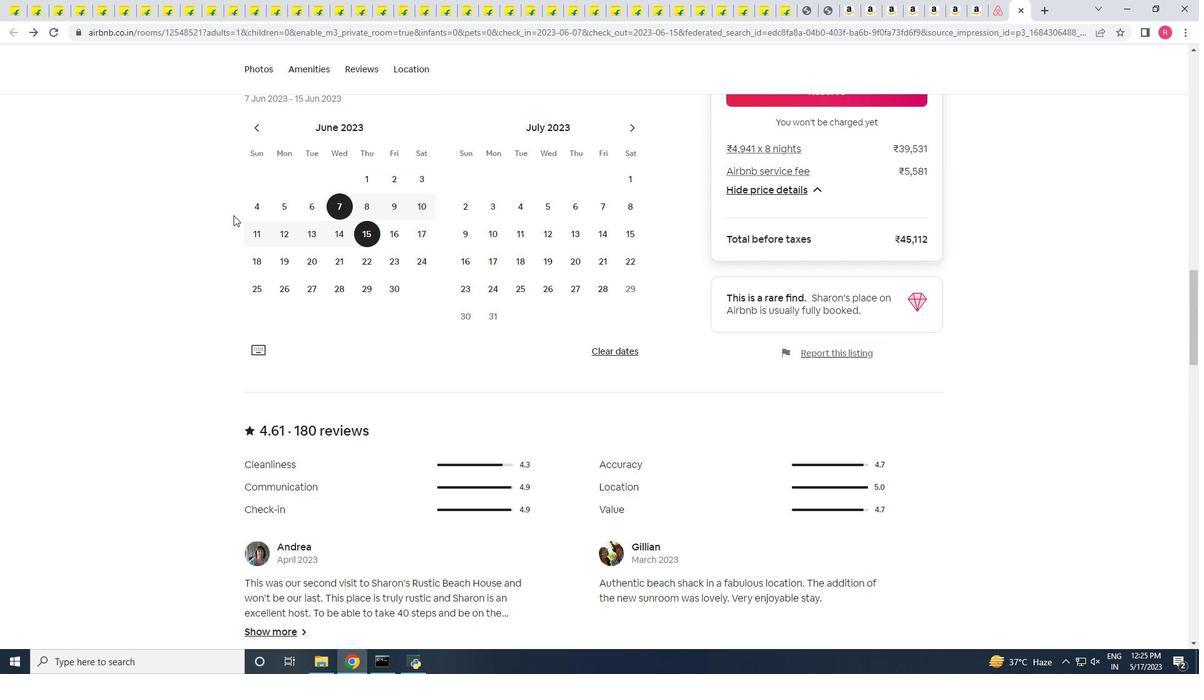 
Action: Mouse moved to (247, 141)
Screenshot: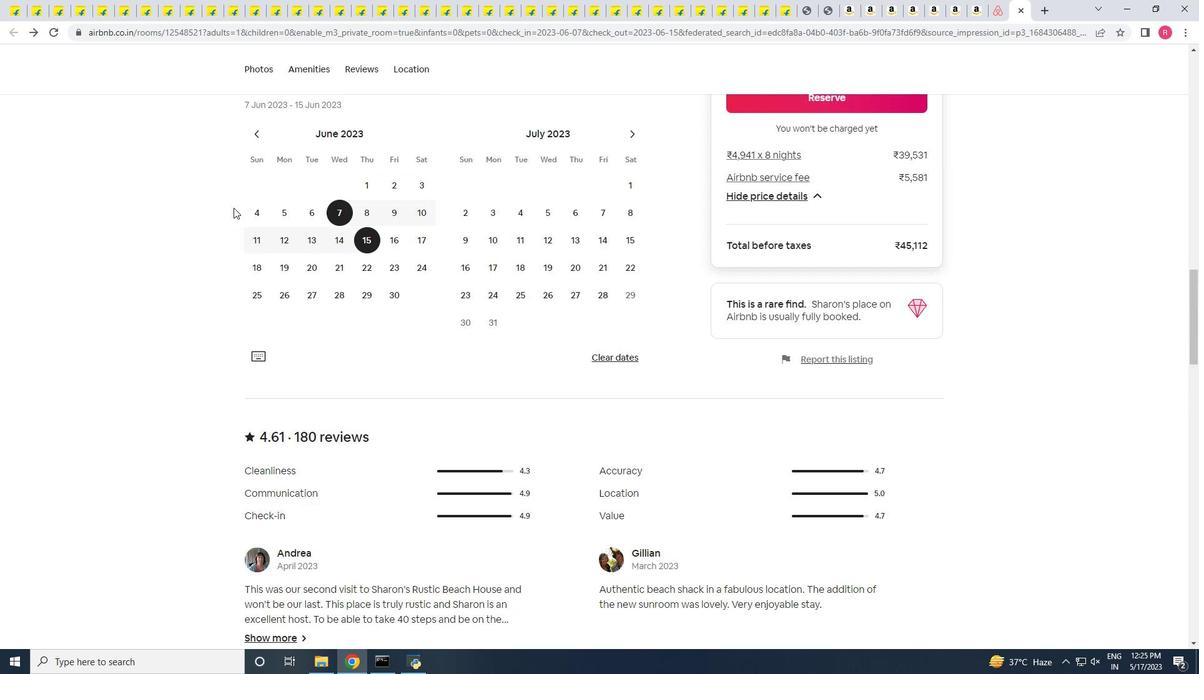 
Action: Mouse scrolled (247, 142) with delta (0, 0)
Screenshot: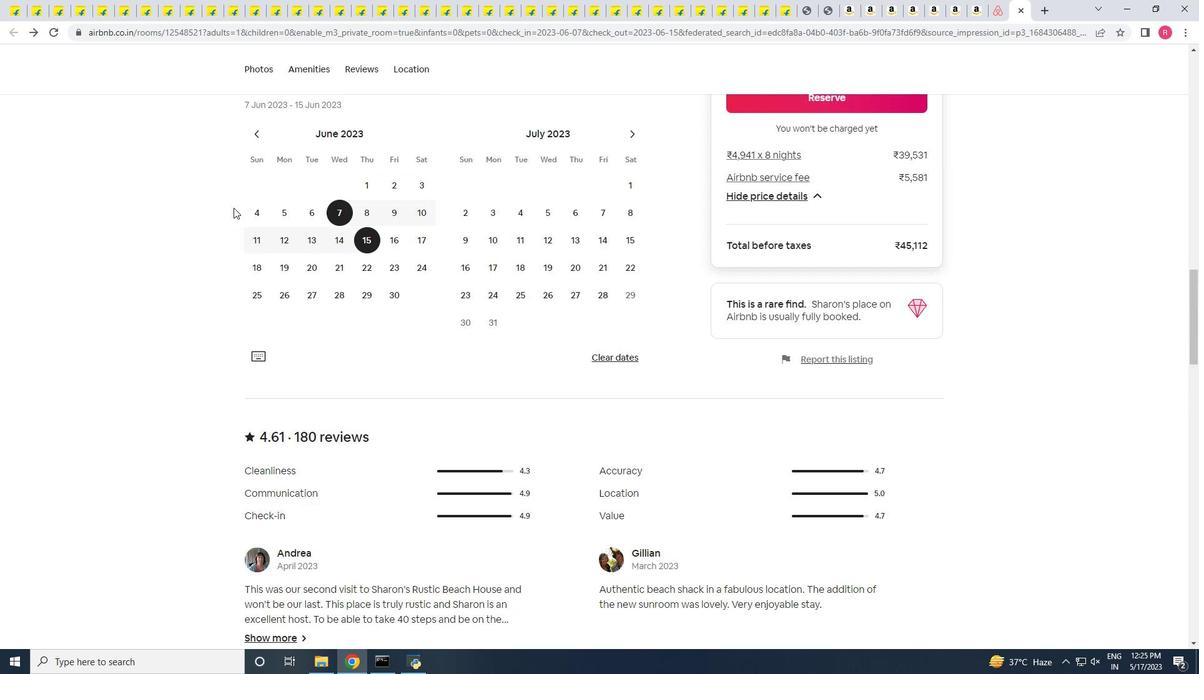 
Action: Mouse moved to (307, 63)
Screenshot: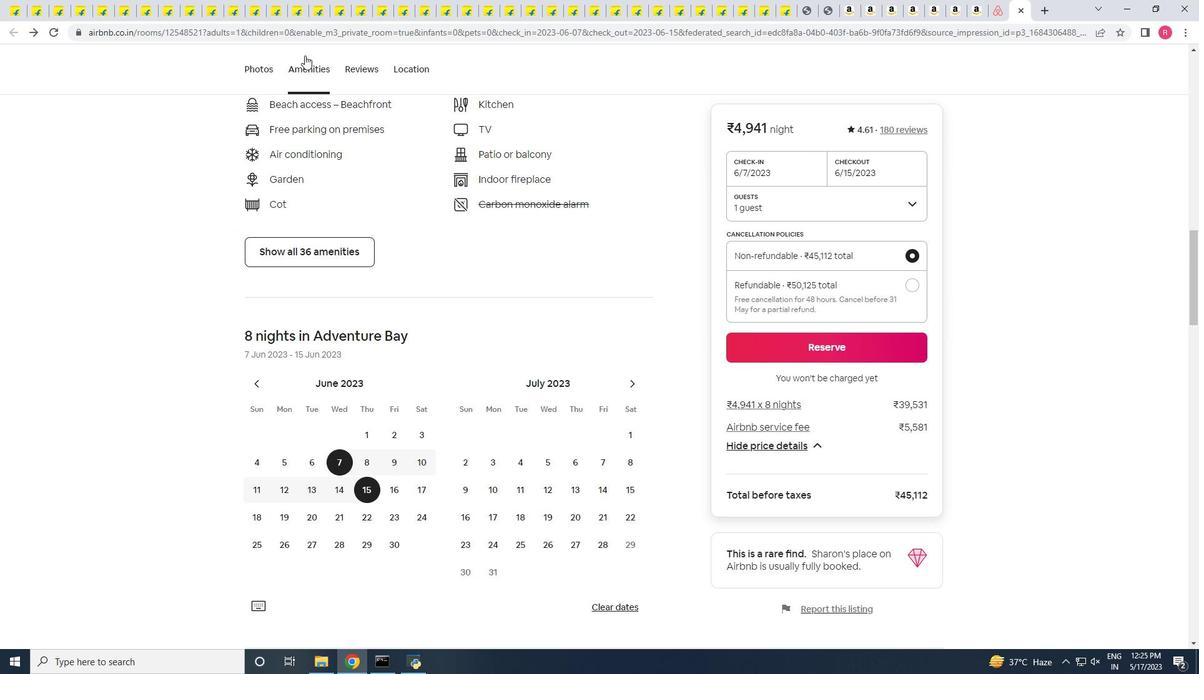 
Action: Mouse pressed left at (307, 63)
Screenshot: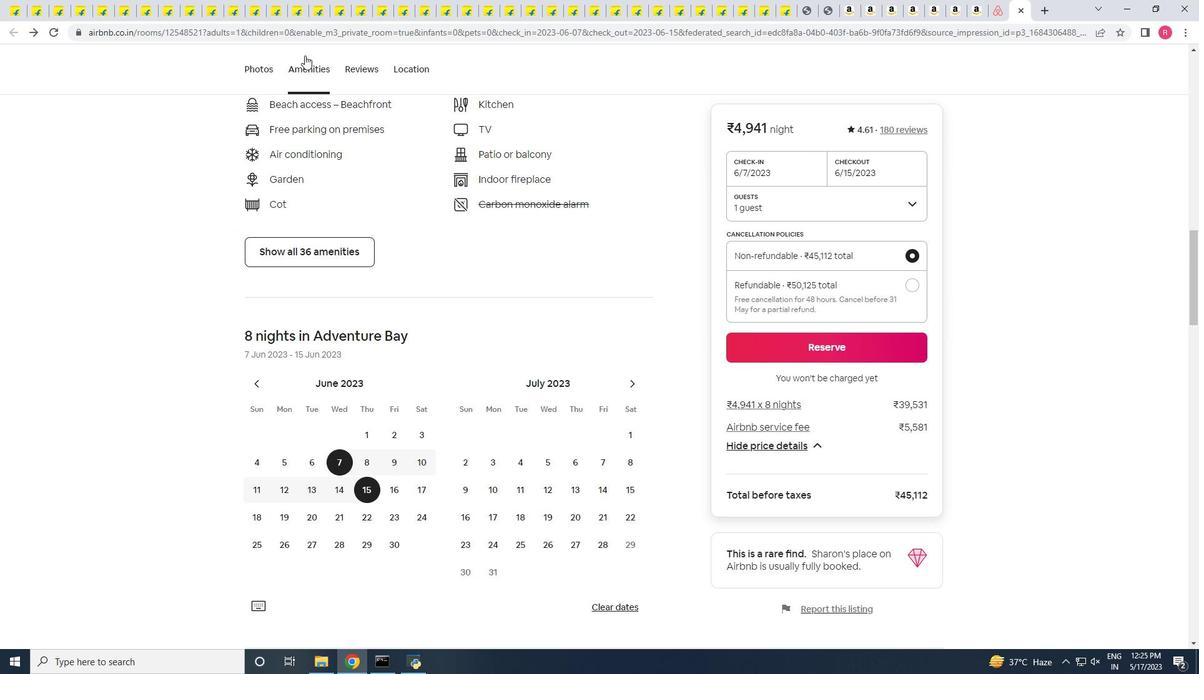 
Action: Mouse moved to (340, 66)
Screenshot: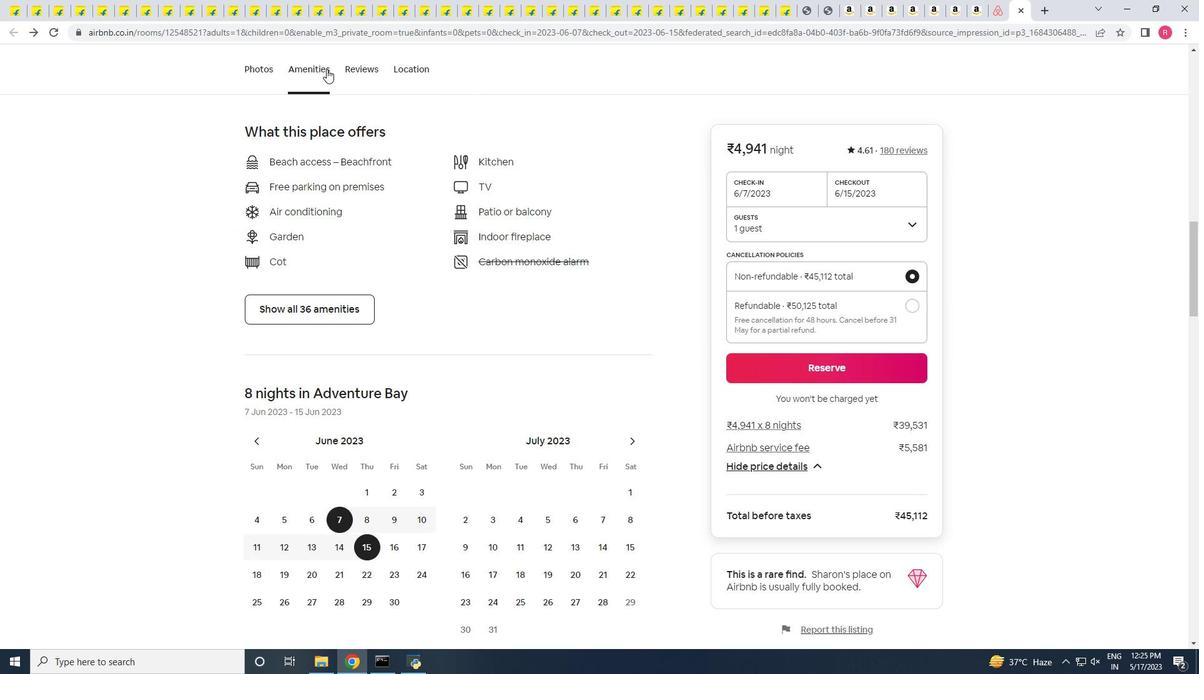 
Action: Mouse pressed left at (340, 66)
Screenshot: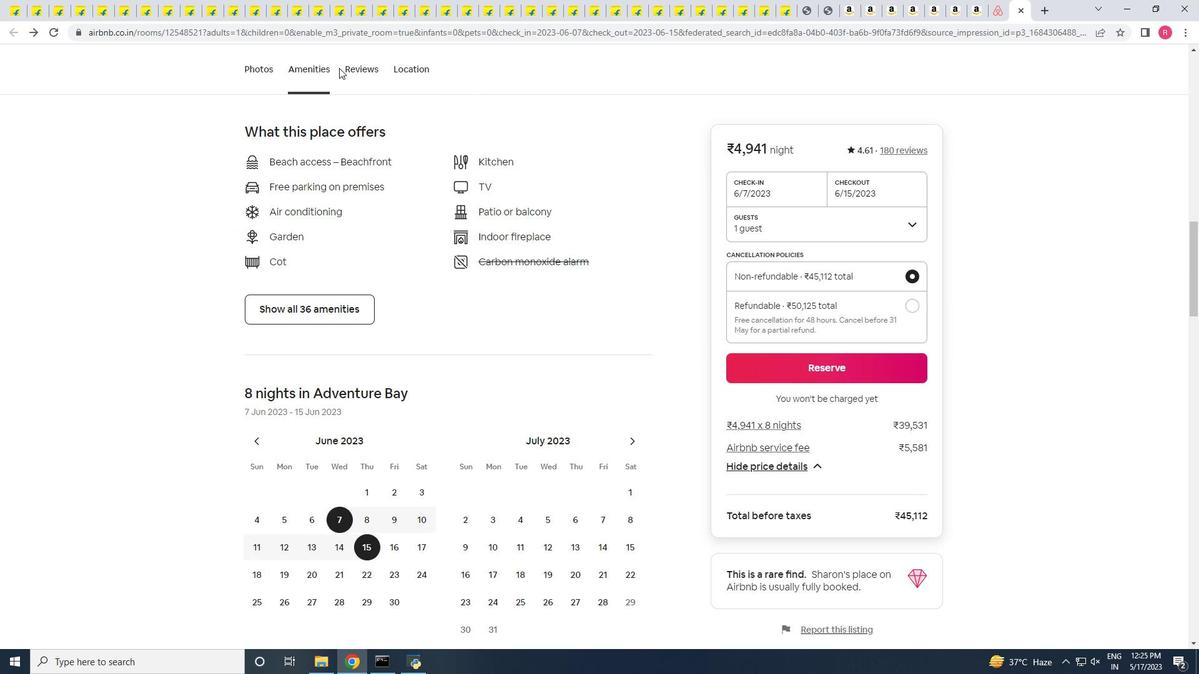
Action: Mouse moved to (359, 68)
Screenshot: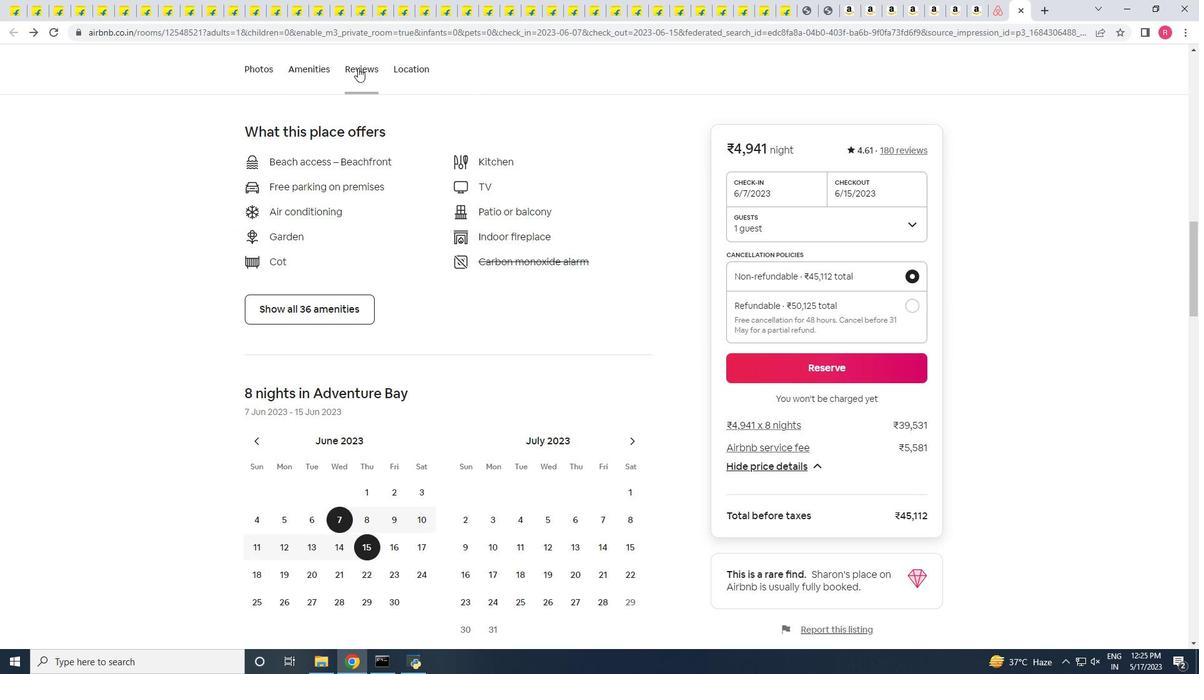 
Action: Mouse pressed left at (359, 68)
Screenshot: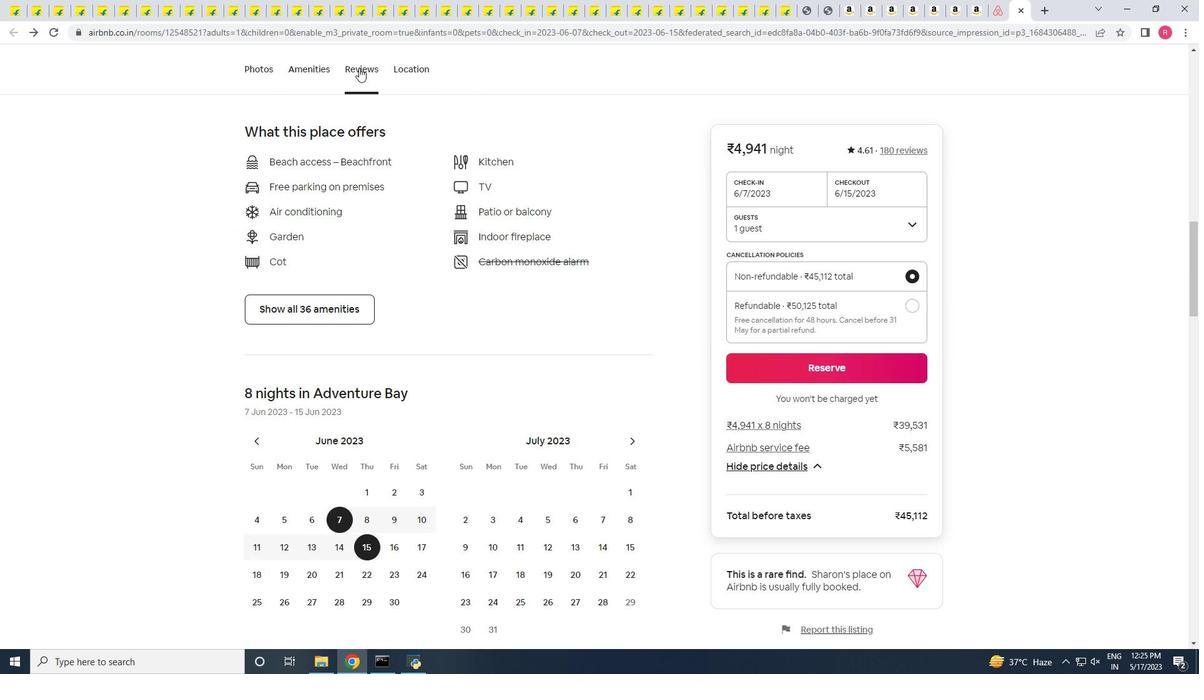 
Action: Mouse moved to (392, 69)
Screenshot: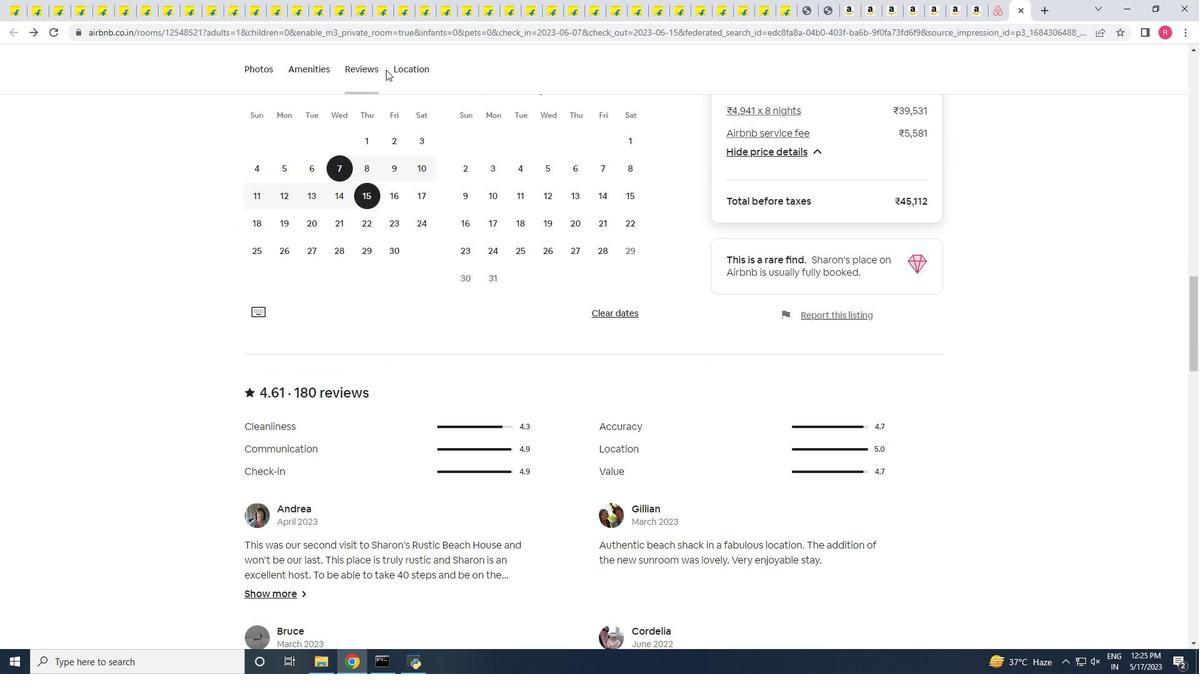 
Action: Mouse pressed left at (392, 69)
Screenshot: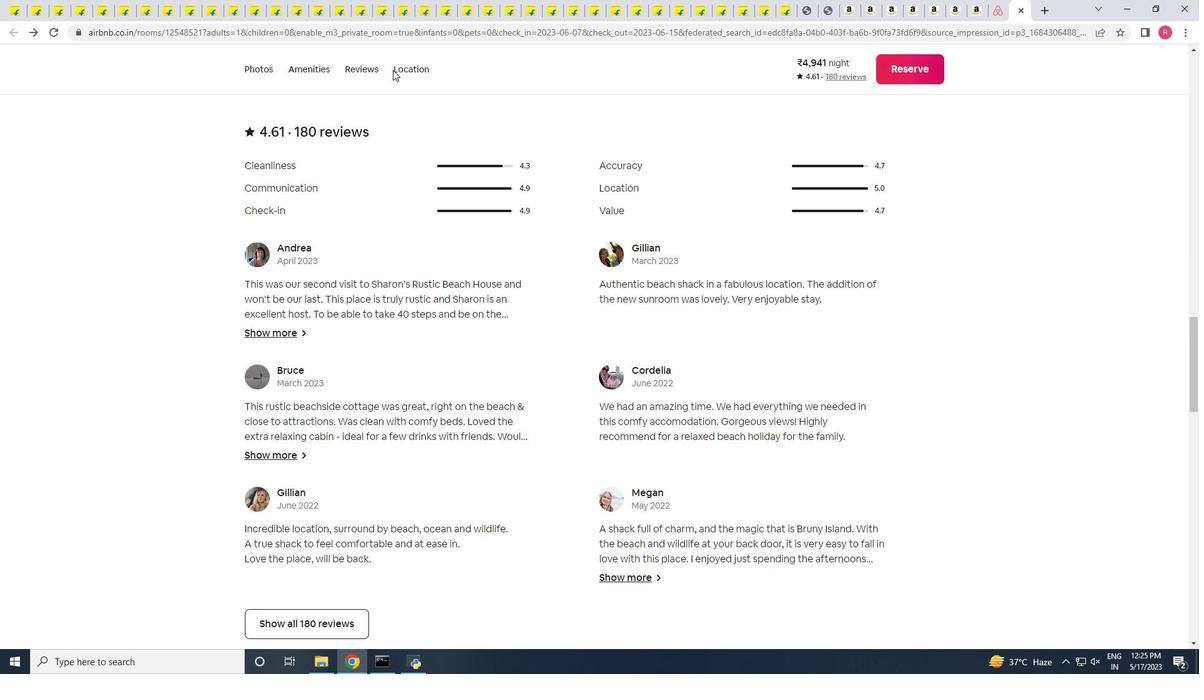 
Action: Mouse moved to (57, 36)
Screenshot: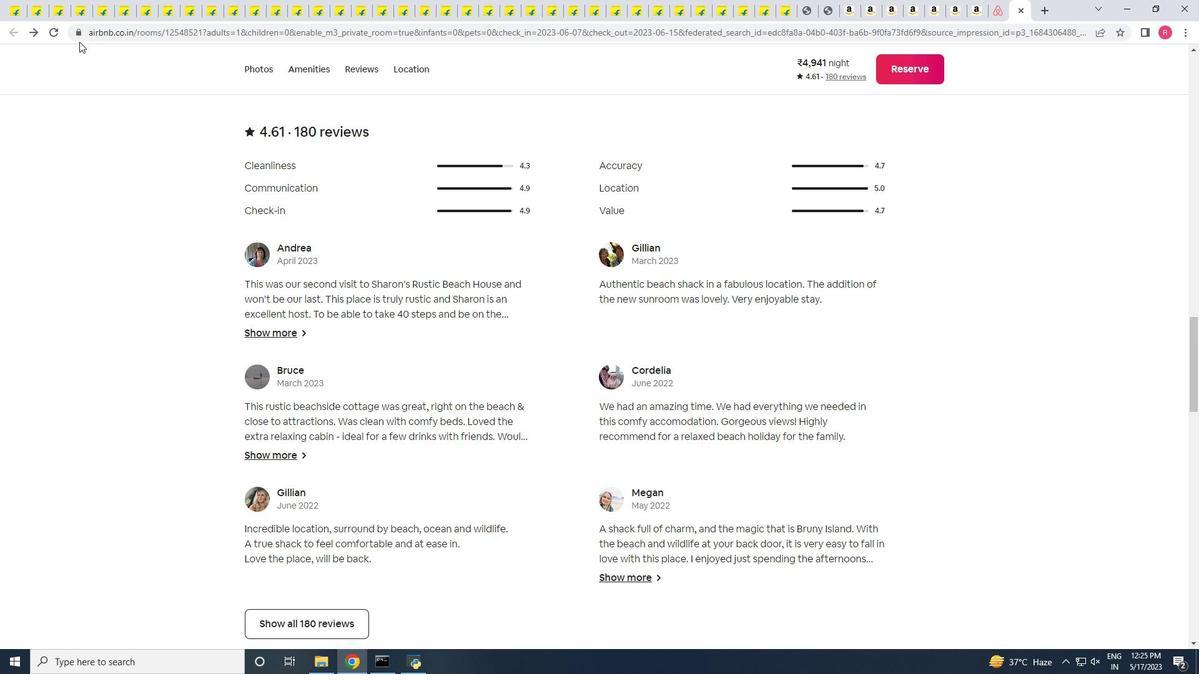 
Action: Mouse pressed left at (57, 36)
Screenshot: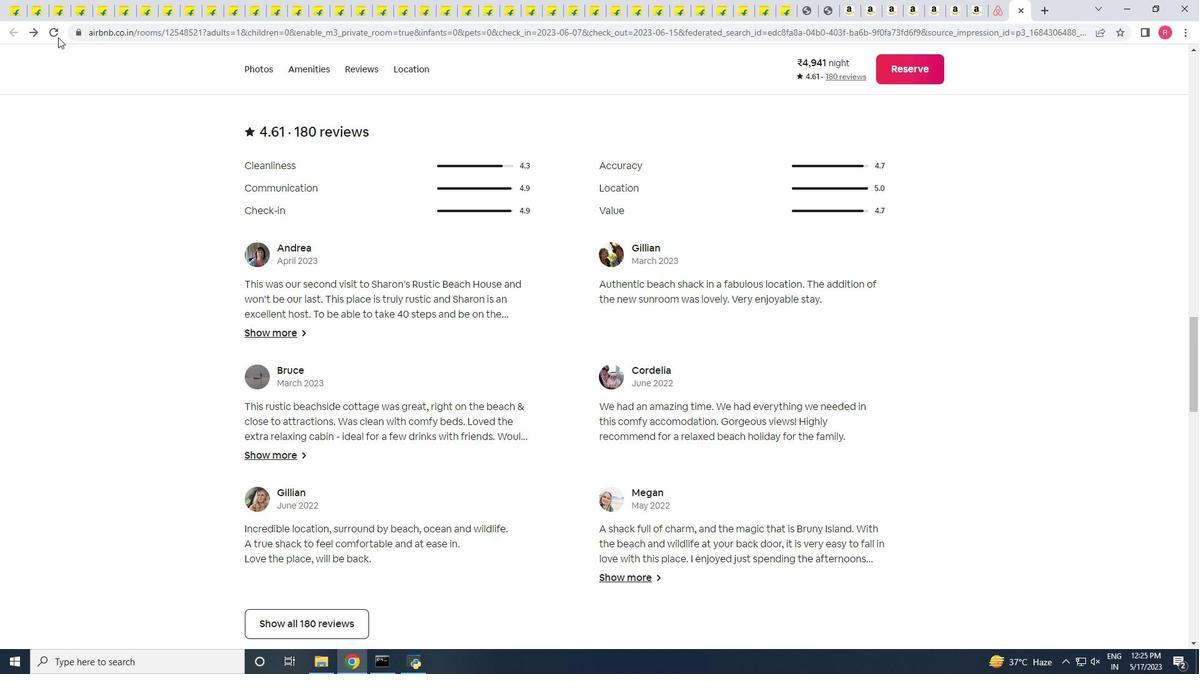 
Action: Mouse moved to (668, 73)
Screenshot: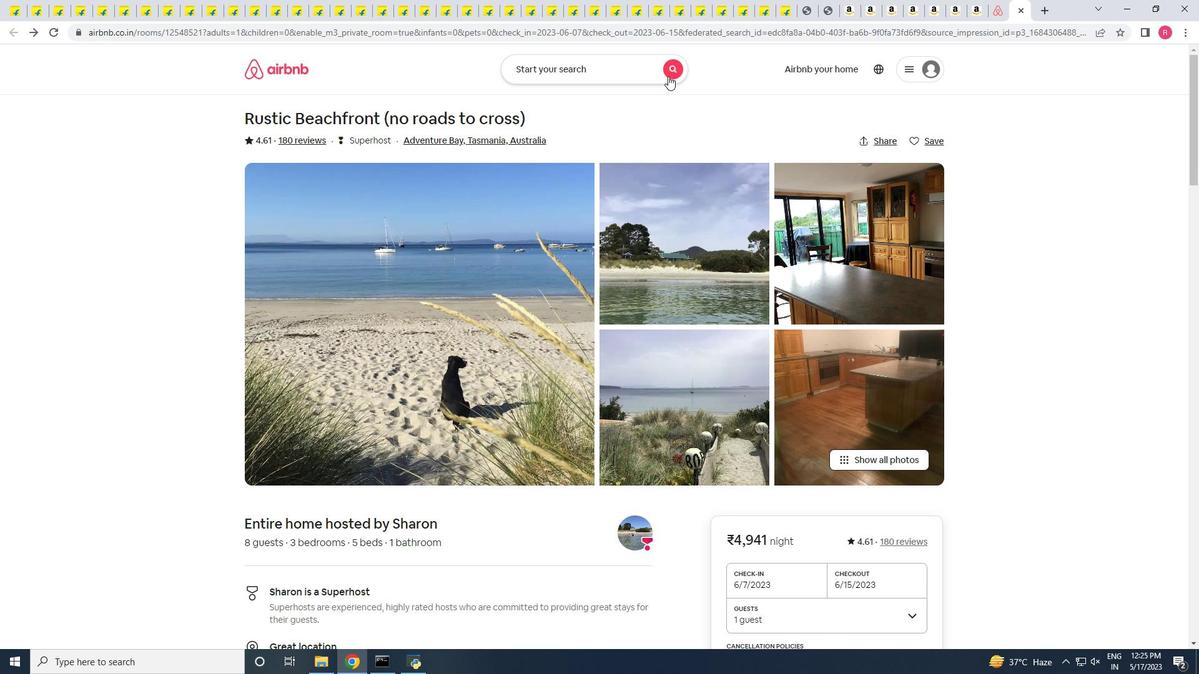 
Action: Mouse pressed left at (668, 73)
Screenshot: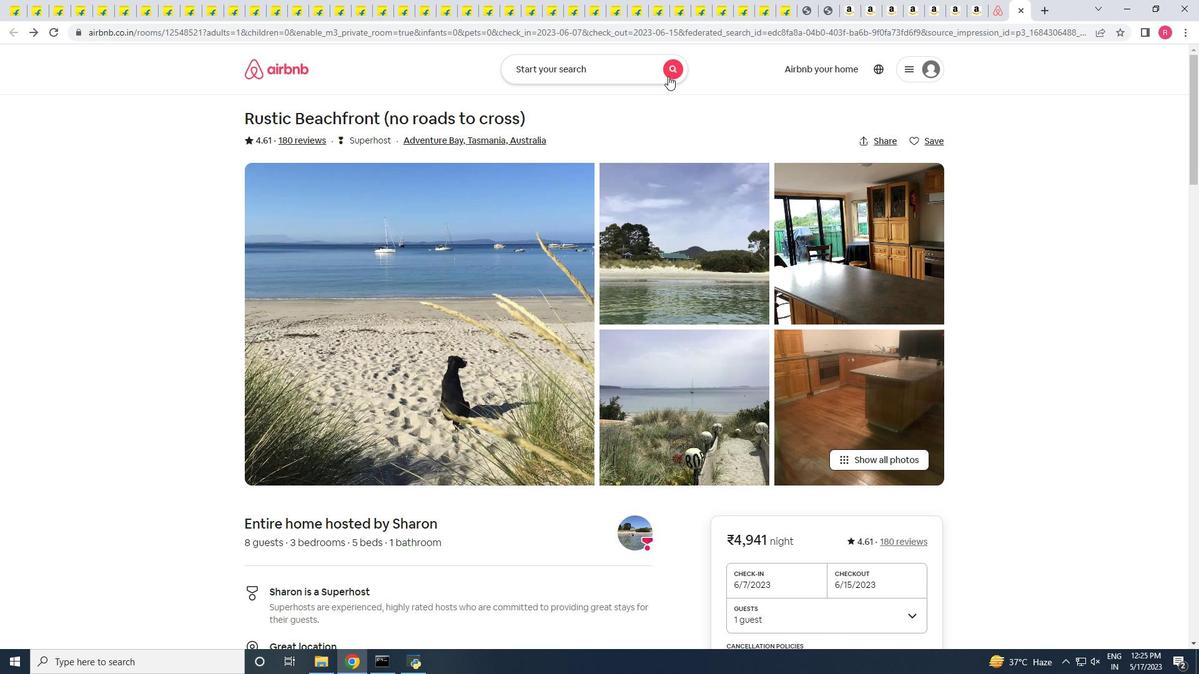 
Action: Mouse moved to (409, 123)
Screenshot: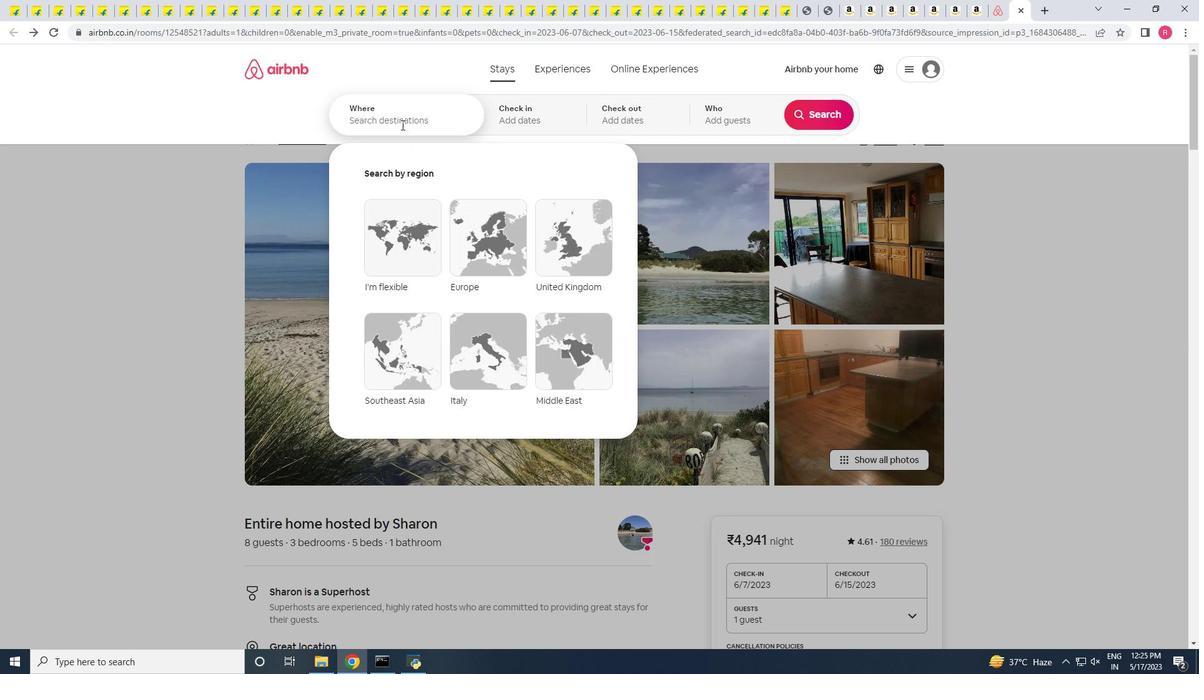 
Action: Mouse pressed left at (409, 123)
Screenshot: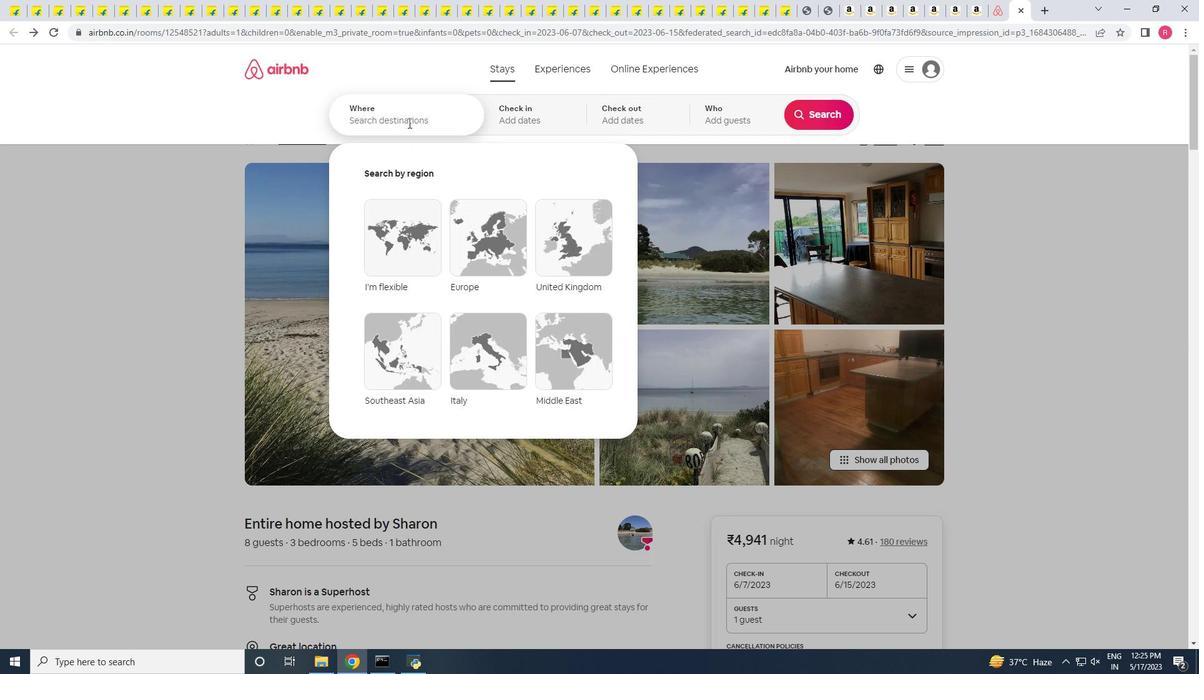
Action: Mouse pressed left at (409, 123)
Screenshot: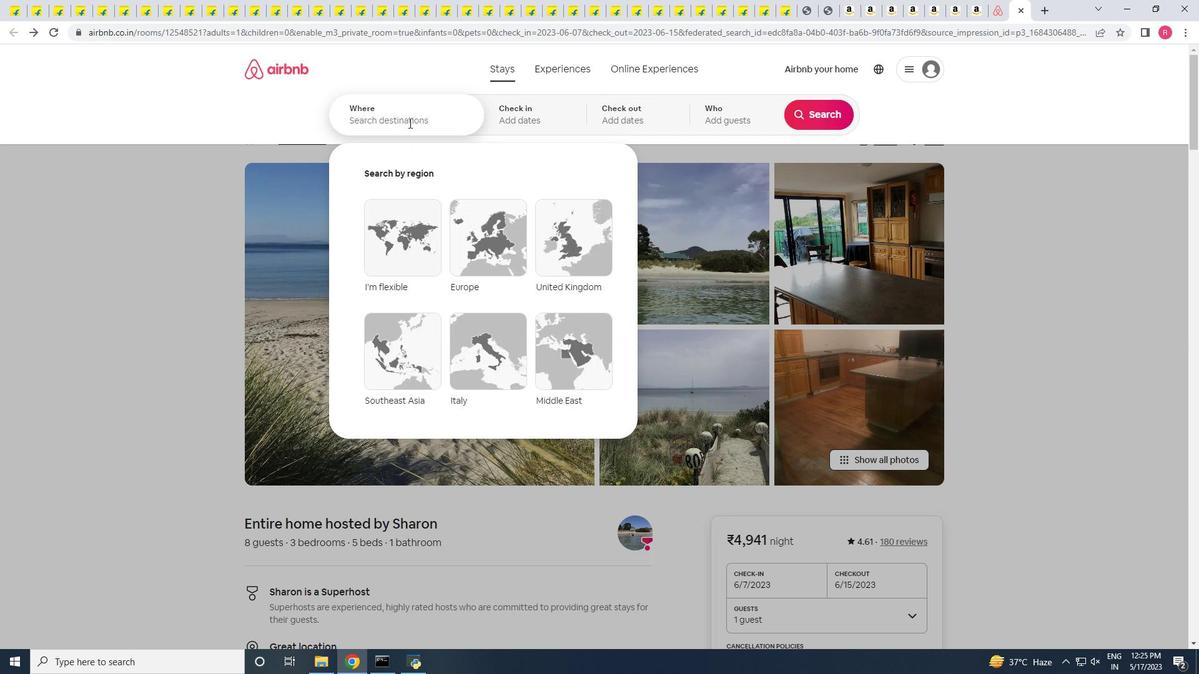 
Action: Key pressed goa<Key.enter>
Screenshot: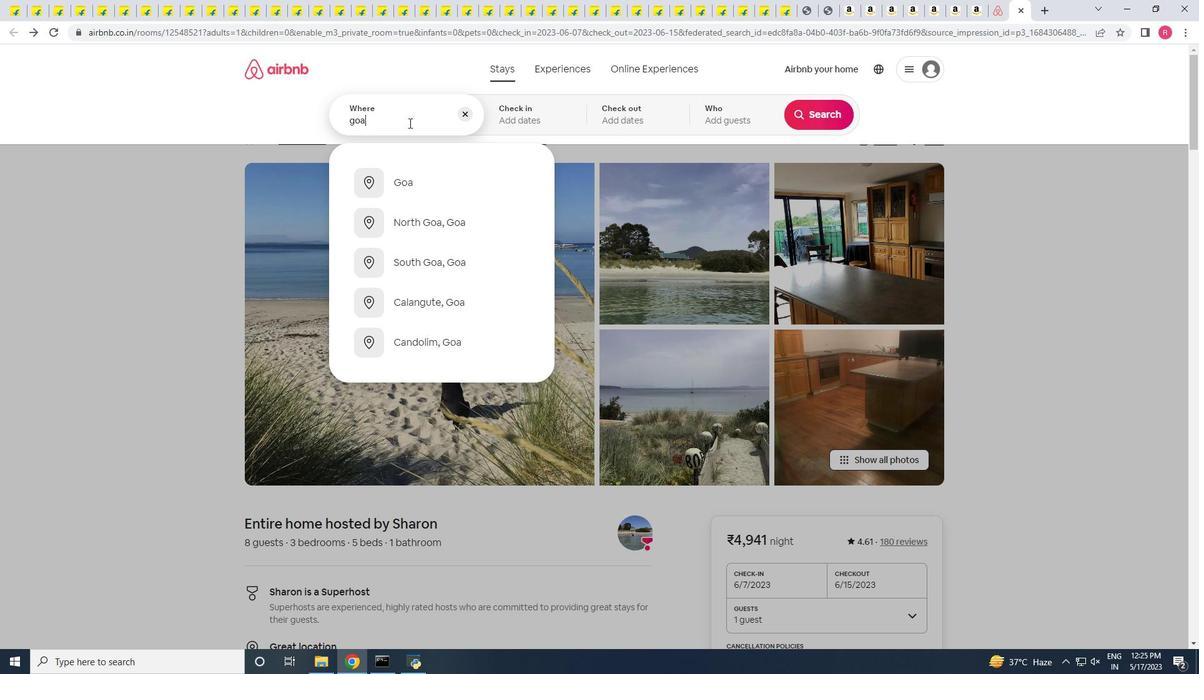 
Action: Mouse moved to (465, 360)
Screenshot: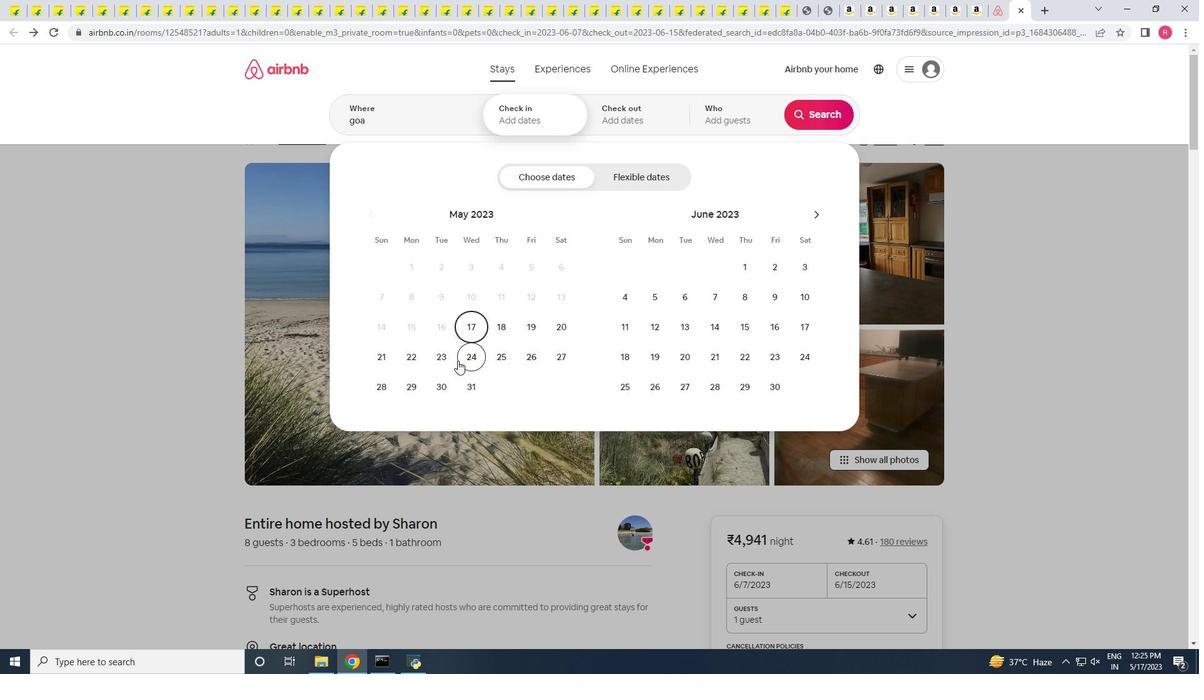 
Action: Mouse pressed left at (465, 360)
Screenshot: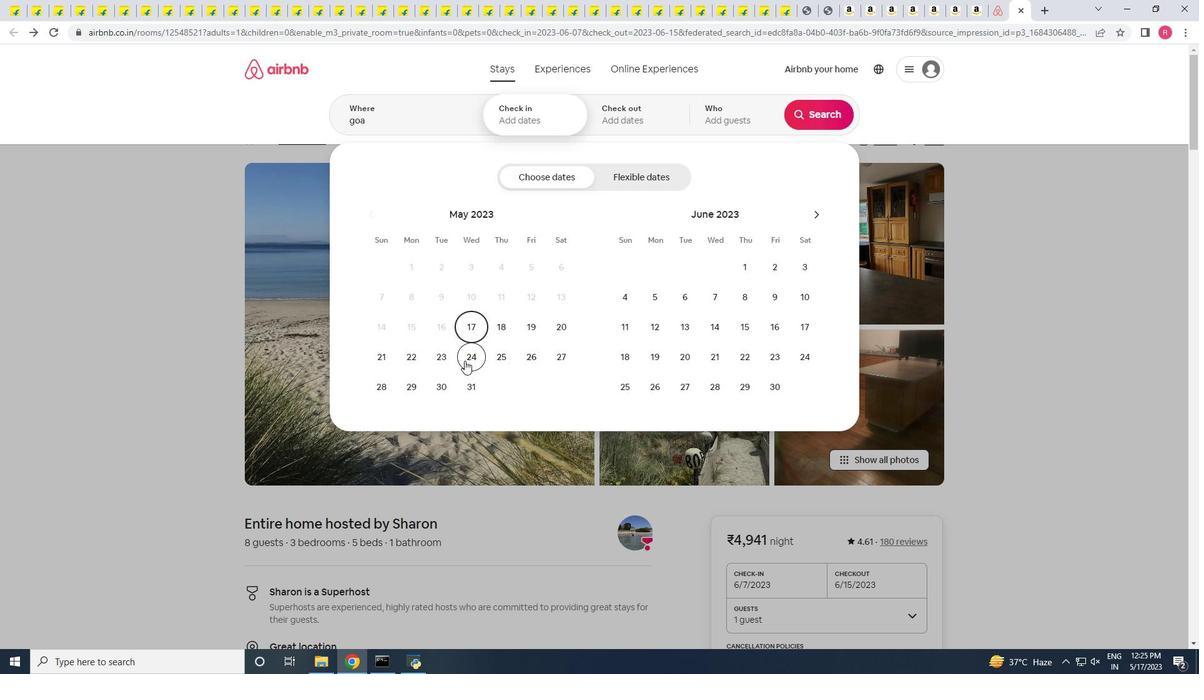 
Action: Mouse moved to (462, 389)
Screenshot: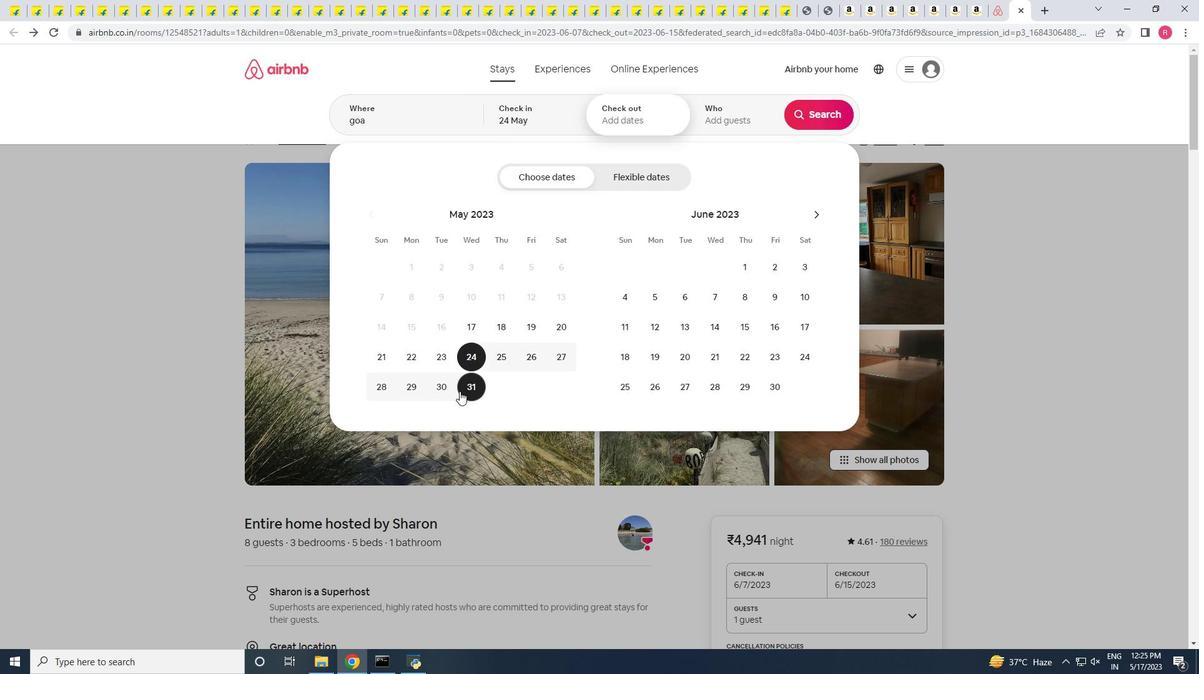 
Action: Mouse pressed left at (462, 389)
Screenshot: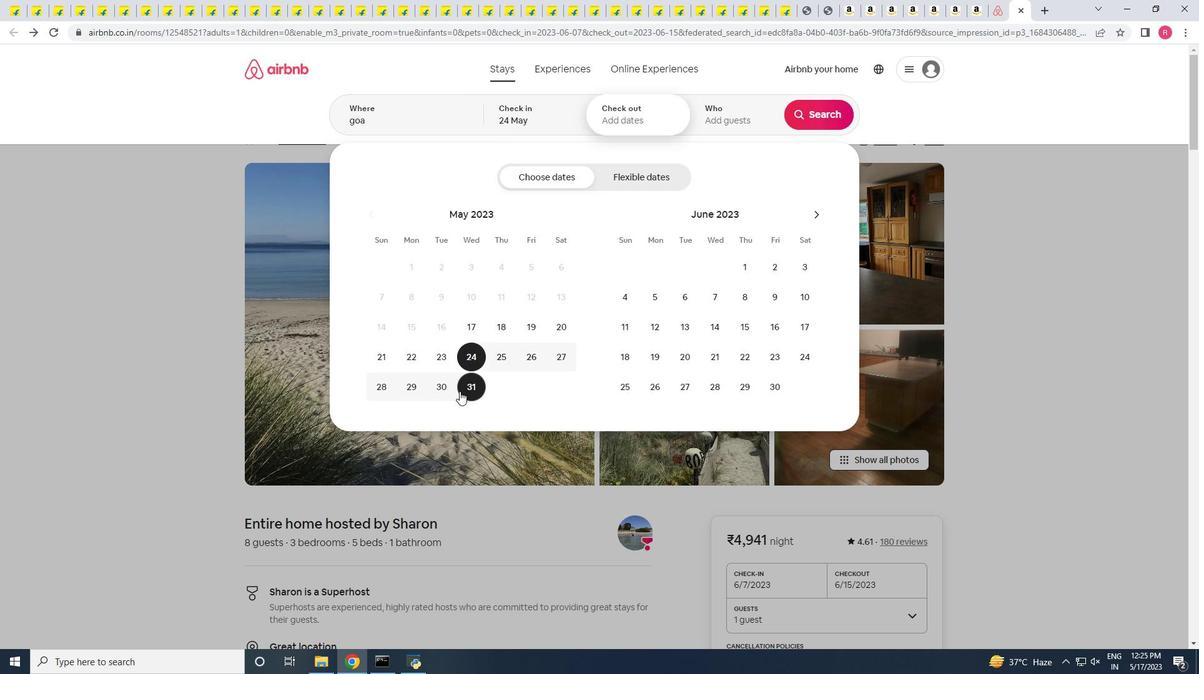
Action: Mouse moved to (820, 117)
Screenshot: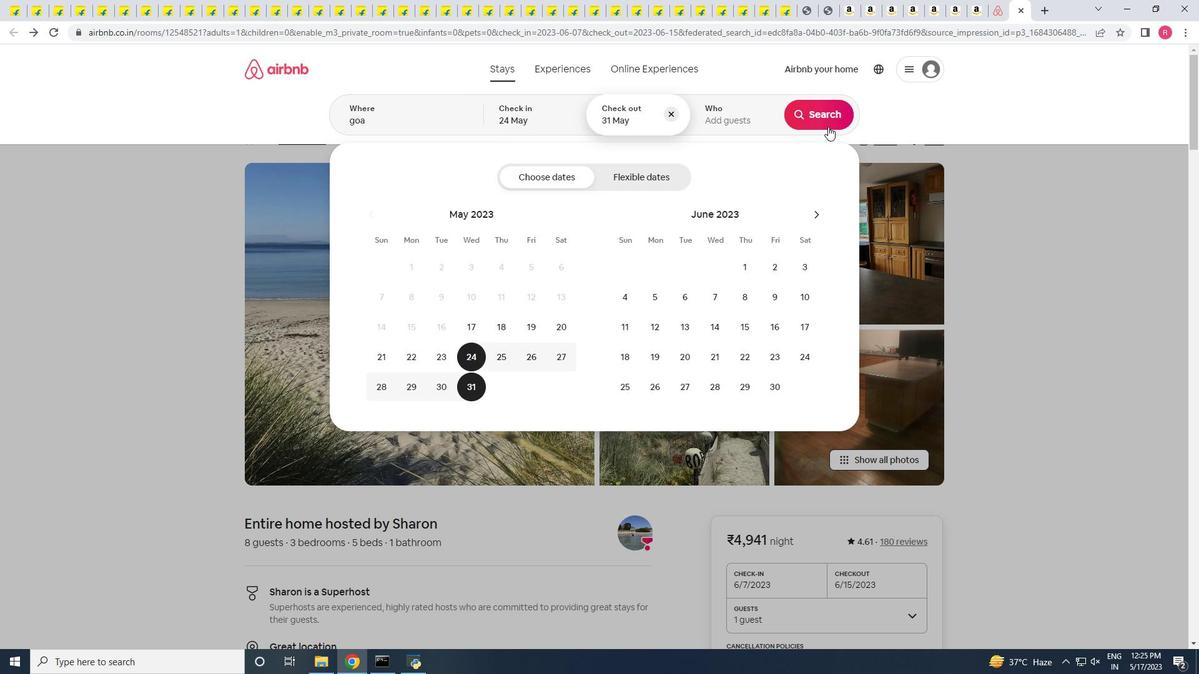 
Action: Mouse pressed left at (820, 117)
Screenshot: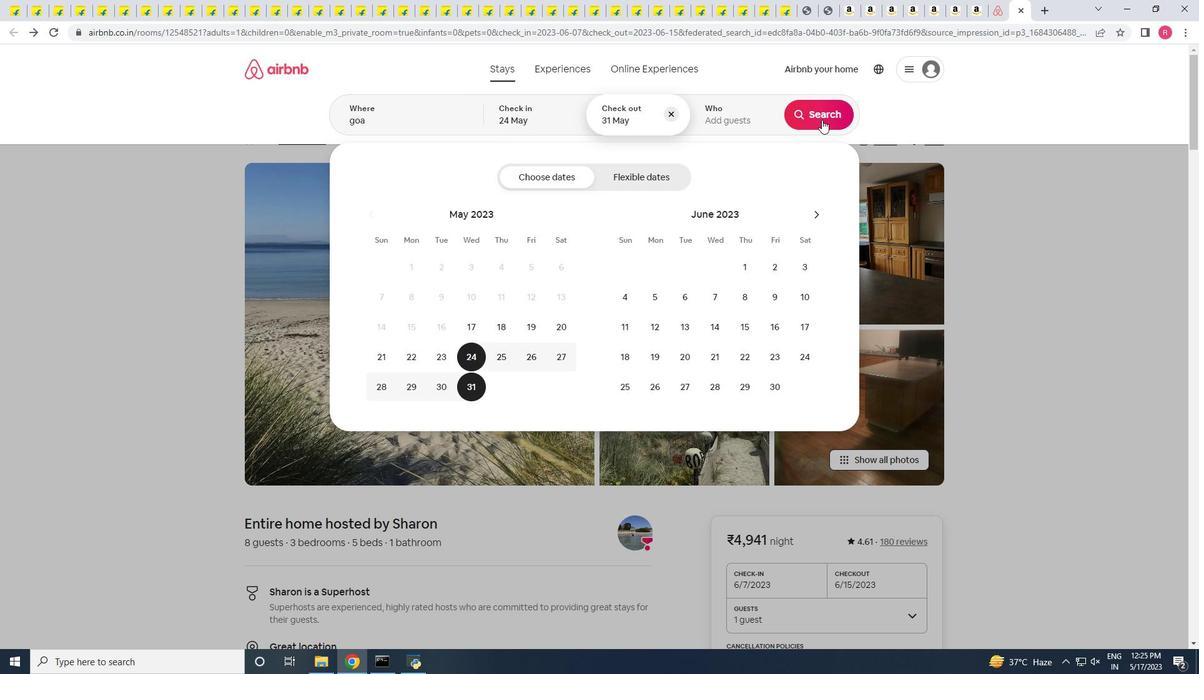 
Action: Mouse moved to (335, 337)
Screenshot: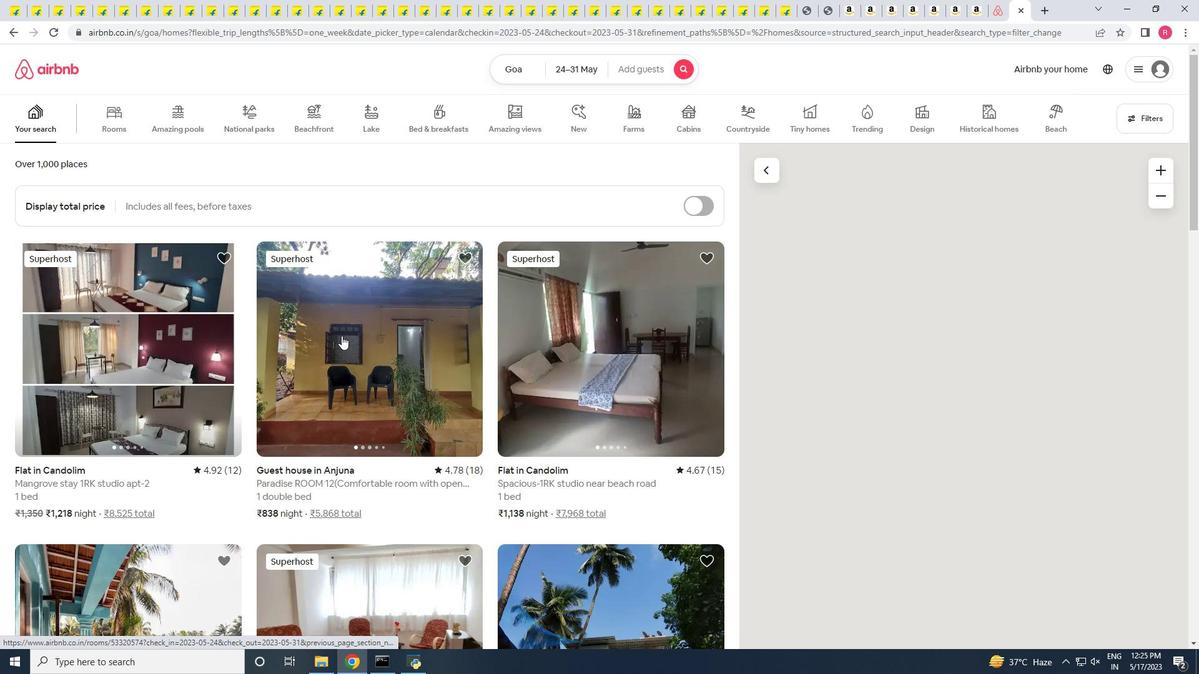 
Action: Mouse scrolled (335, 336) with delta (0, 0)
Screenshot: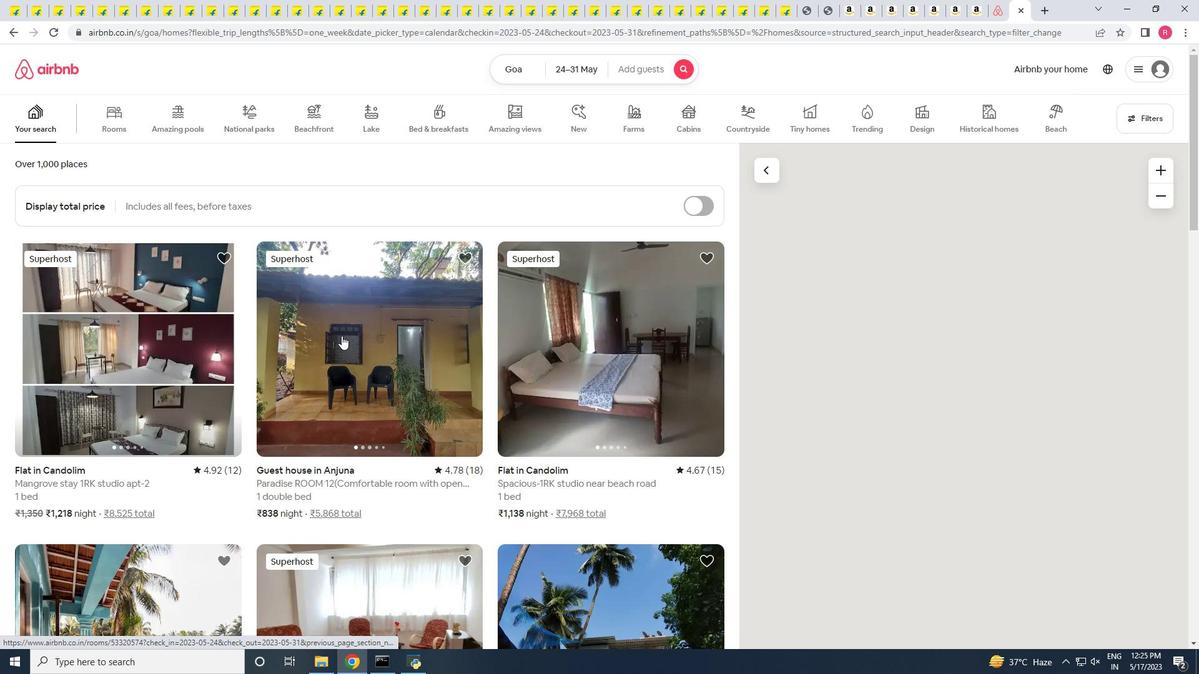 
Action: Mouse moved to (305, 330)
Screenshot: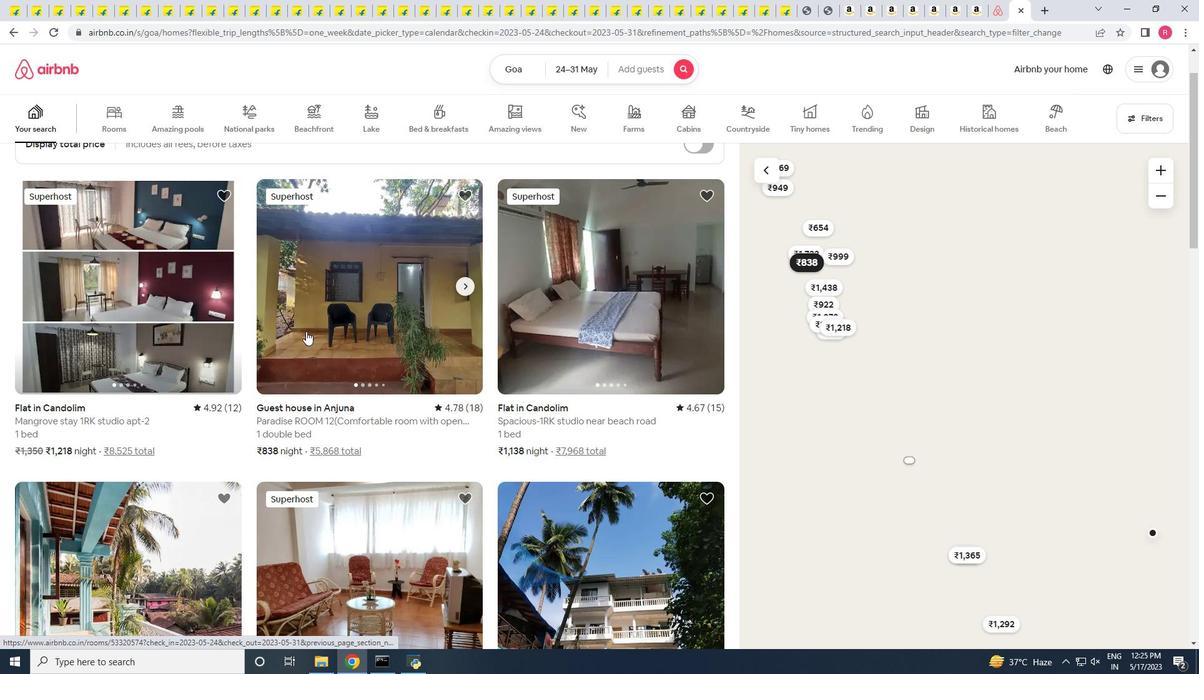 
Action: Mouse scrolled (305, 331) with delta (0, 0)
Screenshot: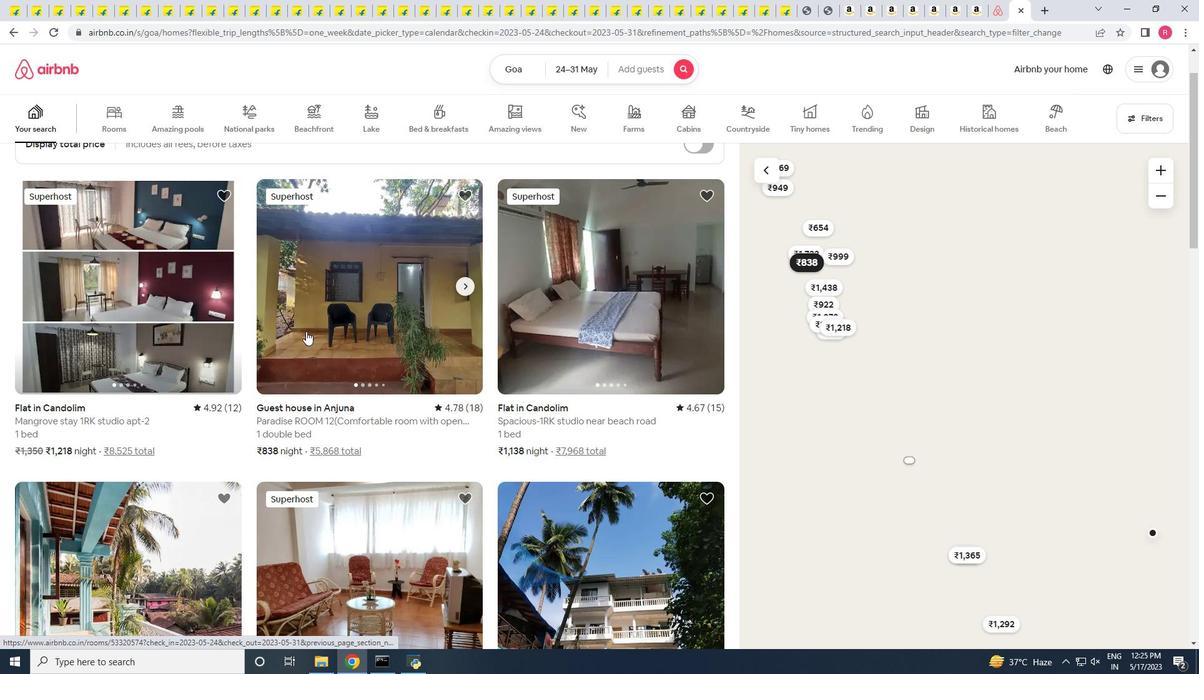 
Action: Mouse scrolled (305, 331) with delta (0, 0)
Screenshot: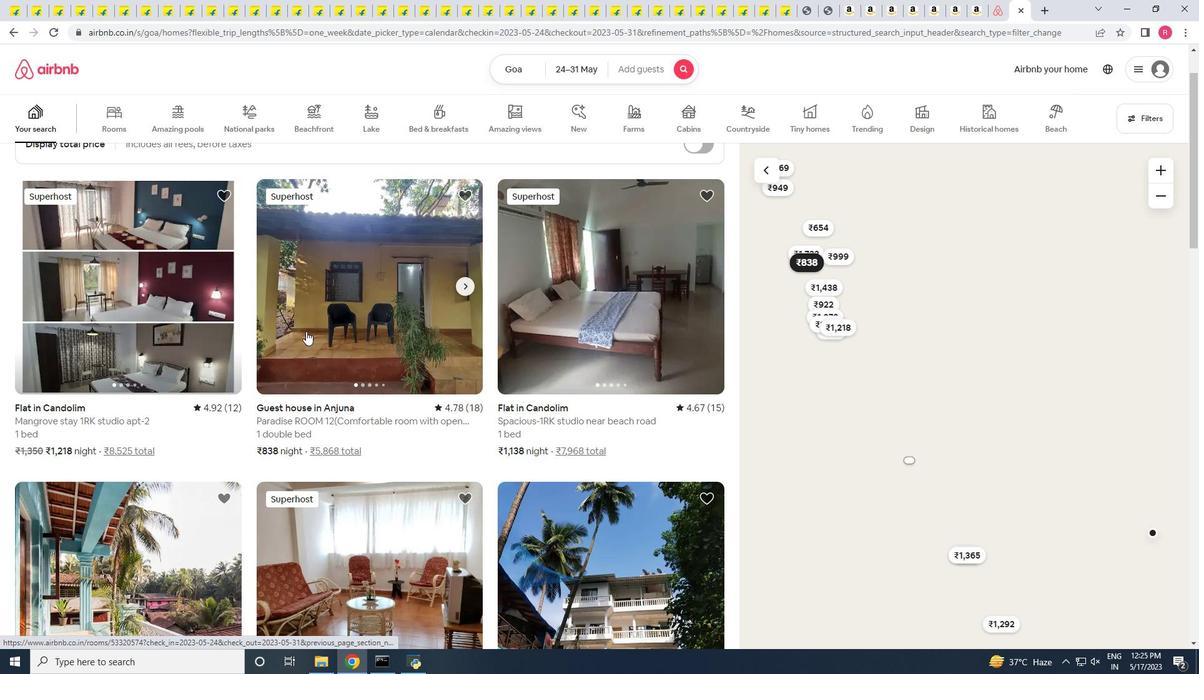 
Action: Mouse moved to (305, 330)
Screenshot: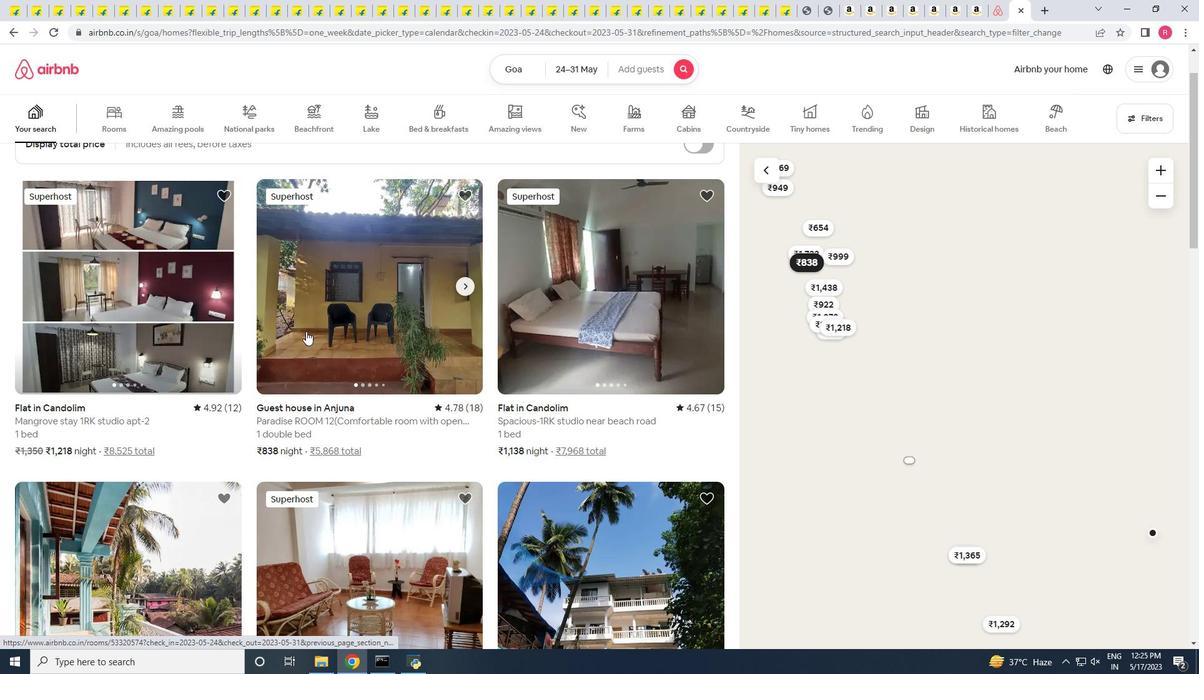 
Action: Mouse scrolled (305, 331) with delta (0, 0)
Screenshot: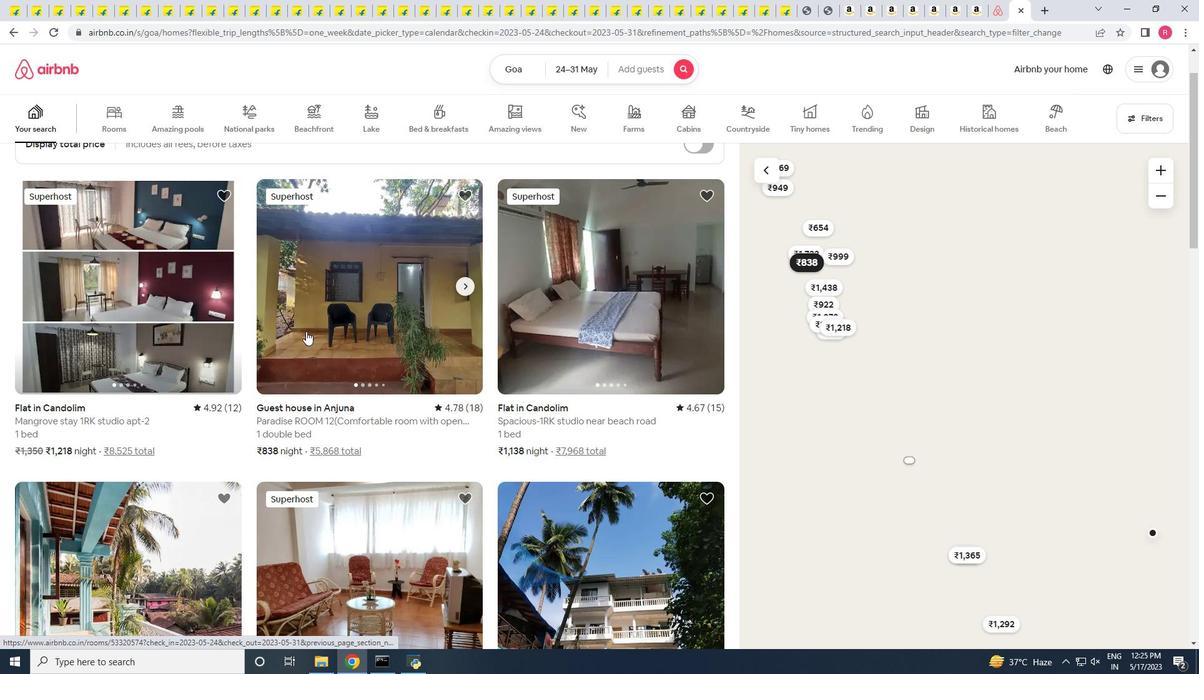 
Action: Mouse moved to (309, 325)
Screenshot: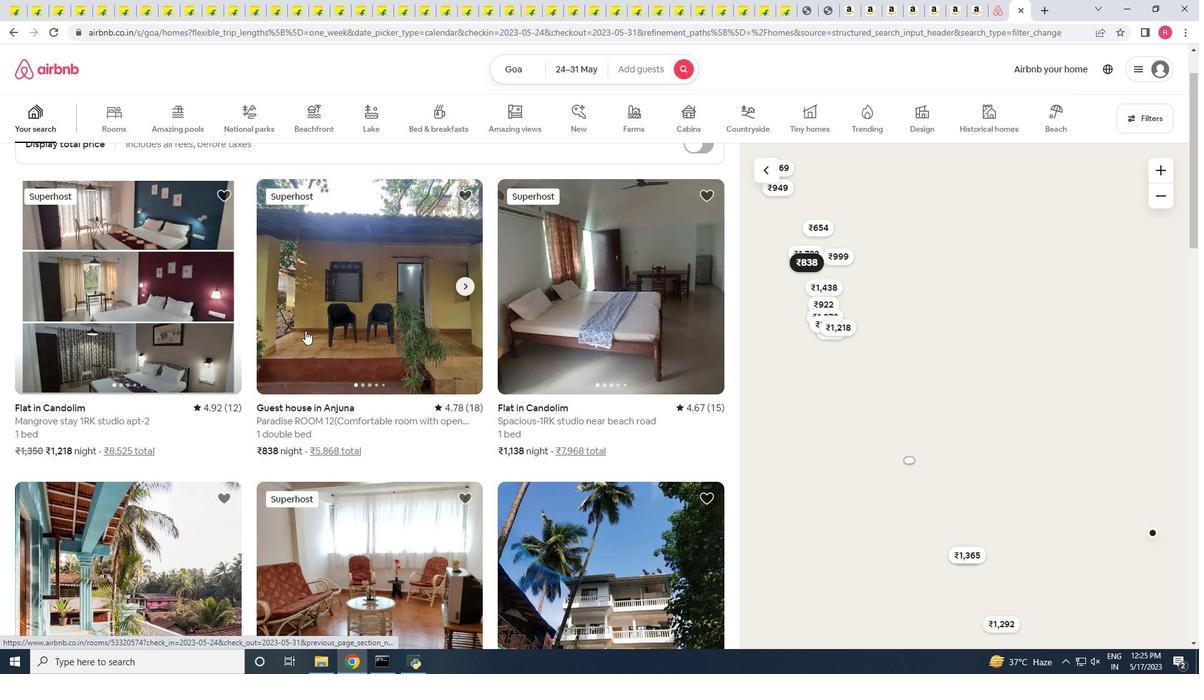 
Action: Mouse scrolled (309, 326) with delta (0, 0)
Screenshot: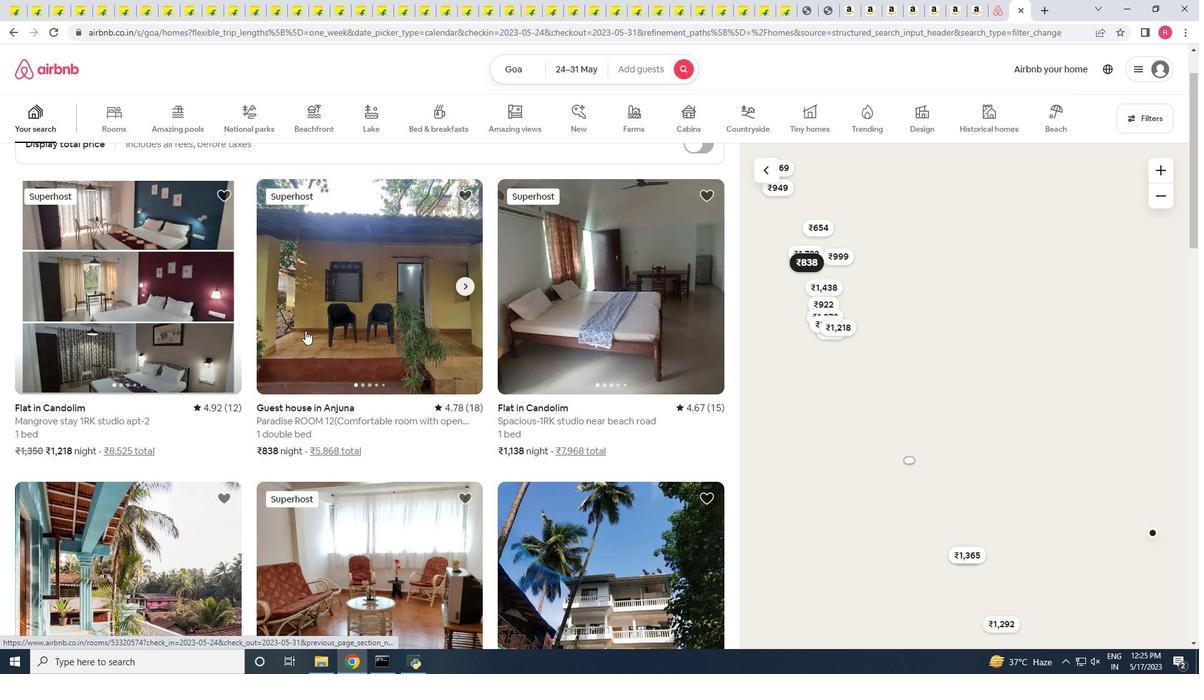 
Action: Mouse moved to (53, 125)
Screenshot: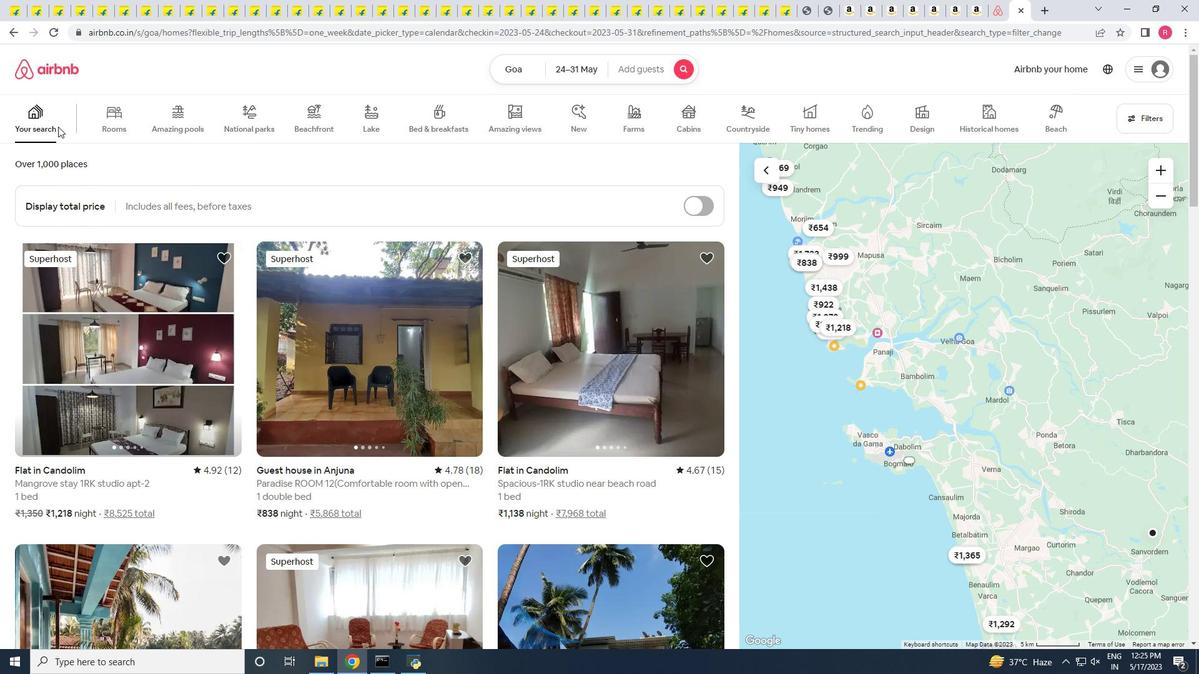 
Action: Mouse pressed left at (53, 125)
Screenshot: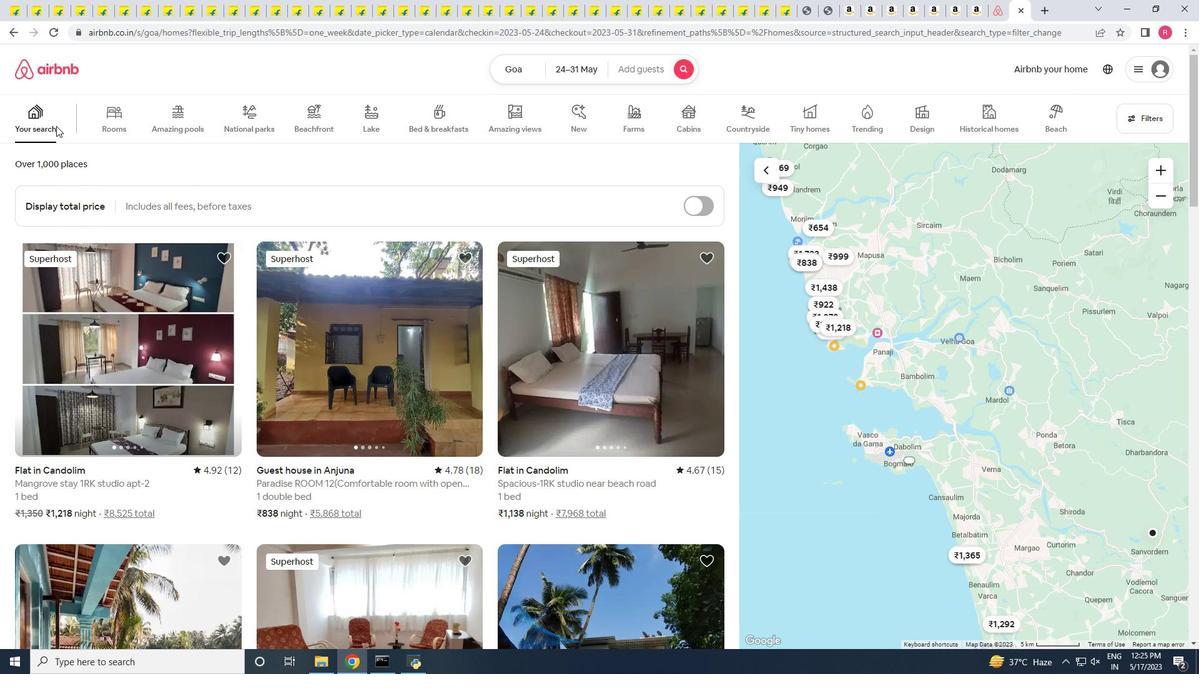 
Action: Mouse pressed left at (53, 125)
Screenshot: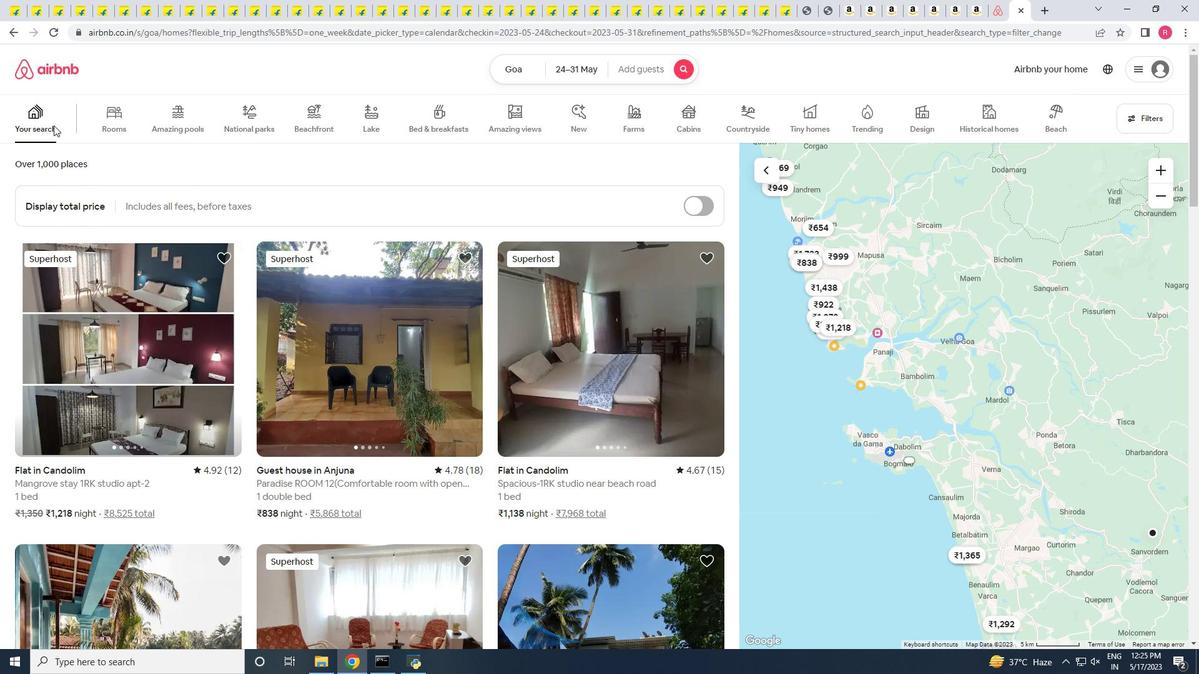
Action: Mouse moved to (680, 68)
Screenshot: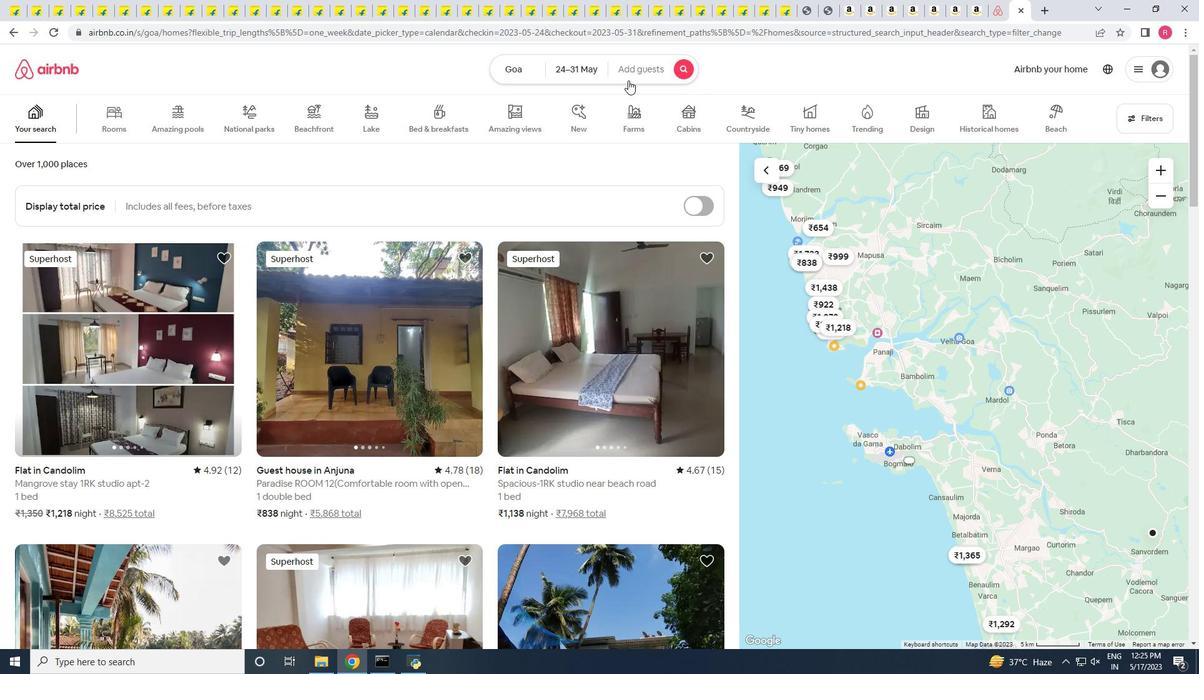 
Action: Mouse pressed left at (680, 68)
Screenshot: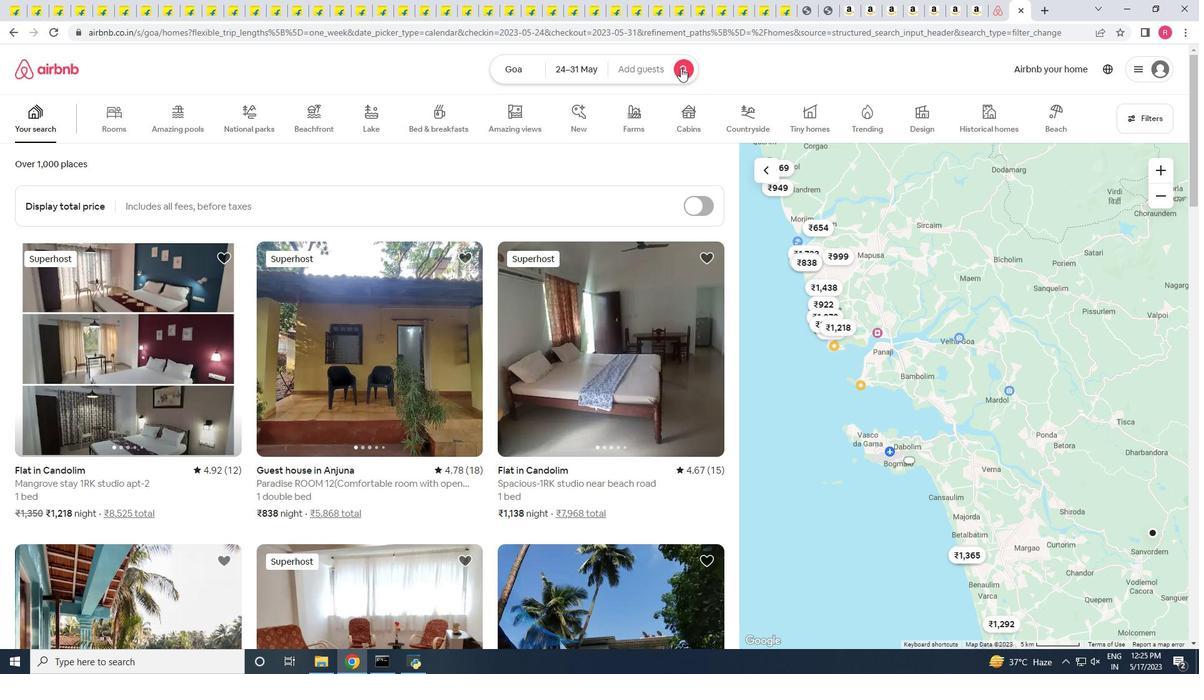 
Action: Mouse moved to (511, 113)
Screenshot: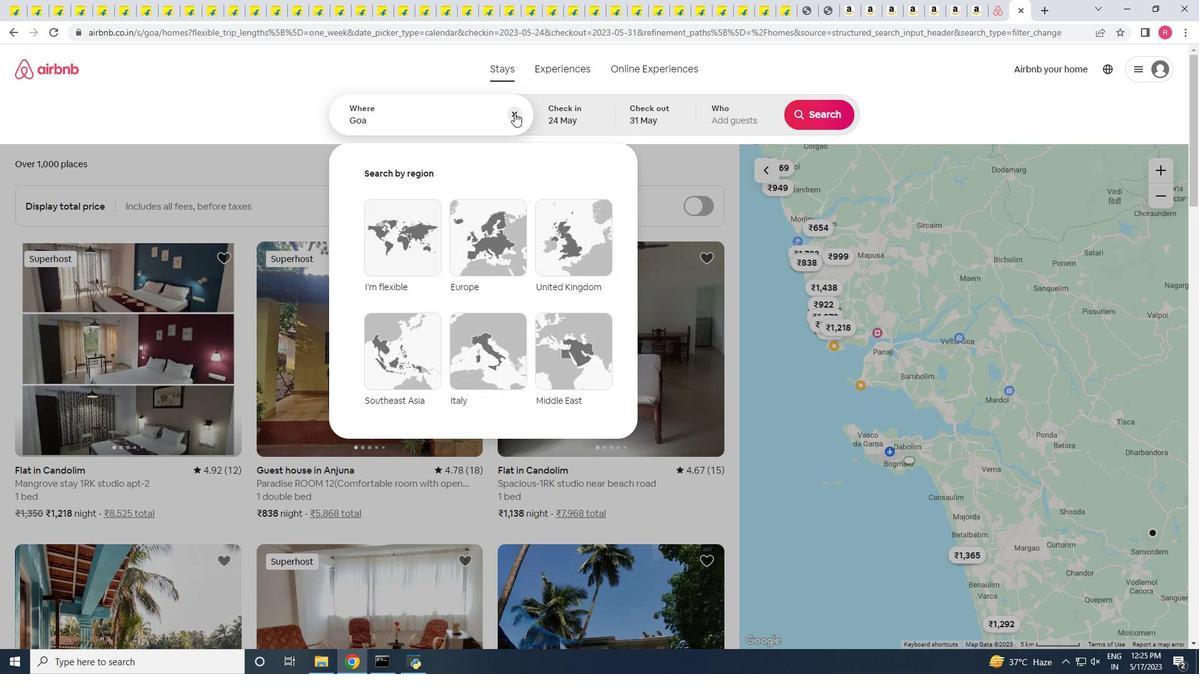 
Action: Mouse pressed left at (511, 113)
Screenshot: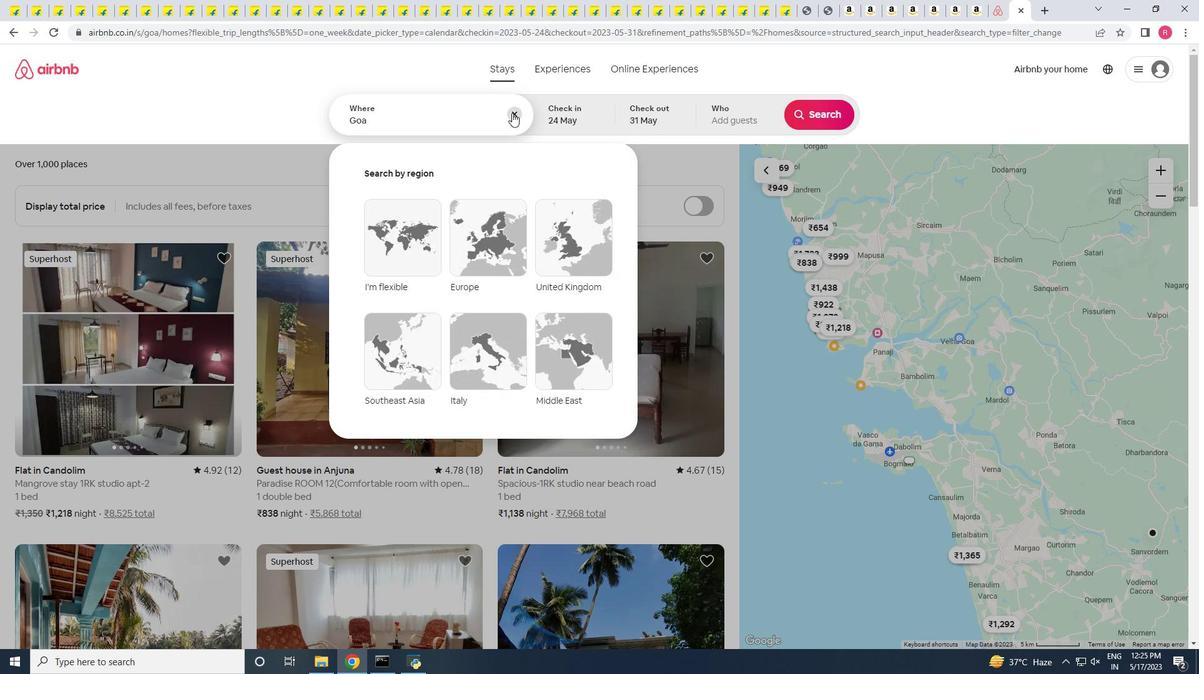 
Action: Key pressed adventure<Key.space><Key.down><Key.down><Key.down><Key.down><Key.down><Key.down><Key.down><Key.down><Key.enter>
Screenshot: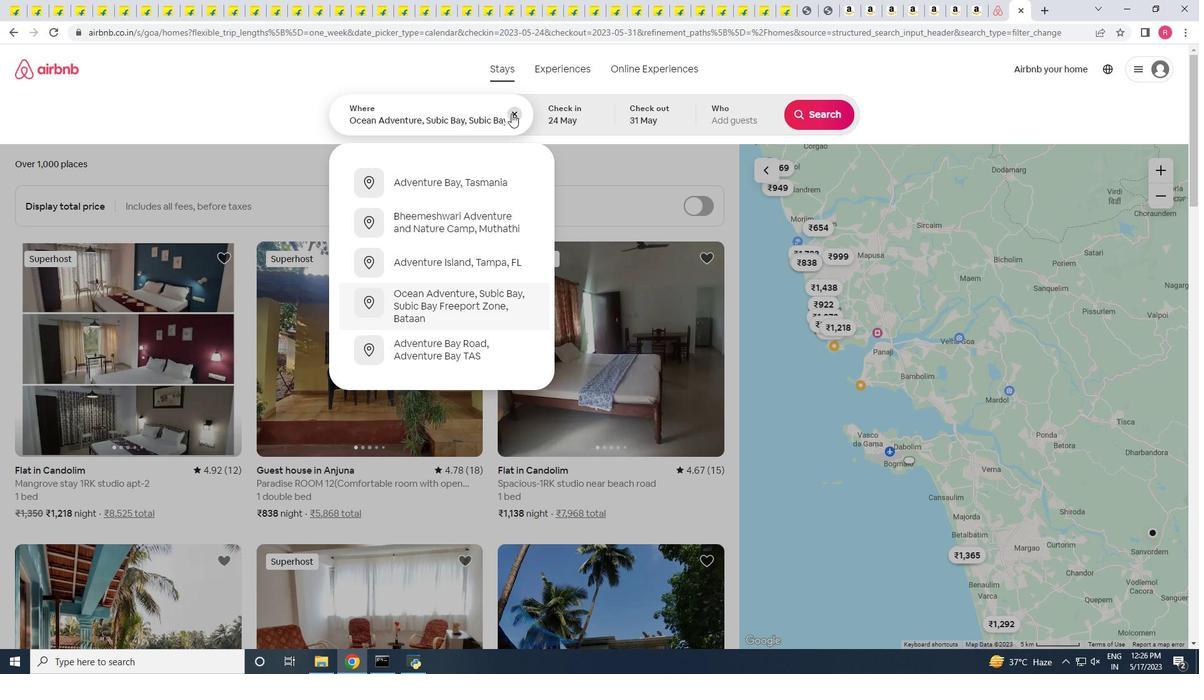 
Action: Mouse moved to (458, 434)
Screenshot: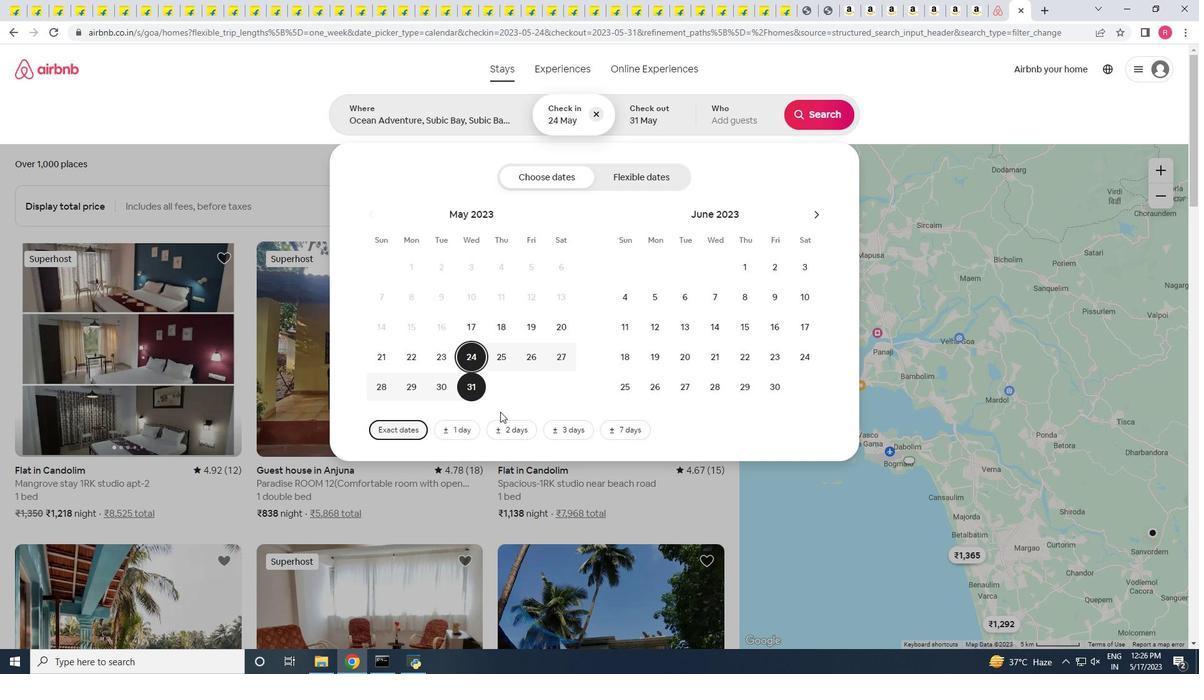 
Action: Mouse pressed left at (458, 434)
Screenshot: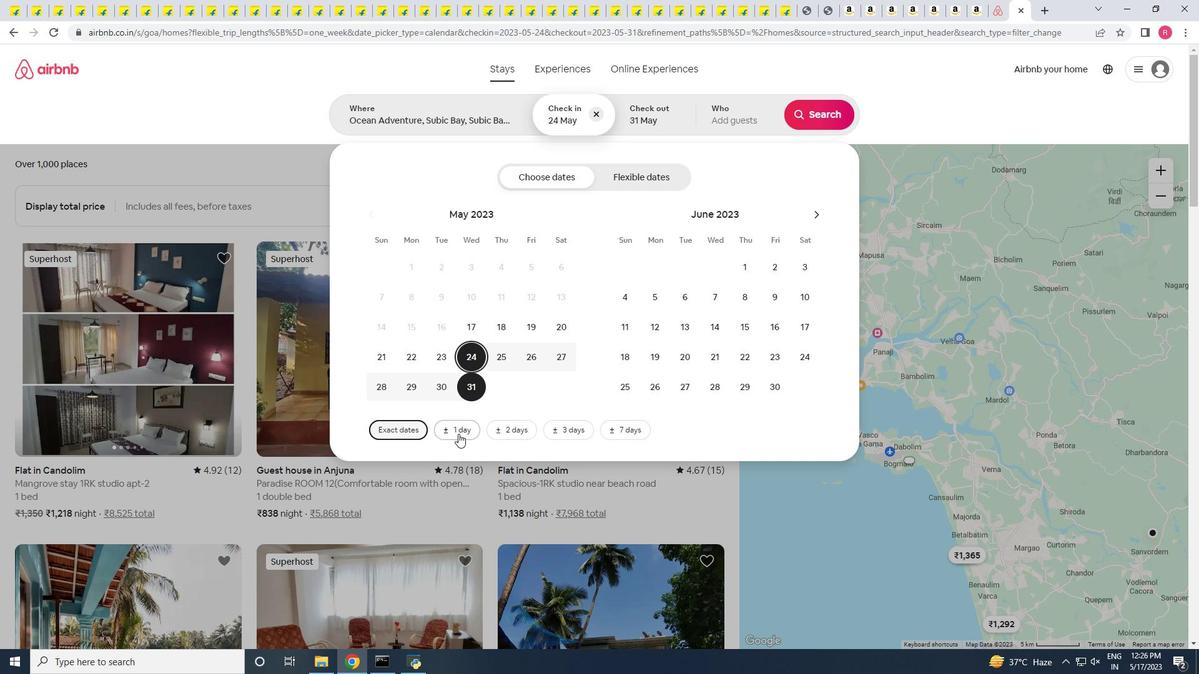 
Action: Mouse moved to (518, 425)
Screenshot: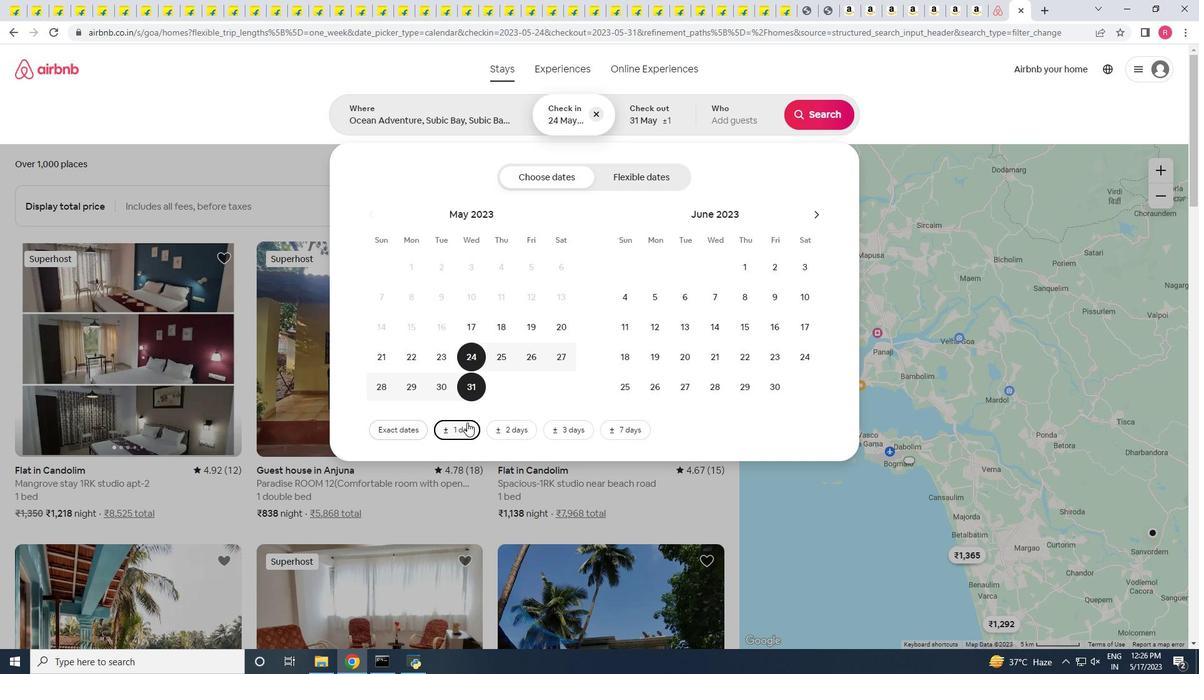 
Action: Mouse pressed left at (518, 425)
Screenshot: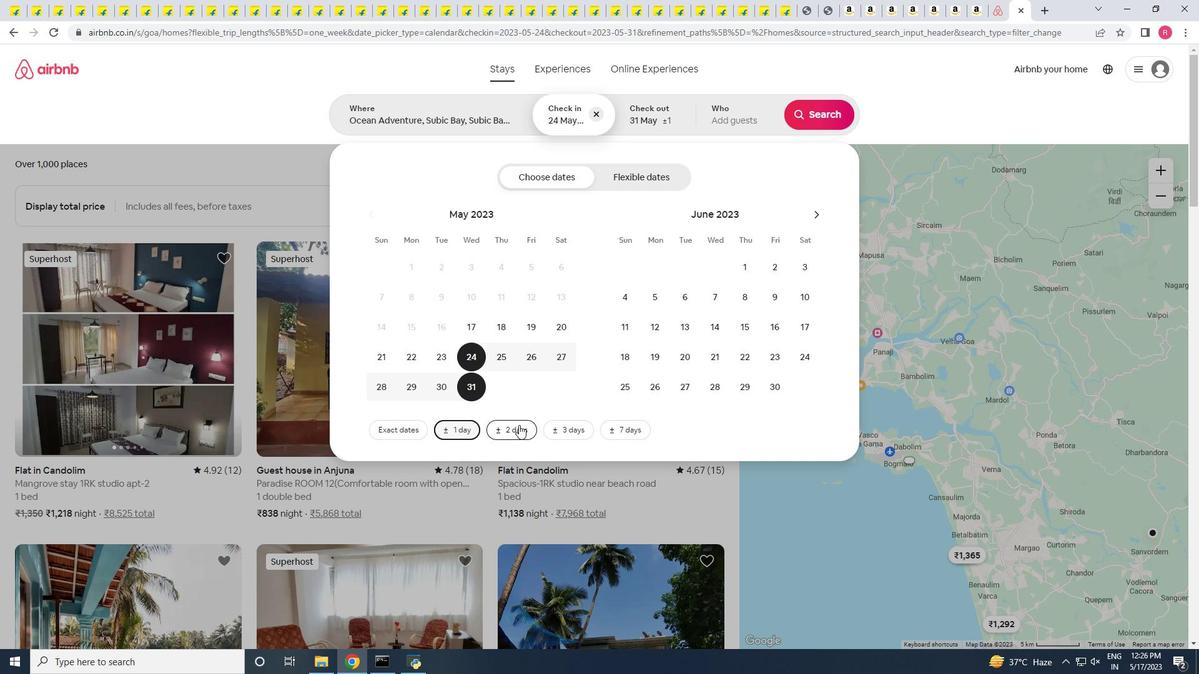 
Action: Mouse moved to (568, 430)
Screenshot: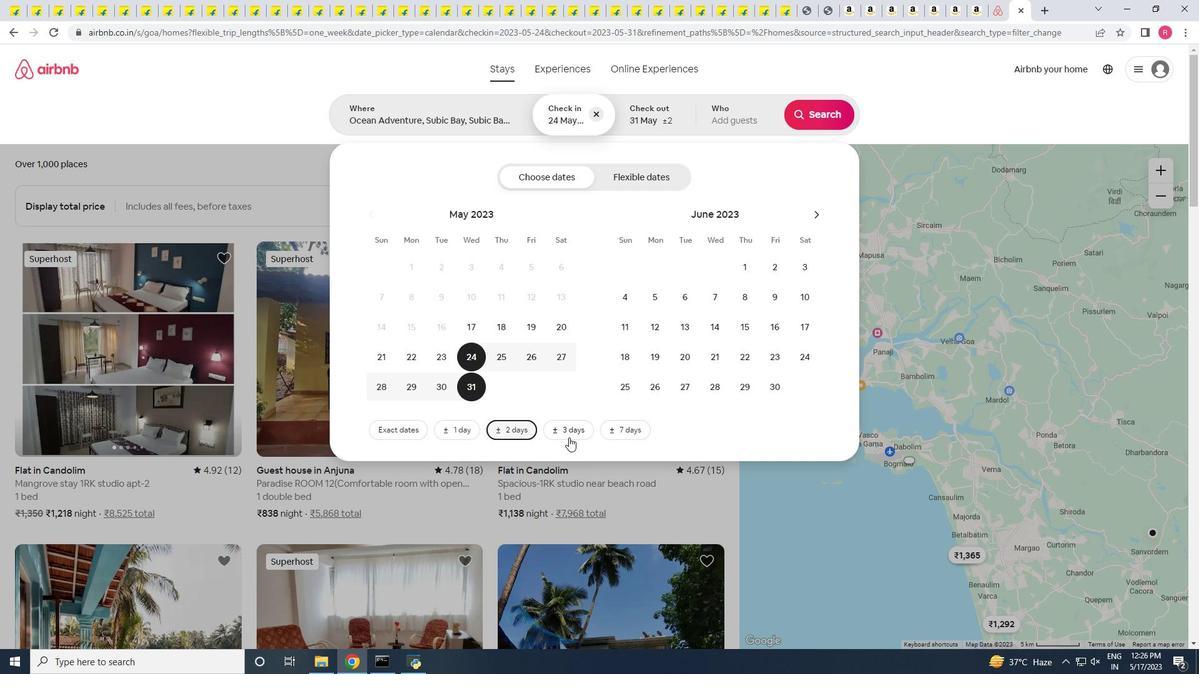 
Action: Mouse pressed left at (568, 430)
Screenshot: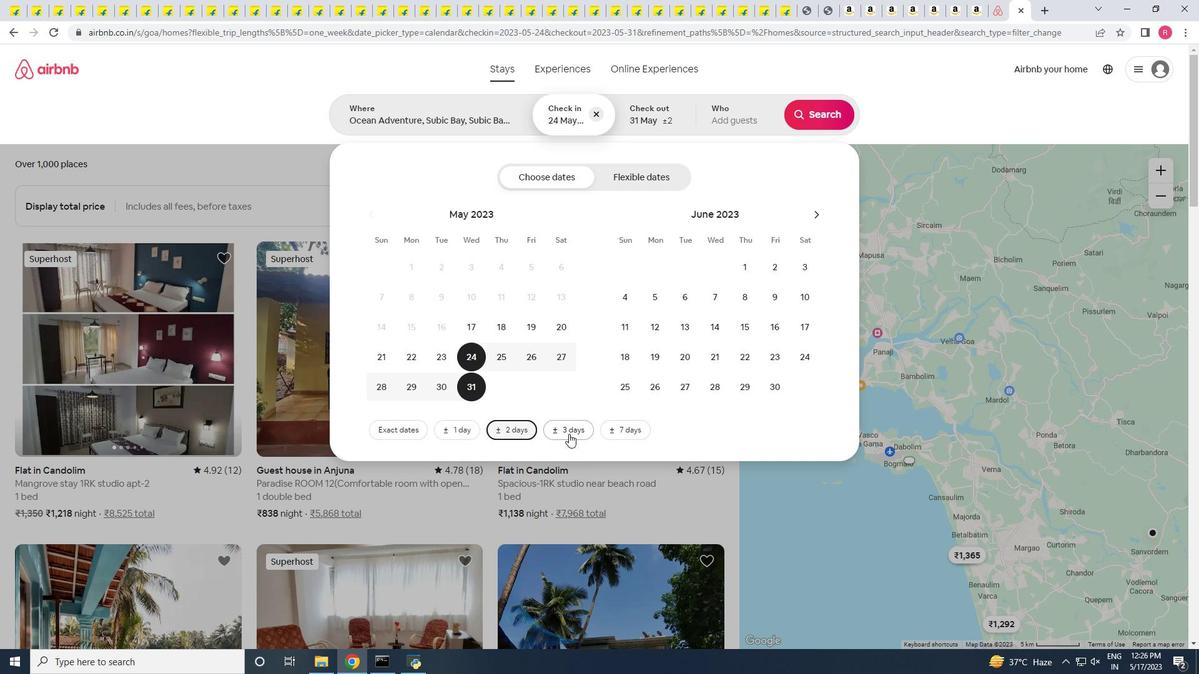 
Action: Mouse moved to (811, 111)
Screenshot: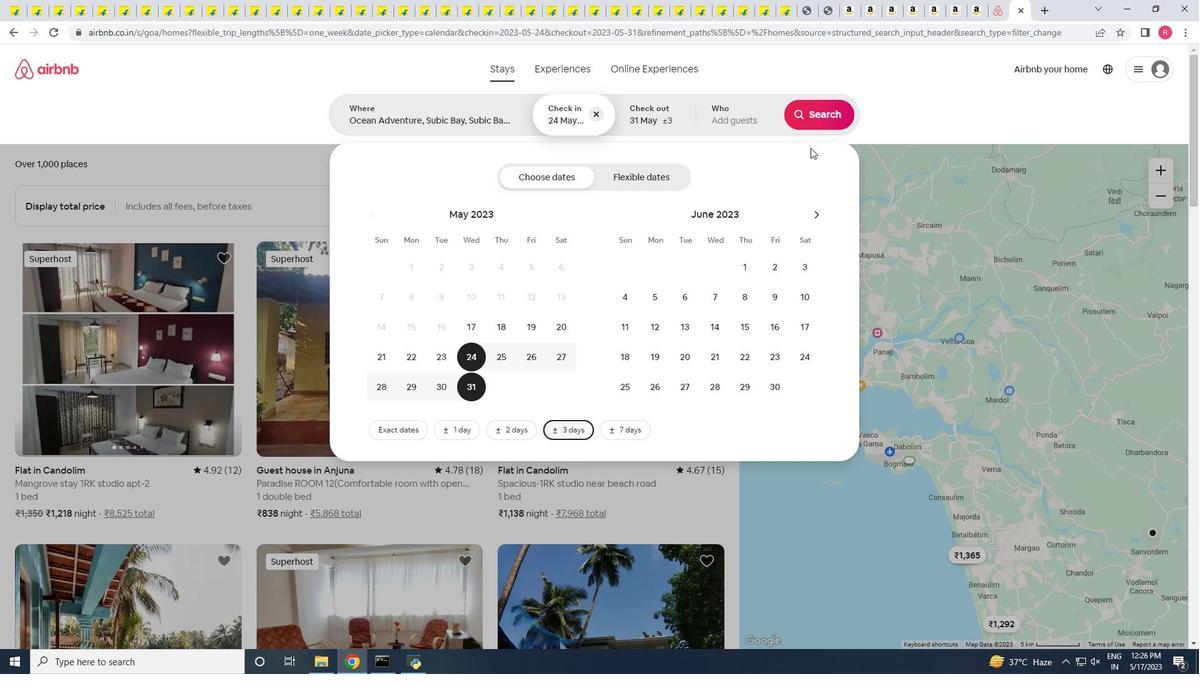 
Action: Mouse pressed left at (811, 111)
Screenshot: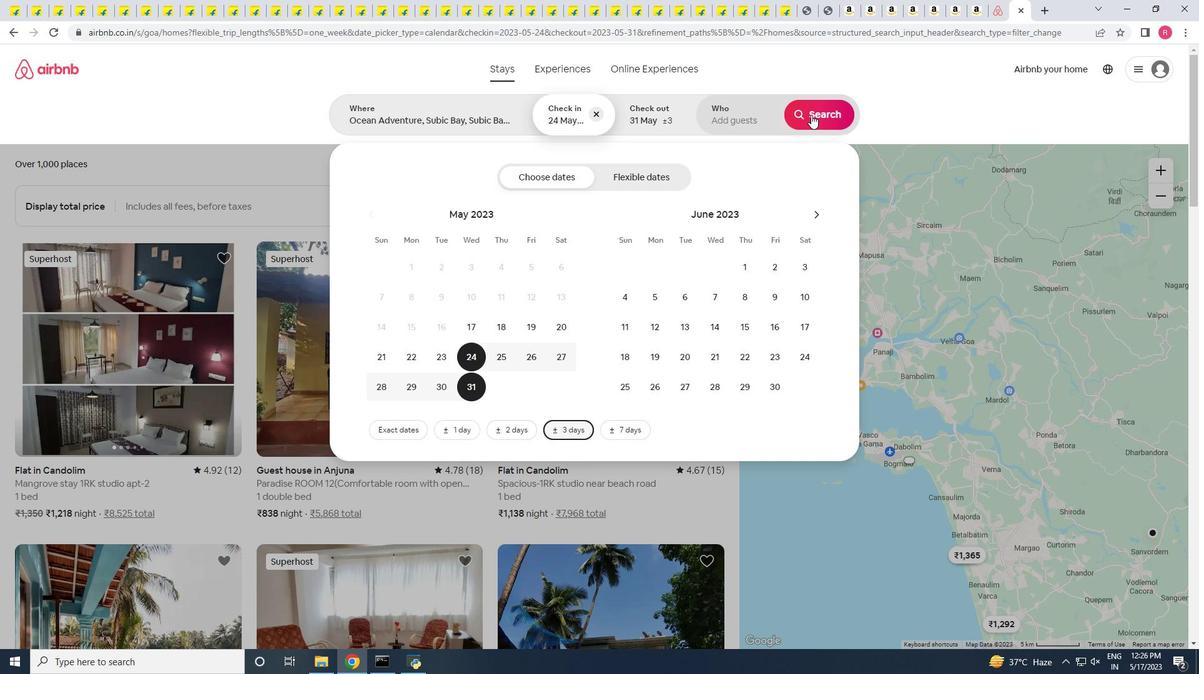 
Action: Mouse moved to (252, 296)
Screenshot: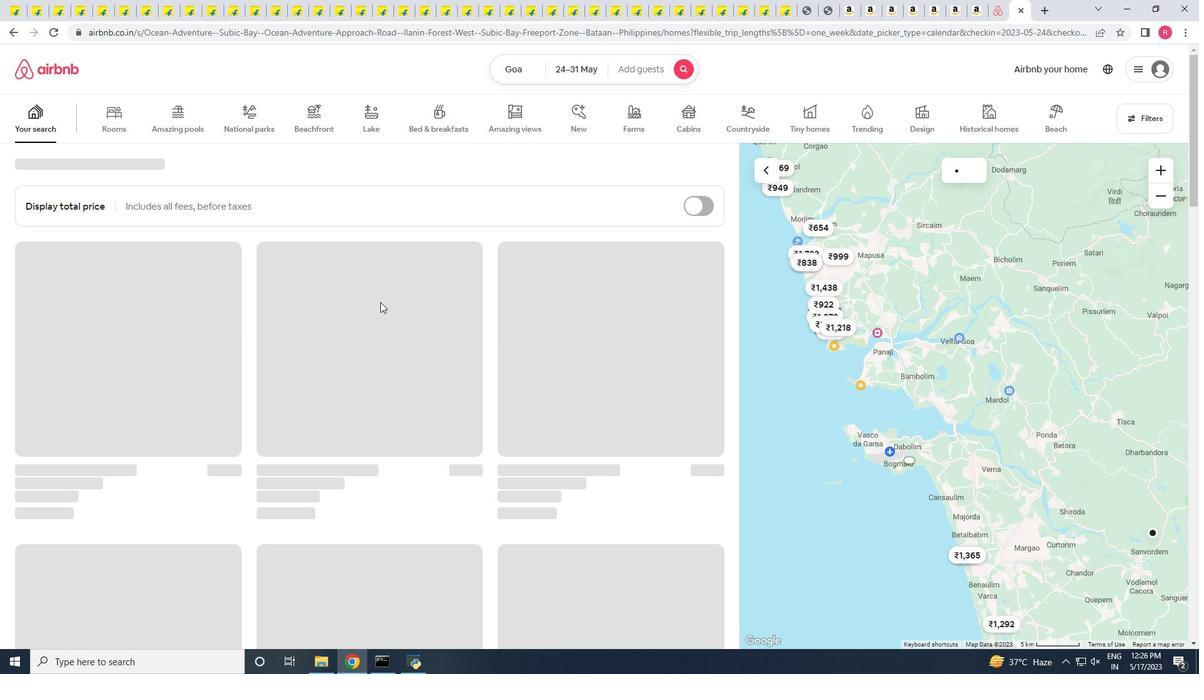 
Action: Mouse scrolled (252, 296) with delta (0, 0)
Screenshot: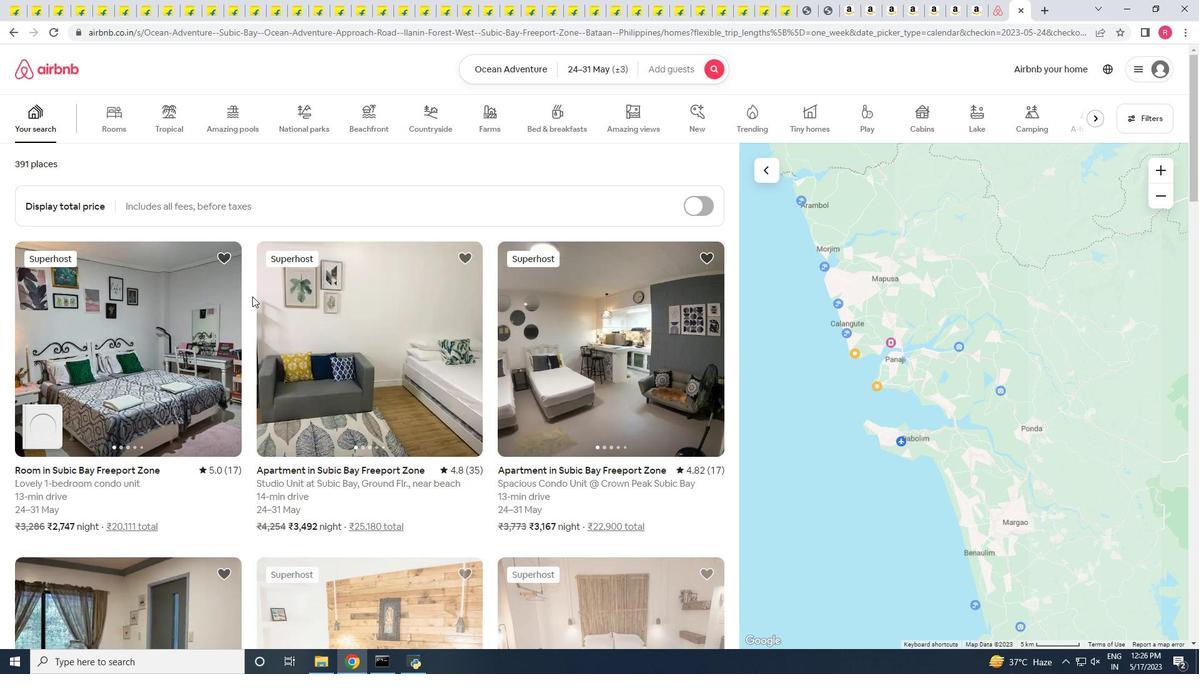 
Action: Mouse scrolled (252, 296) with delta (0, 0)
Screenshot: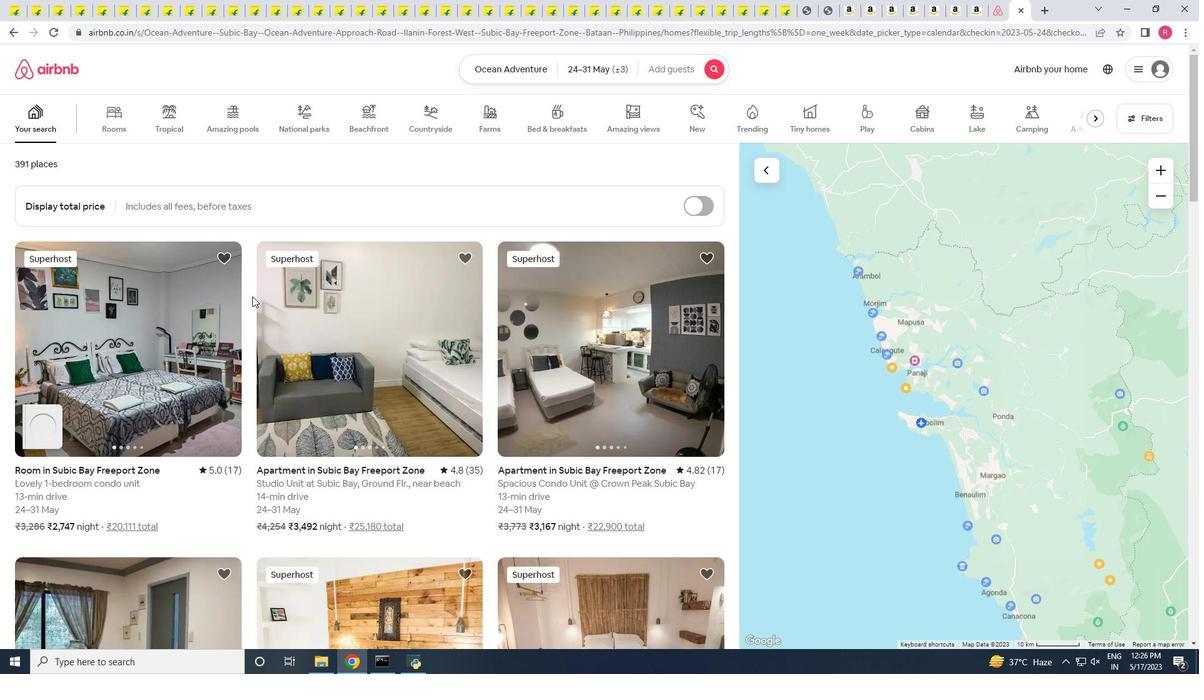 
Action: Mouse scrolled (252, 296) with delta (0, 0)
Screenshot: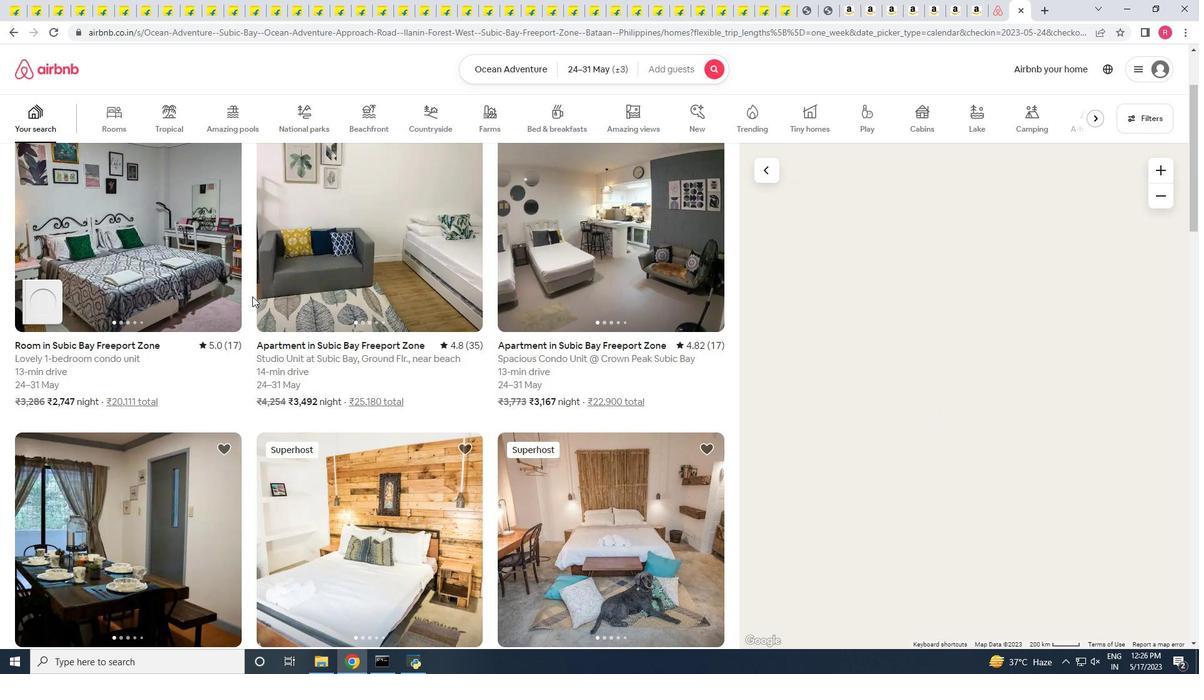 
Action: Mouse scrolled (252, 296) with delta (0, 0)
Screenshot: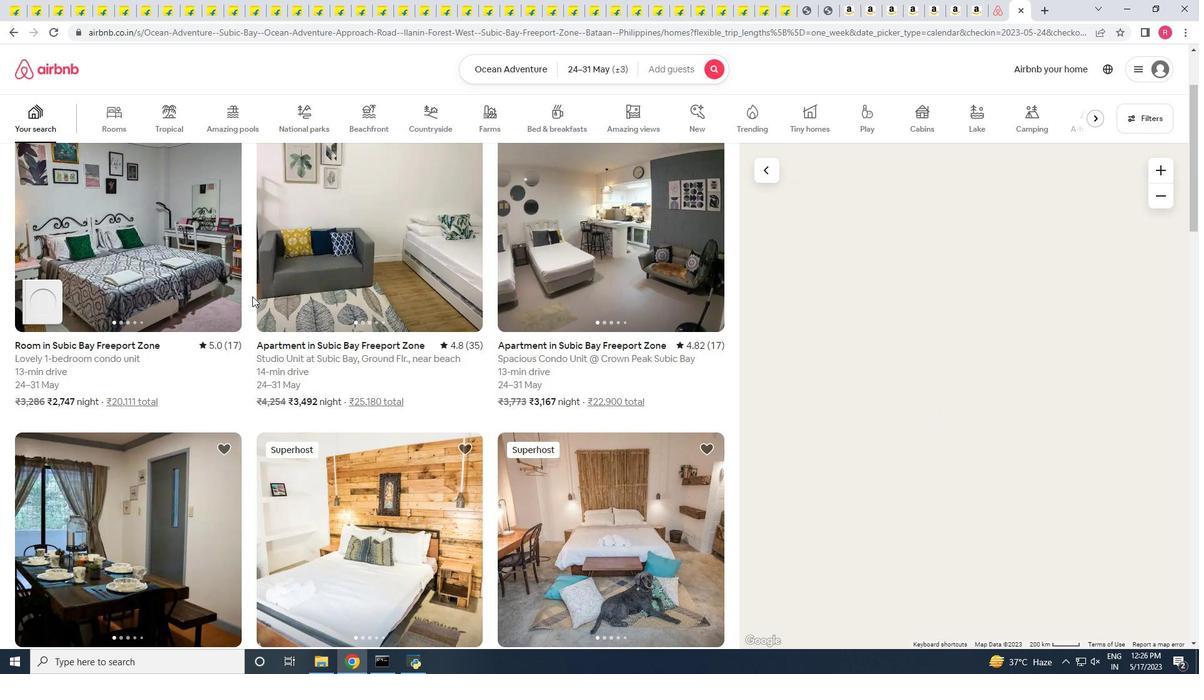 
Action: Mouse scrolled (252, 296) with delta (0, 0)
Screenshot: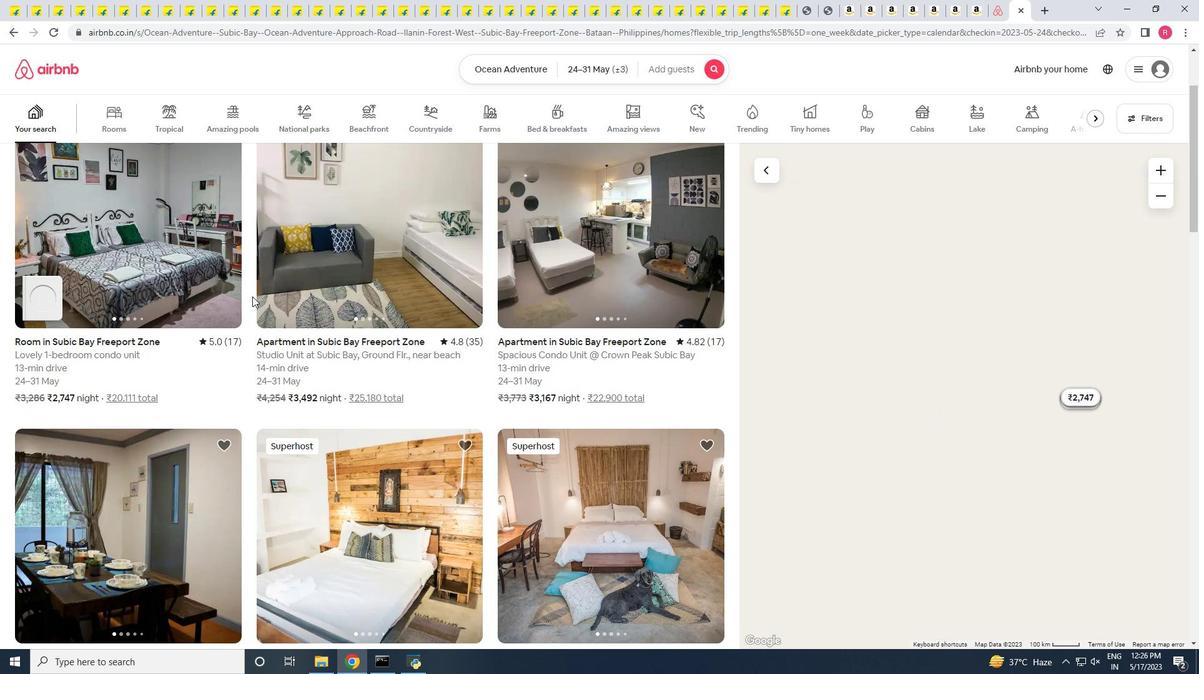 
Action: Mouse scrolled (252, 296) with delta (0, 0)
Screenshot: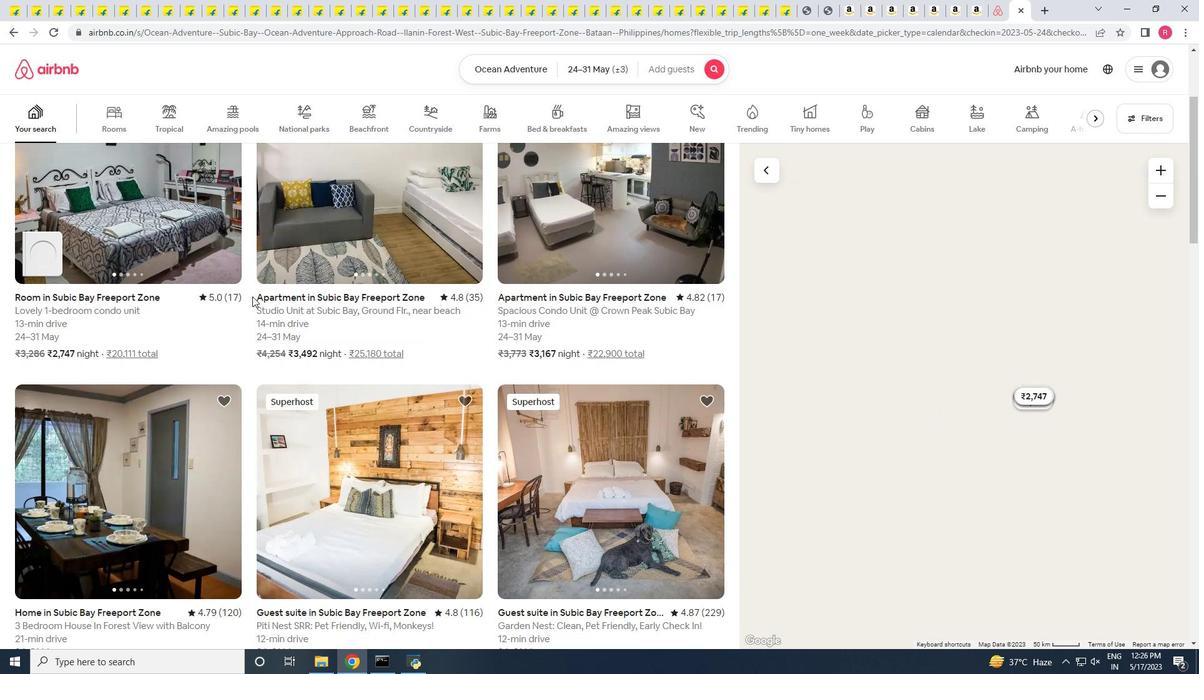 
Action: Mouse scrolled (252, 297) with delta (0, 0)
Screenshot: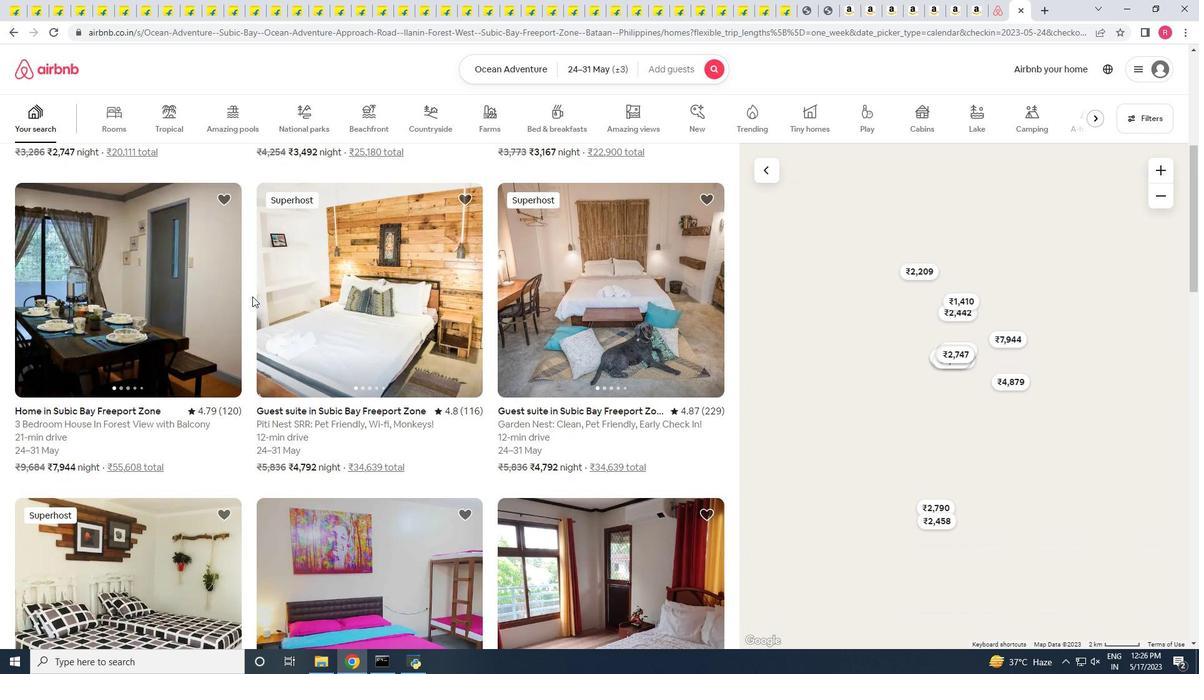 
Action: Mouse scrolled (252, 297) with delta (0, 0)
Screenshot: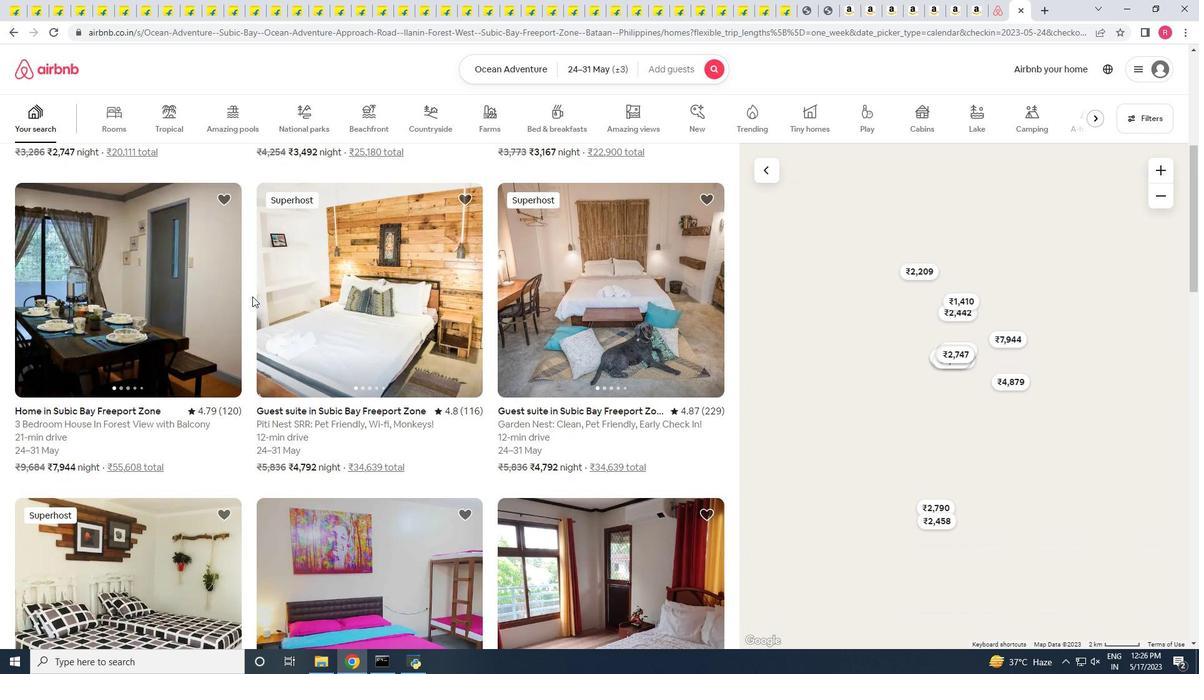 
Action: Mouse scrolled (252, 297) with delta (0, 0)
Screenshot: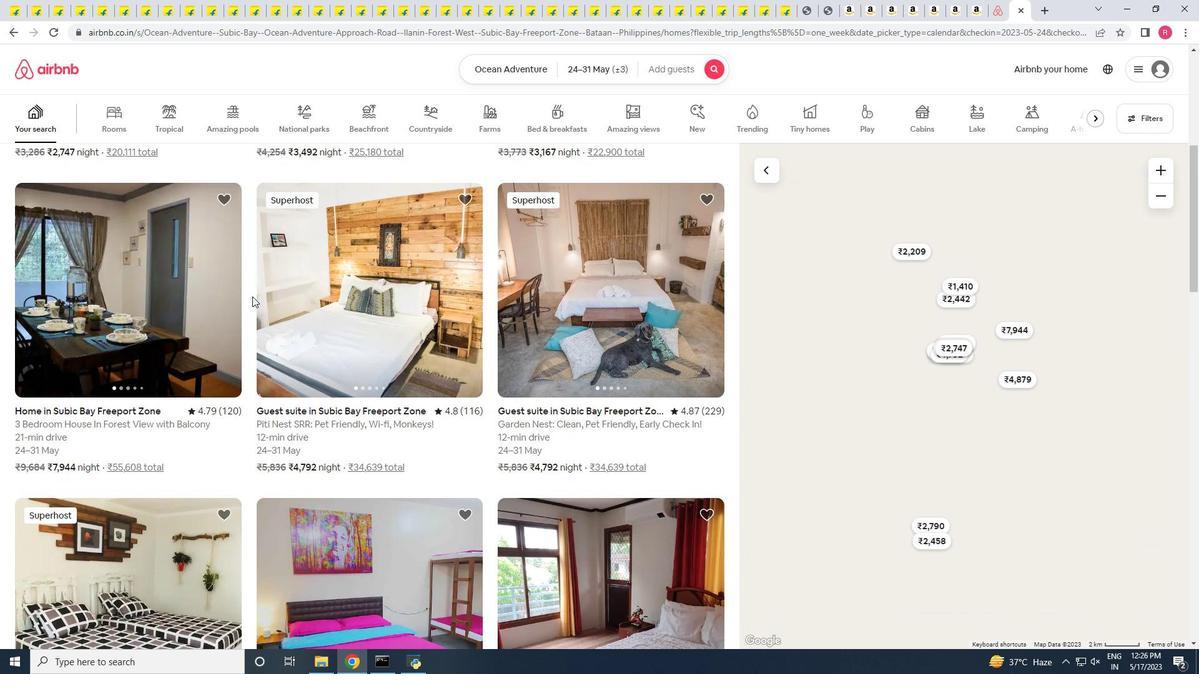 
Action: Mouse scrolled (252, 297) with delta (0, 0)
Screenshot: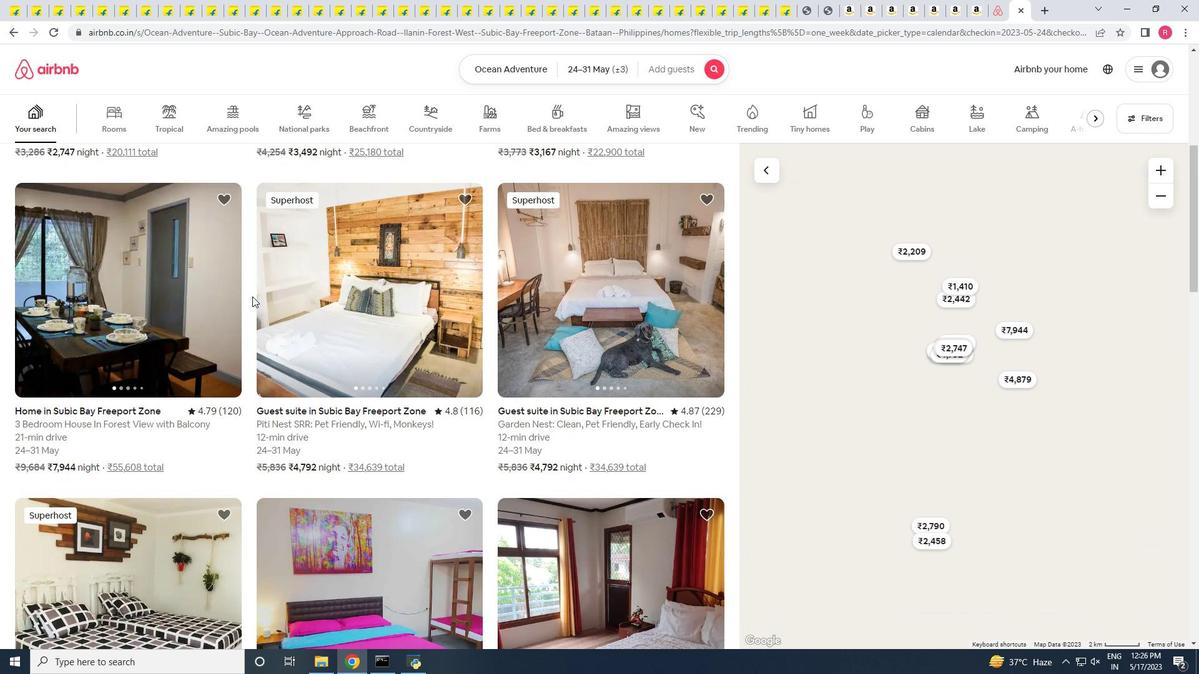 
Action: Mouse scrolled (252, 297) with delta (0, 0)
Screenshot: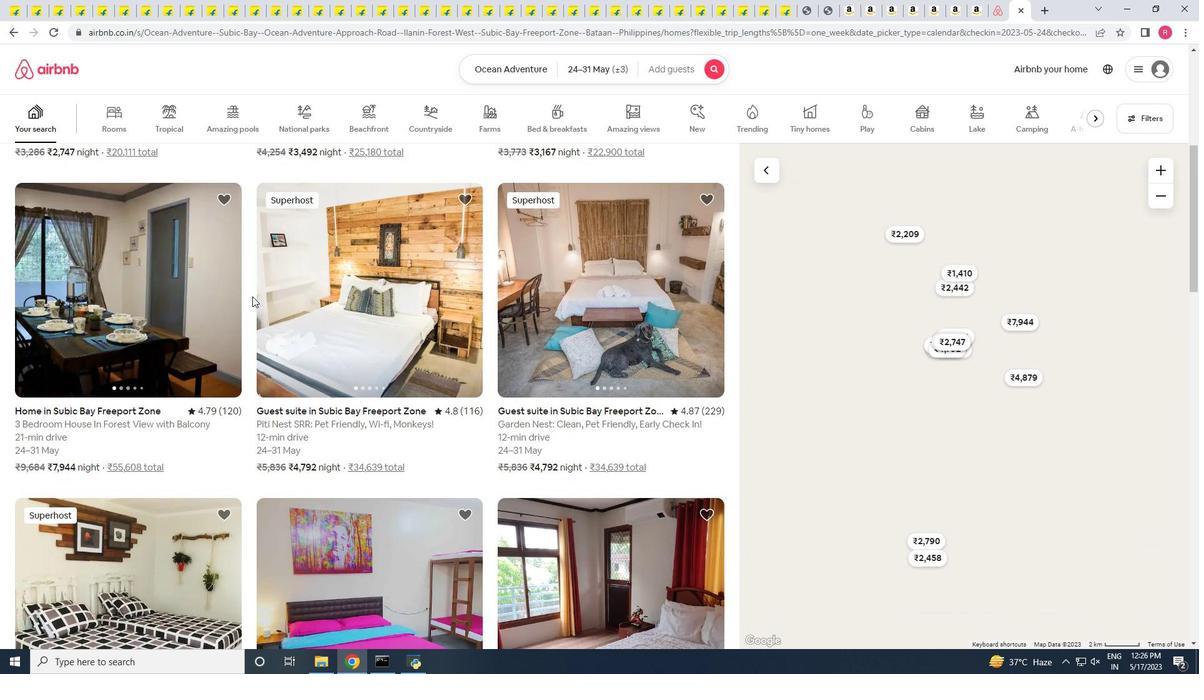 
Action: Mouse moved to (251, 296)
Screenshot: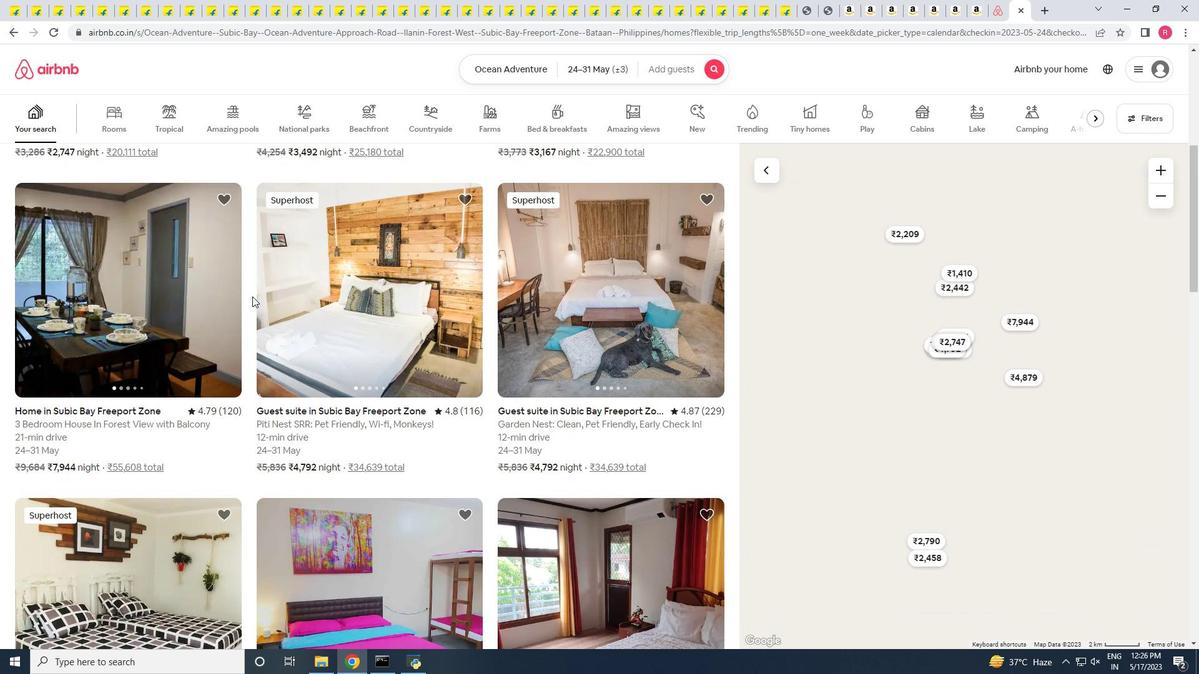
Action: Mouse scrolled (251, 296) with delta (0, 0)
Screenshot: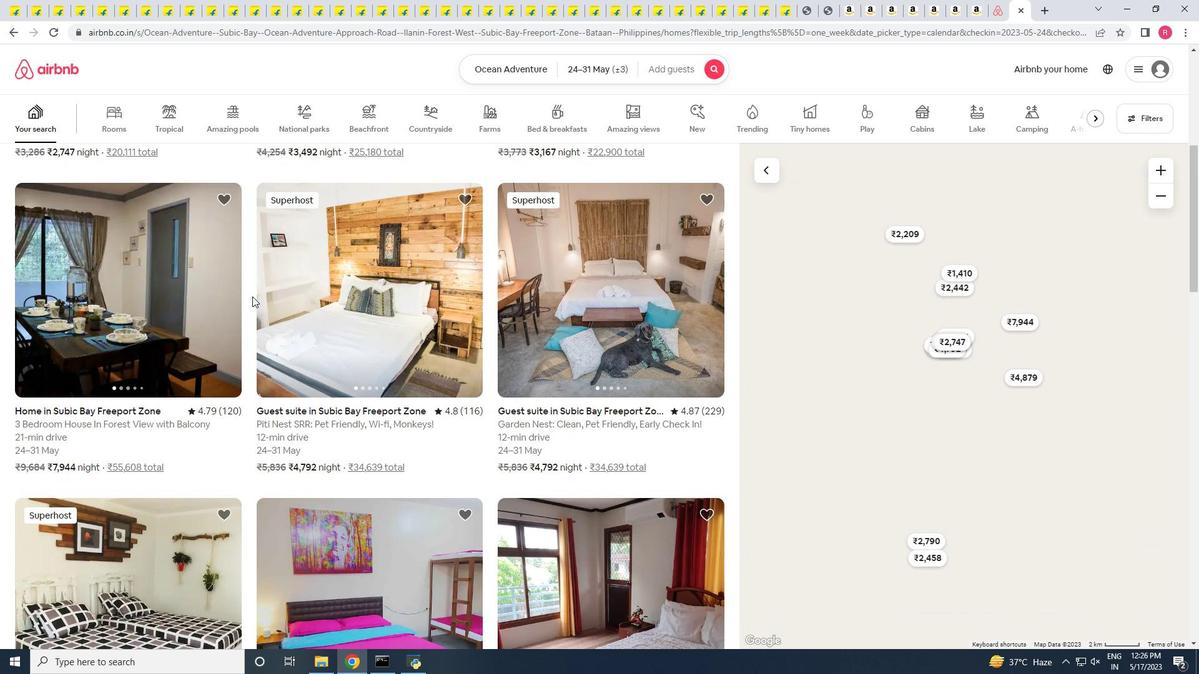 
Action: Mouse moved to (251, 295)
Screenshot: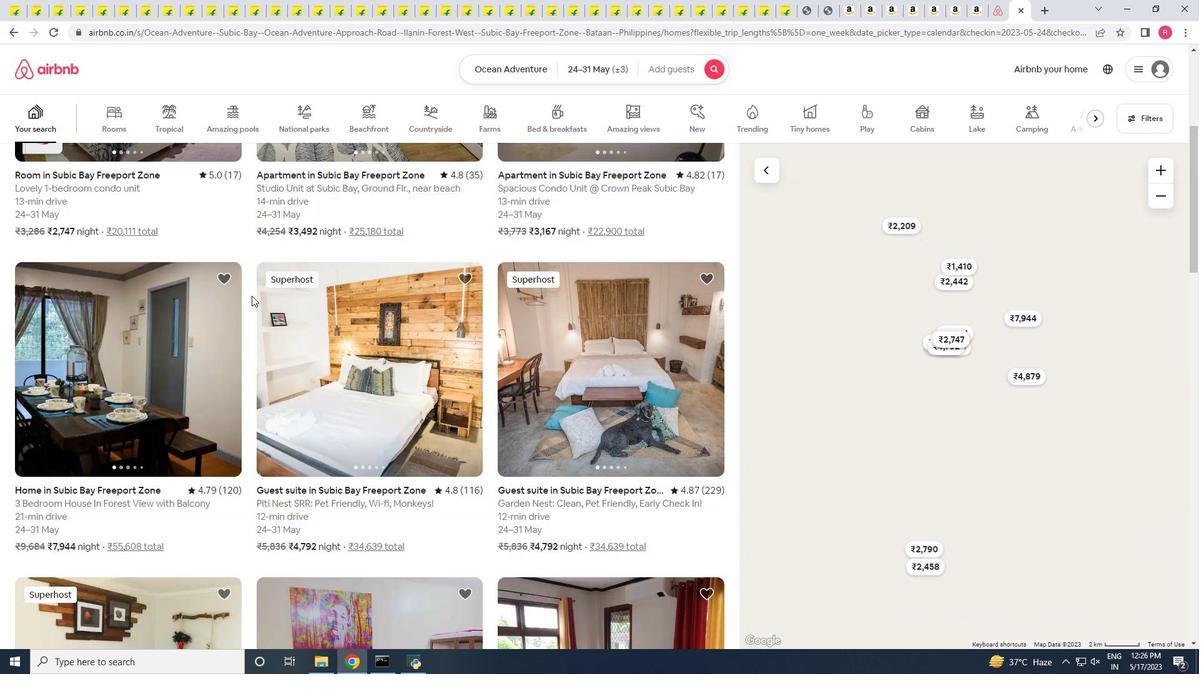 
Action: Mouse scrolled (251, 296) with delta (0, 0)
Screenshot: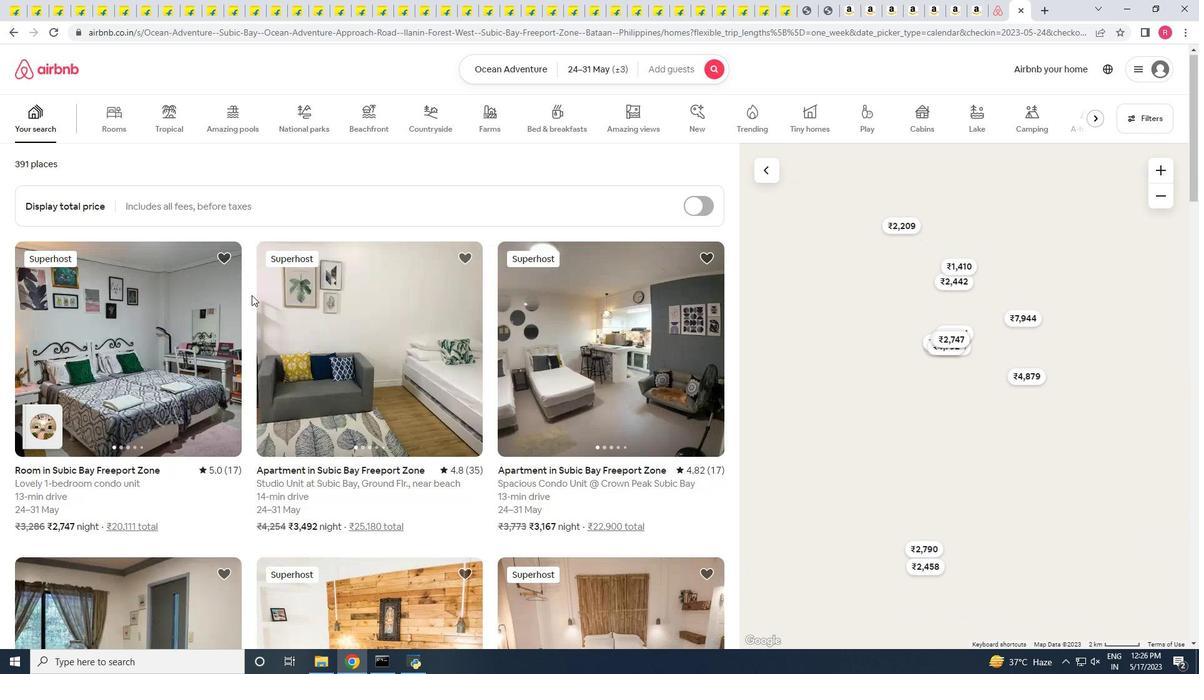 
Action: Mouse moved to (252, 295)
Screenshot: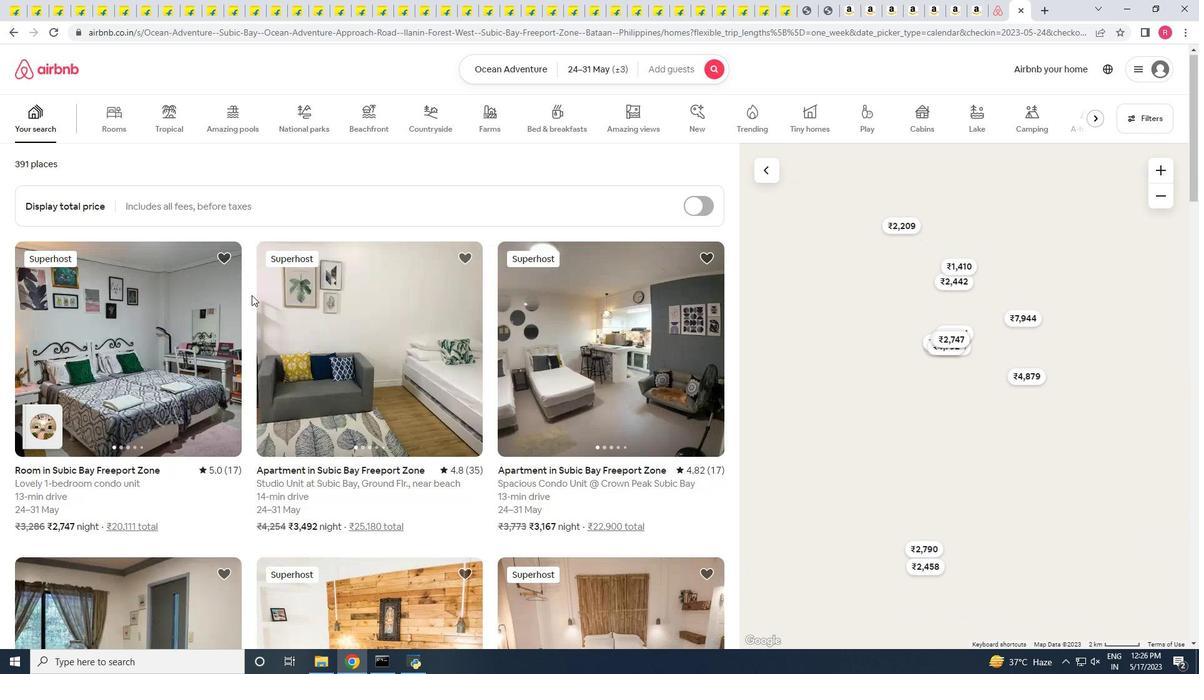
Action: Mouse scrolled (252, 296) with delta (0, 0)
Screenshot: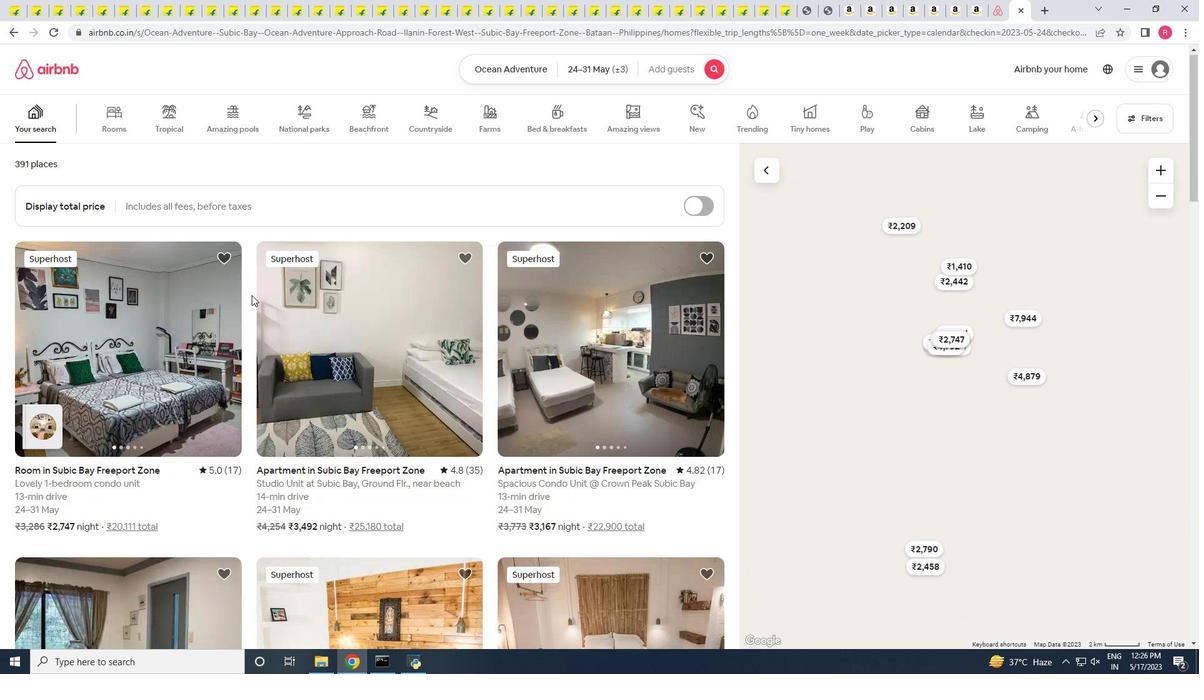 
Action: Mouse scrolled (252, 296) with delta (0, 0)
Screenshot: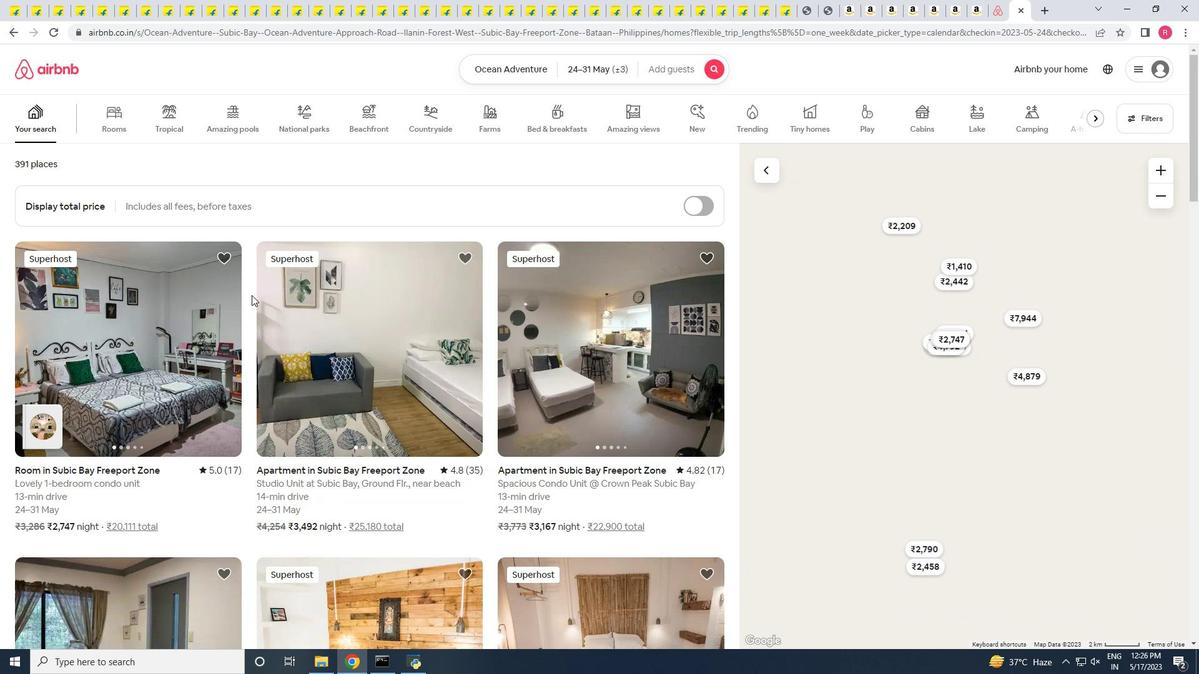 
Action: Mouse scrolled (252, 296) with delta (0, 0)
Screenshot: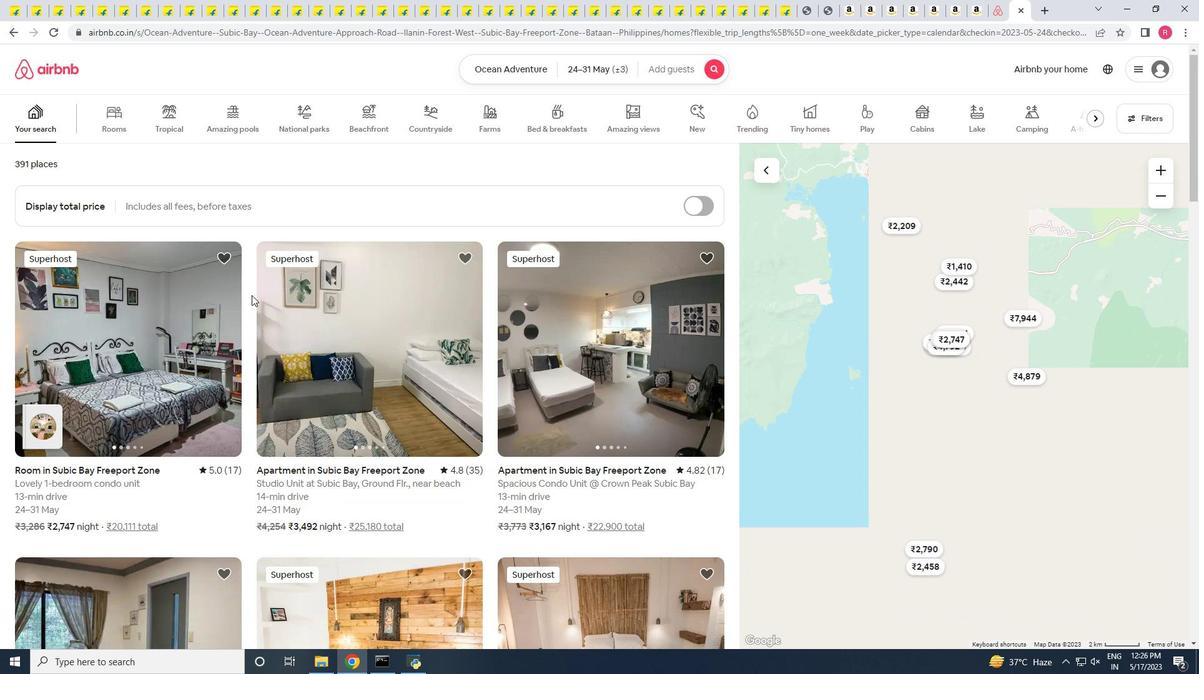 
Action: Mouse scrolled (252, 294) with delta (0, 0)
Screenshot: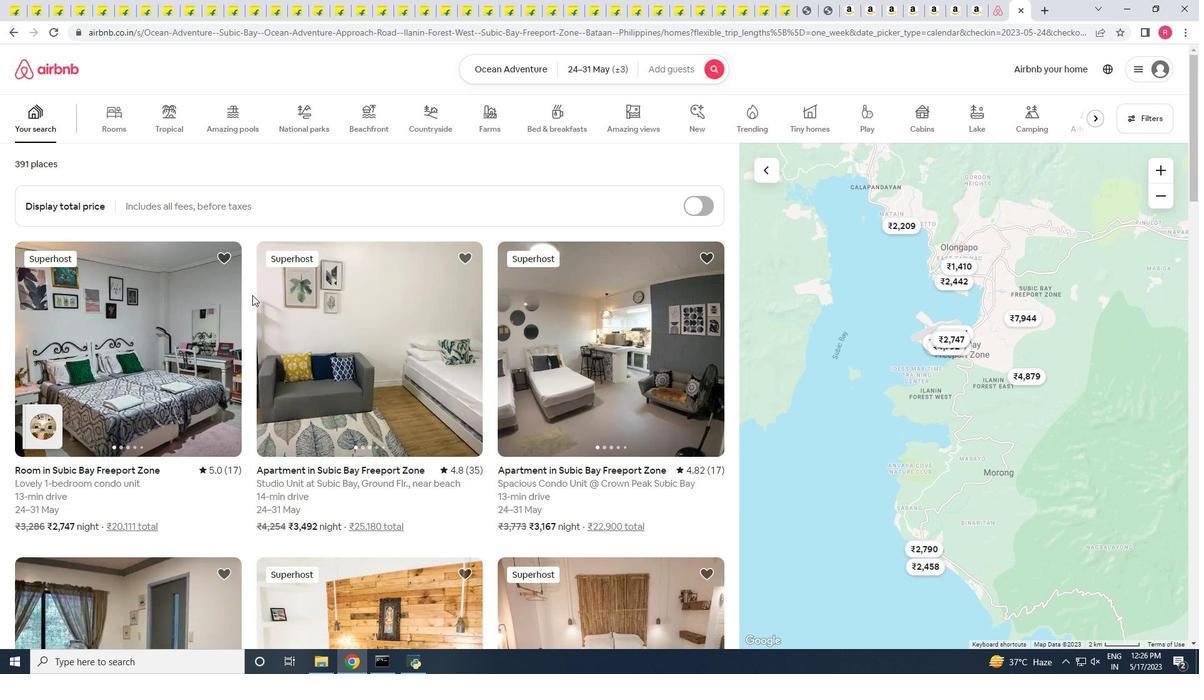 
Action: Mouse scrolled (252, 294) with delta (0, 0)
Screenshot: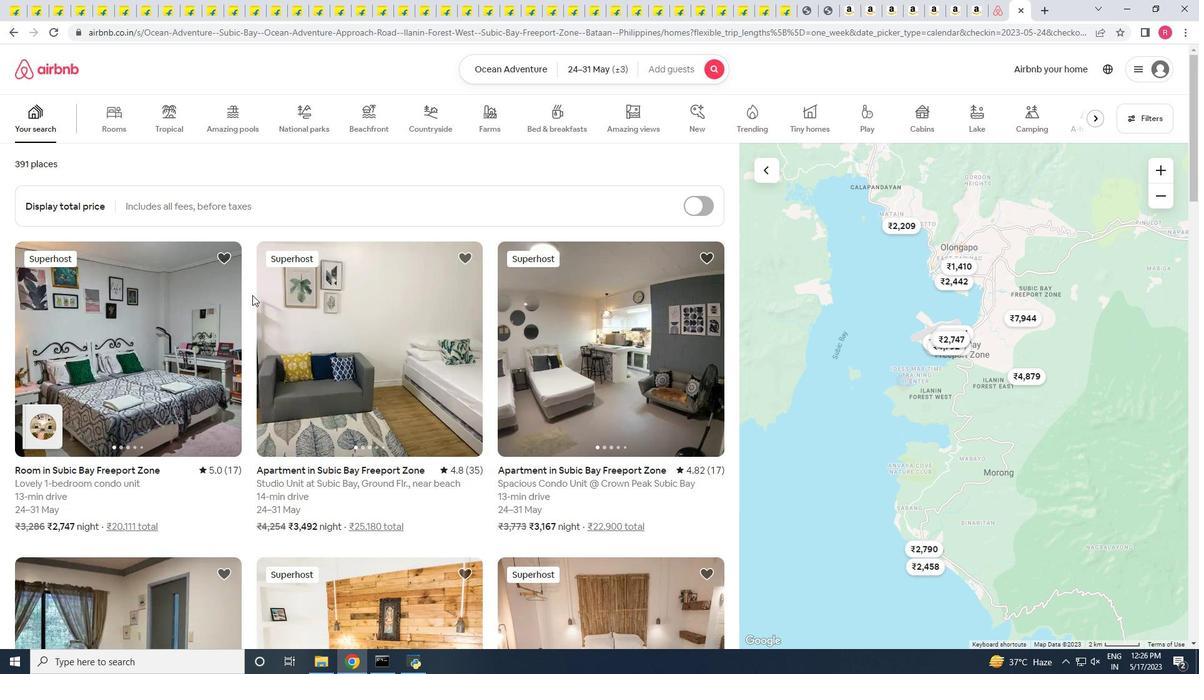 
Action: Mouse scrolled (252, 294) with delta (0, 0)
Screenshot: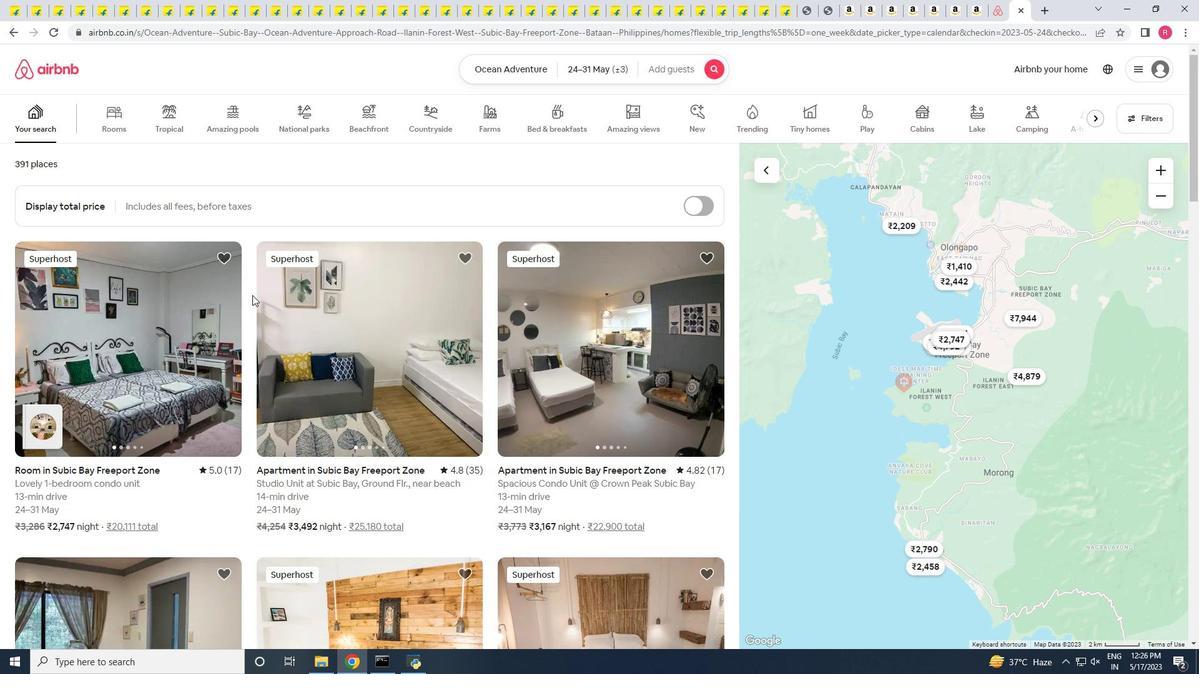 
Action: Mouse scrolled (252, 294) with delta (0, 0)
Screenshot: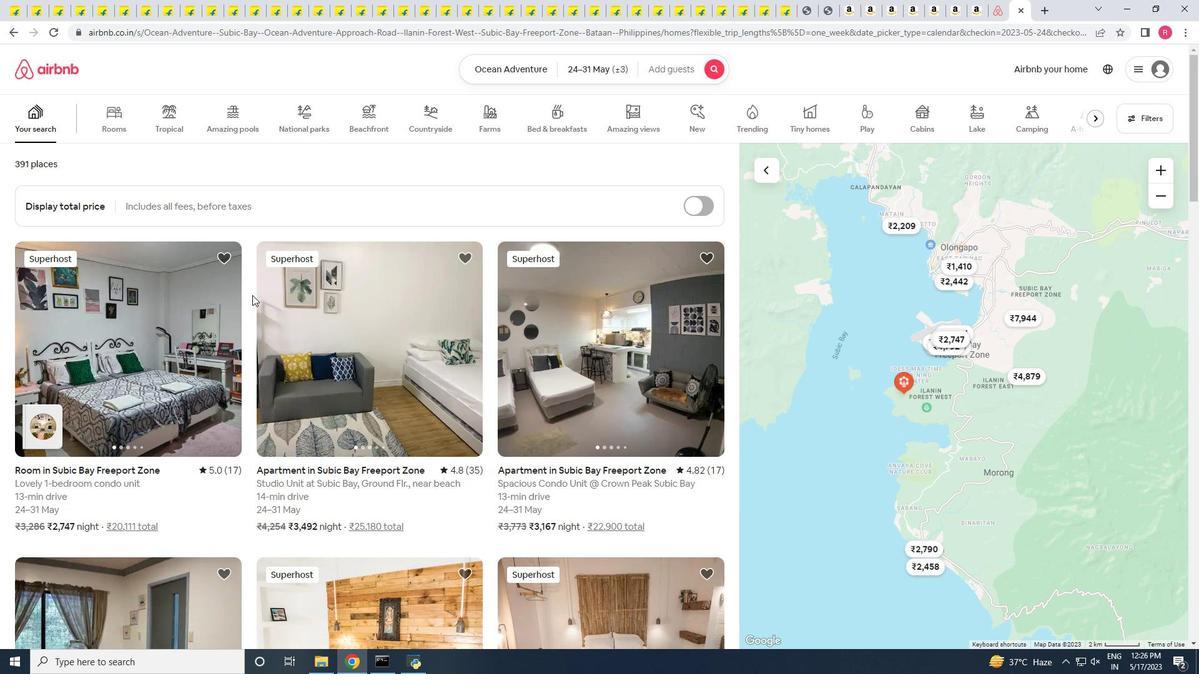 
Action: Mouse moved to (1037, 11)
Screenshot: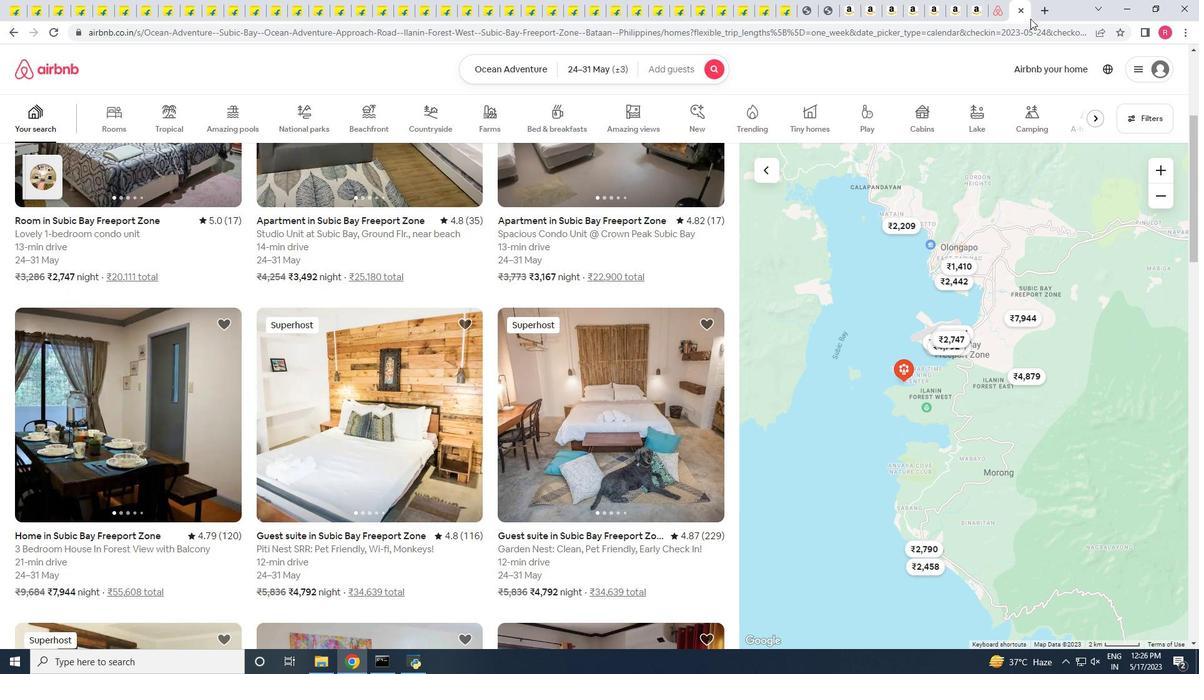 
Action: Mouse pressed left at (1037, 11)
Screenshot: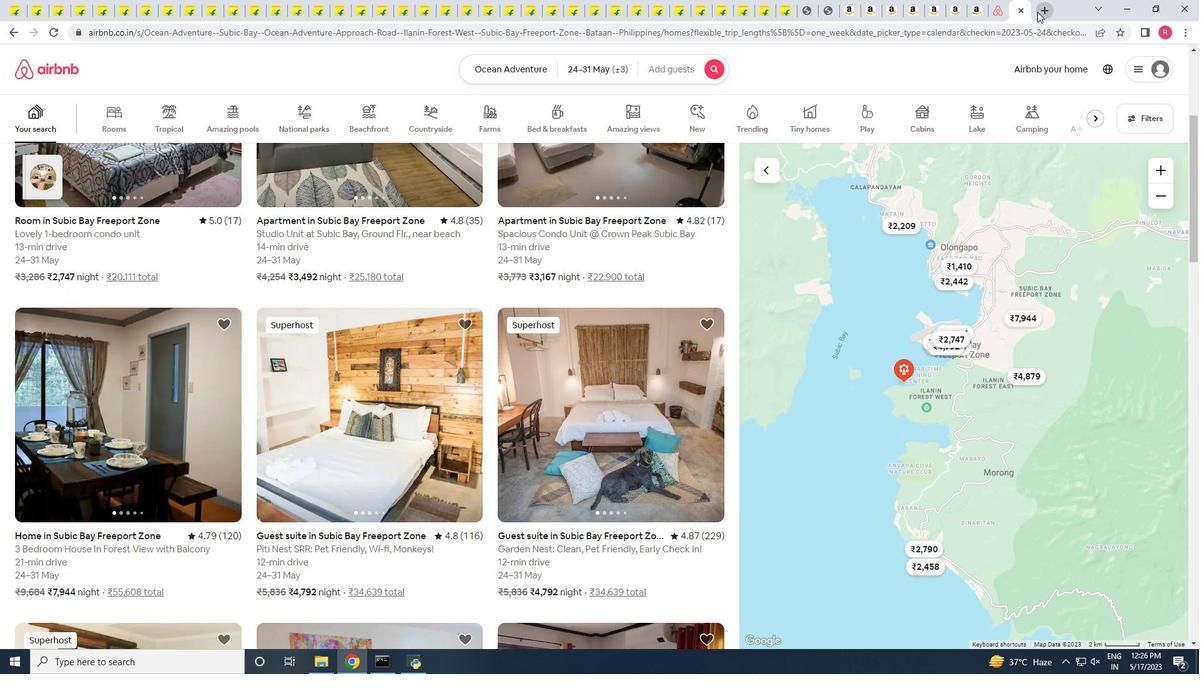 
Action: Mouse moved to (525, 256)
Screenshot: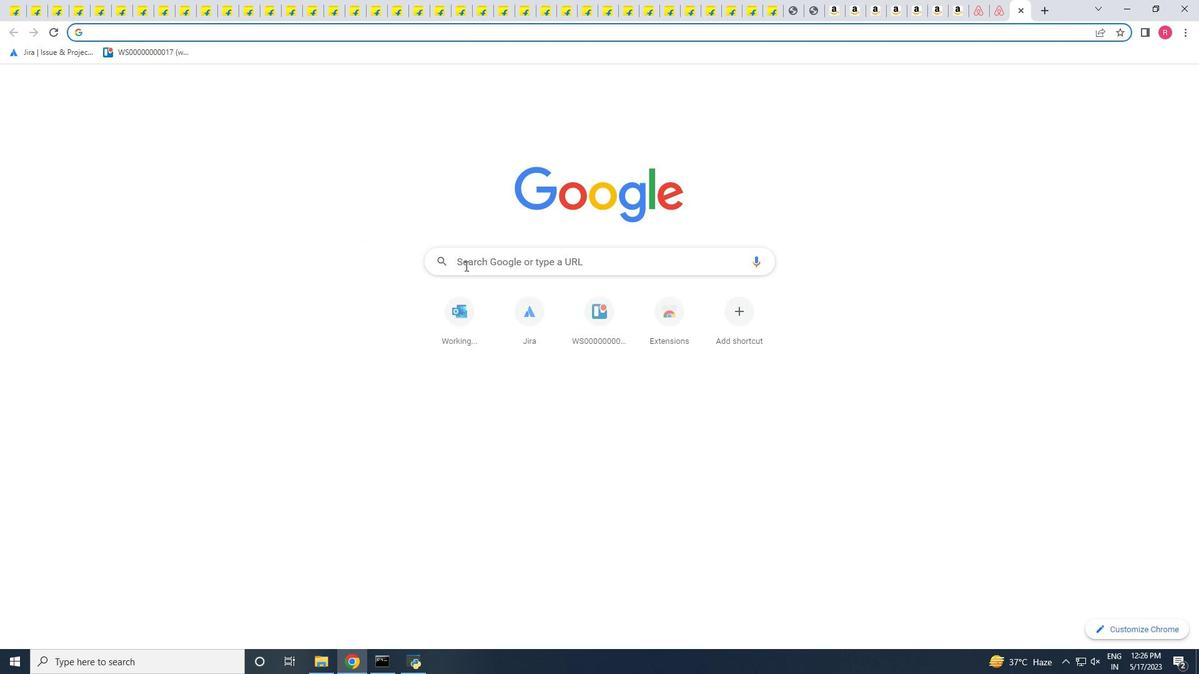 
Action: Mouse pressed left at (525, 256)
Screenshot: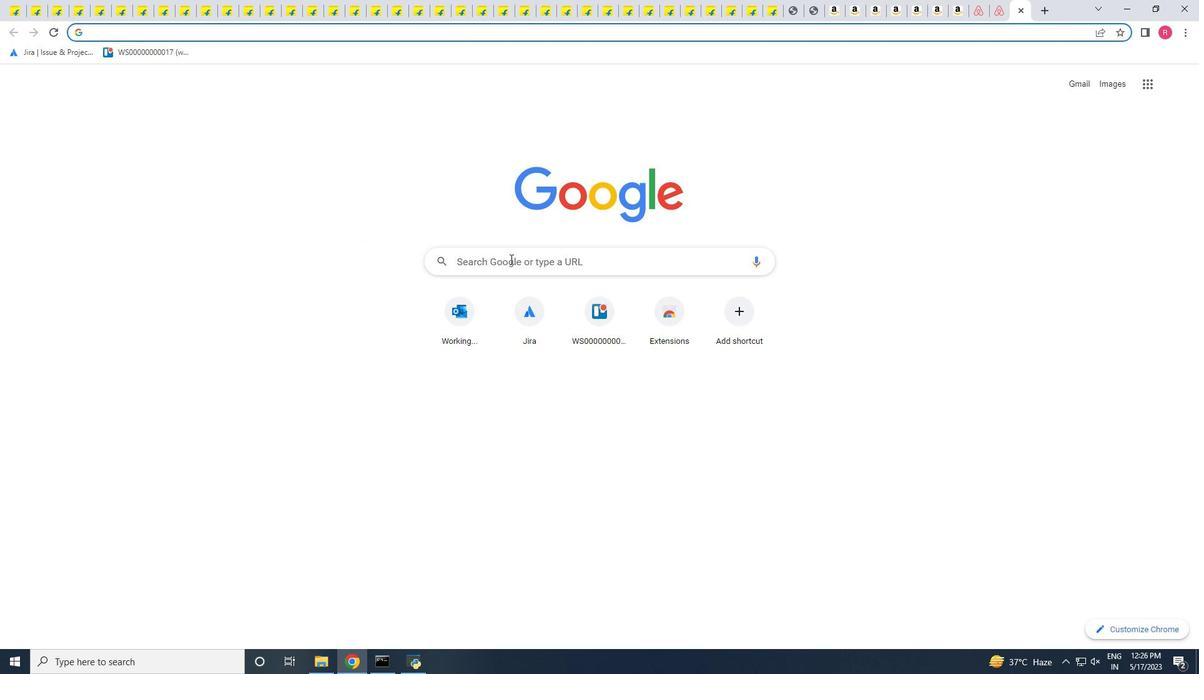 
Action: Key pressed adventure<Key.space>pl<Key.down><Key.enter>
Screenshot: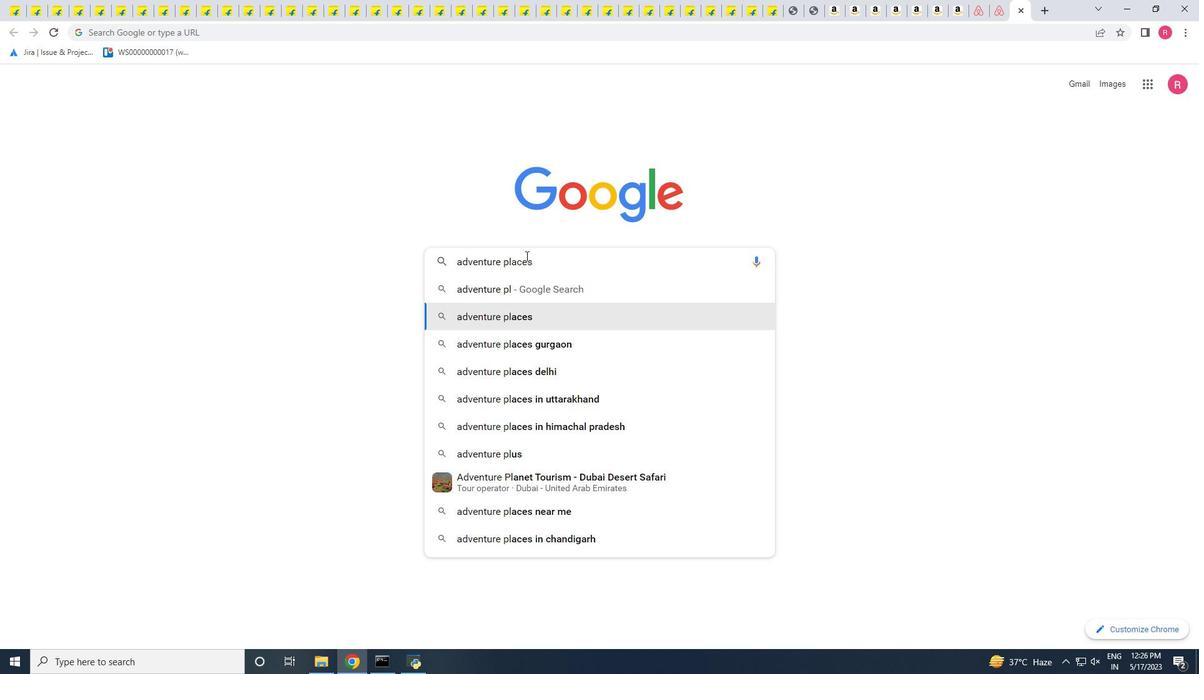 
Action: Mouse scrolled (525, 256) with delta (0, 0)
Screenshot: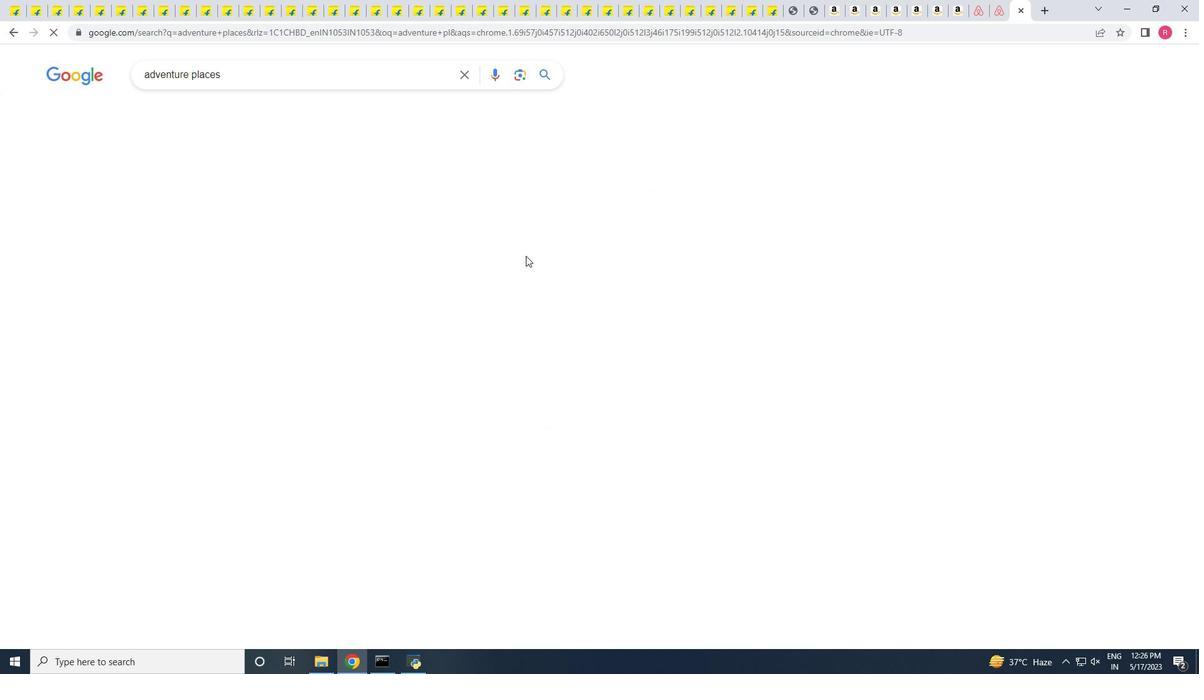
Action: Mouse scrolled (525, 256) with delta (0, 0)
Screenshot: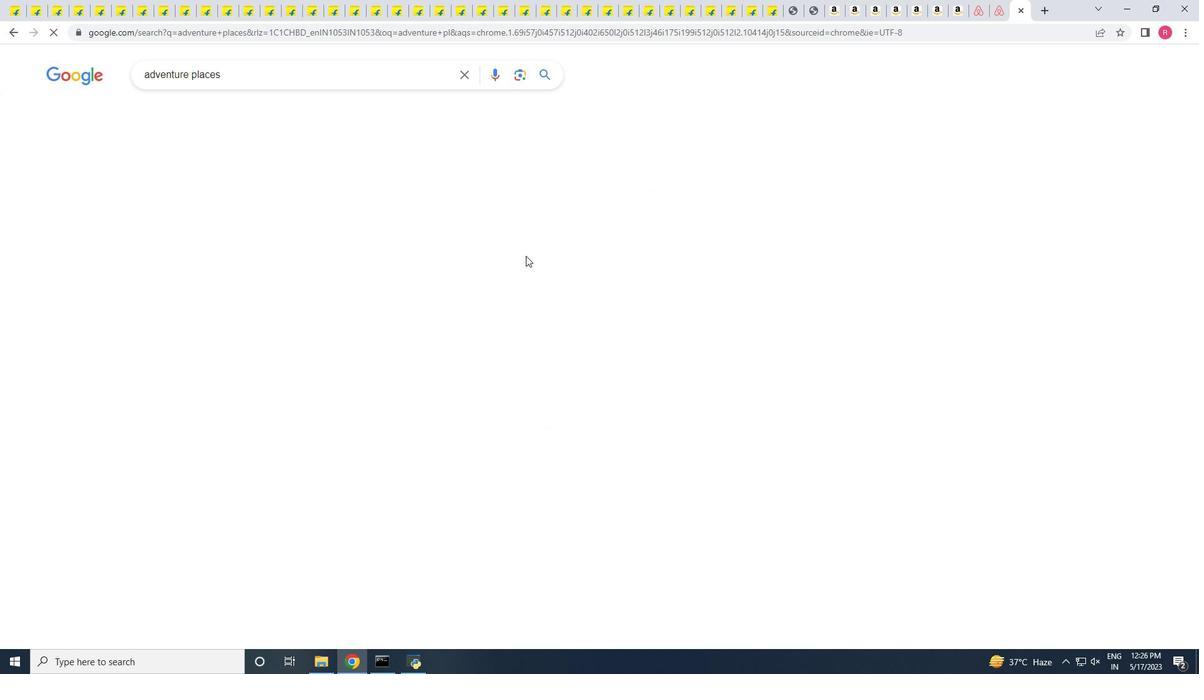 
Action: Mouse moved to (230, 254)
Screenshot: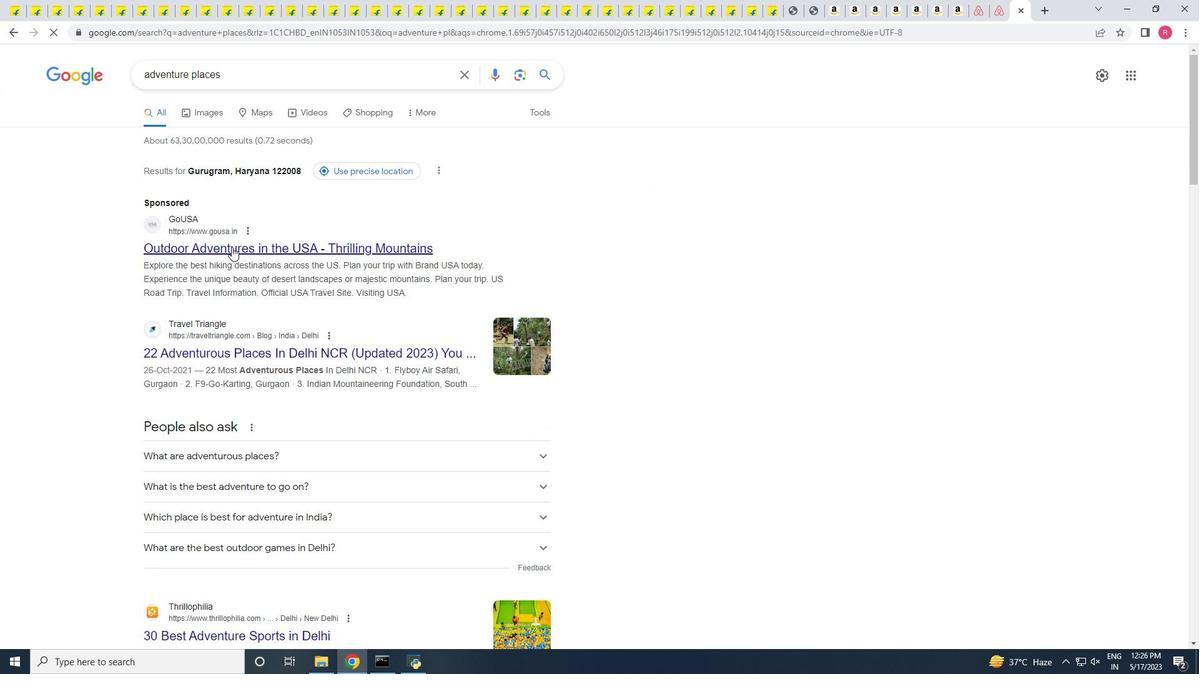 
Action: Mouse scrolled (230, 253) with delta (0, 0)
Screenshot: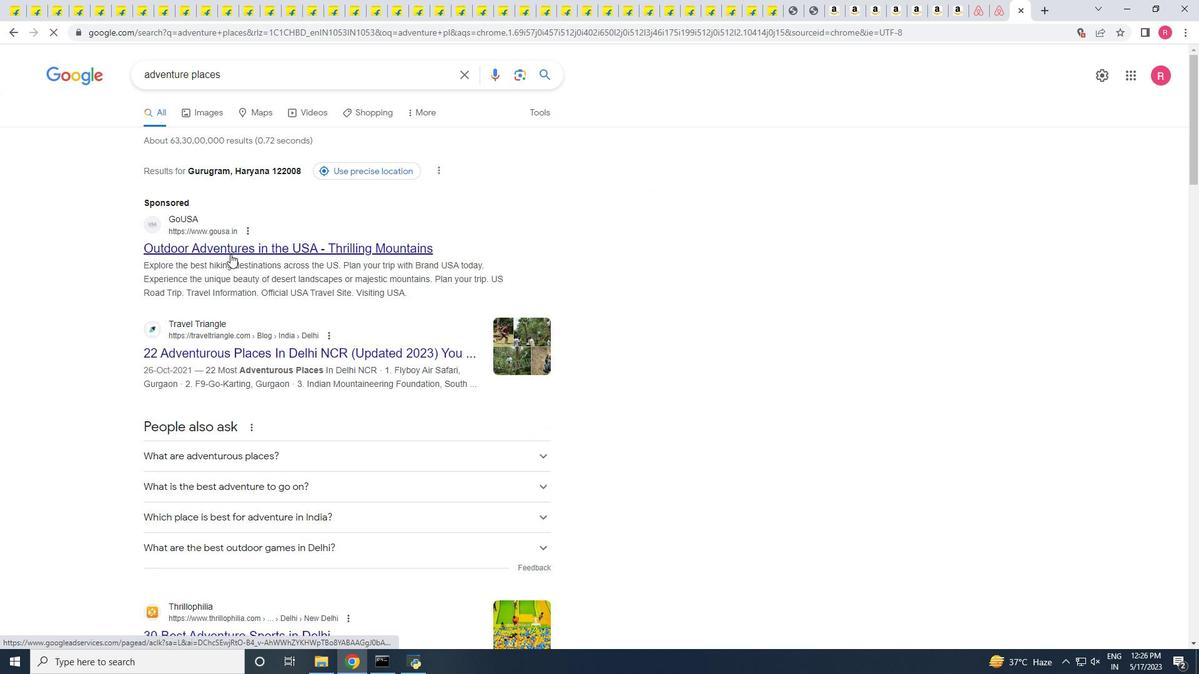 
Action: Mouse scrolled (230, 253) with delta (0, 0)
Screenshot: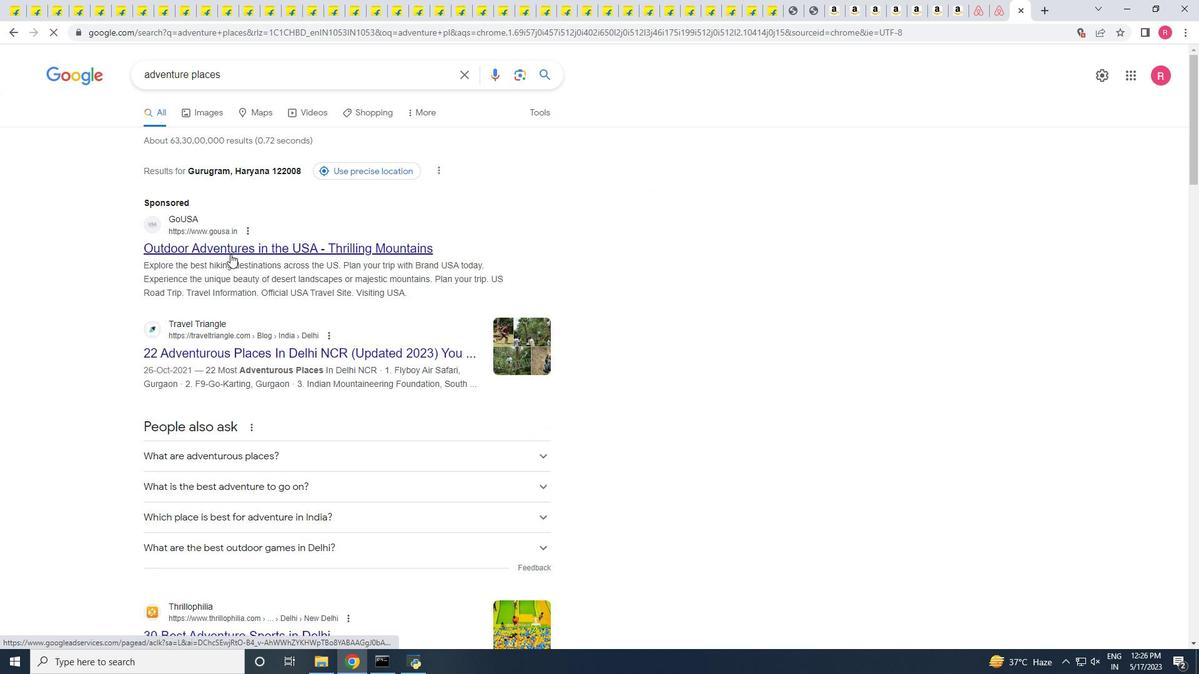 
Action: Mouse moved to (230, 253)
Screenshot: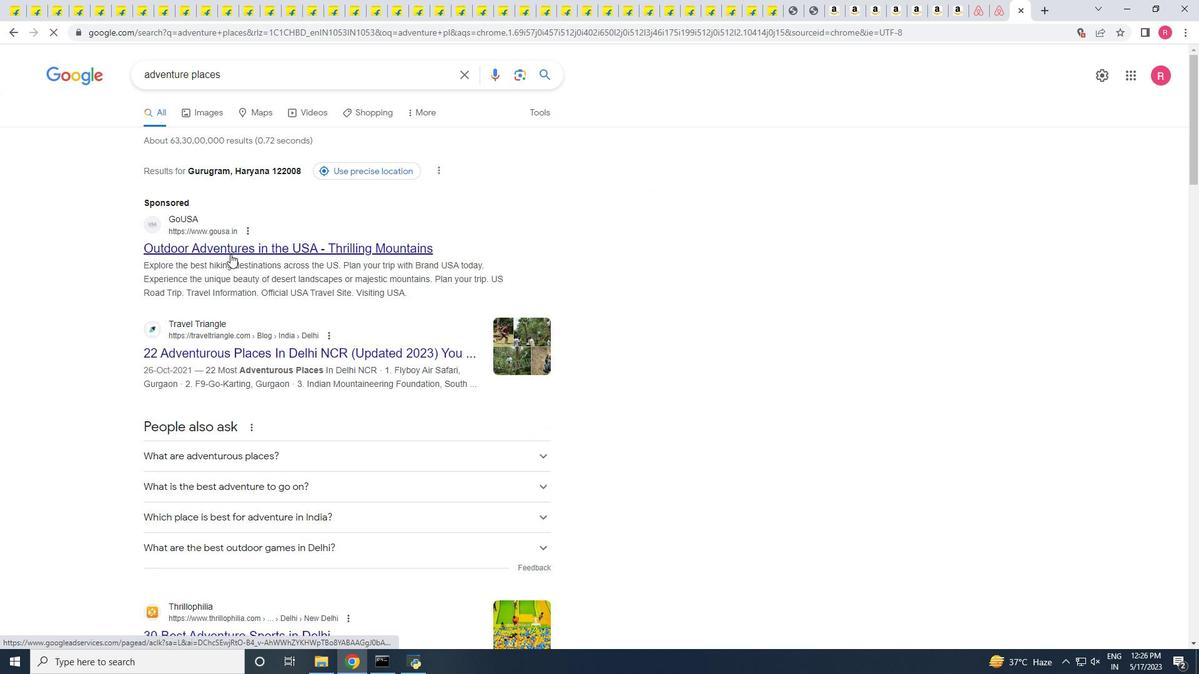 
Action: Mouse scrolled (230, 252) with delta (0, 0)
Screenshot: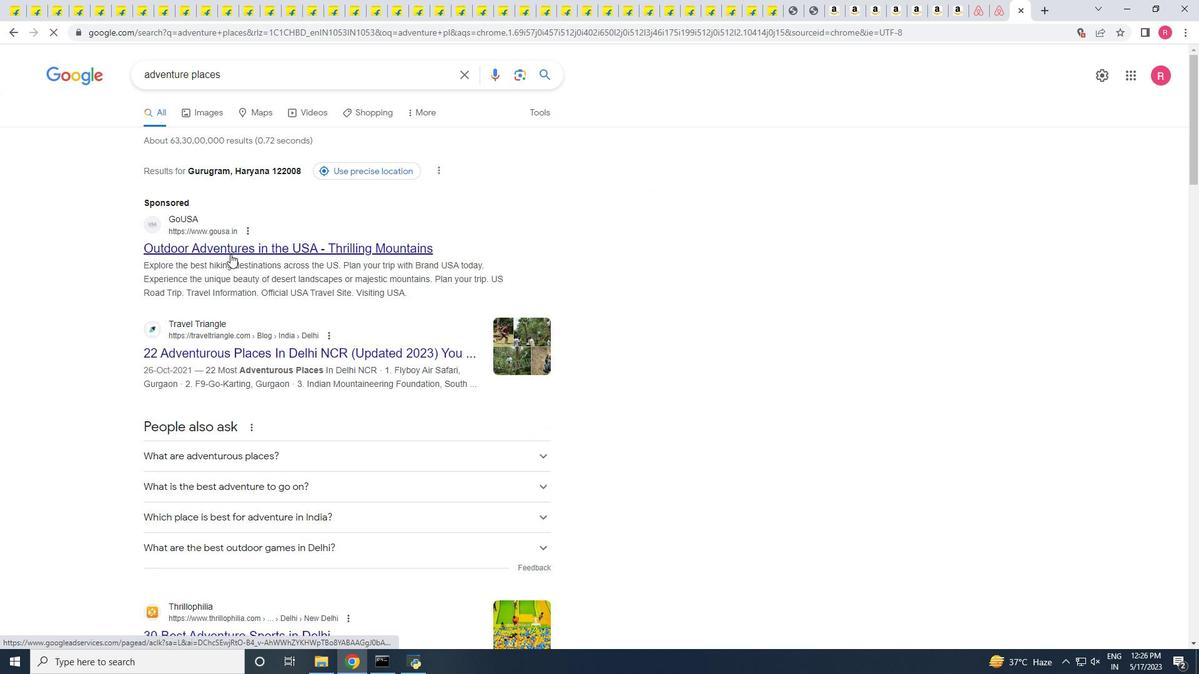 
Action: Mouse moved to (234, 251)
Screenshot: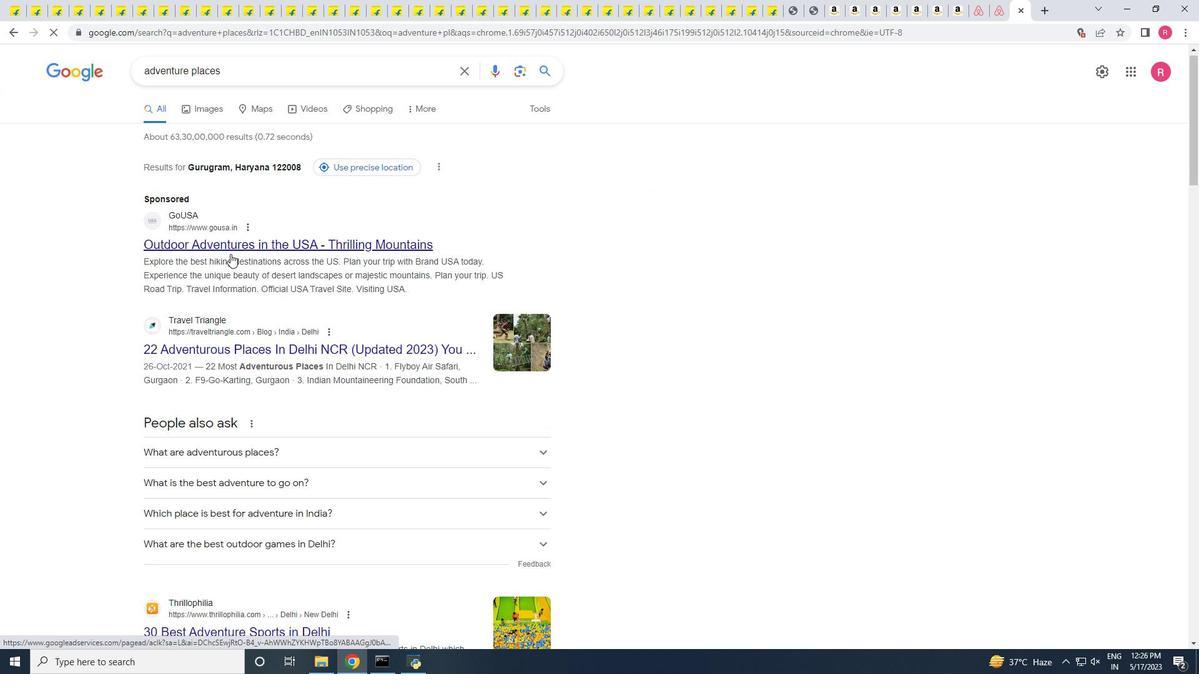 
Action: Mouse scrolled (234, 250) with delta (0, 0)
Screenshot: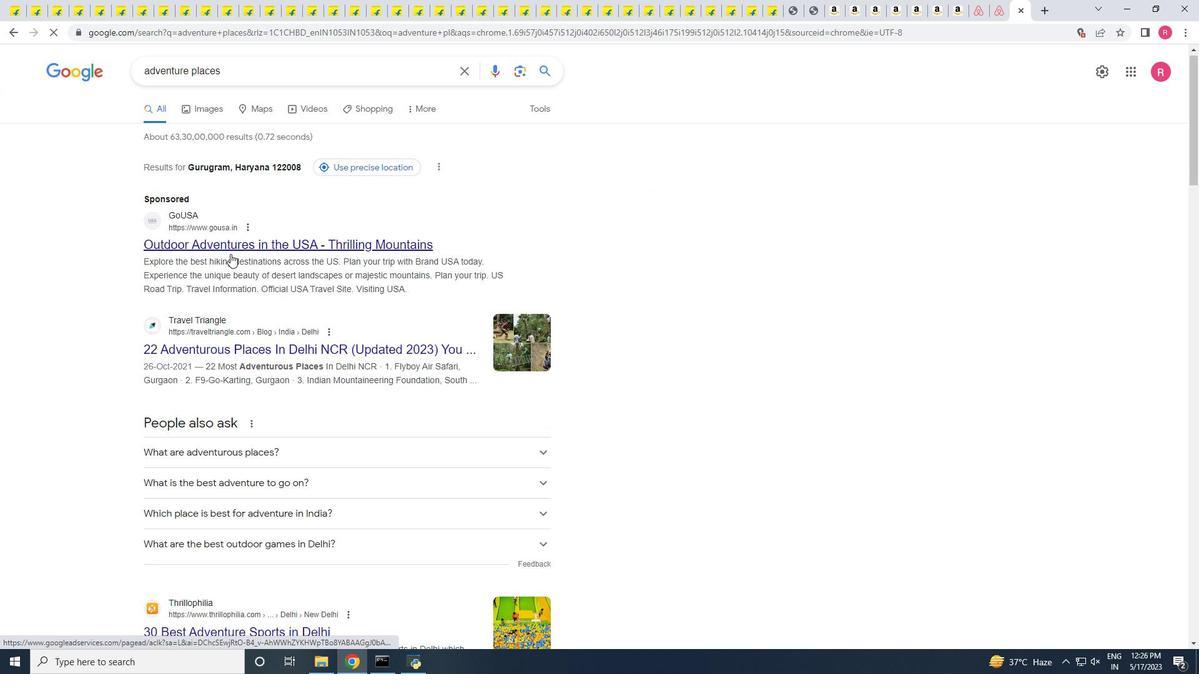 
Action: Mouse moved to (262, 219)
